 Task: Slide 3 - Table Of Contents.
Action: Mouse moved to (34, 87)
Screenshot: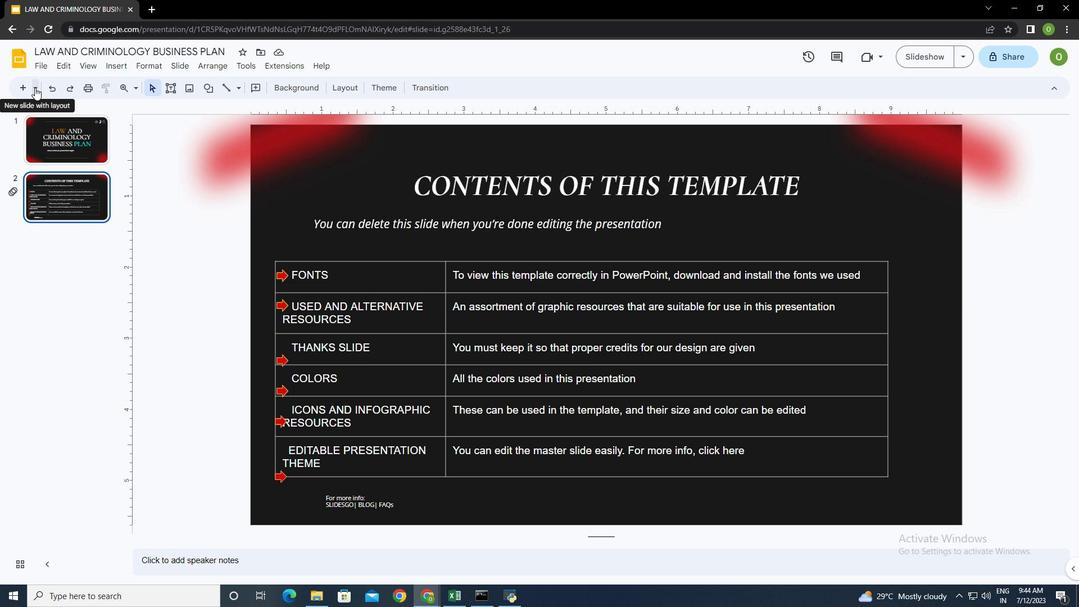 
Action: Mouse pressed left at (34, 87)
Screenshot: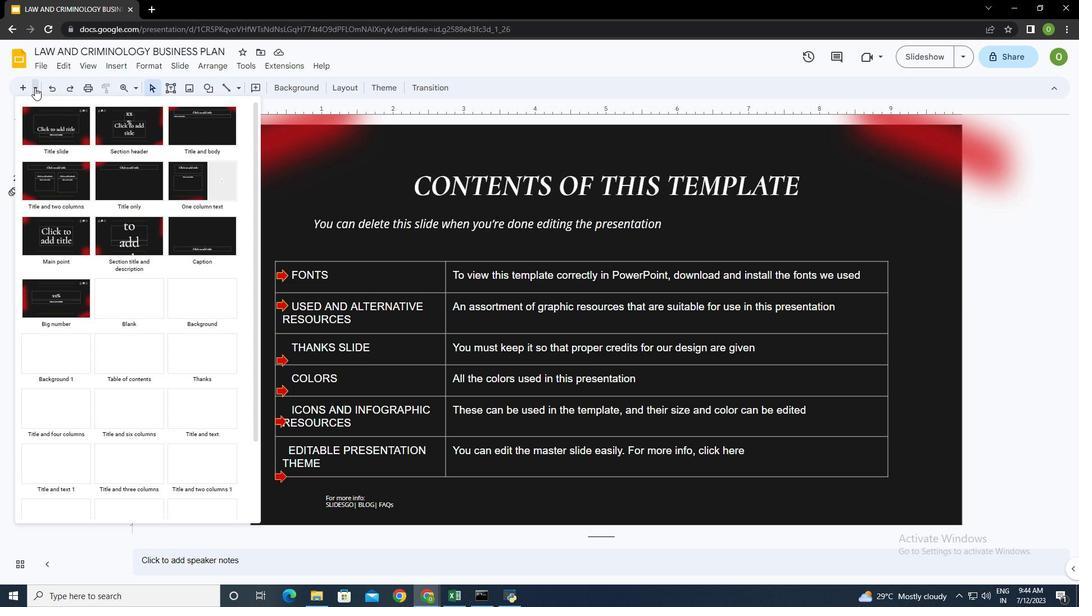 
Action: Mouse moved to (121, 179)
Screenshot: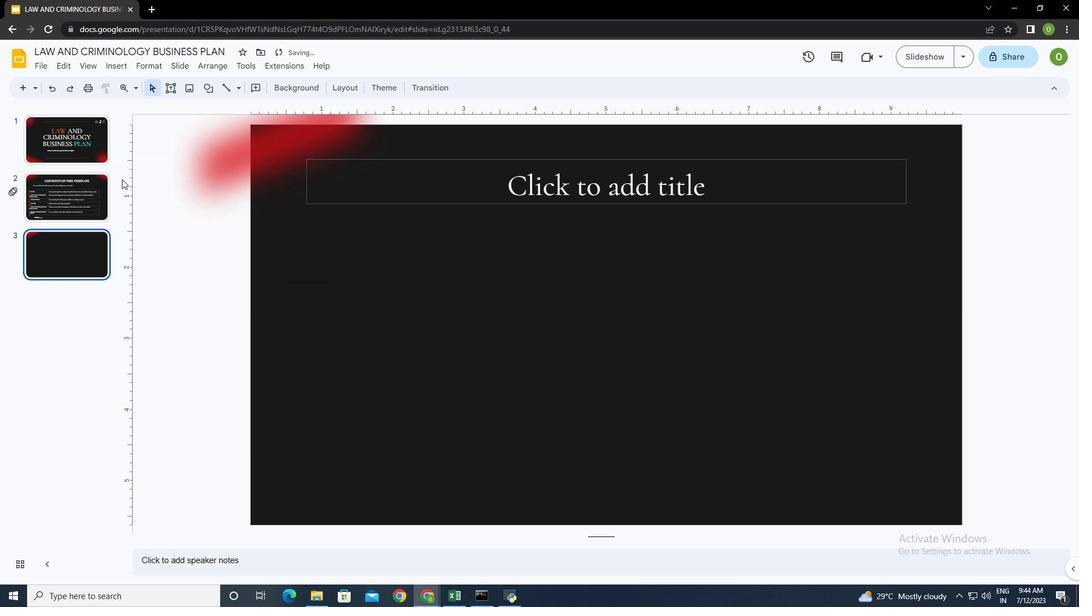 
Action: Mouse pressed left at (121, 179)
Screenshot: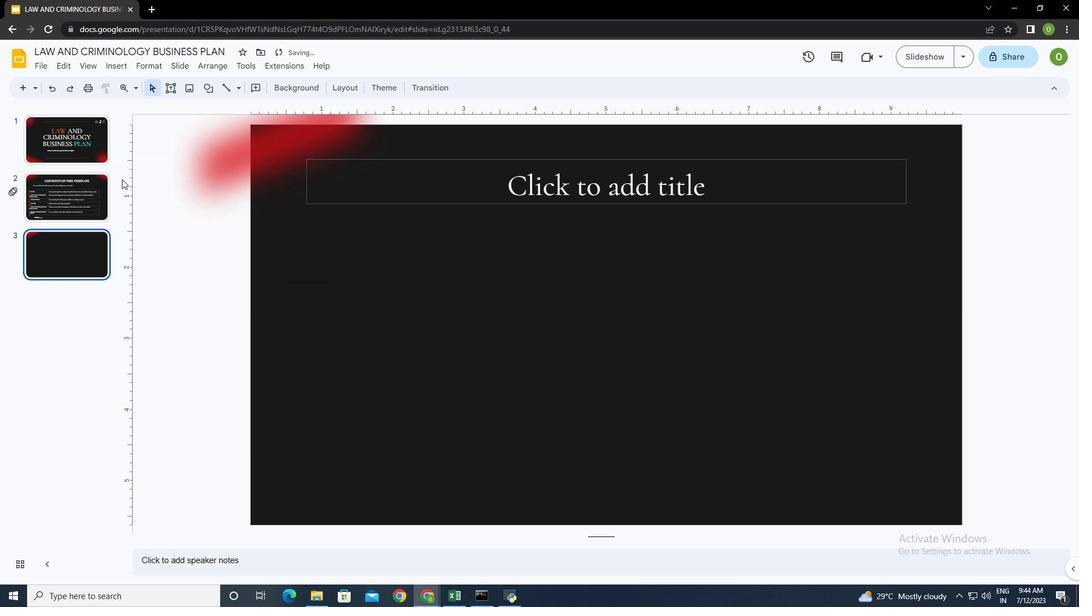 
Action: Mouse moved to (407, 175)
Screenshot: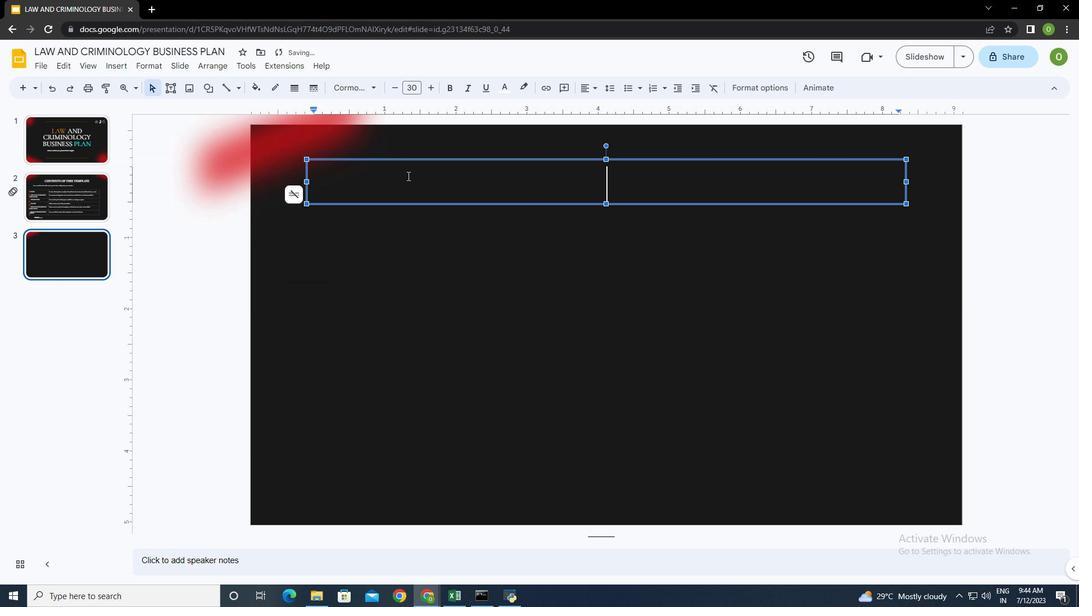 
Action: Mouse pressed left at (407, 175)
Screenshot: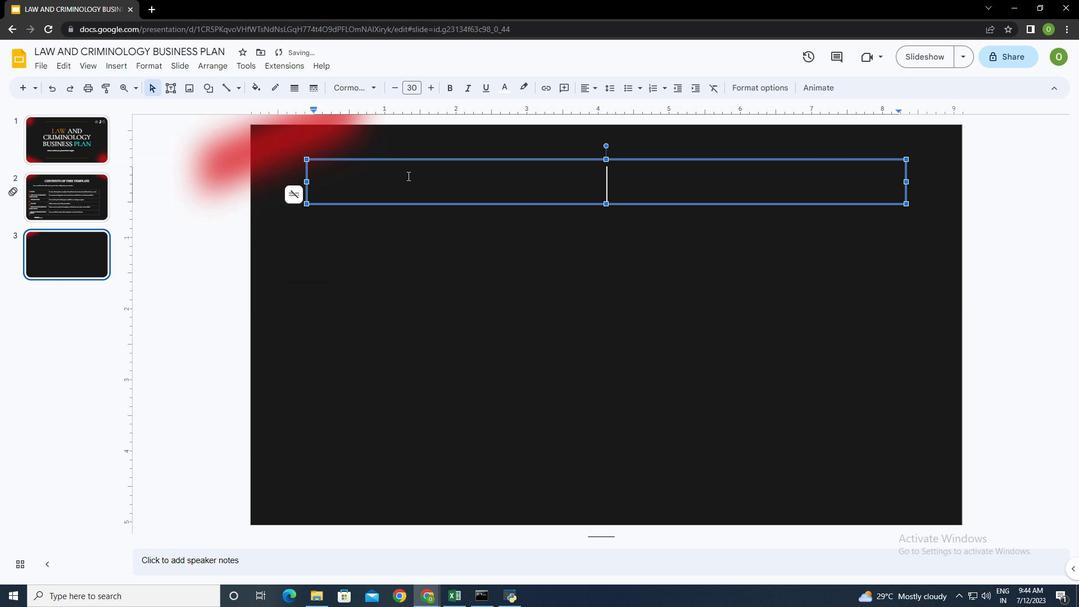 
Action: Mouse moved to (407, 175)
Screenshot: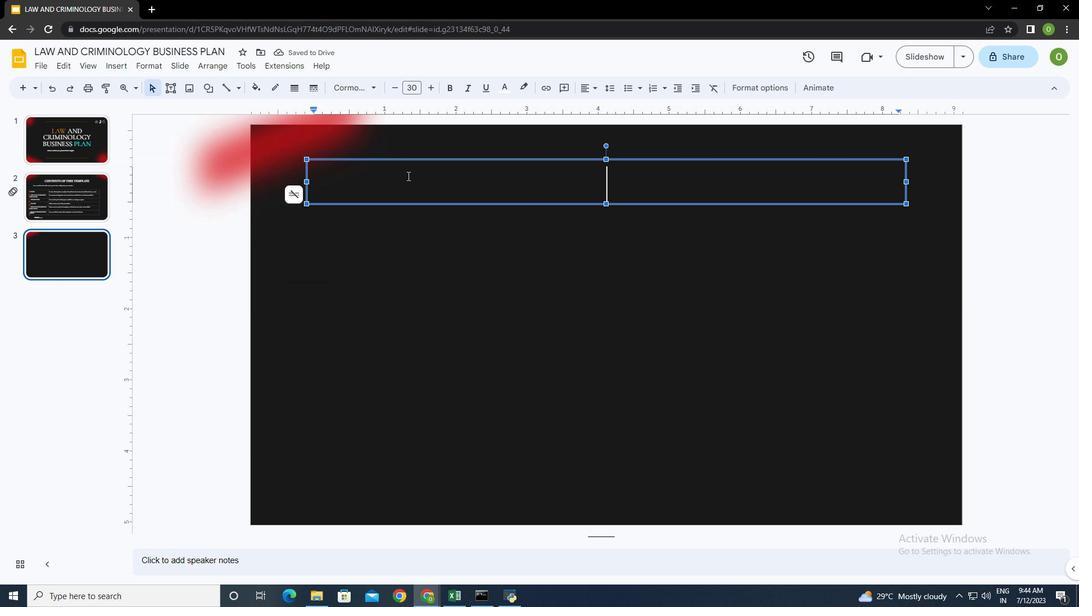 
Action: Key pressed <Key.shift>table<Key.space>of<Key.space>contents
Screenshot: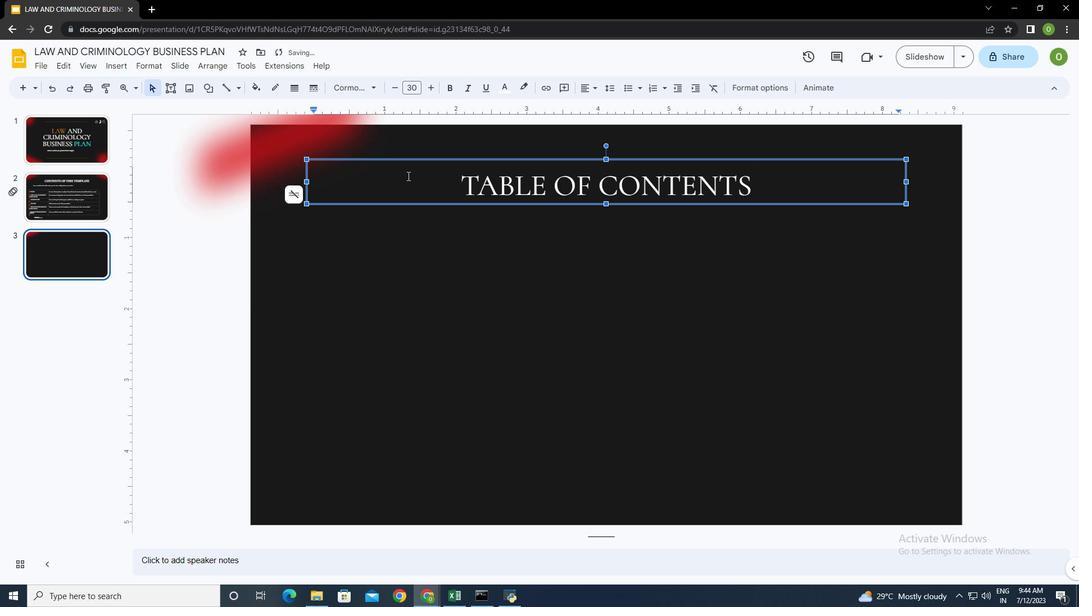 
Action: Mouse moved to (770, 184)
Screenshot: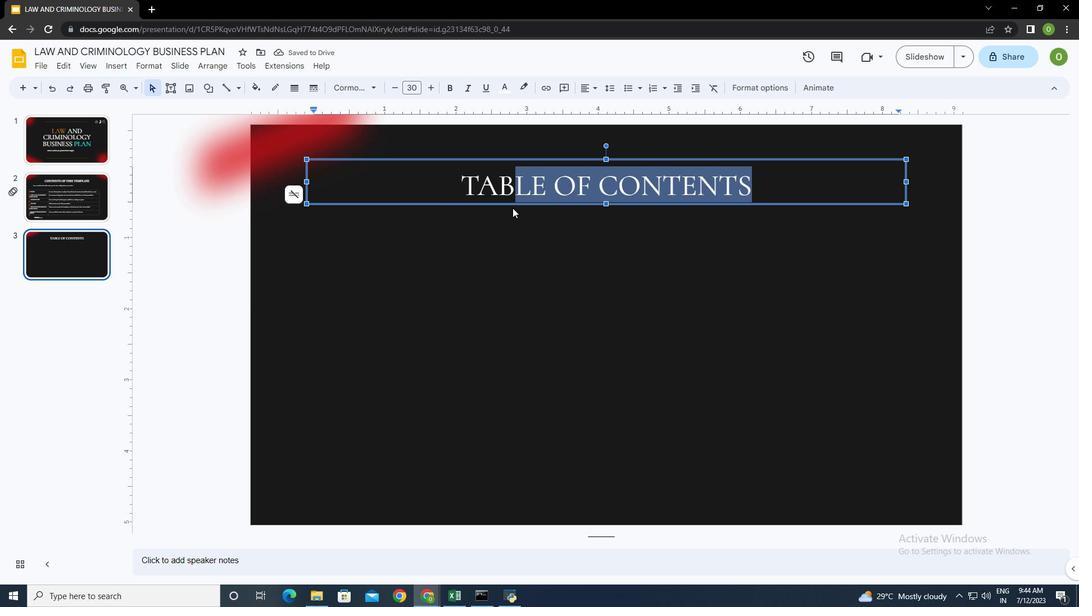 
Action: Mouse pressed left at (770, 184)
Screenshot: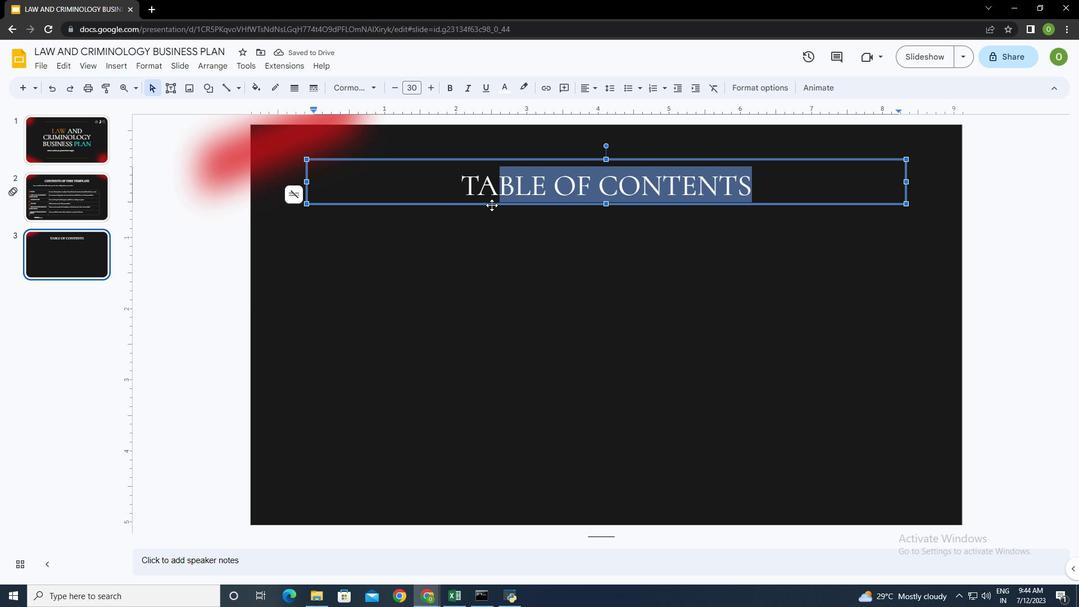 
Action: Mouse moved to (396, 88)
Screenshot: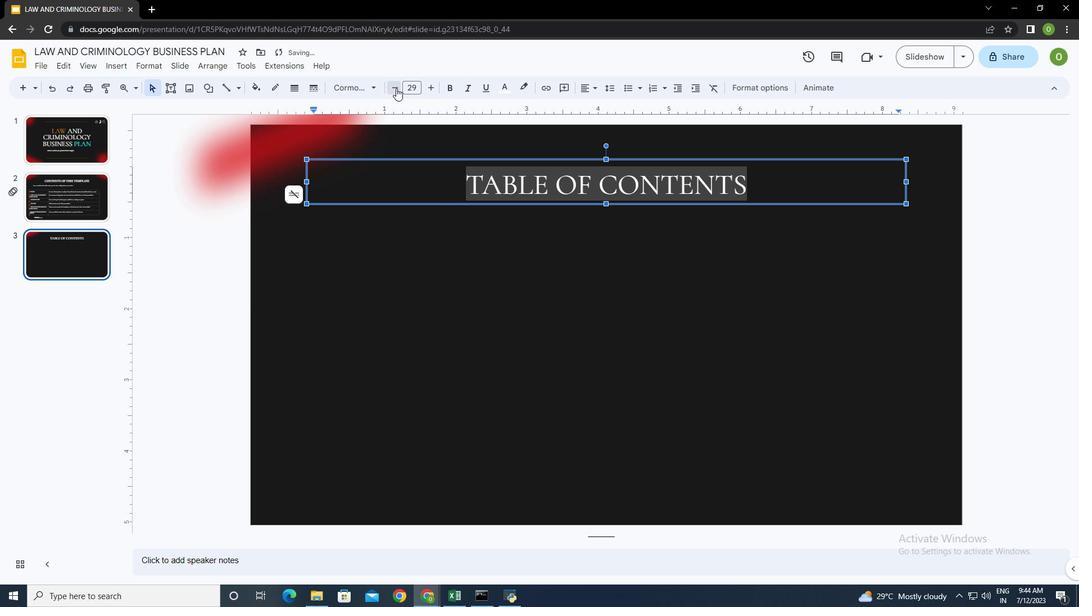 
Action: Mouse pressed left at (396, 88)
Screenshot: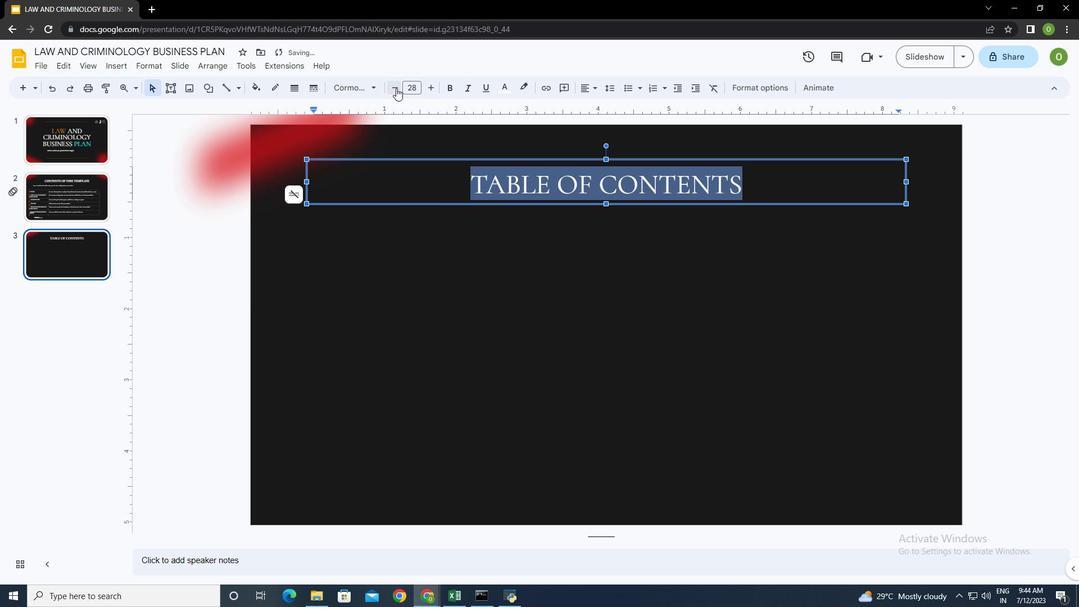 
Action: Mouse pressed left at (396, 88)
Screenshot: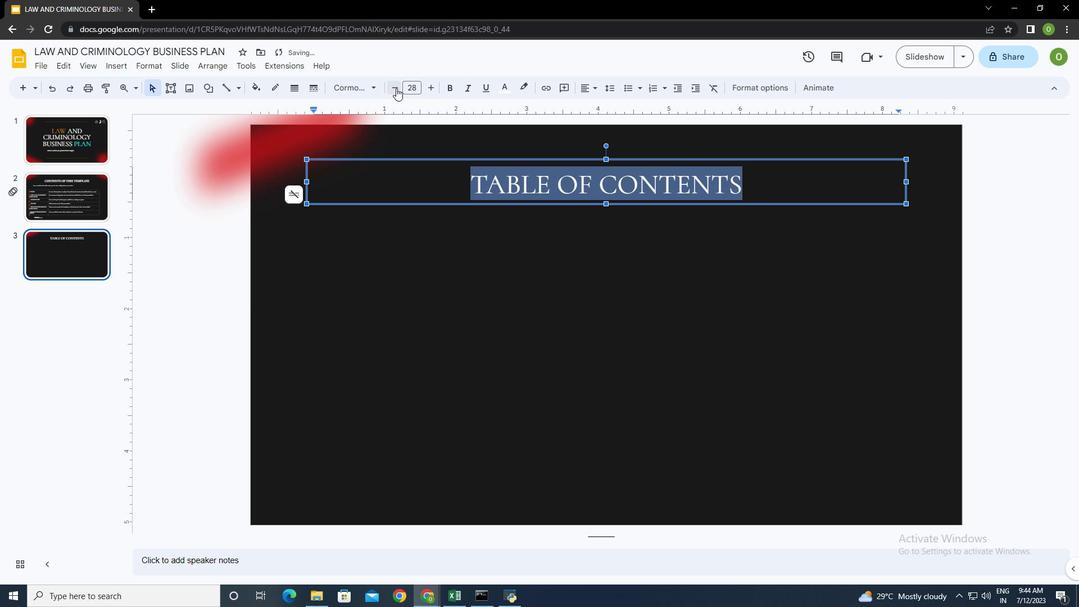 
Action: Mouse pressed left at (396, 88)
Screenshot: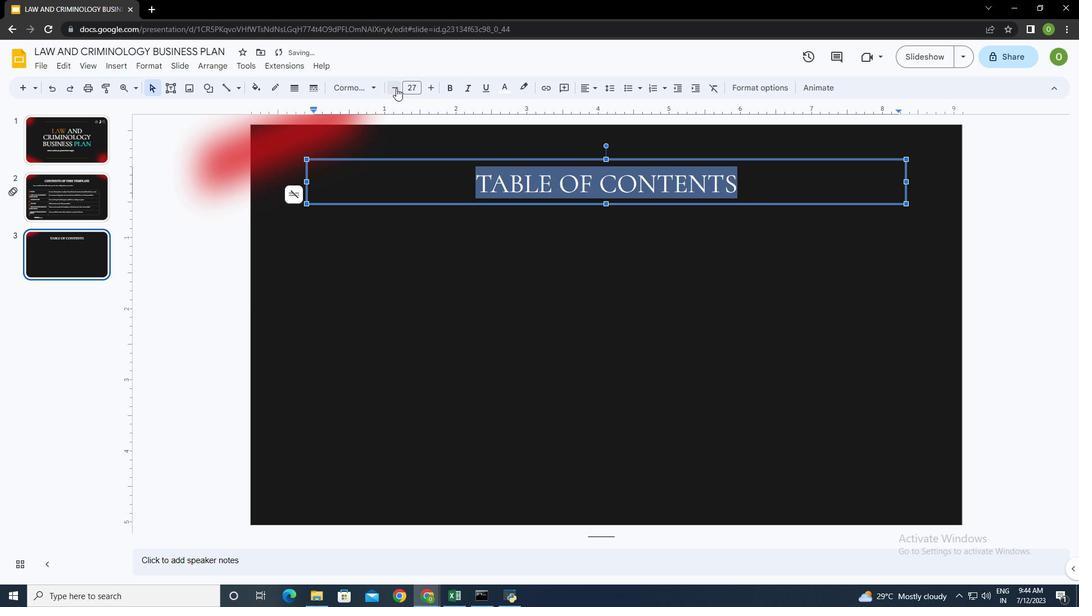 
Action: Mouse pressed left at (396, 88)
Screenshot: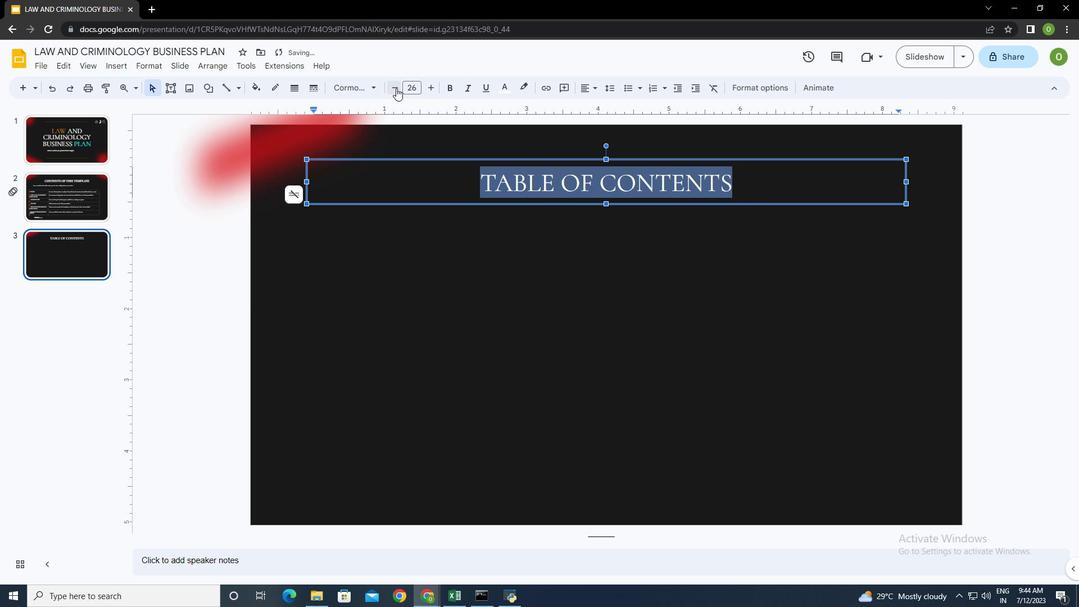 
Action: Mouse pressed left at (396, 88)
Screenshot: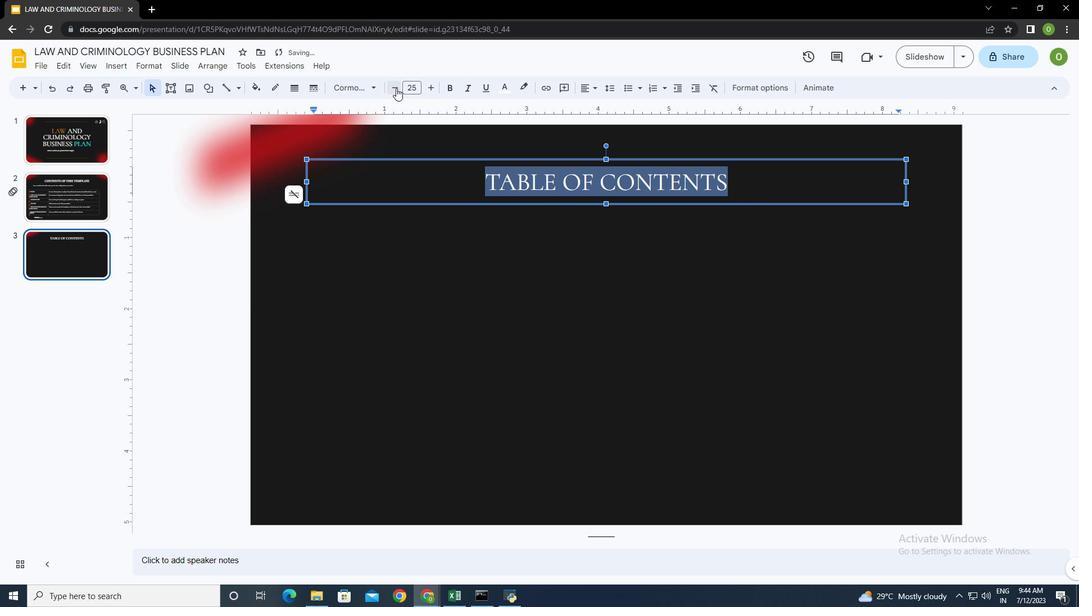 
Action: Mouse moved to (805, 188)
Screenshot: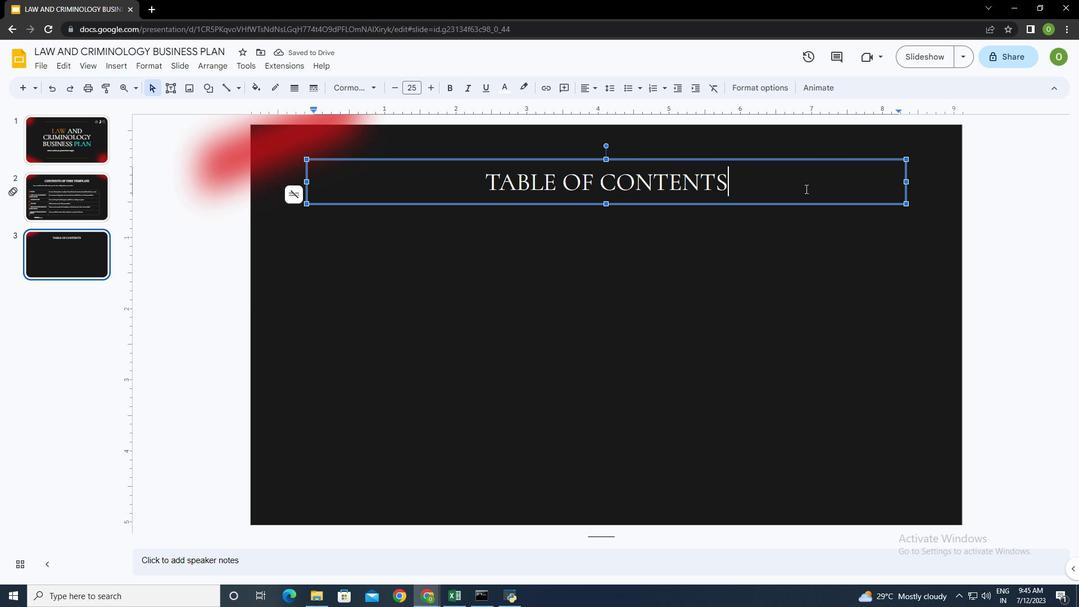 
Action: Mouse pressed left at (805, 188)
Screenshot: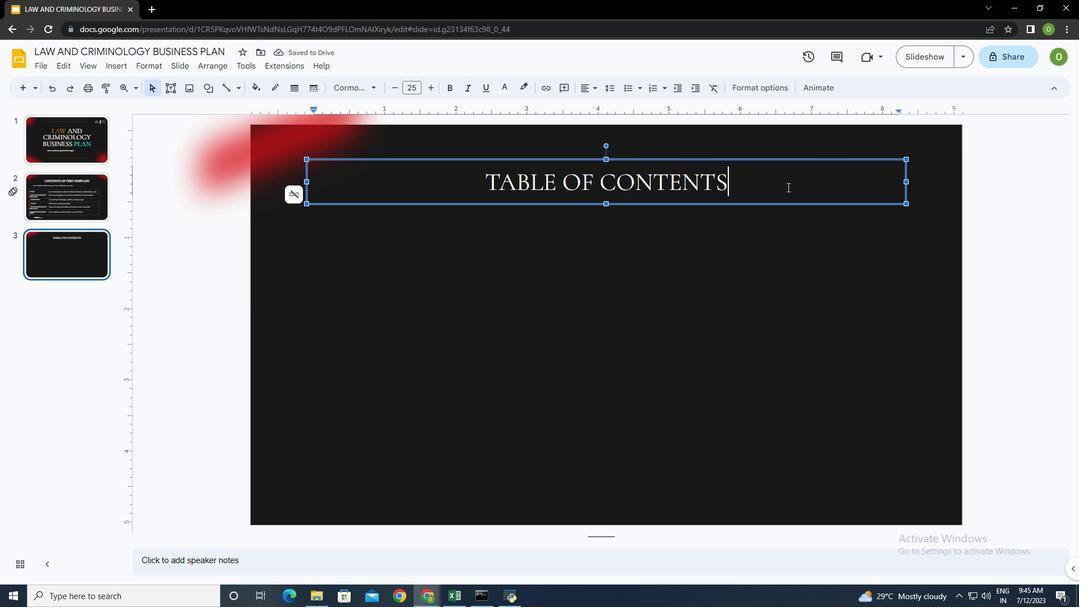 
Action: Mouse moved to (761, 87)
Screenshot: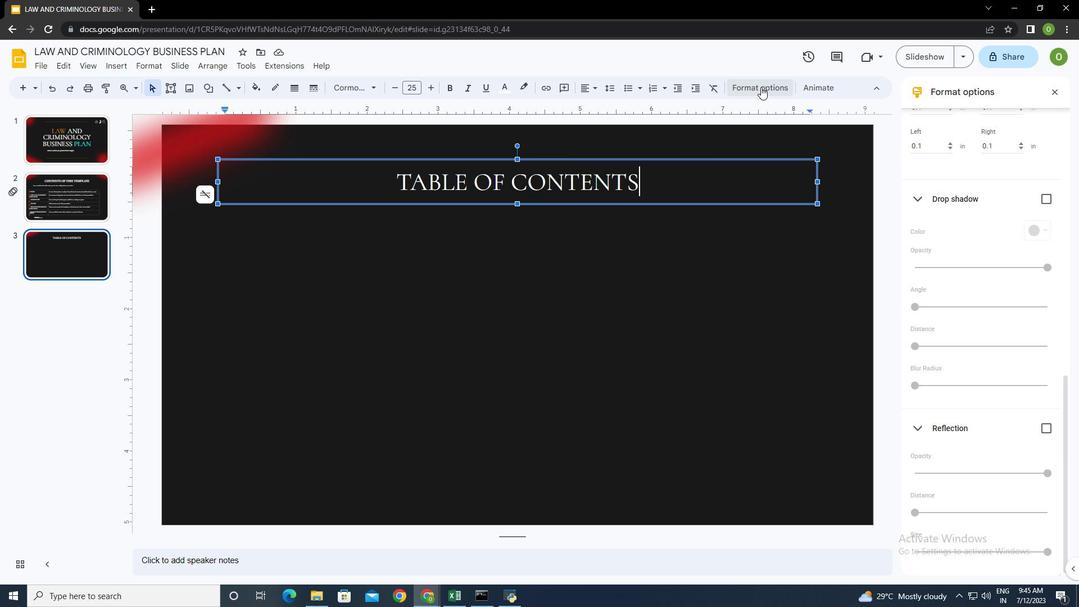 
Action: Mouse pressed left at (761, 87)
Screenshot: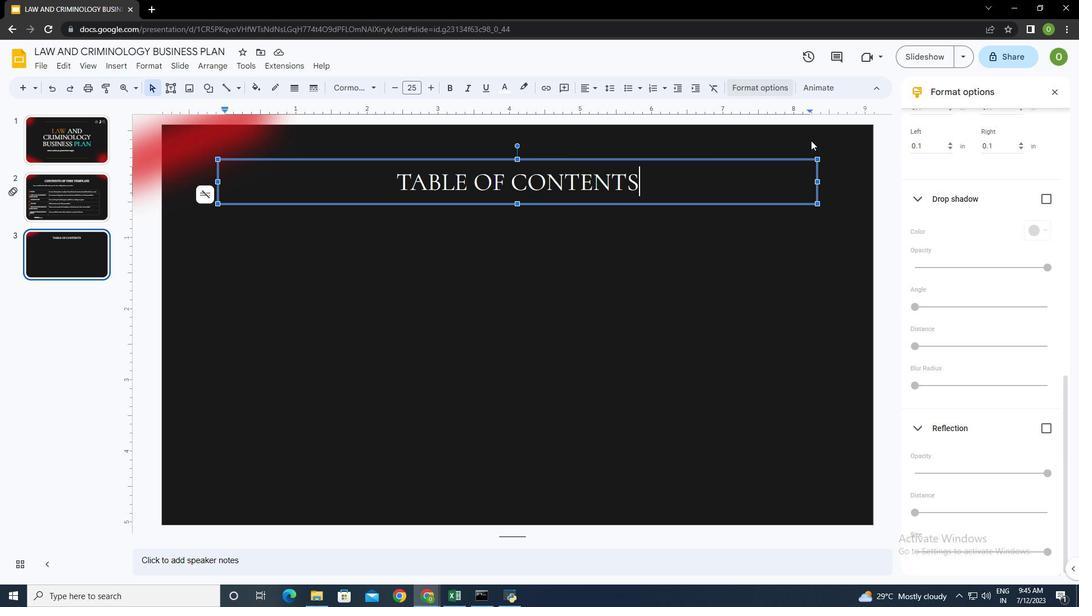 
Action: Mouse moved to (946, 175)
Screenshot: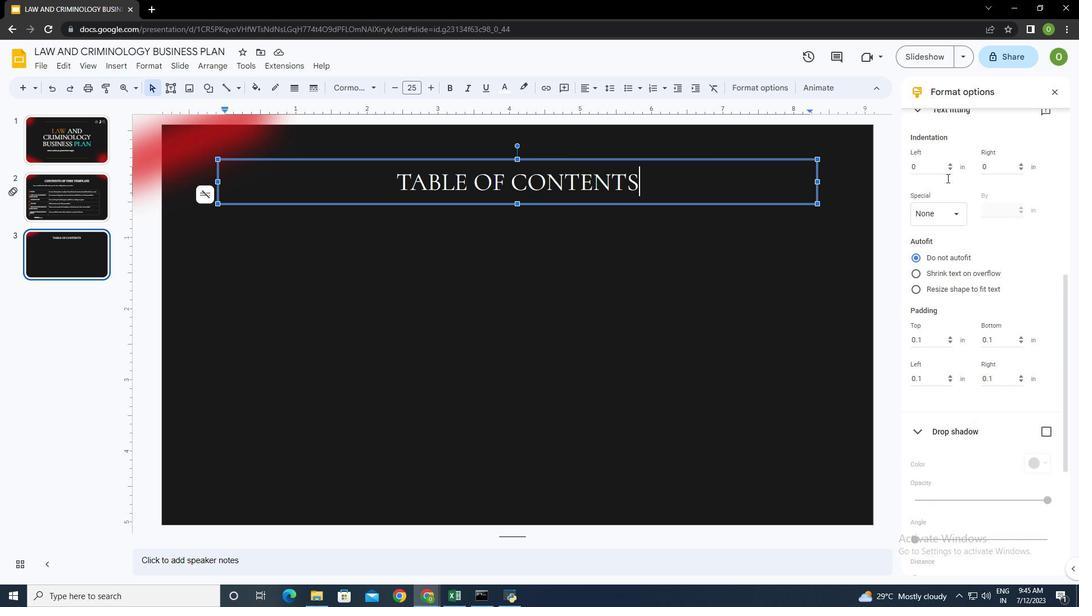 
Action: Mouse scrolled (946, 175) with delta (0, 0)
Screenshot: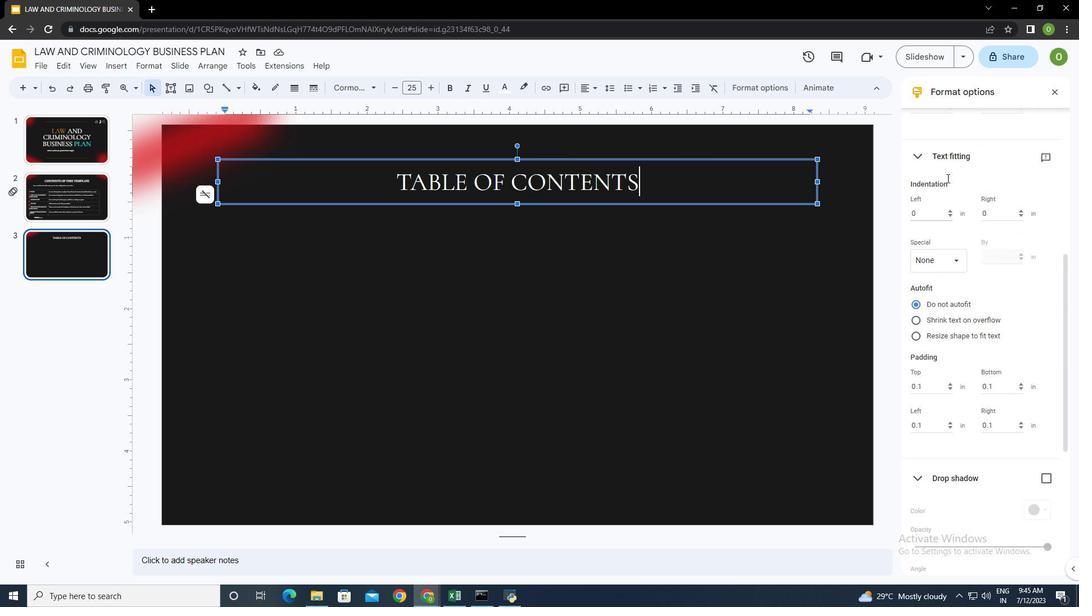 
Action: Mouse scrolled (946, 175) with delta (0, 0)
Screenshot: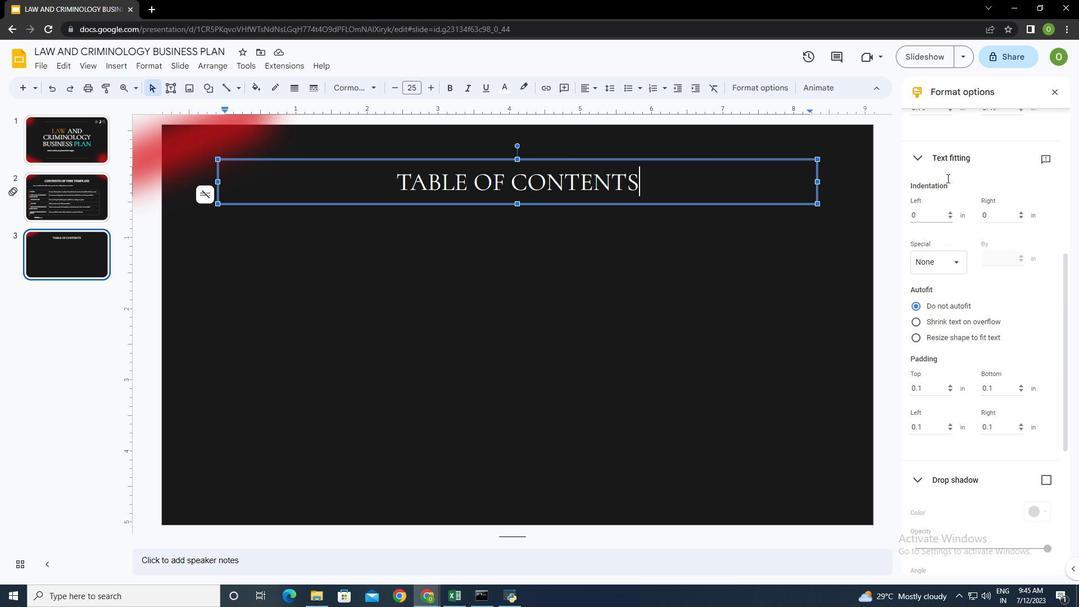 
Action: Mouse scrolled (946, 175) with delta (0, 0)
Screenshot: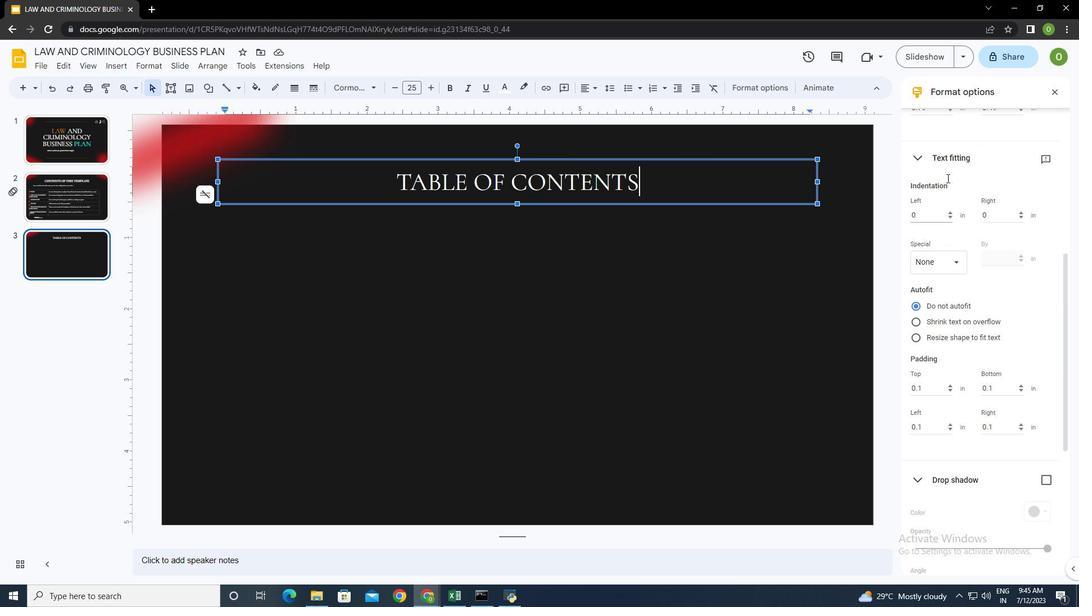 
Action: Mouse moved to (946, 175)
Screenshot: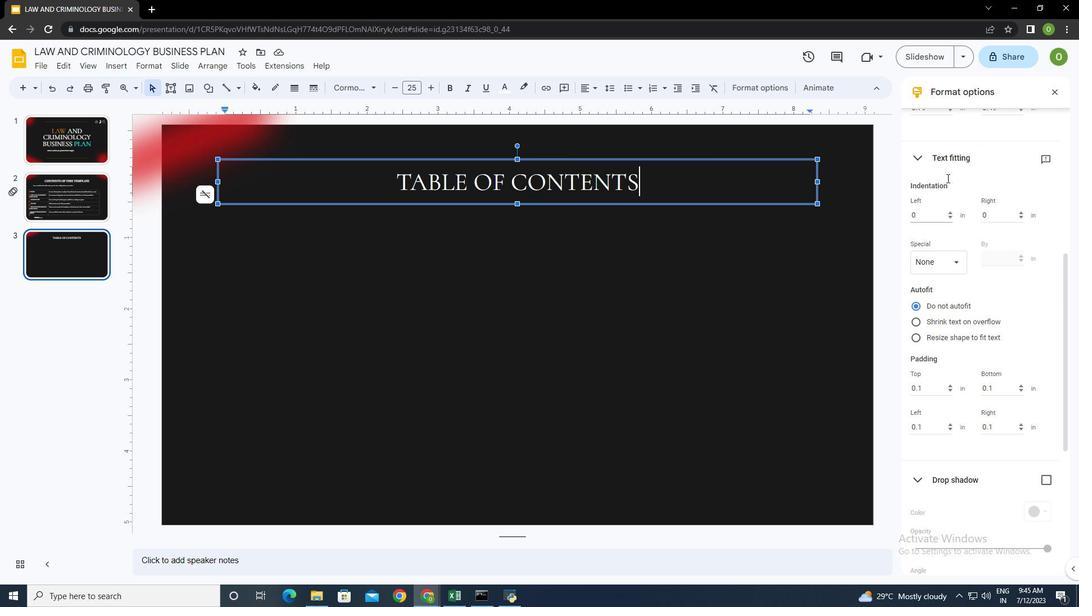 
Action: Mouse scrolled (946, 176) with delta (0, 0)
Screenshot: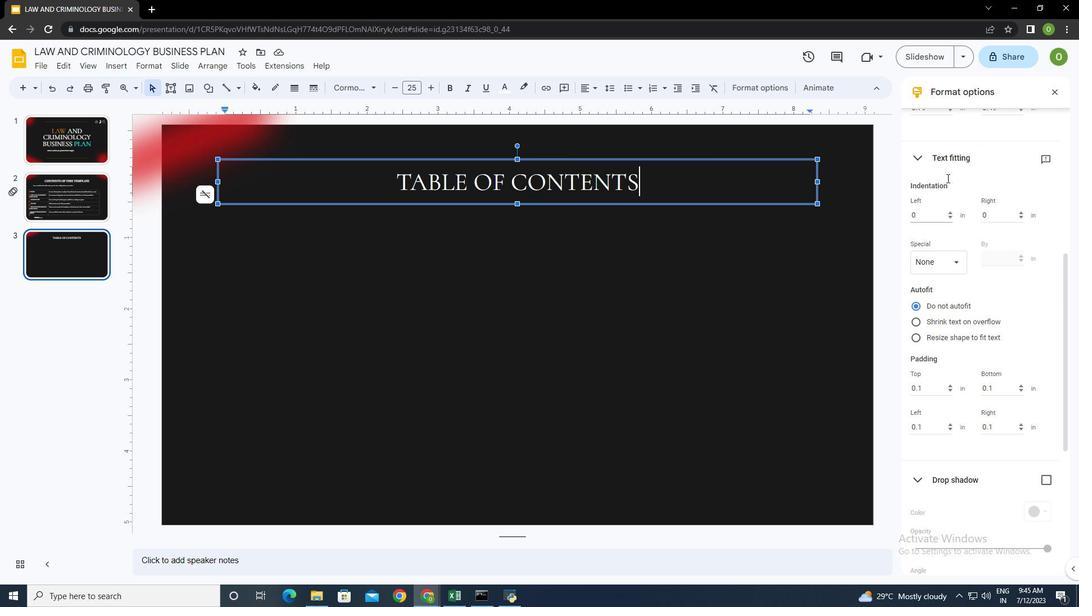 
Action: Mouse moved to (947, 177)
Screenshot: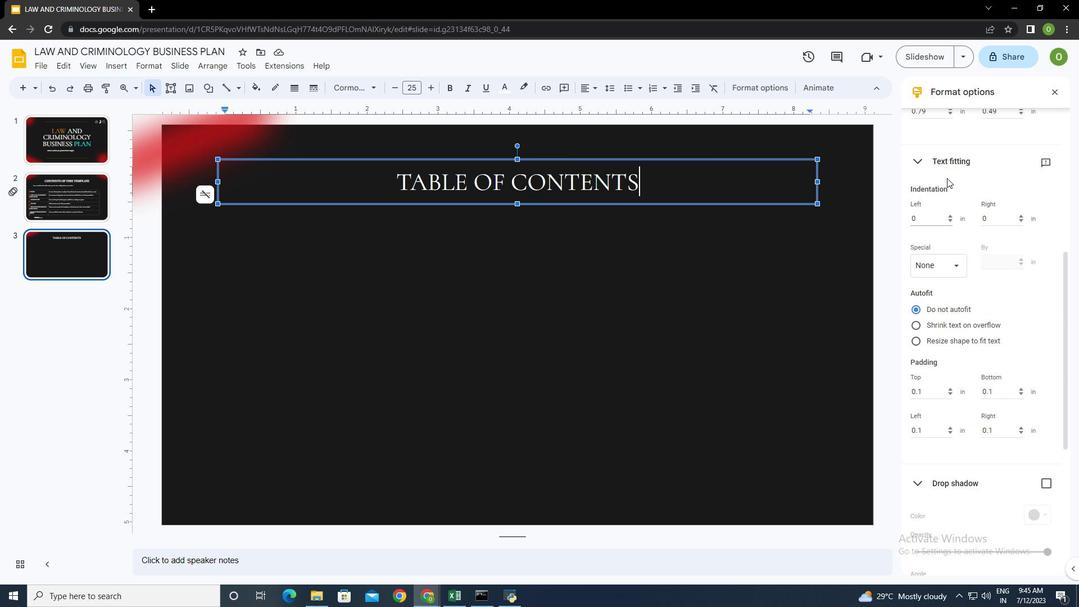 
Action: Mouse scrolled (947, 177) with delta (0, 0)
Screenshot: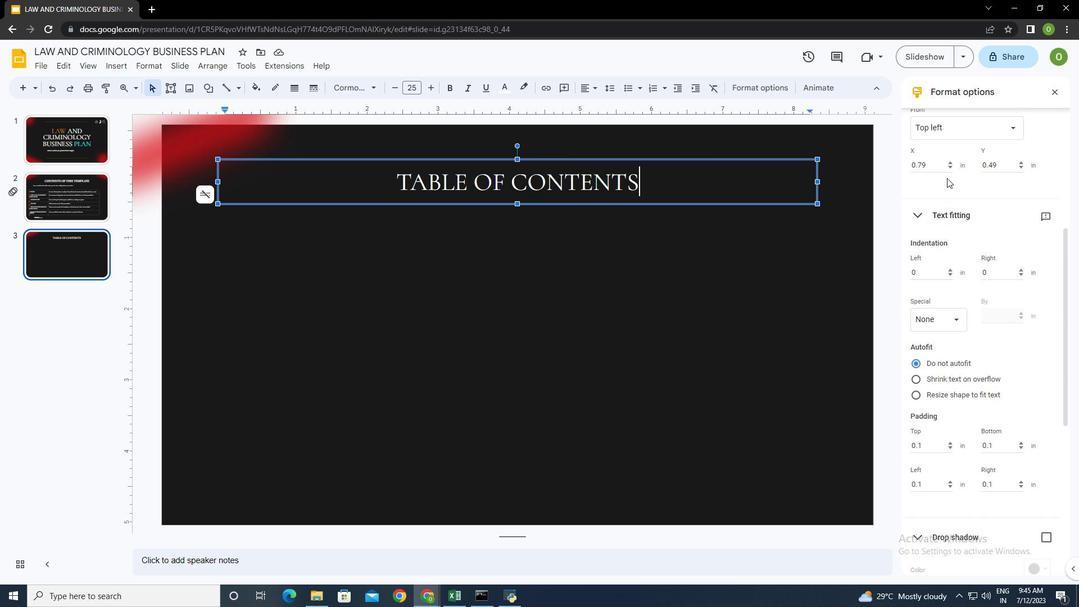 
Action: Mouse moved to (947, 178)
Screenshot: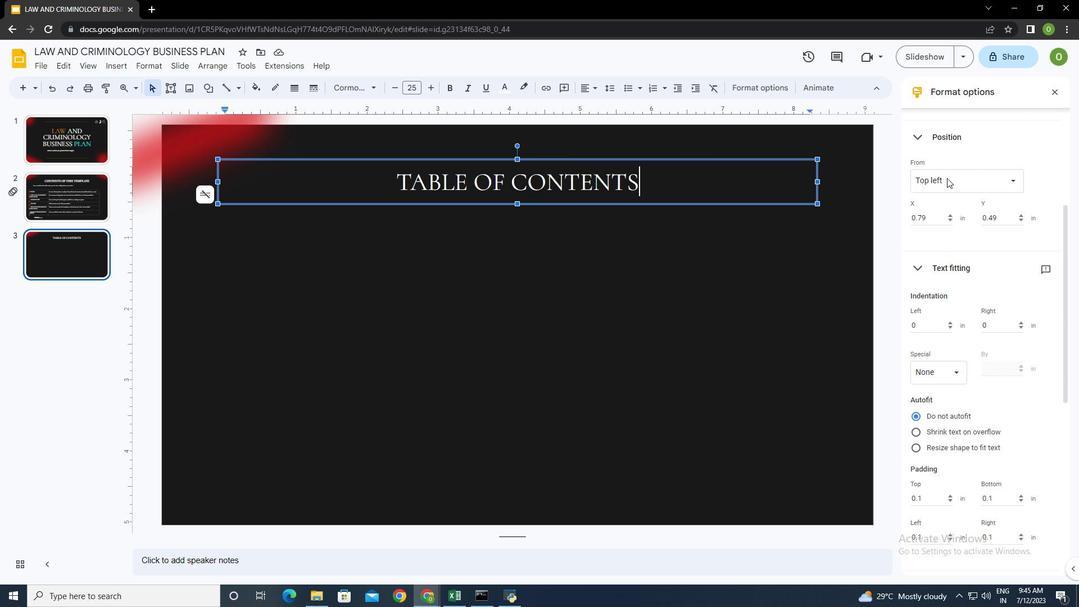 
Action: Mouse scrolled (947, 178) with delta (0, 0)
Screenshot: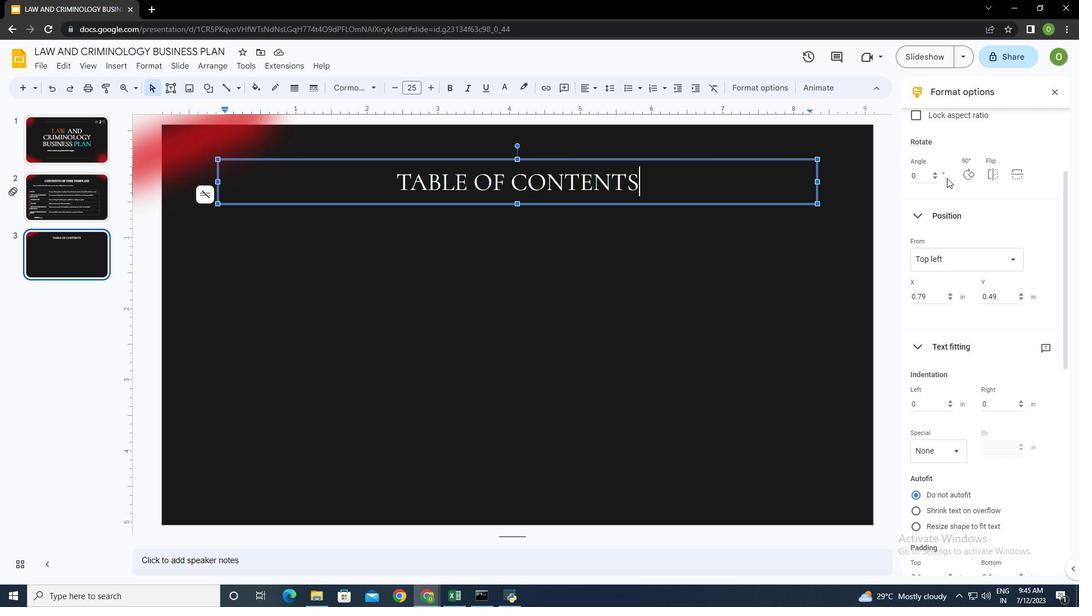 
Action: Mouse scrolled (947, 178) with delta (0, 0)
Screenshot: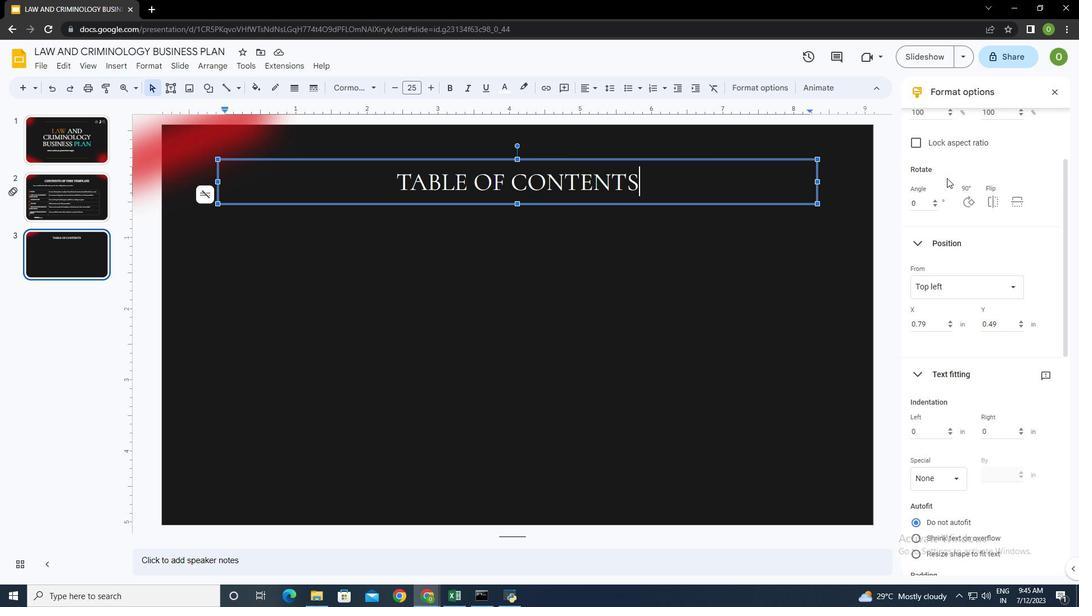 
Action: Mouse scrolled (947, 178) with delta (0, 0)
Screenshot: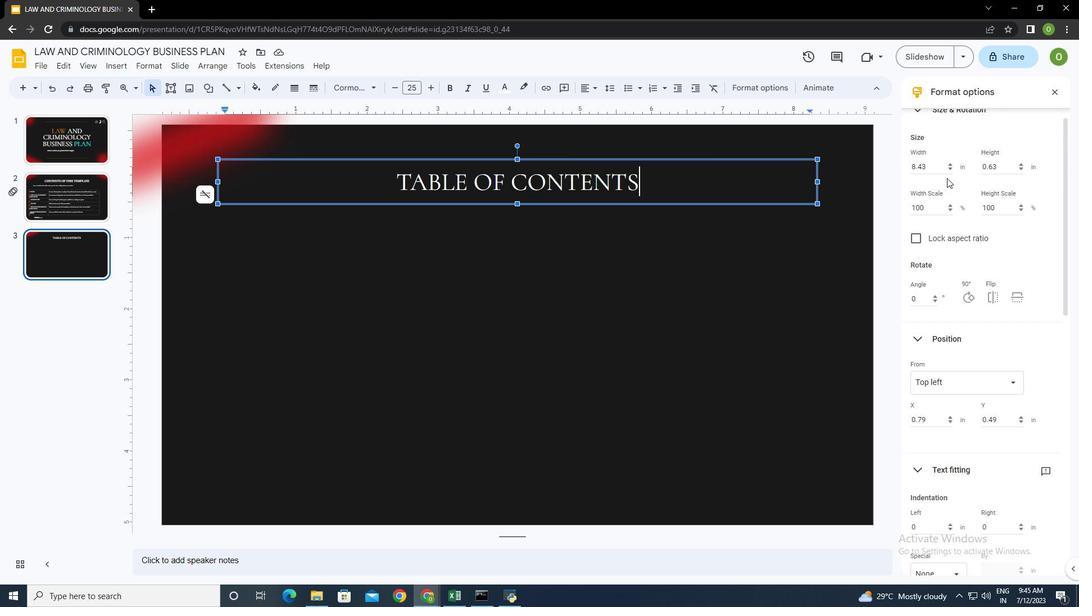 
Action: Mouse scrolled (947, 178) with delta (0, 0)
Screenshot: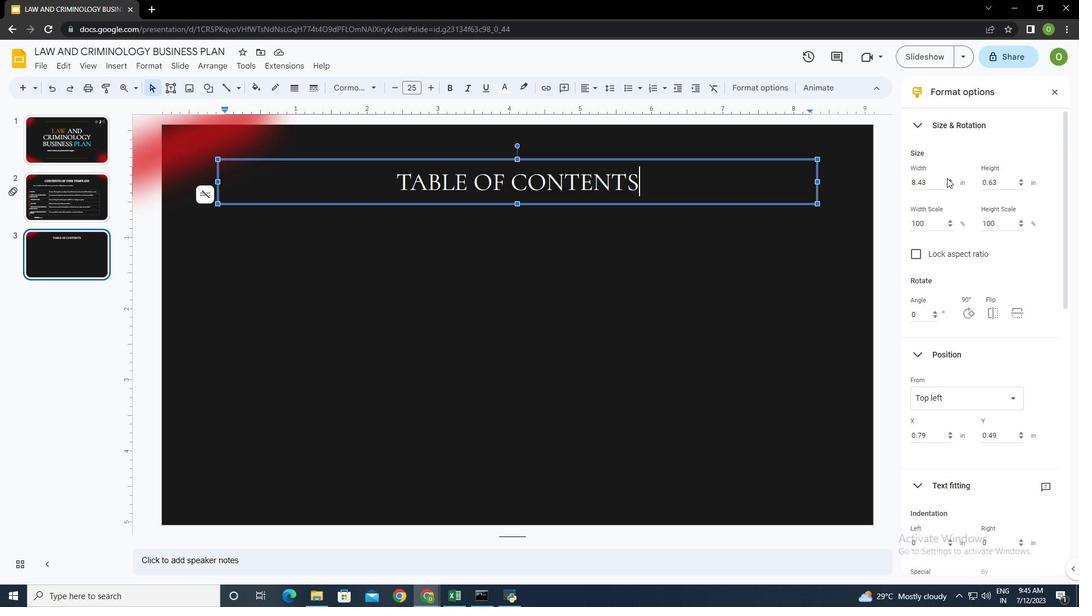 
Action: Mouse scrolled (947, 178) with delta (0, 0)
Screenshot: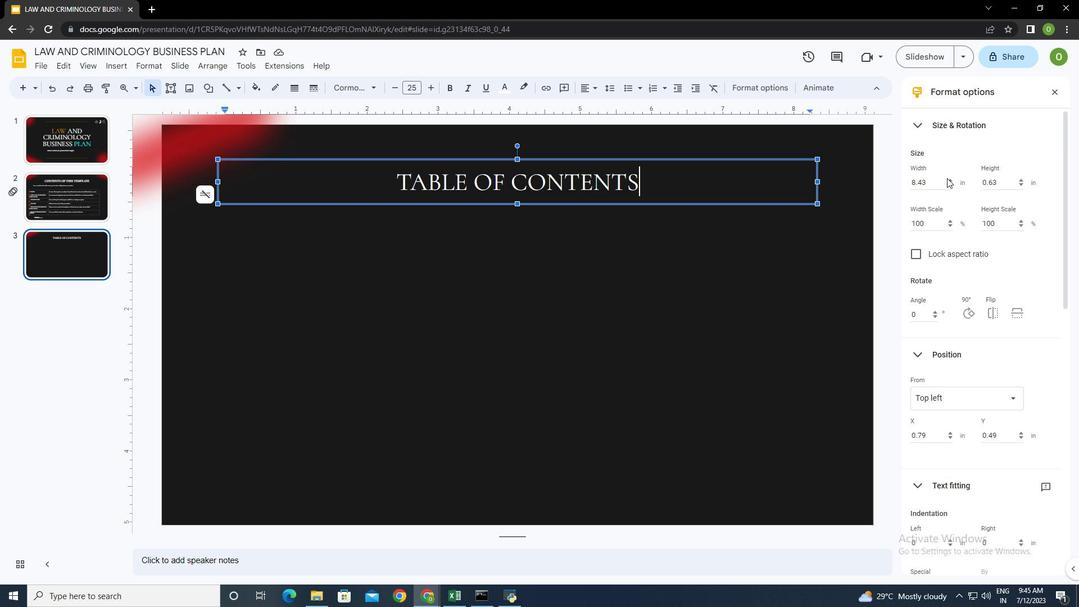 
Action: Mouse scrolled (947, 178) with delta (0, 0)
Screenshot: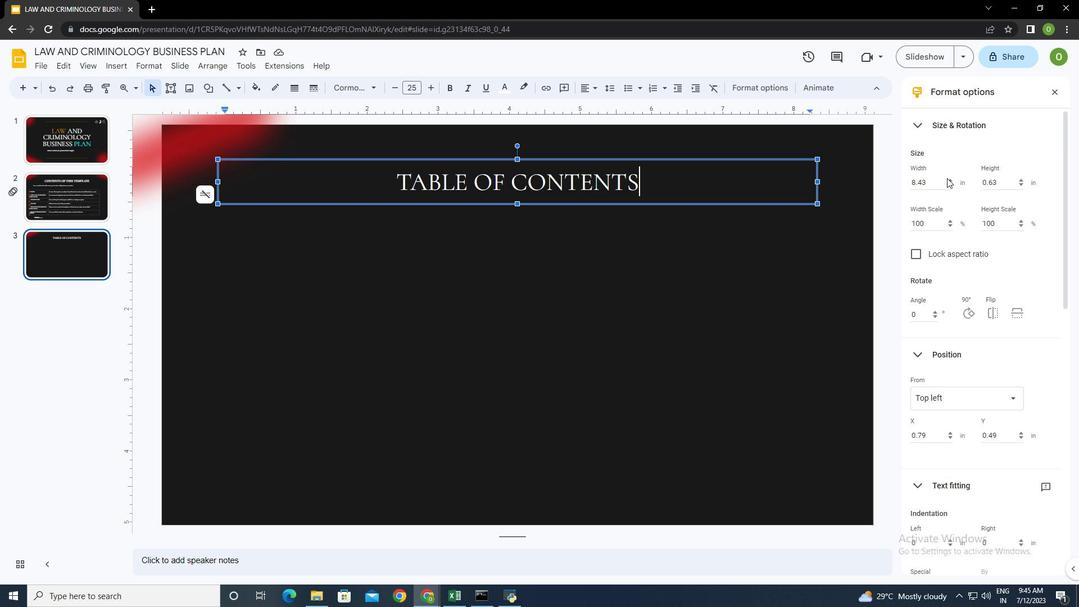
Action: Mouse scrolled (947, 178) with delta (0, 0)
Screenshot: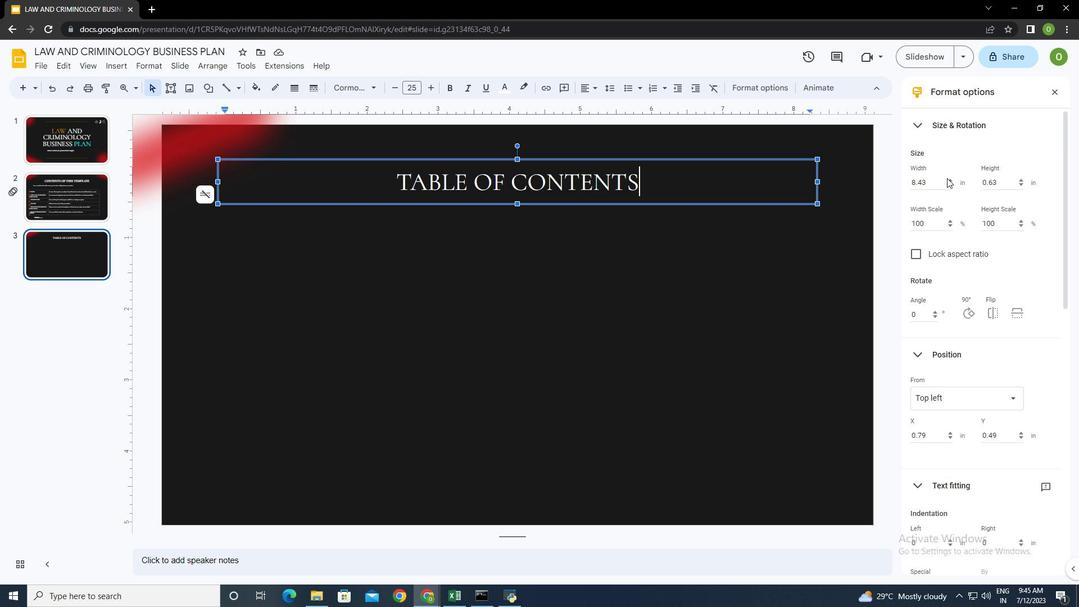 
Action: Mouse scrolled (947, 178) with delta (0, 0)
Screenshot: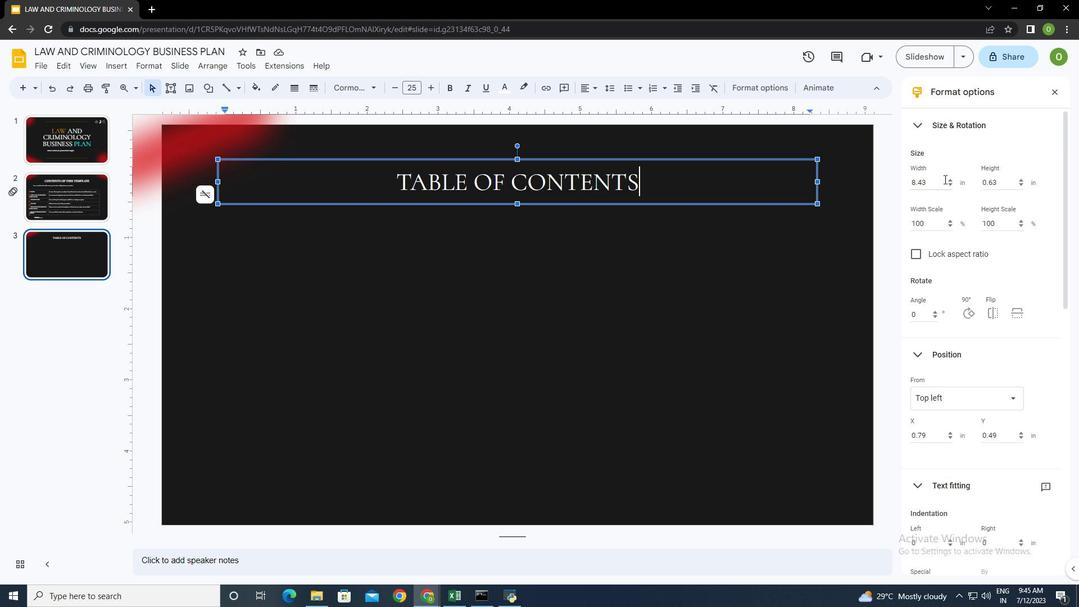 
Action: Mouse scrolled (947, 178) with delta (0, 0)
Screenshot: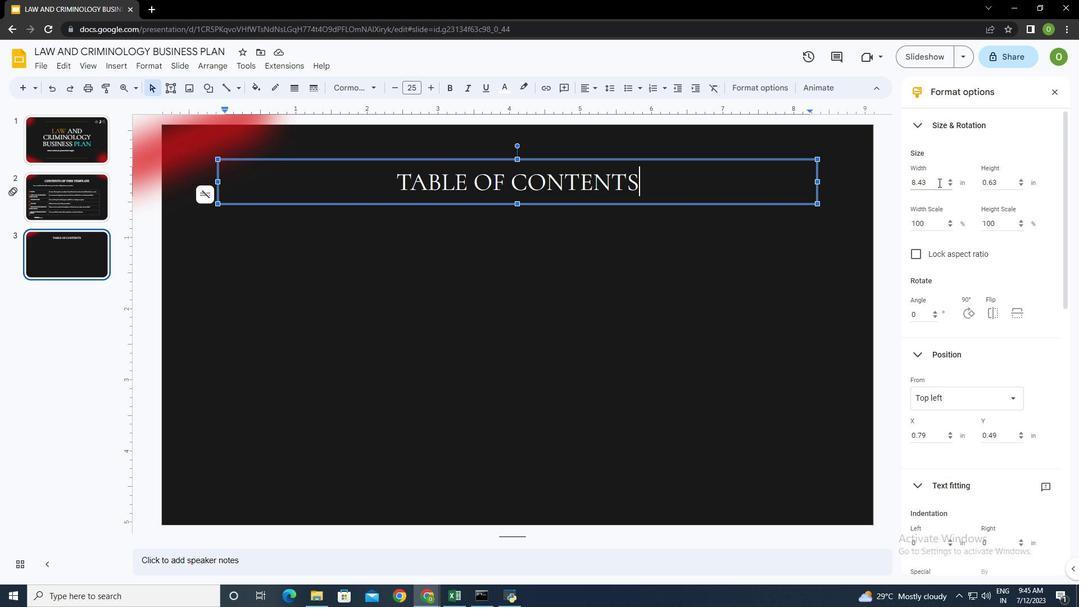 
Action: Mouse moved to (938, 182)
Screenshot: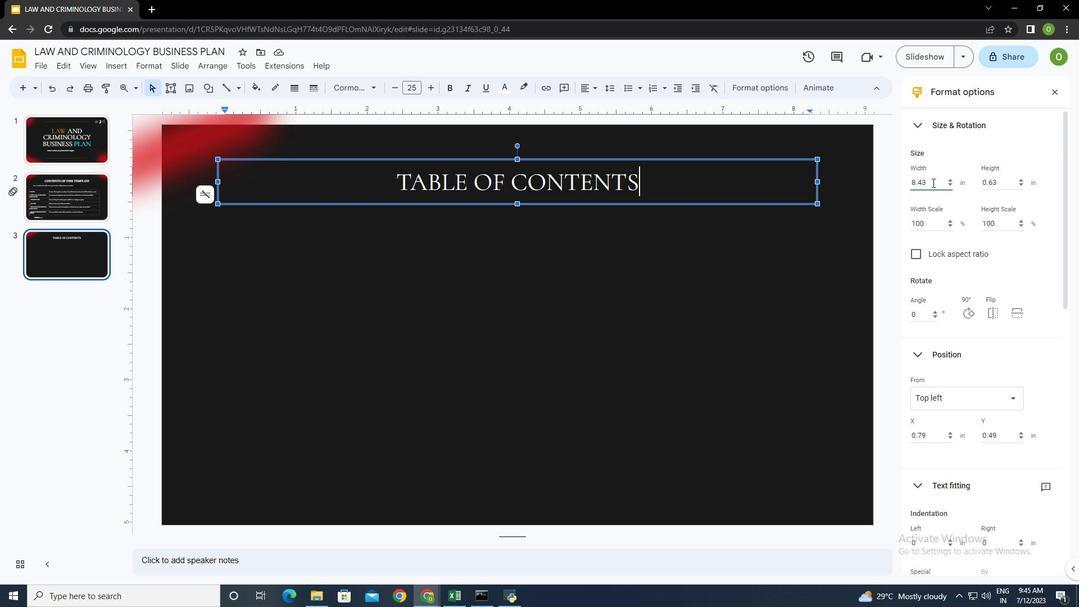 
Action: Mouse pressed left at (938, 182)
Screenshot: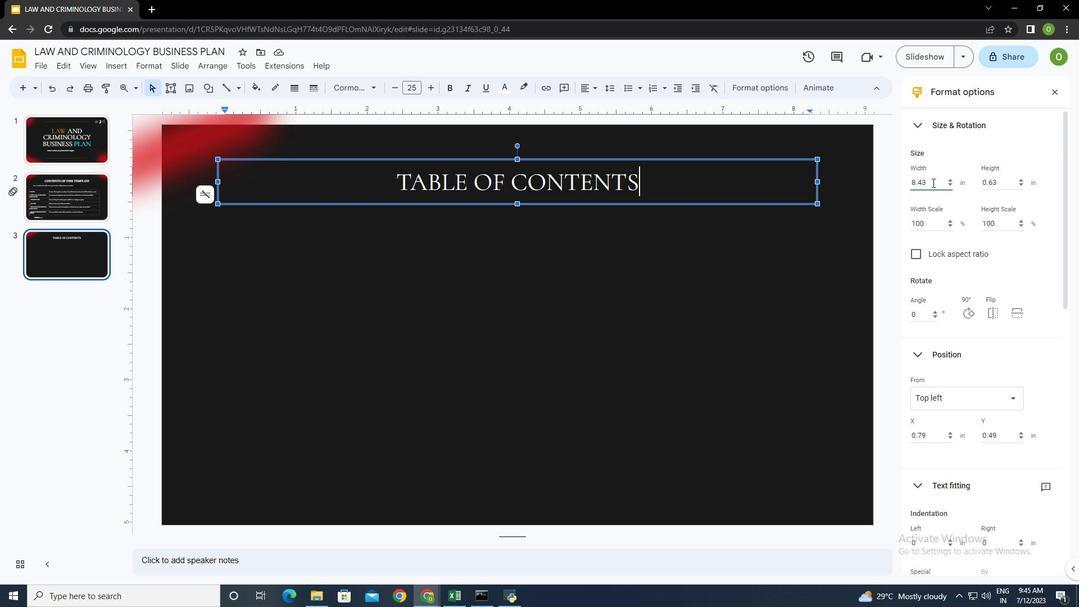 
Action: Mouse moved to (932, 182)
Screenshot: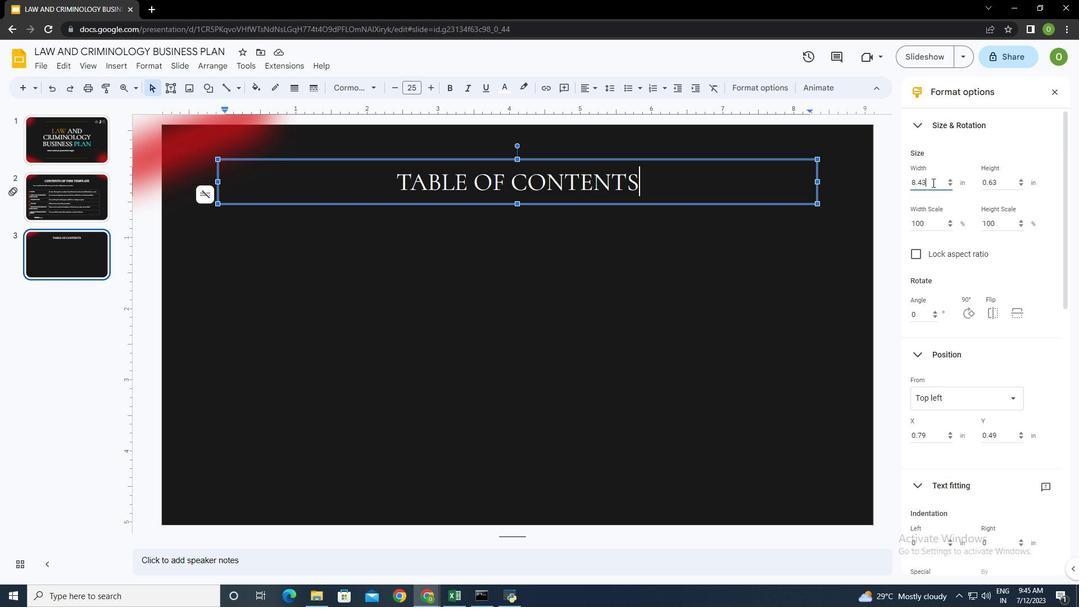 
Action: Key pressed <Key.backspace><Key.backspace>00
Screenshot: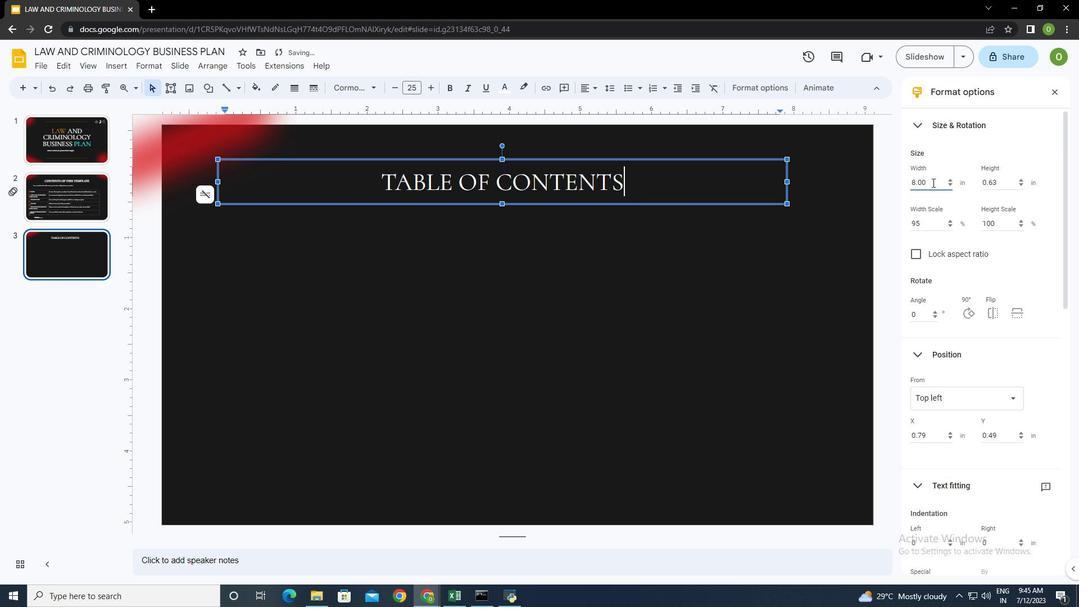 
Action: Mouse moved to (1001, 181)
Screenshot: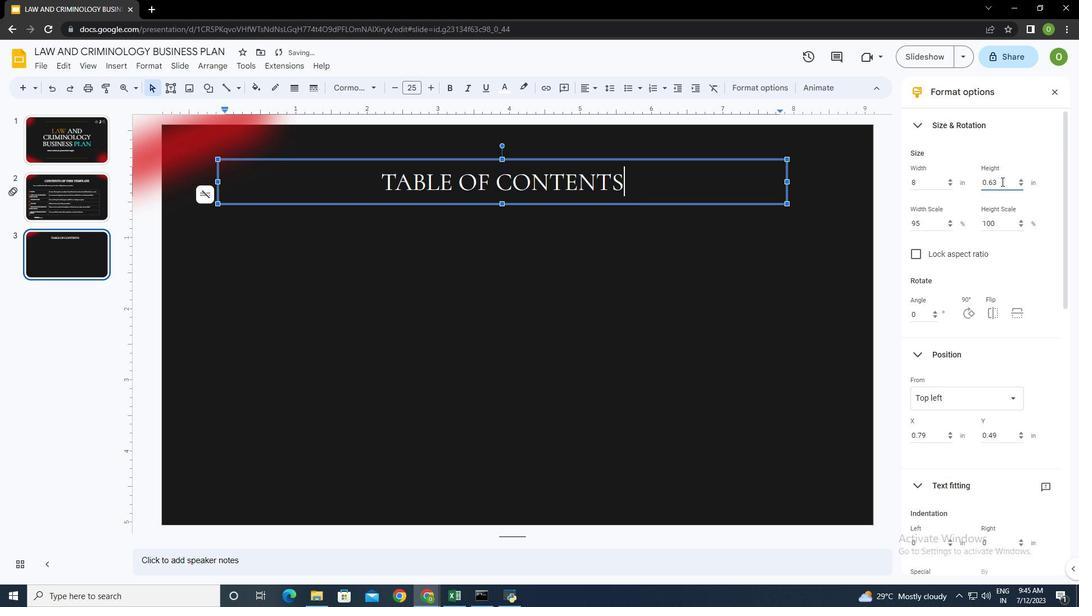 
Action: Mouse pressed left at (1001, 181)
Screenshot: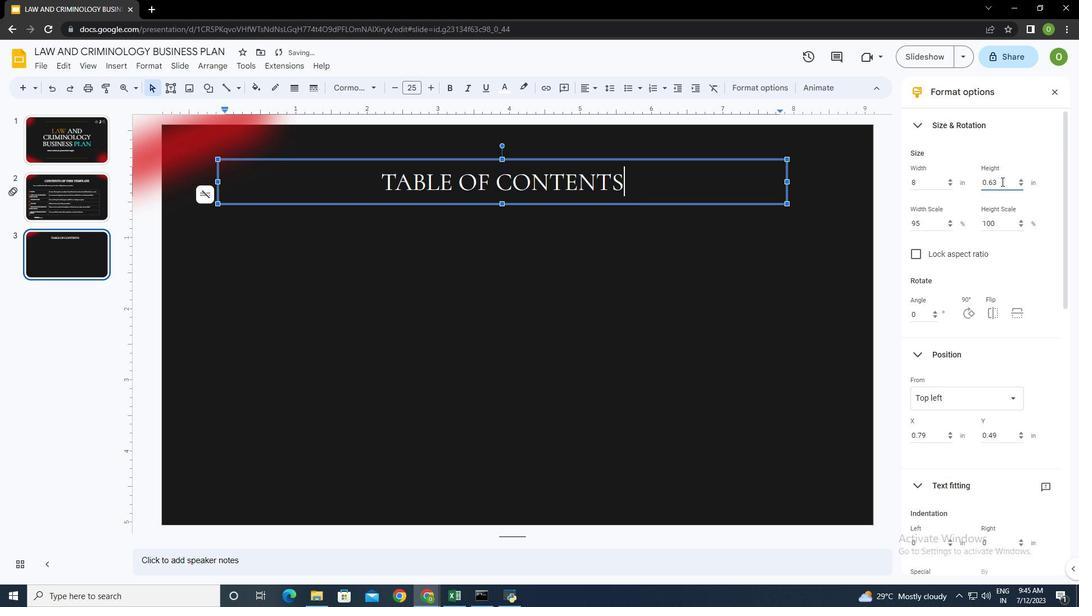 
Action: Key pressed <Key.backspace><Key.backspace>50
Screenshot: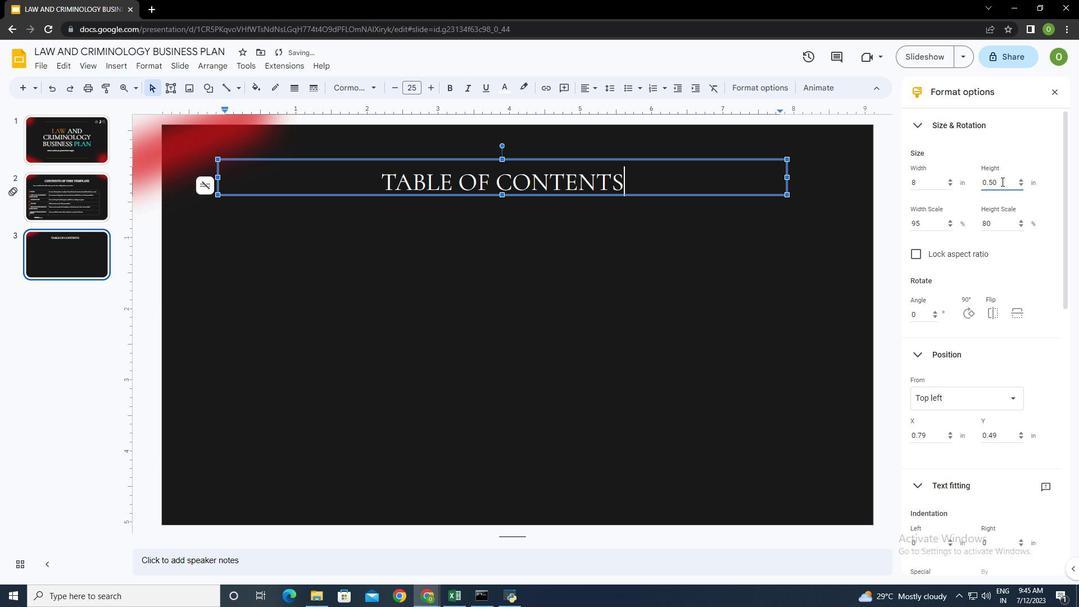 
Action: Mouse moved to (1017, 251)
Screenshot: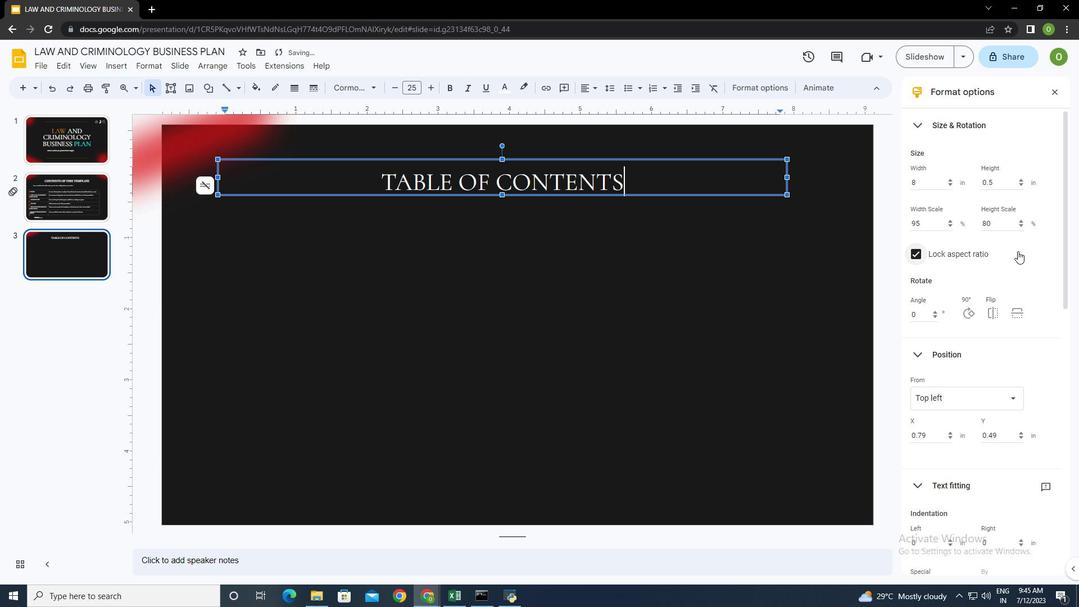 
Action: Mouse pressed left at (1017, 251)
Screenshot: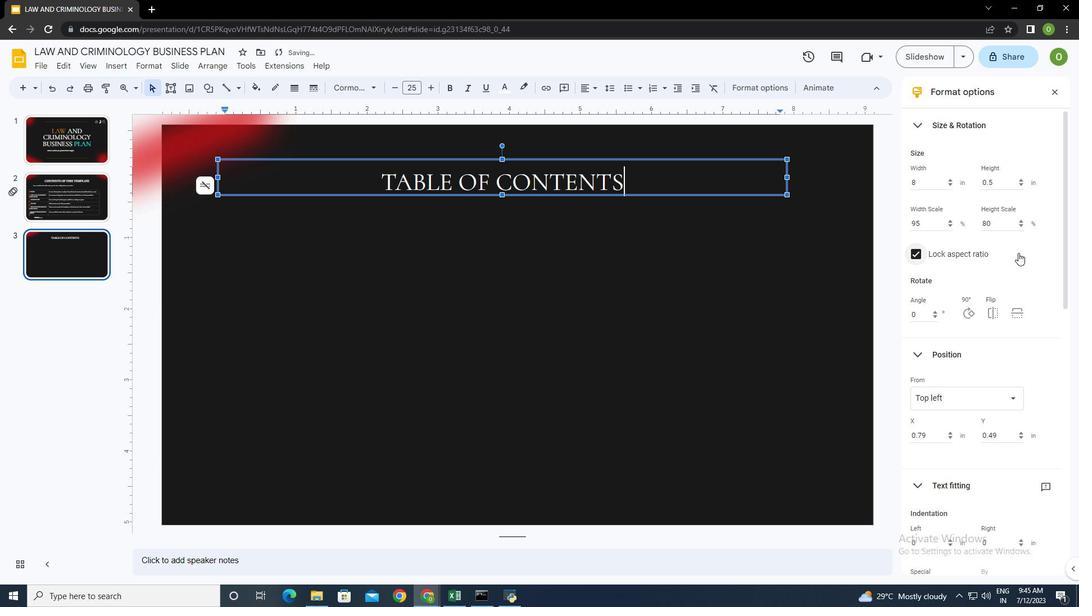 
Action: Mouse moved to (915, 252)
Screenshot: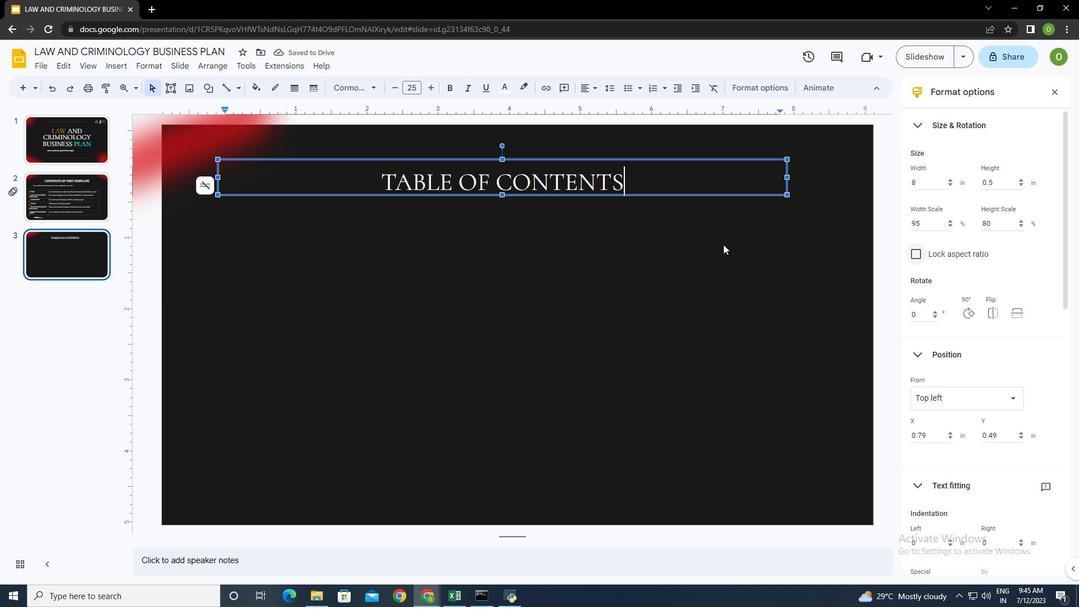
Action: Mouse pressed left at (915, 252)
Screenshot: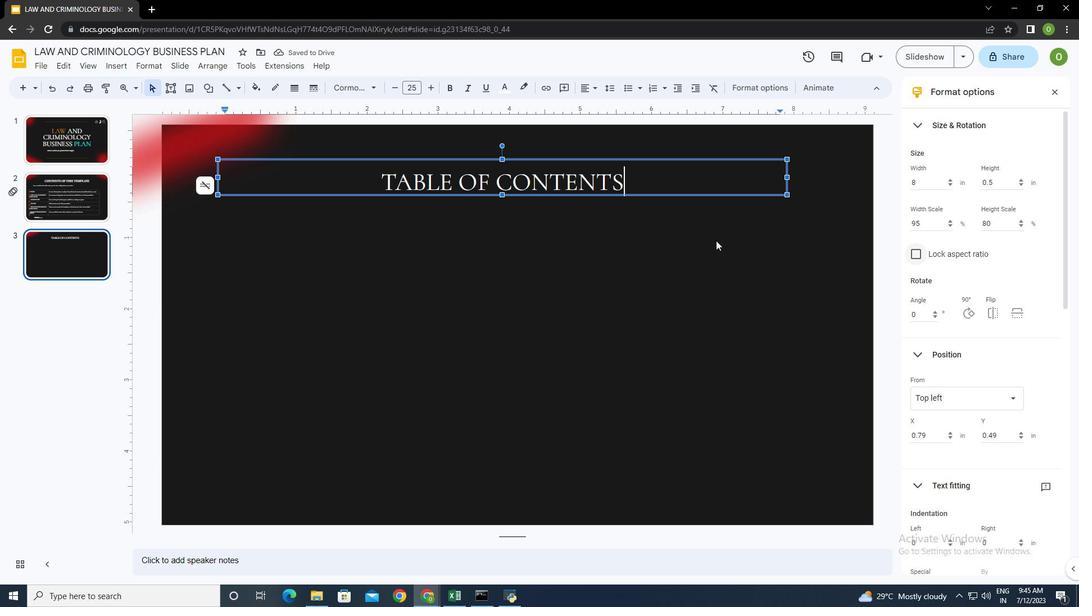 
Action: Mouse moved to (693, 218)
Screenshot: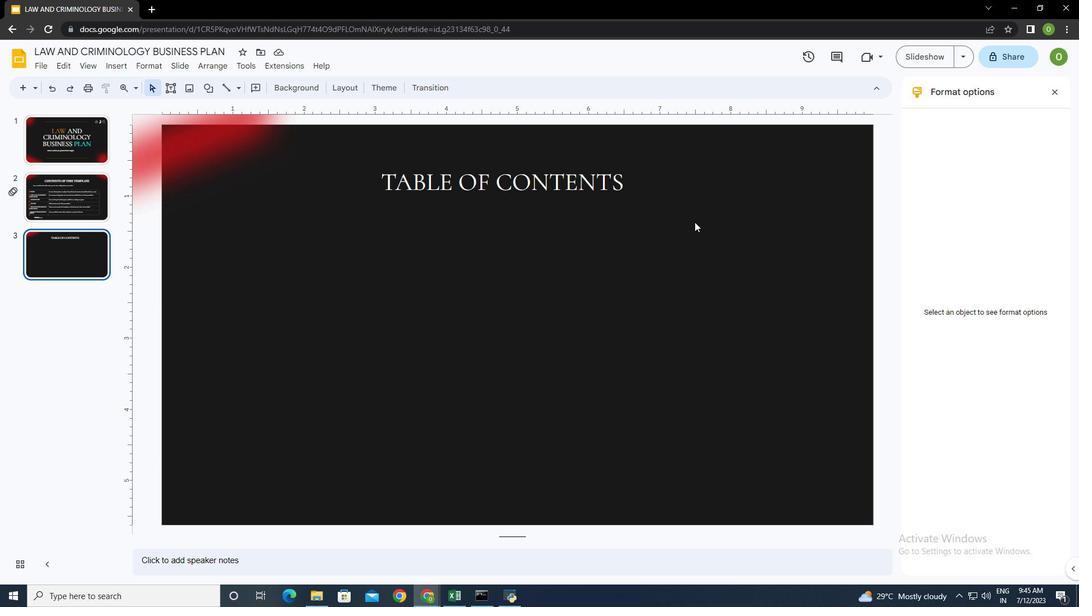 
Action: Mouse pressed left at (693, 218)
Screenshot: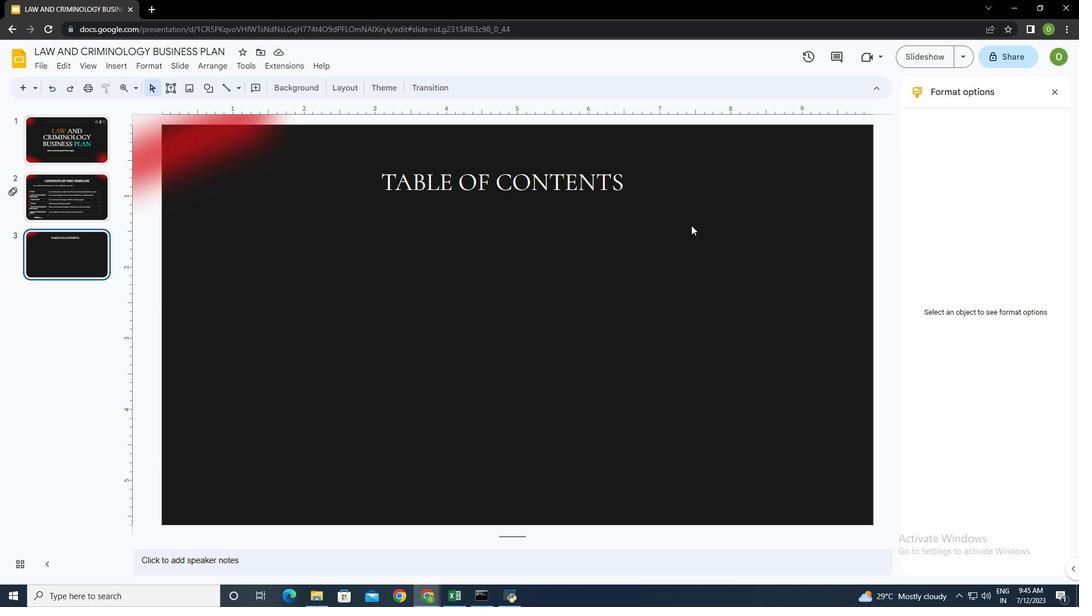 
Action: Mouse moved to (113, 65)
Screenshot: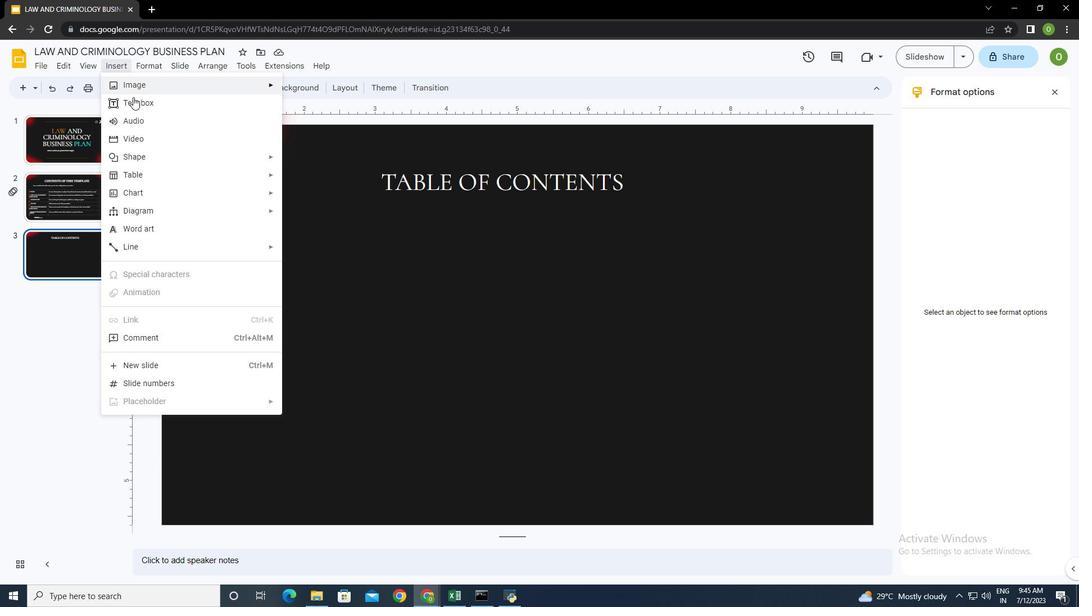 
Action: Mouse pressed left at (113, 65)
Screenshot: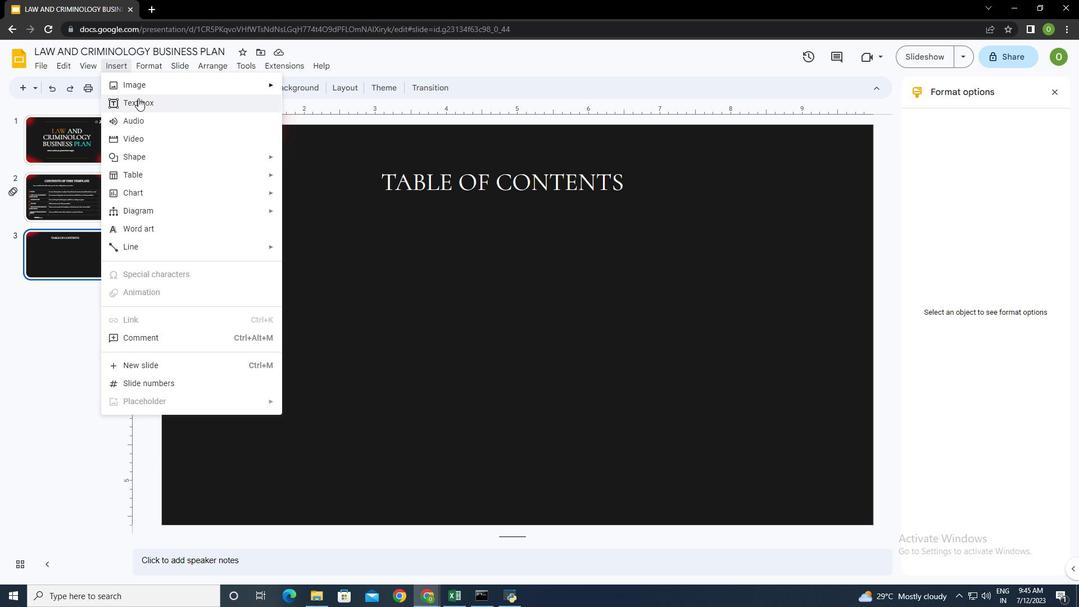 
Action: Mouse moved to (151, 102)
Screenshot: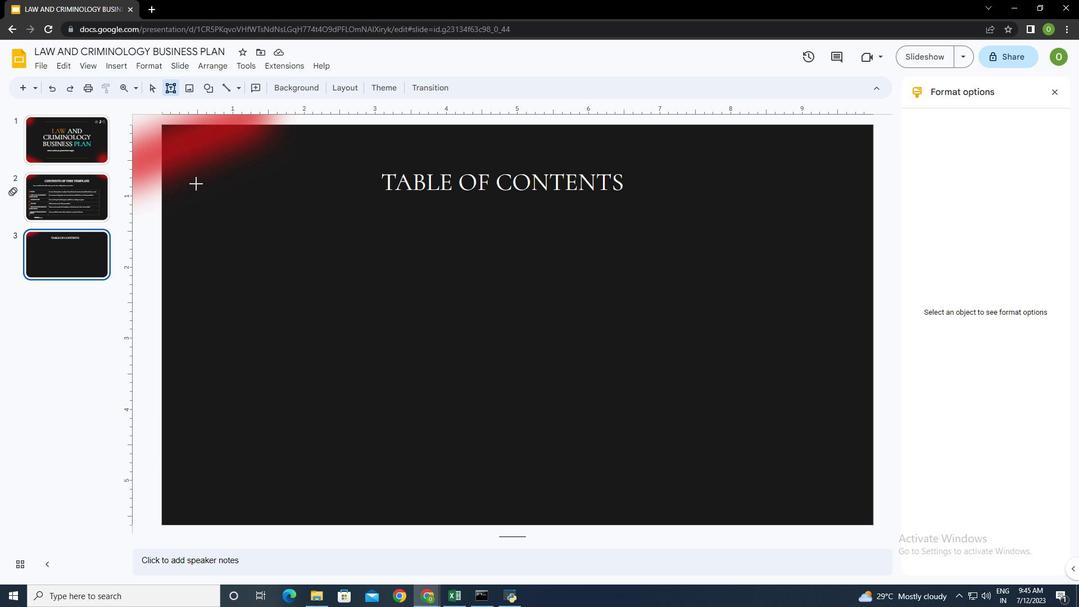 
Action: Mouse pressed left at (151, 102)
Screenshot: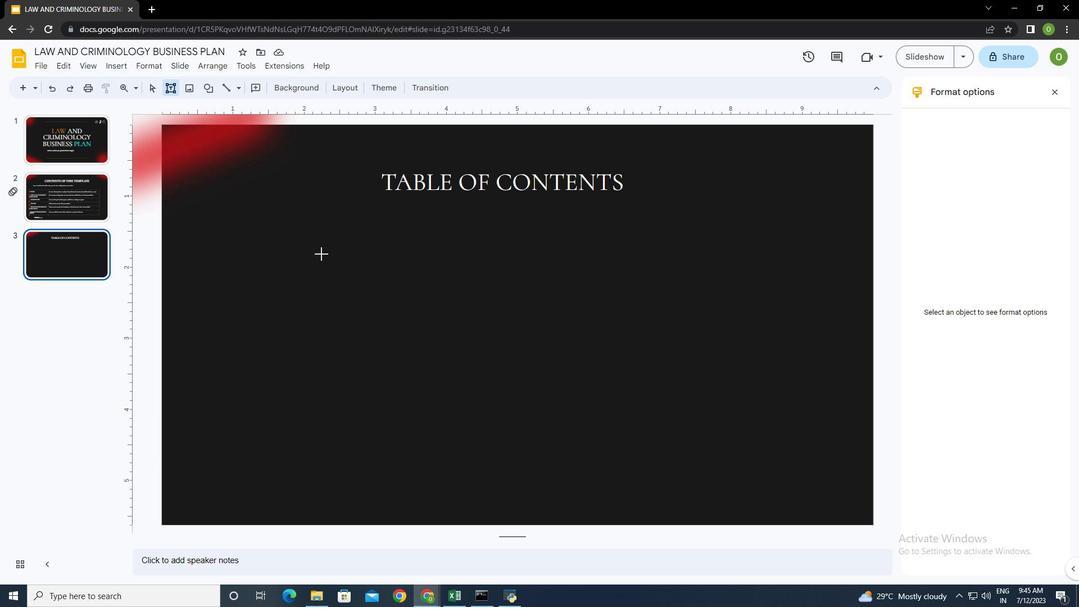 
Action: Mouse moved to (273, 229)
Screenshot: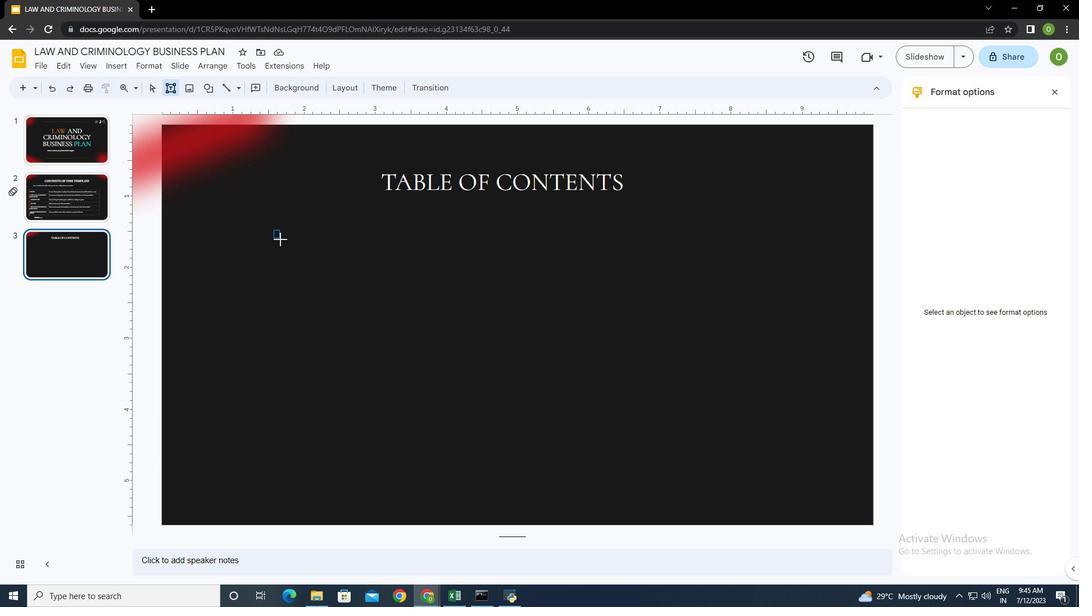 
Action: Mouse pressed left at (273, 229)
Screenshot: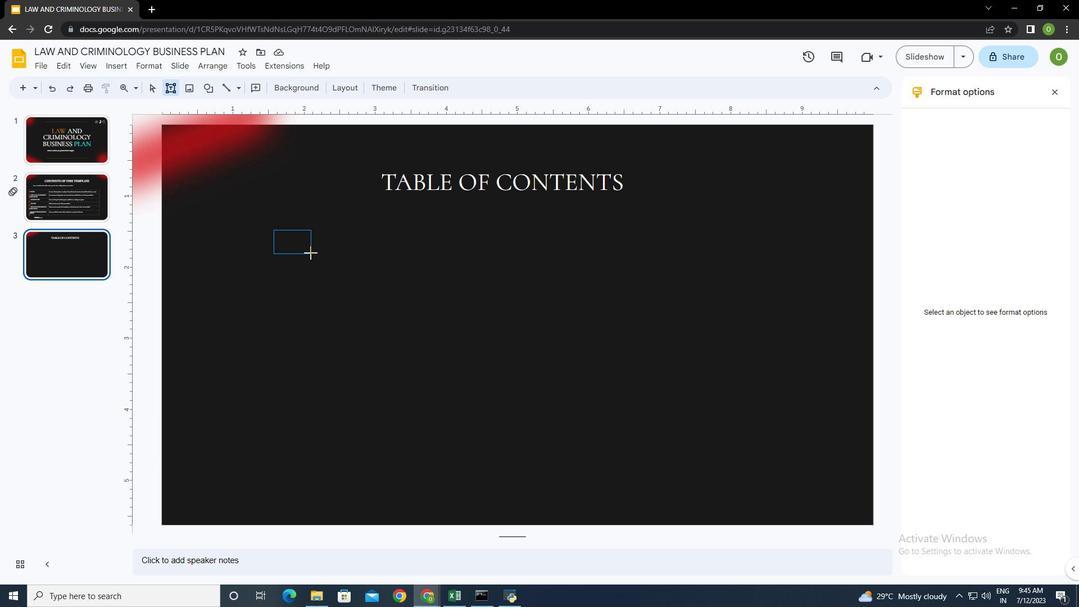 
Action: Mouse moved to (465, 218)
Screenshot: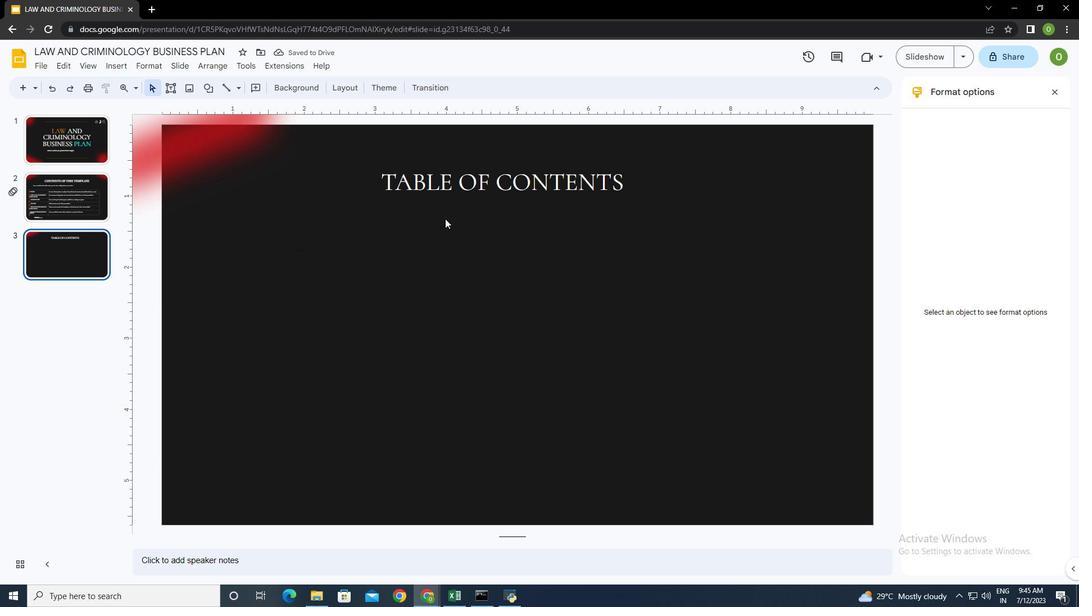 
Action: Mouse pressed left at (465, 218)
Screenshot: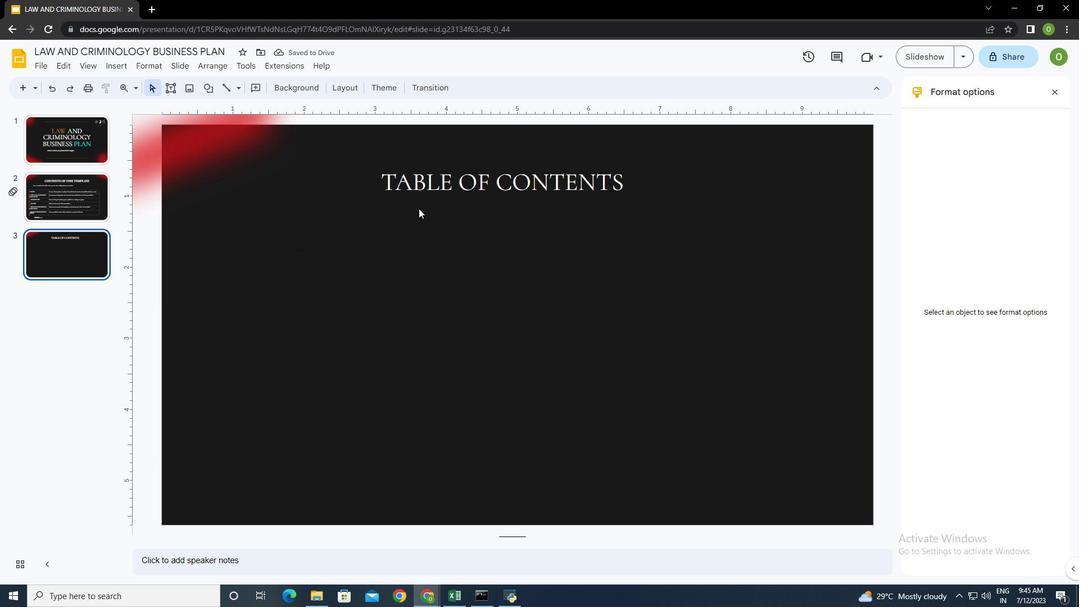 
Action: Mouse moved to (289, 236)
Screenshot: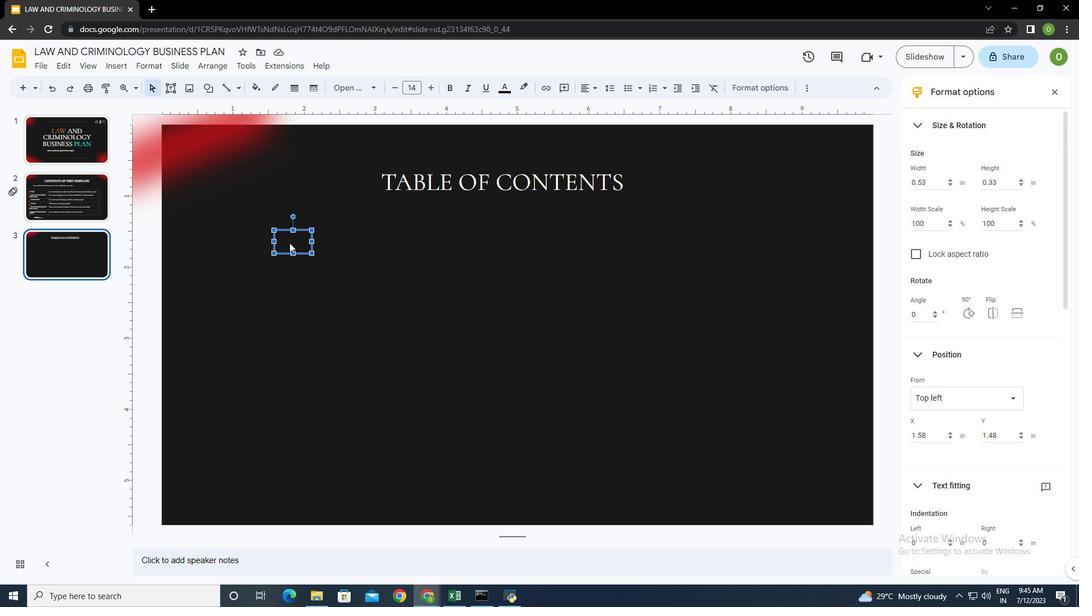 
Action: Mouse pressed left at (289, 236)
Screenshot: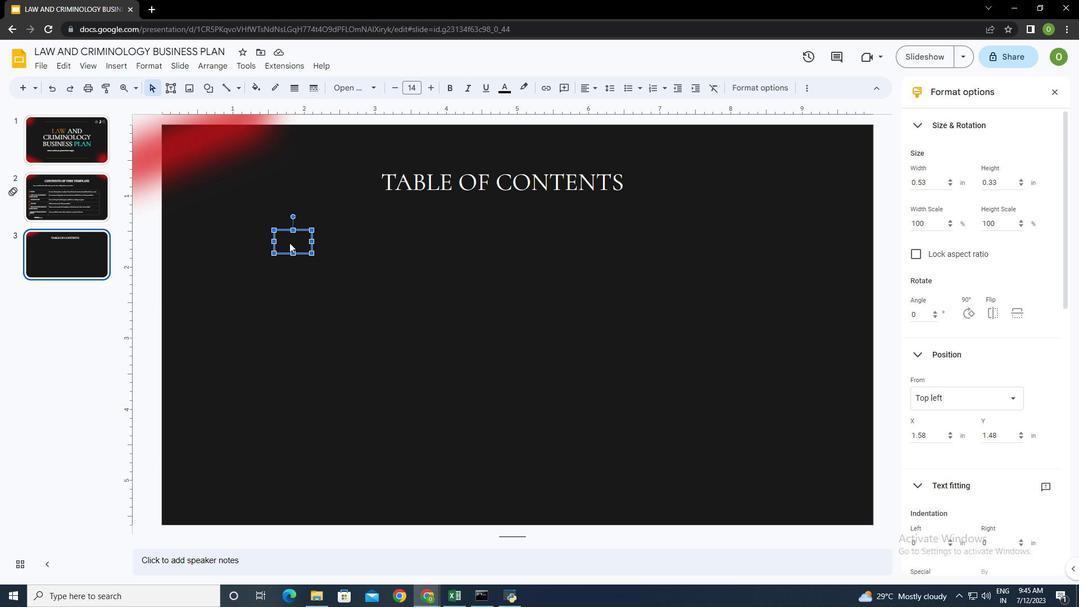 
Action: Mouse moved to (289, 242)
Screenshot: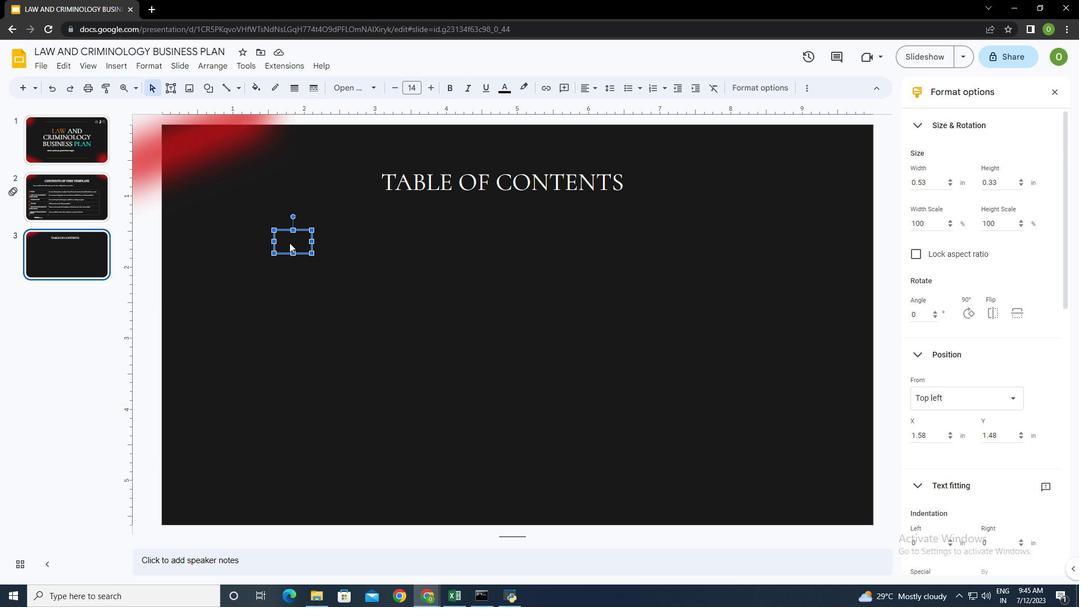 
Action: Key pressed 01
Screenshot: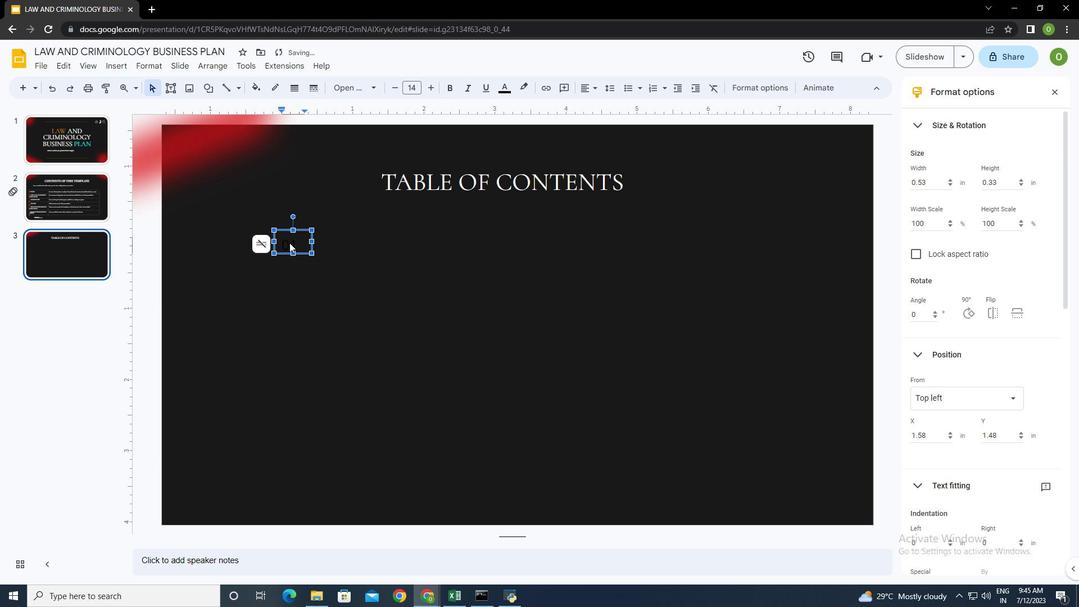 
Action: Mouse moved to (501, 87)
Screenshot: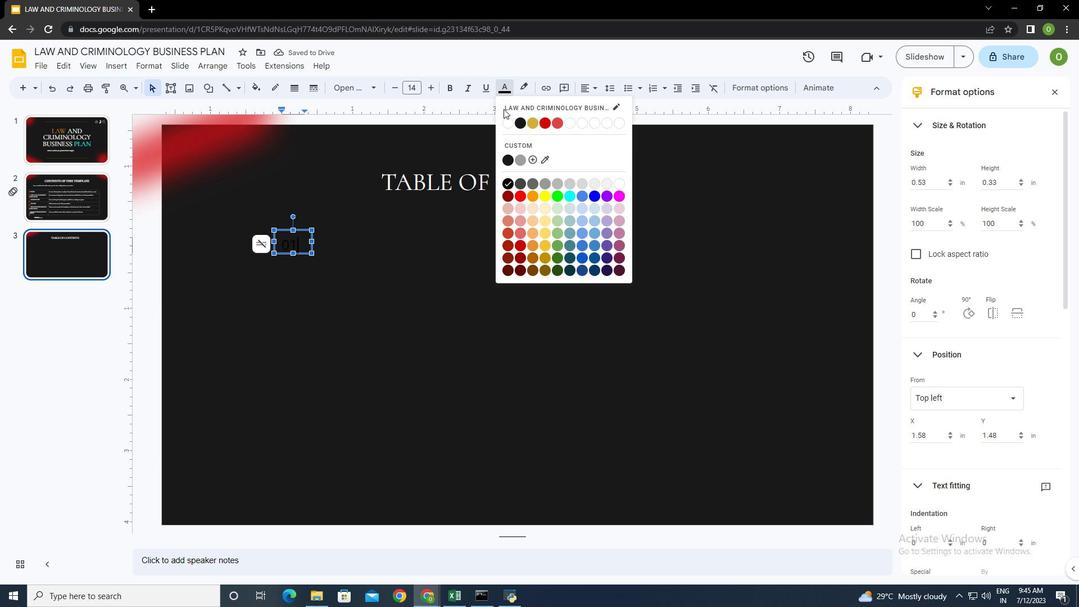 
Action: Mouse pressed left at (501, 87)
Screenshot: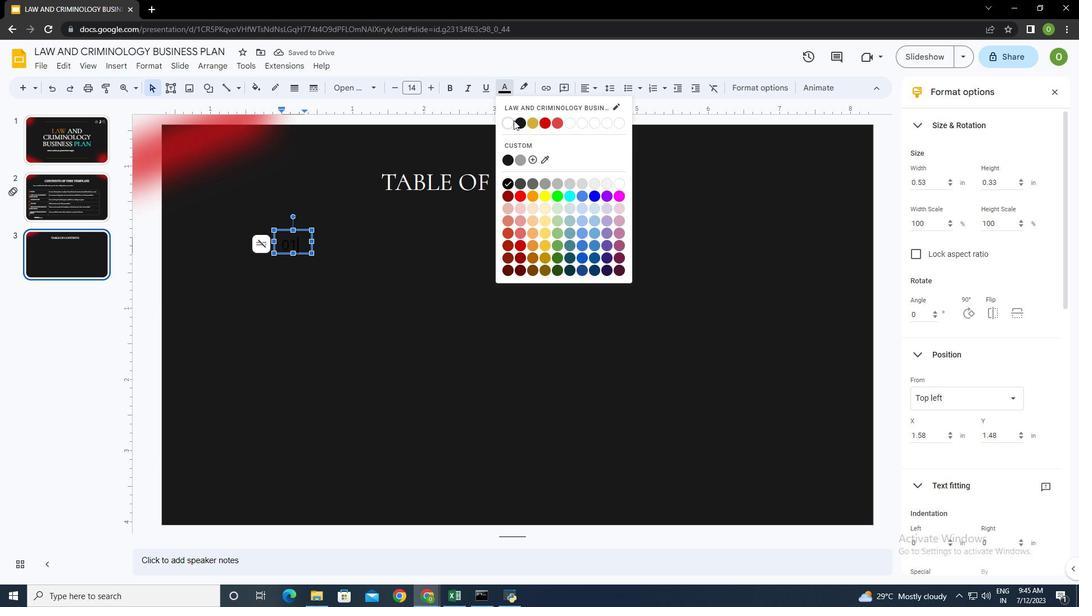 
Action: Mouse moved to (509, 121)
Screenshot: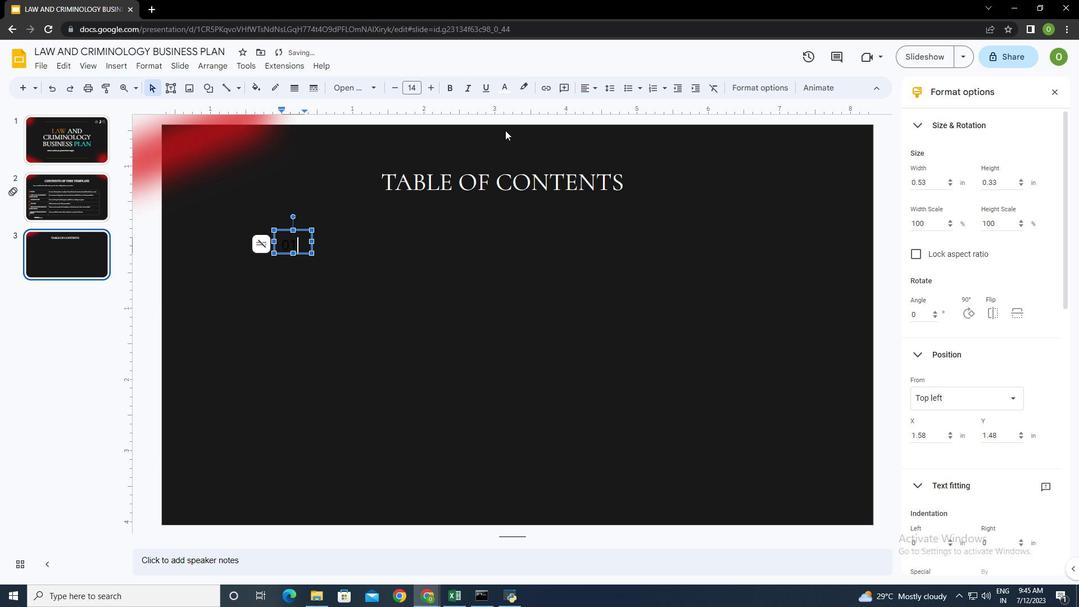 
Action: Mouse pressed left at (509, 121)
Screenshot: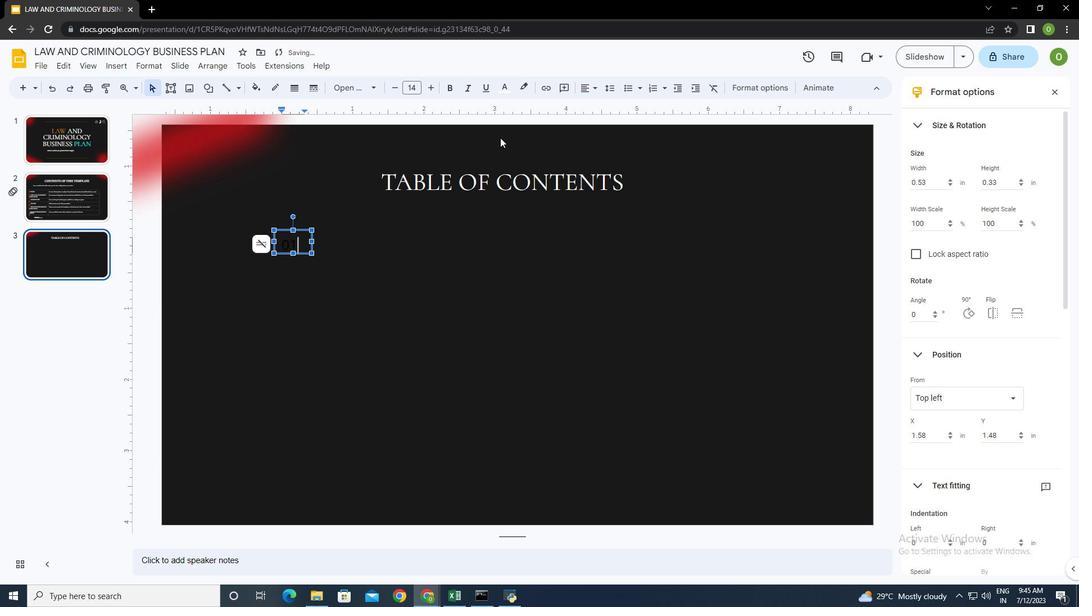 
Action: Mouse moved to (301, 242)
Screenshot: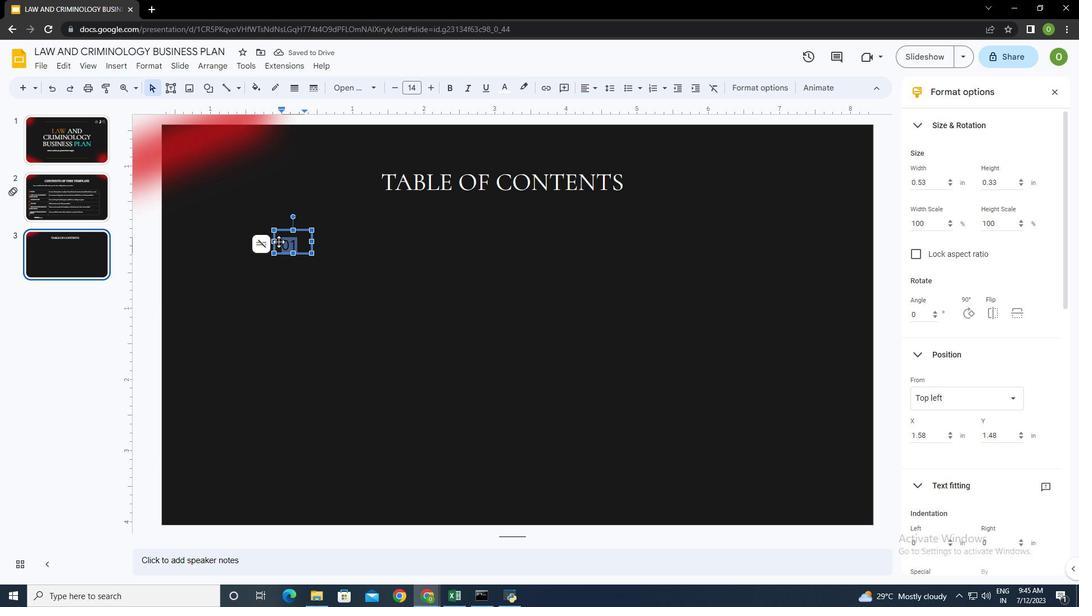 
Action: Mouse pressed left at (301, 242)
Screenshot: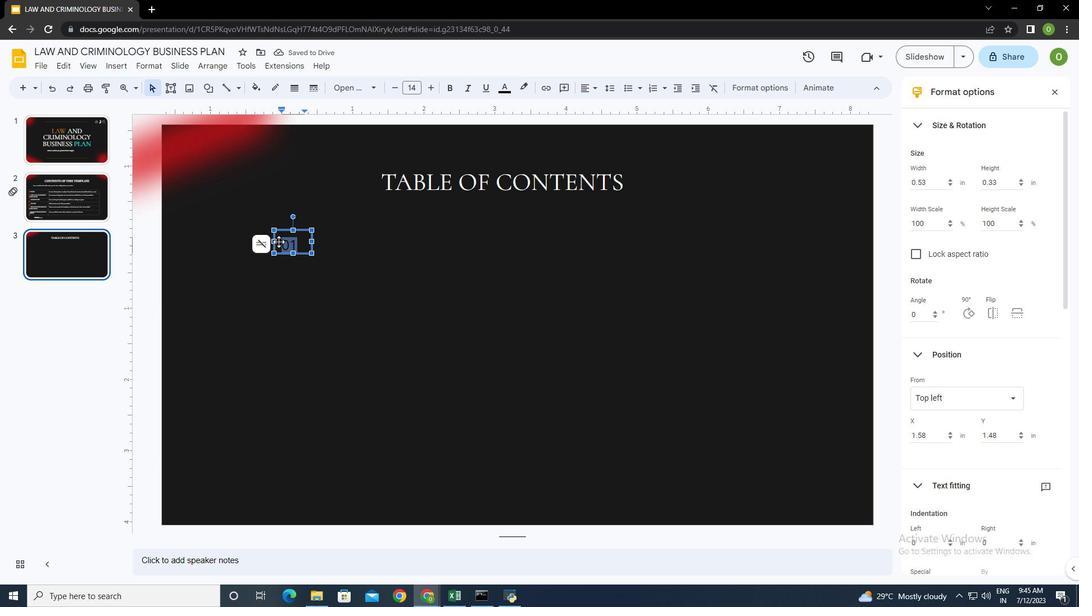 
Action: Mouse moved to (503, 87)
Screenshot: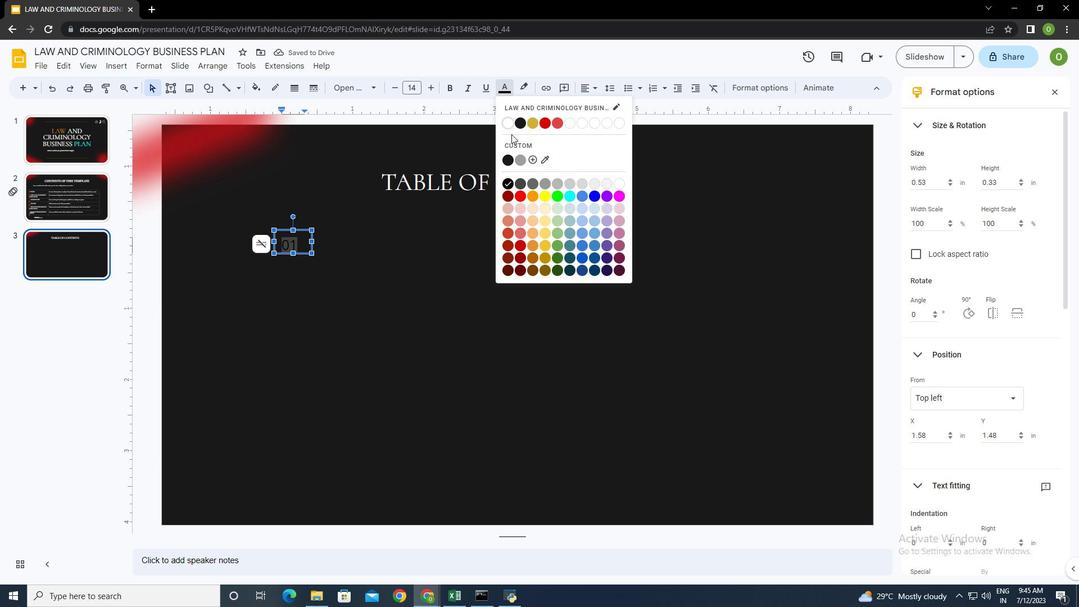 
Action: Mouse pressed left at (503, 87)
Screenshot: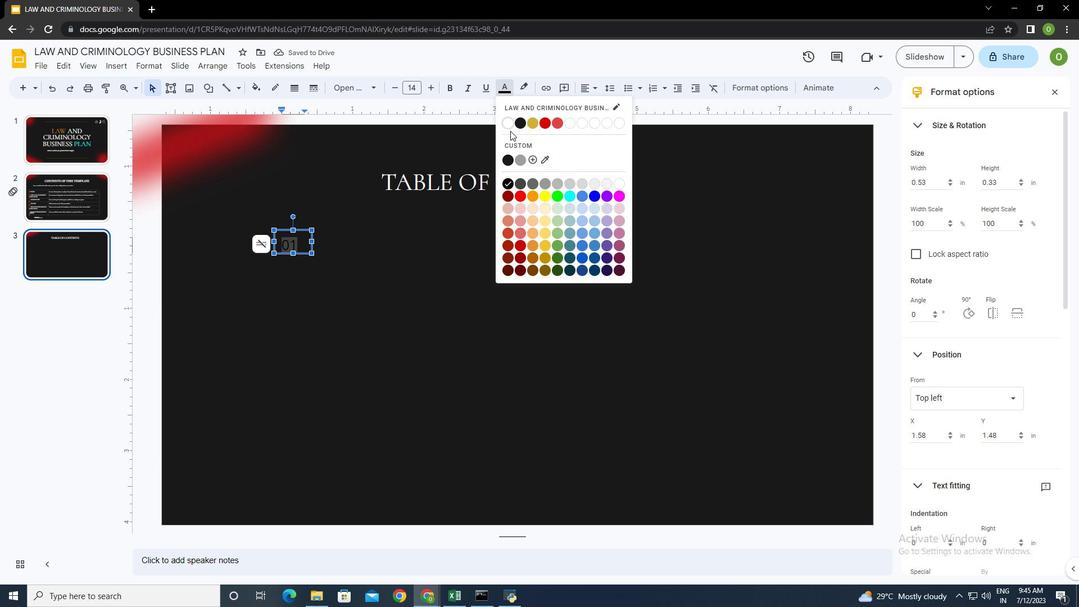 
Action: Mouse moved to (509, 125)
Screenshot: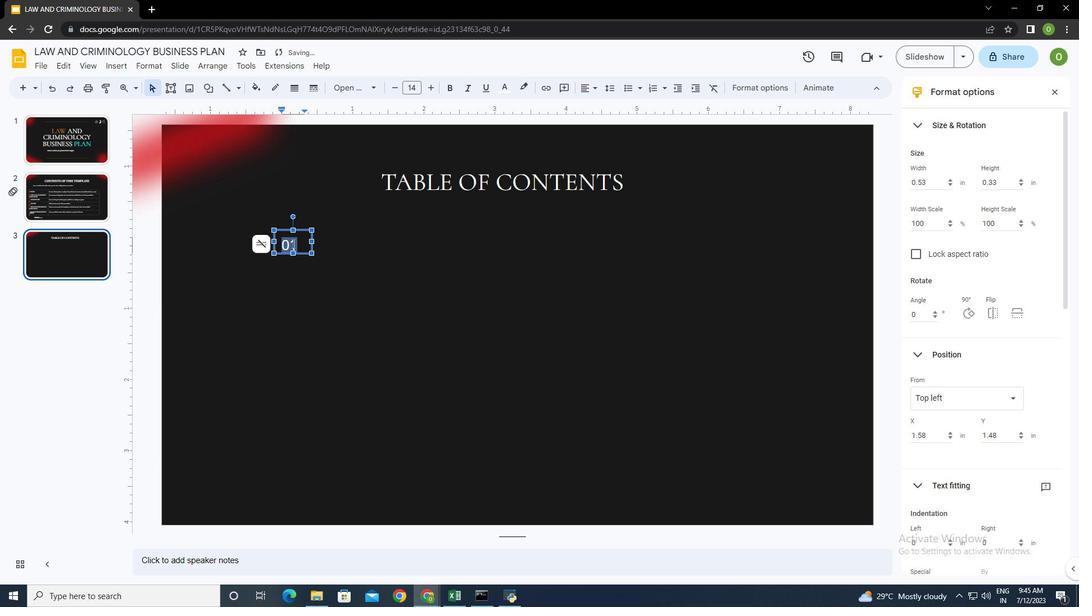
Action: Mouse pressed left at (509, 125)
Screenshot: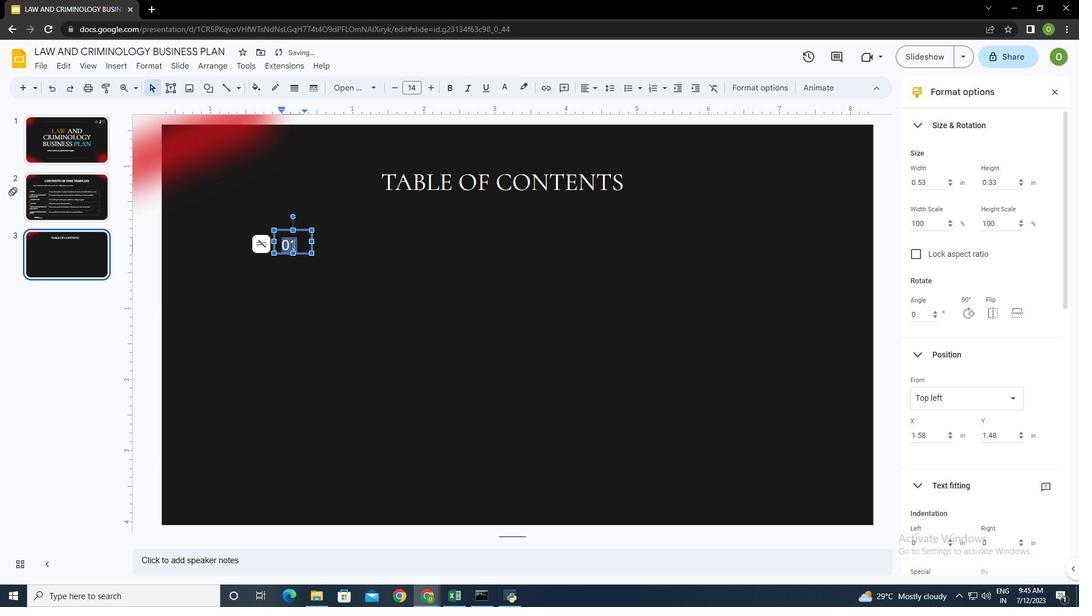 
Action: Mouse moved to (430, 87)
Screenshot: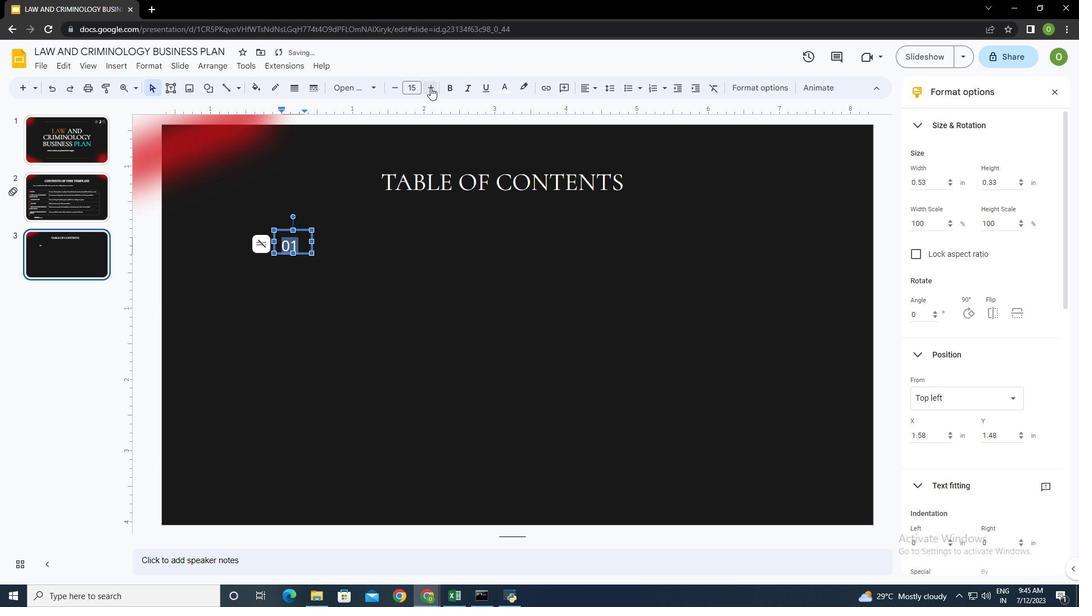 
Action: Mouse pressed left at (430, 87)
Screenshot: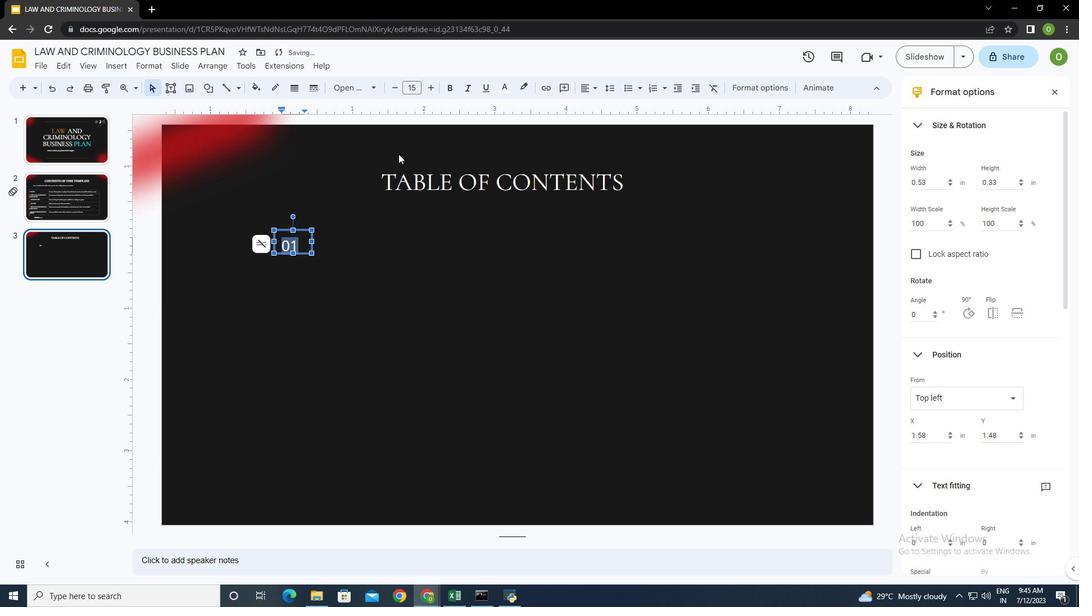 
Action: Mouse moved to (323, 243)
Screenshot: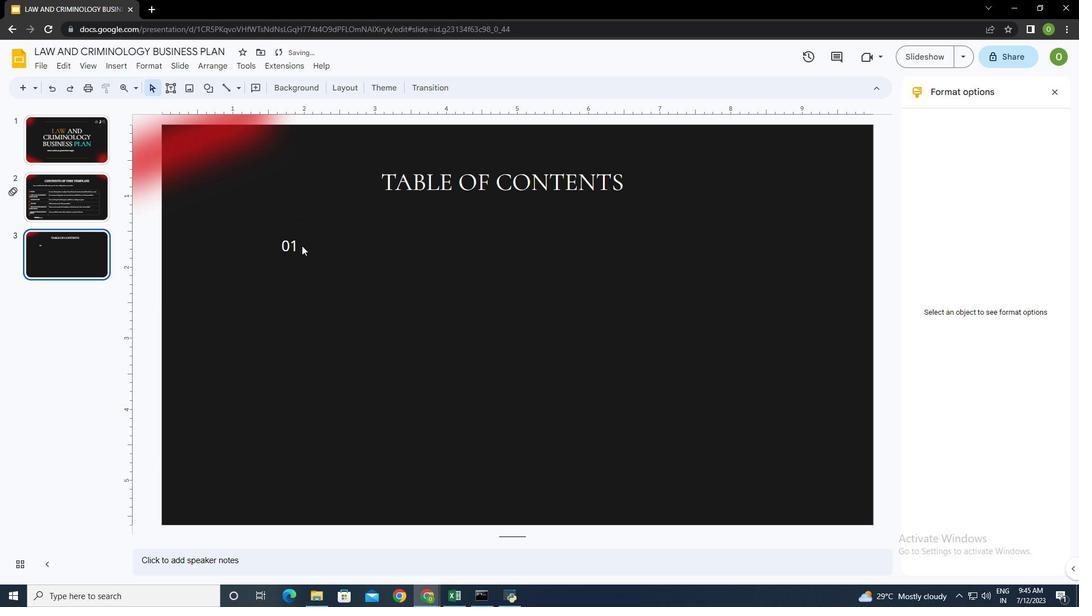 
Action: Mouse pressed left at (323, 243)
Screenshot: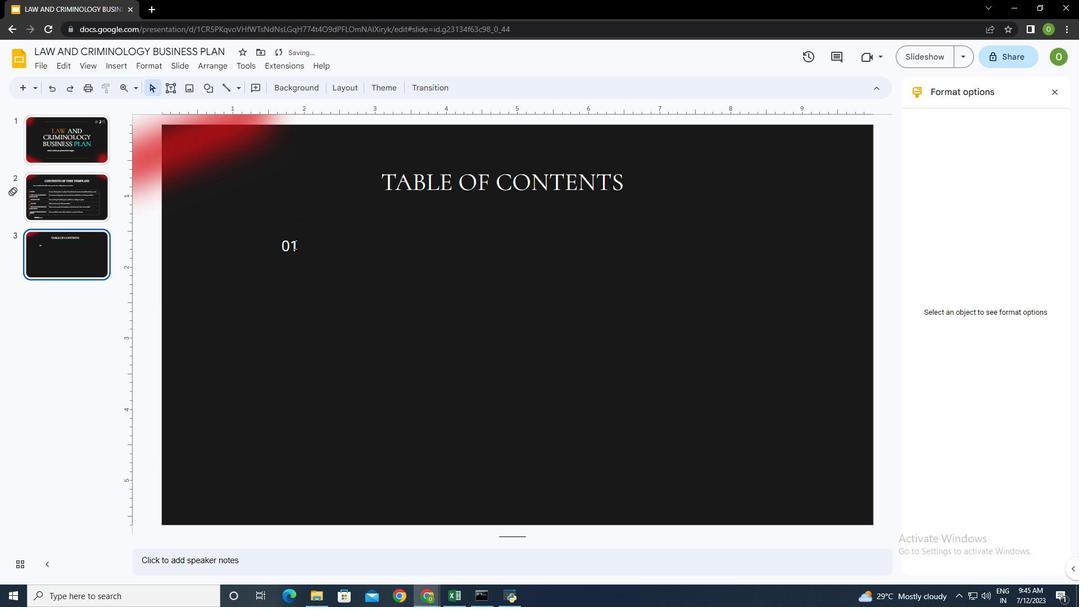 
Action: Mouse moved to (293, 244)
Screenshot: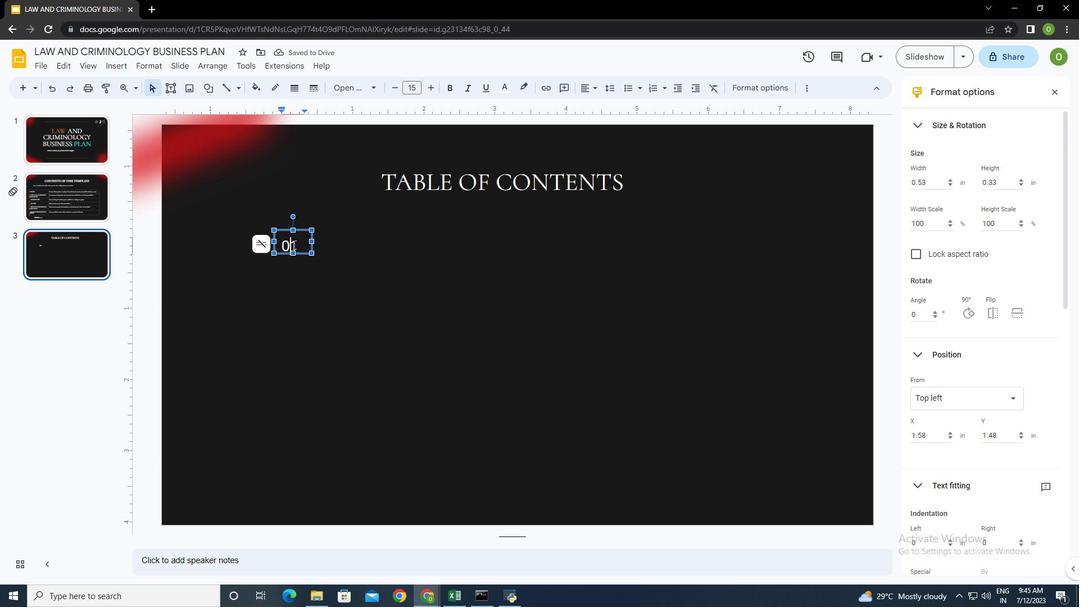 
Action: Mouse pressed left at (293, 244)
Screenshot: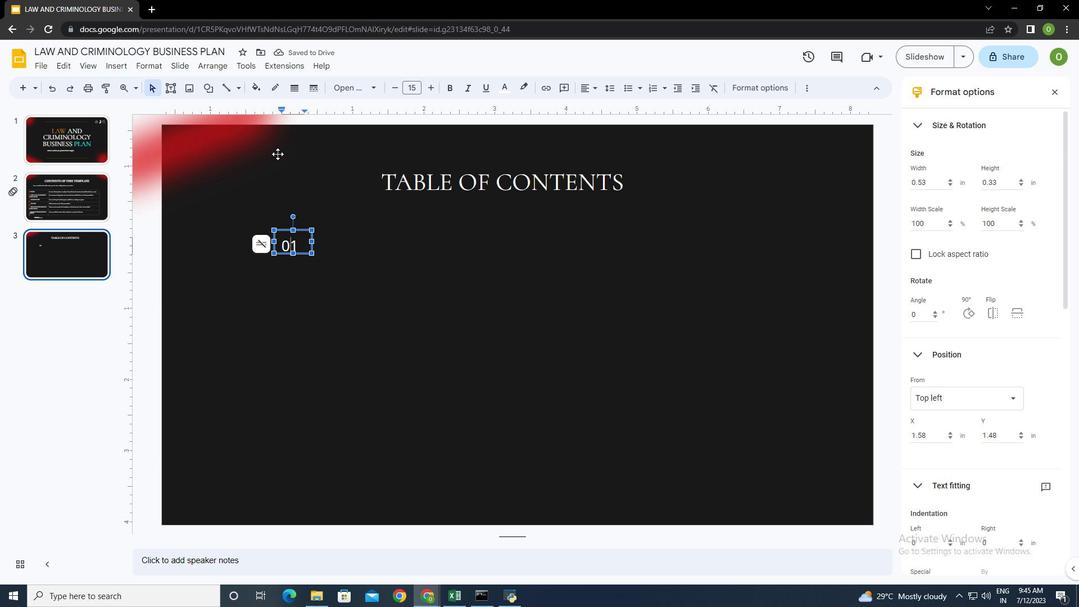 
Action: Mouse moved to (126, 65)
Screenshot: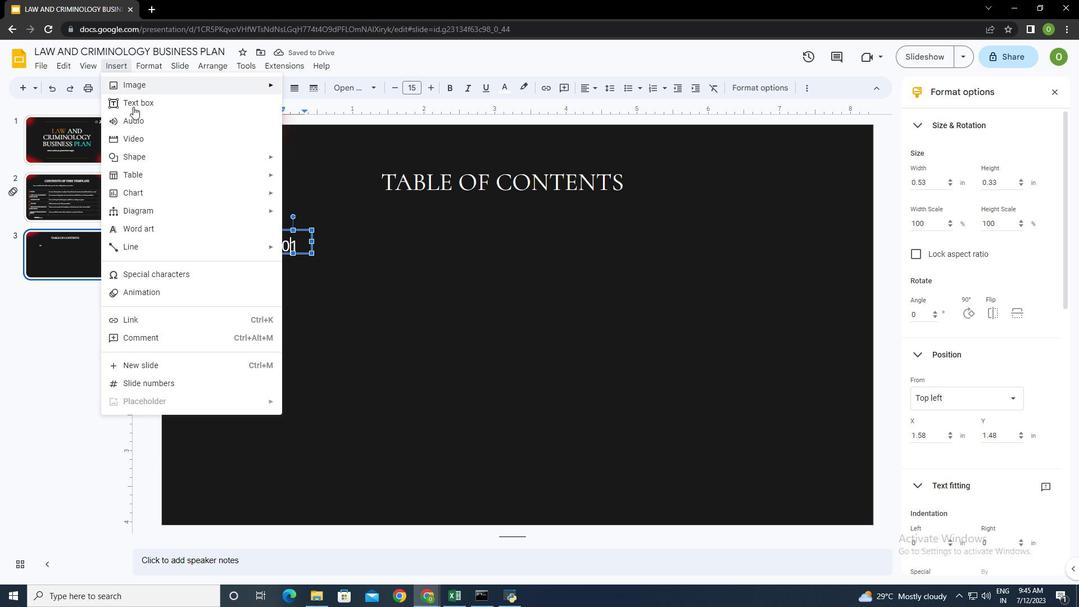 
Action: Mouse pressed left at (126, 65)
Screenshot: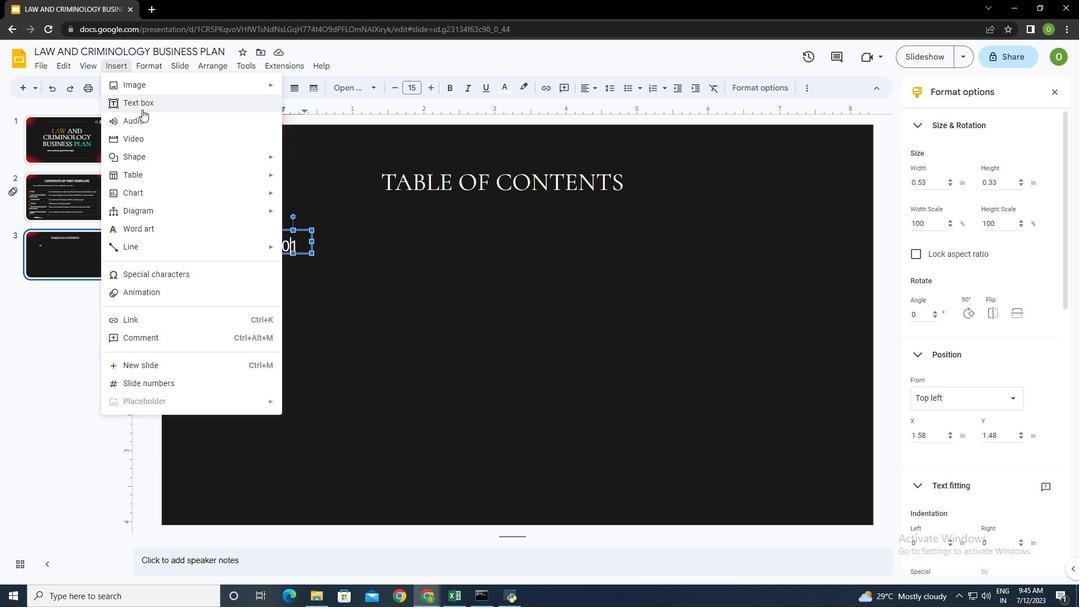 
Action: Mouse moved to (152, 106)
Screenshot: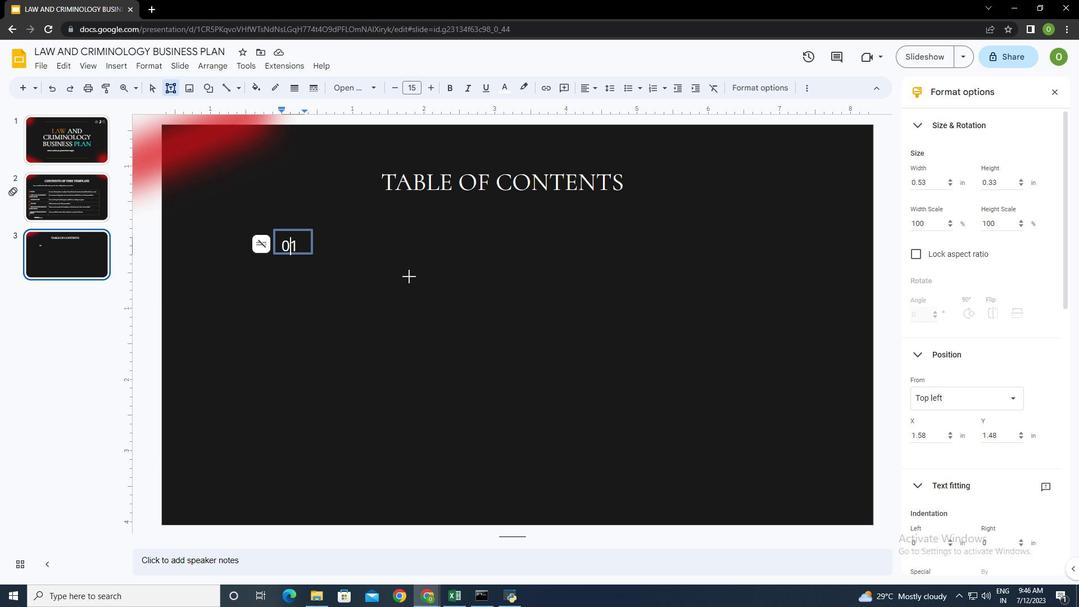 
Action: Mouse pressed left at (152, 106)
Screenshot: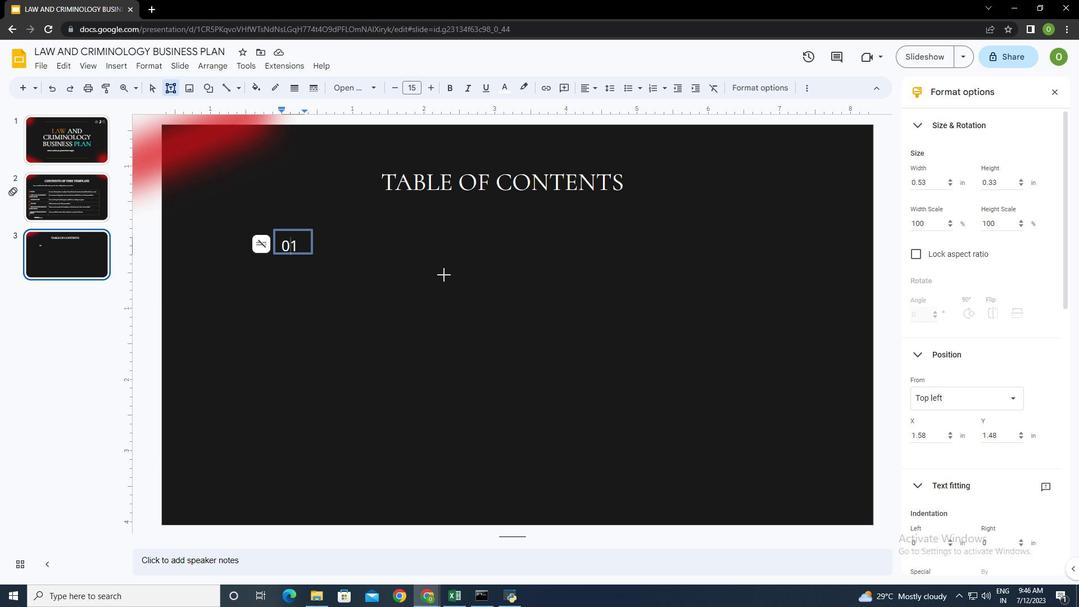 
Action: Mouse moved to (456, 228)
Screenshot: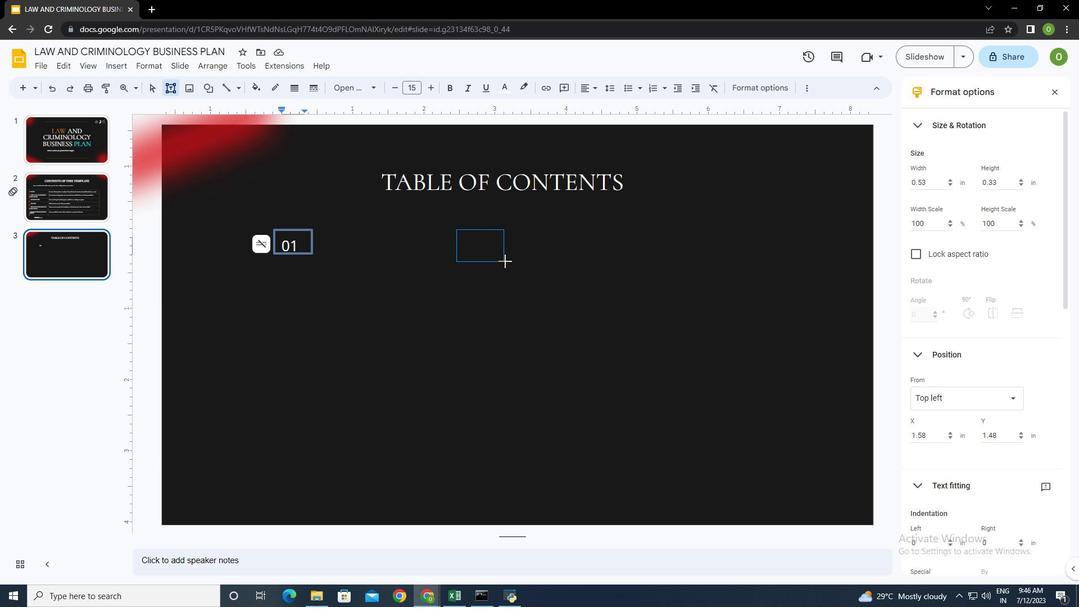 
Action: Mouse pressed left at (456, 228)
Screenshot: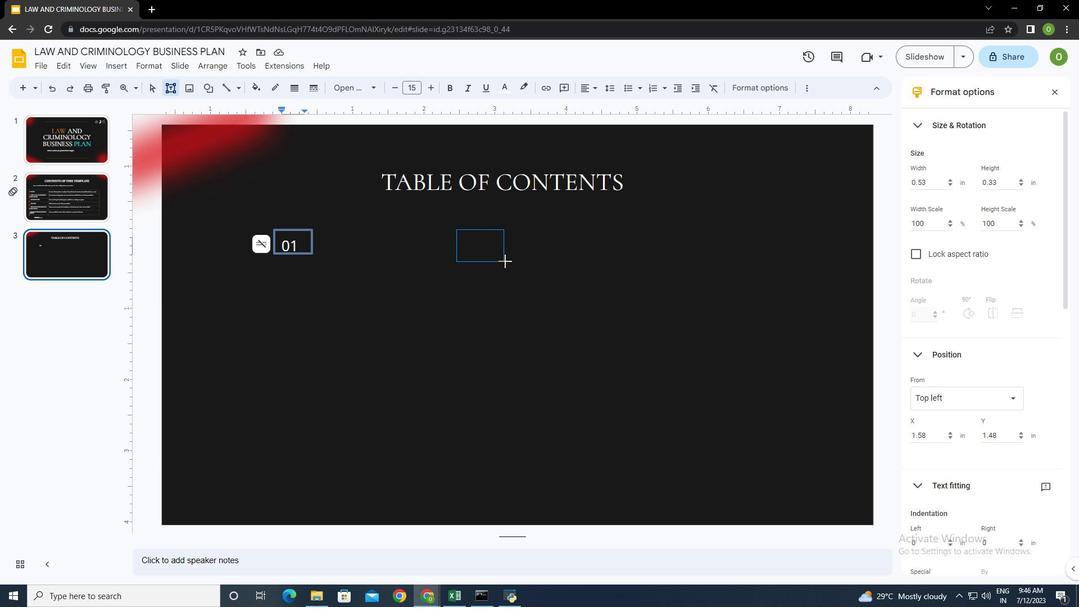 
Action: Mouse moved to (523, 244)
Screenshot: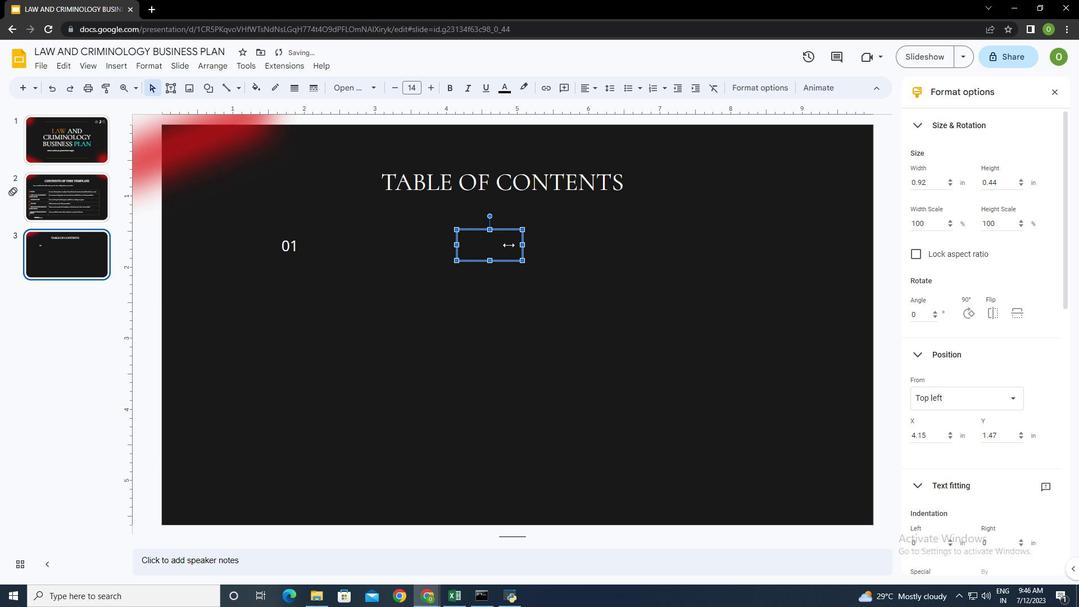 
Action: Mouse pressed left at (523, 244)
Screenshot: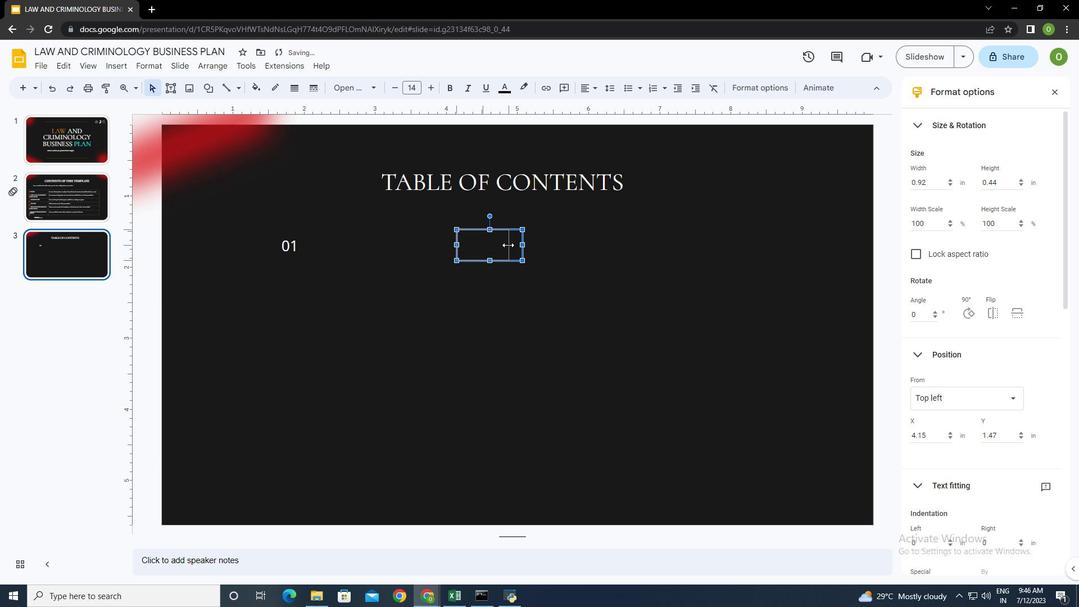 
Action: Mouse moved to (501, 89)
Screenshot: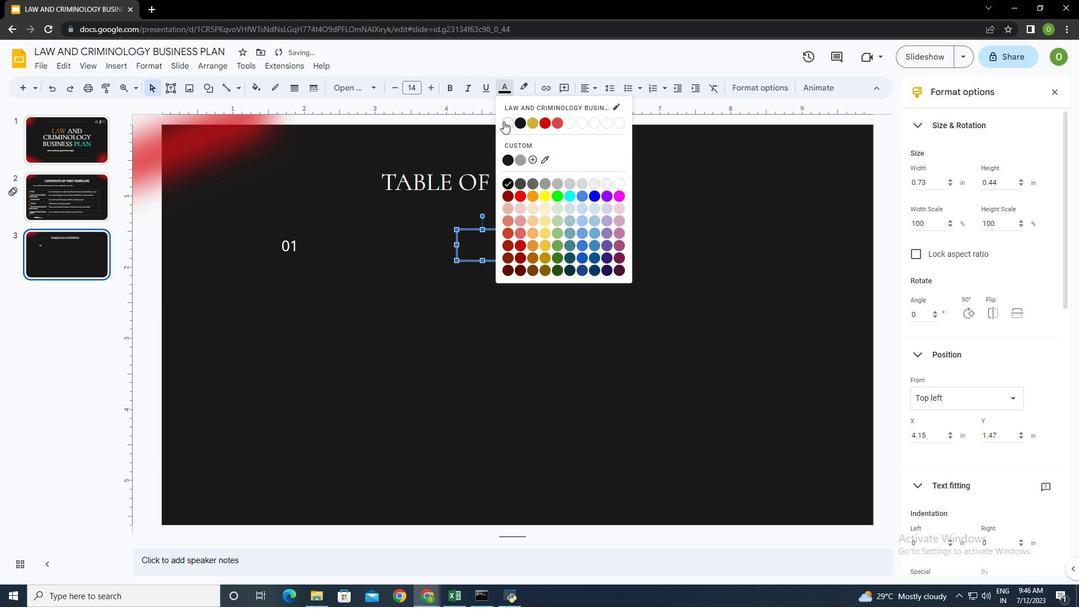 
Action: Mouse pressed left at (501, 89)
Screenshot: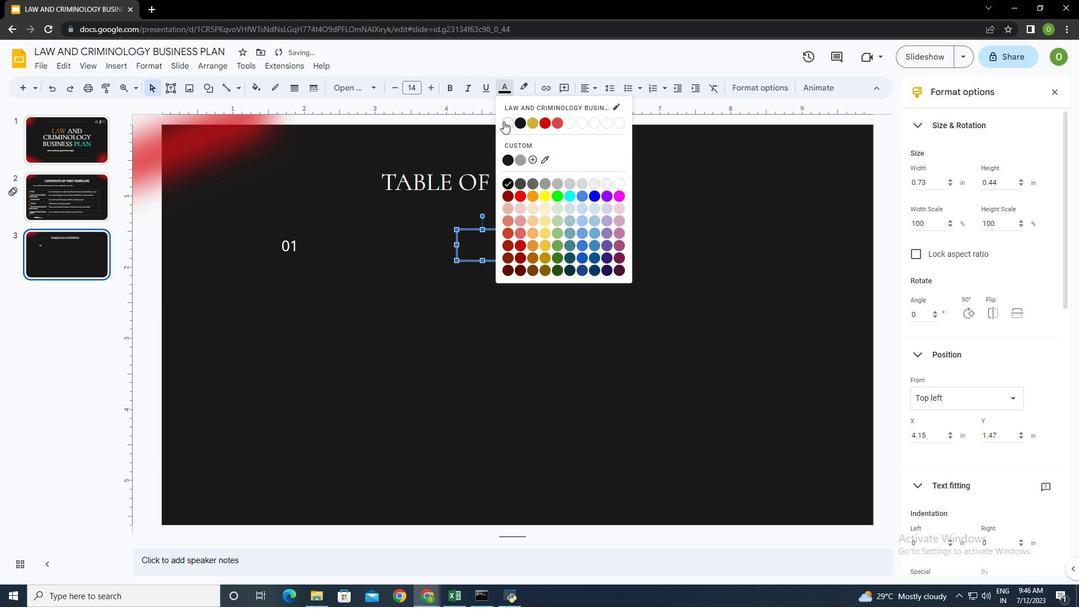
Action: Mouse moved to (504, 123)
Screenshot: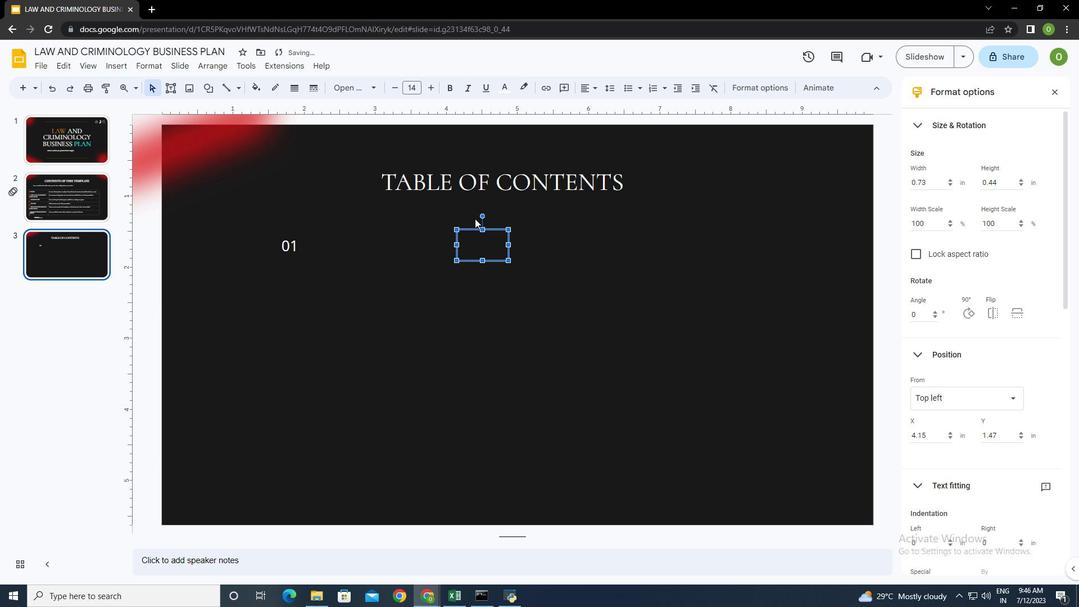 
Action: Mouse pressed left at (504, 123)
Screenshot: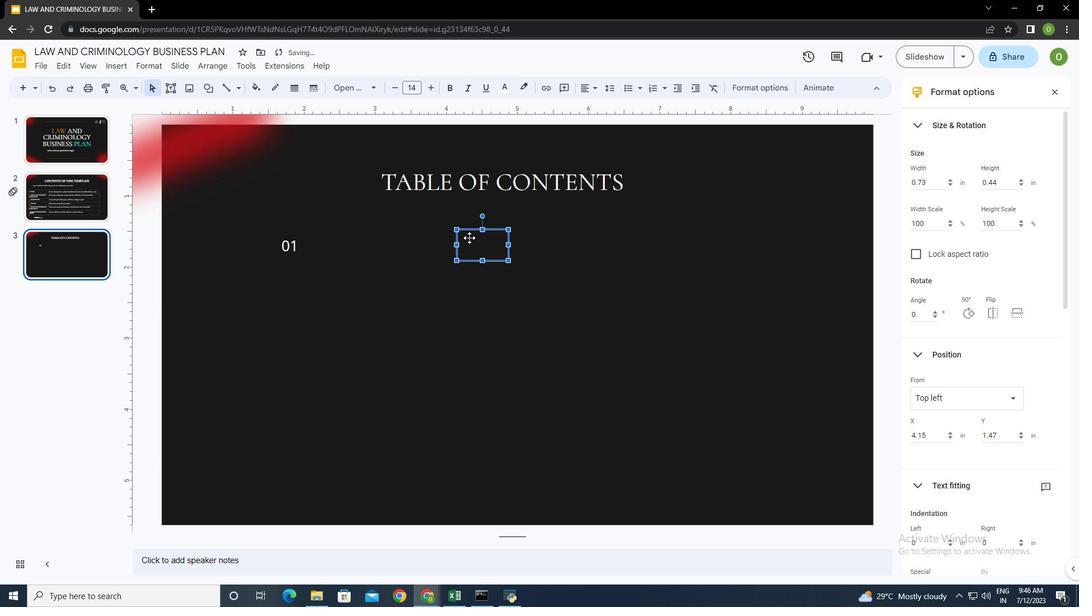 
Action: Mouse moved to (468, 245)
Screenshot: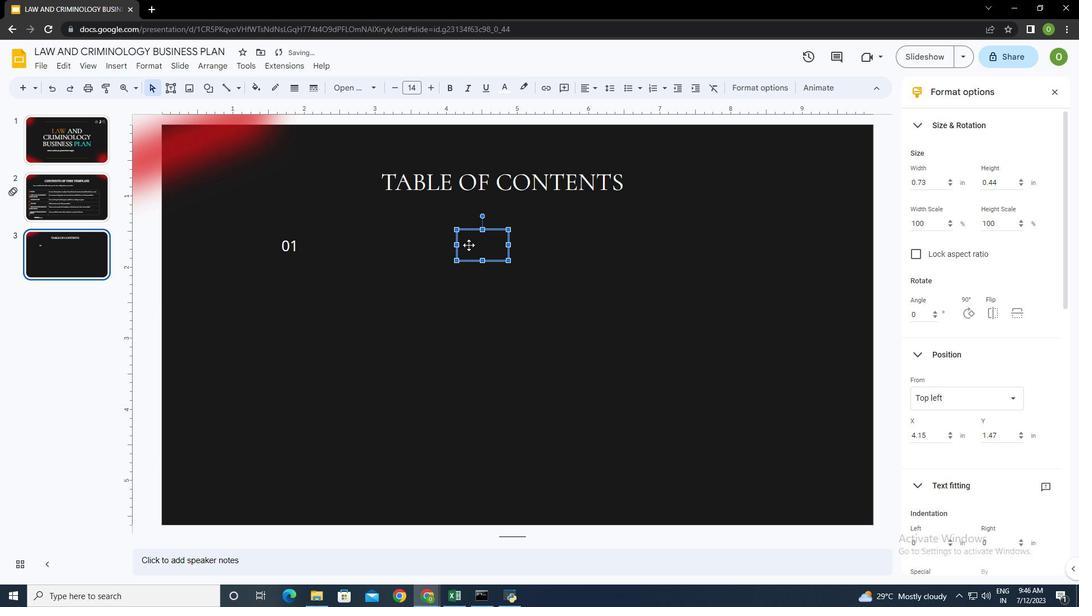 
Action: Mouse pressed left at (468, 245)
Screenshot: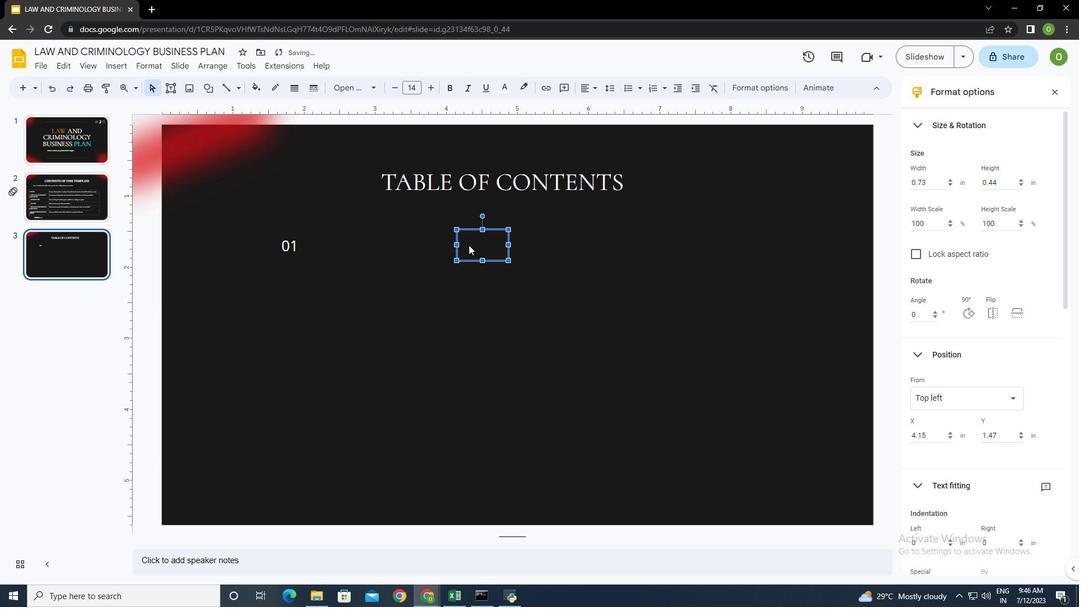 
Action: Mouse moved to (468, 245)
Screenshot: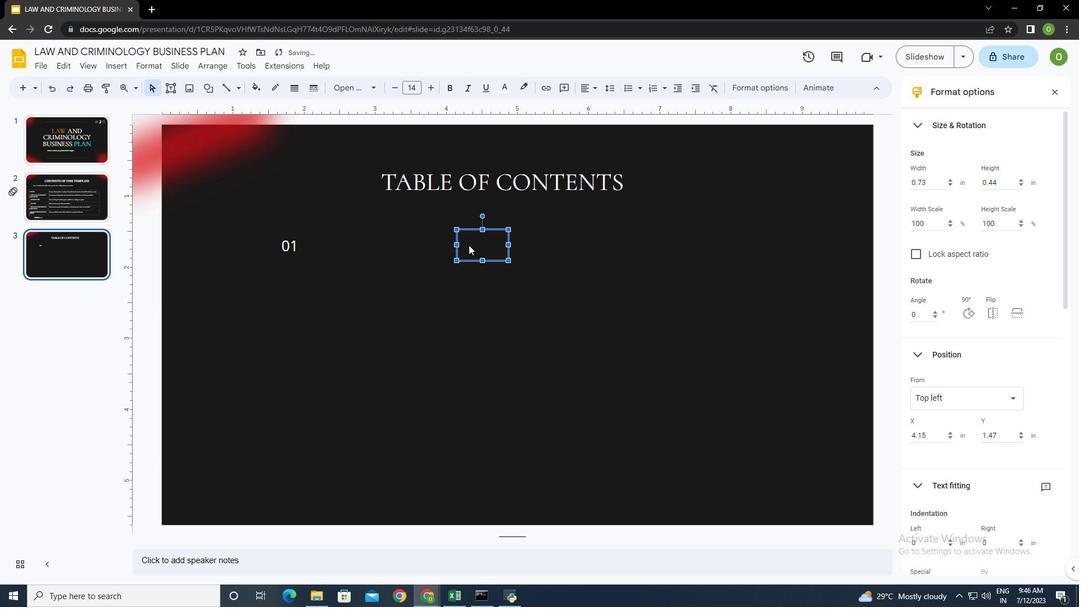 
Action: Key pressed 02<Key.enter><Key.backspace>
Screenshot: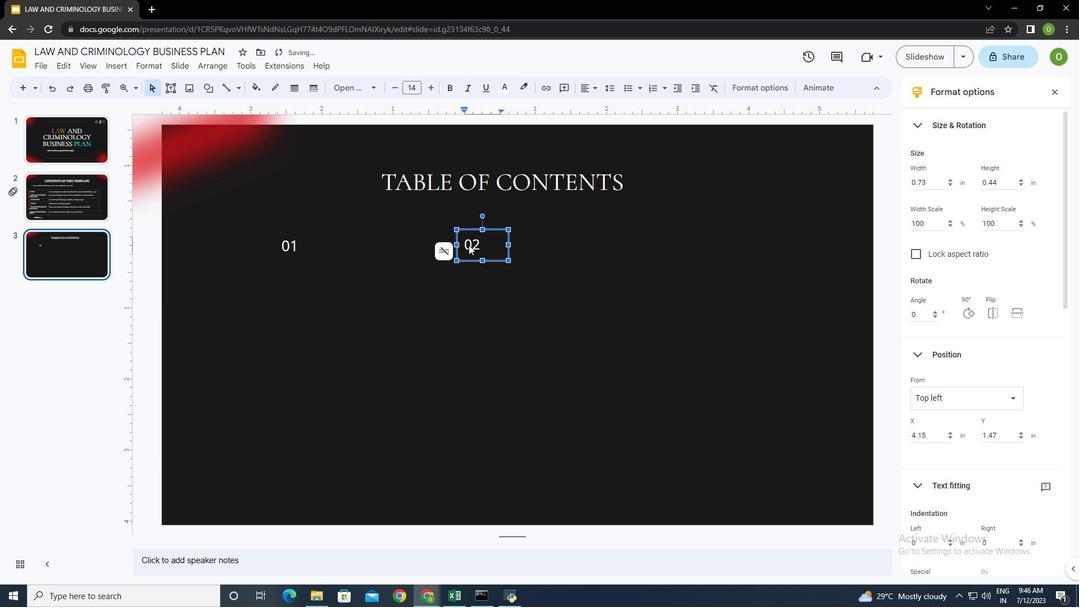 
Action: Mouse moved to (626, 250)
Screenshot: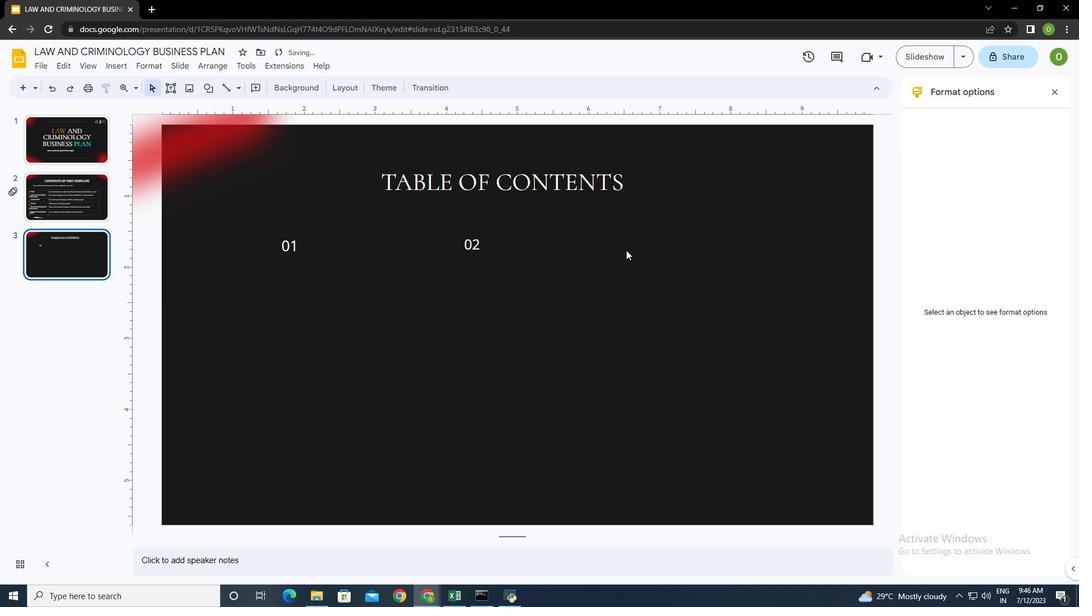 
Action: Mouse pressed left at (626, 250)
Screenshot: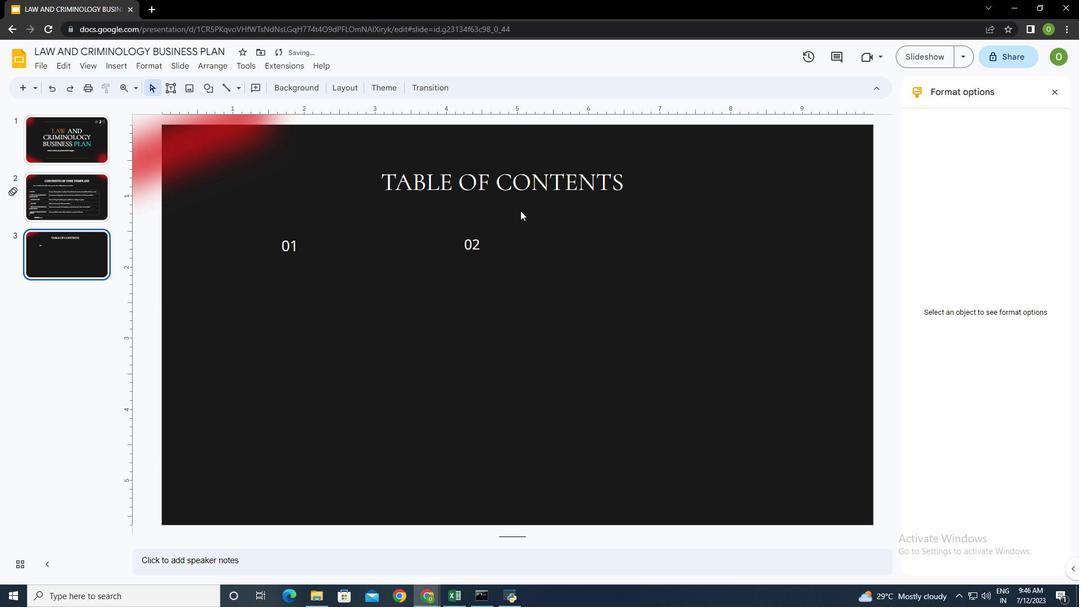 
Action: Mouse moved to (120, 62)
Screenshot: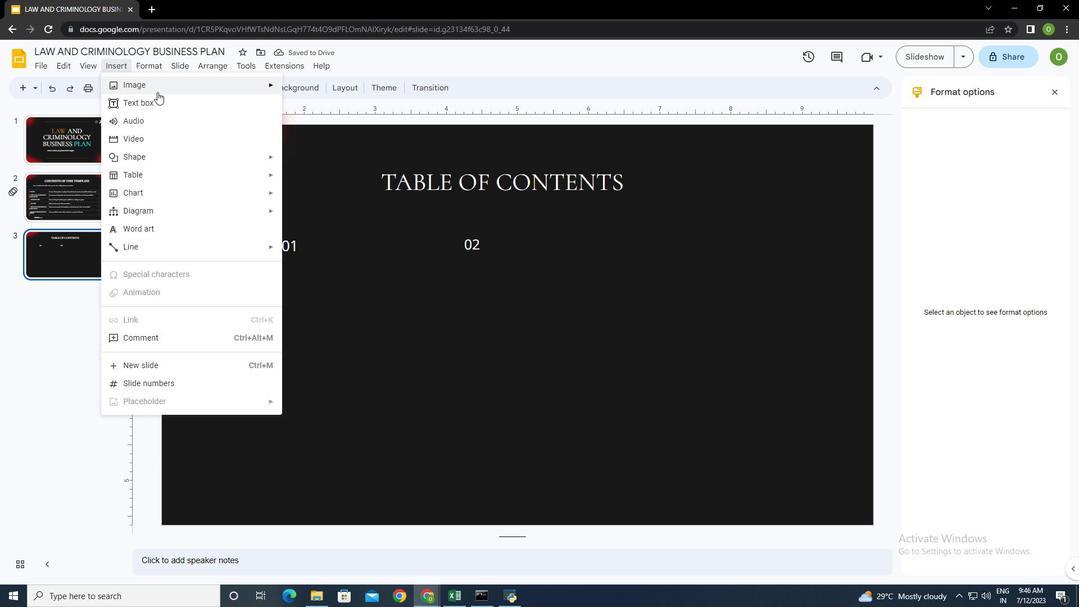 
Action: Mouse pressed left at (120, 62)
Screenshot: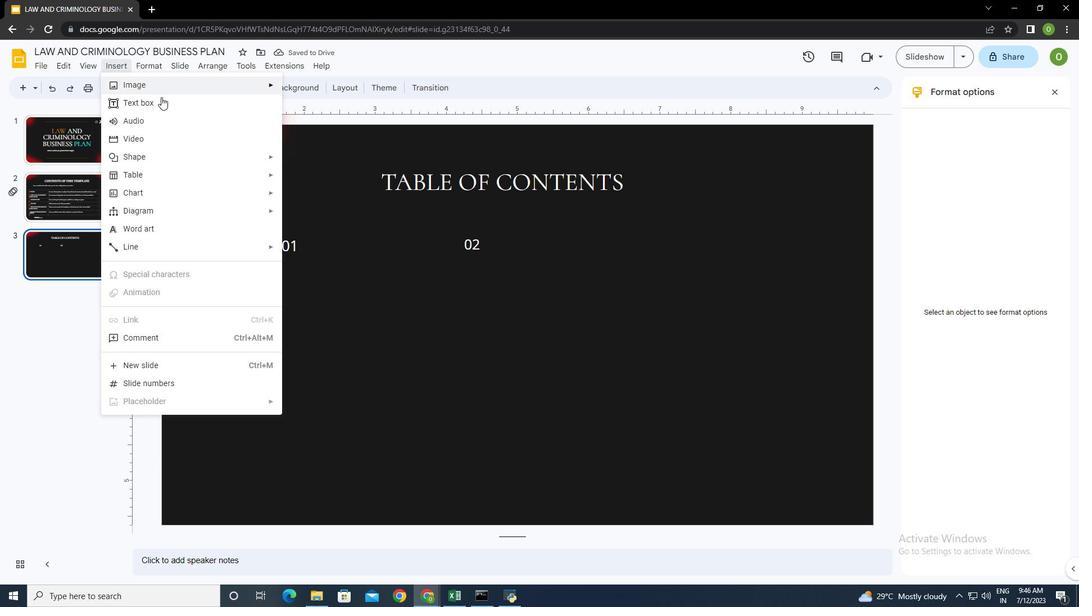 
Action: Mouse moved to (162, 99)
Screenshot: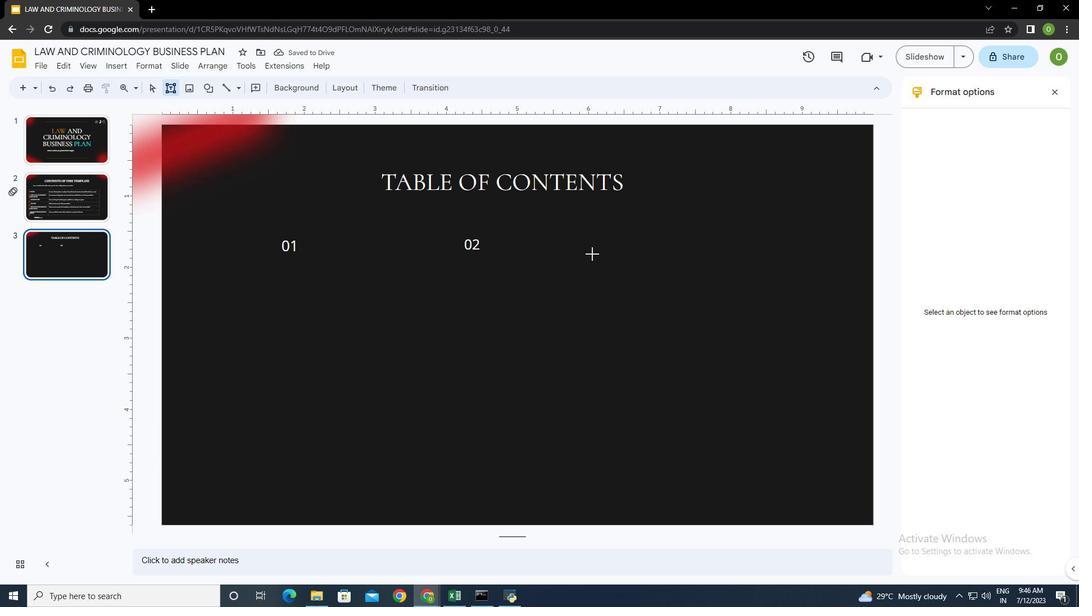
Action: Mouse pressed left at (162, 99)
Screenshot: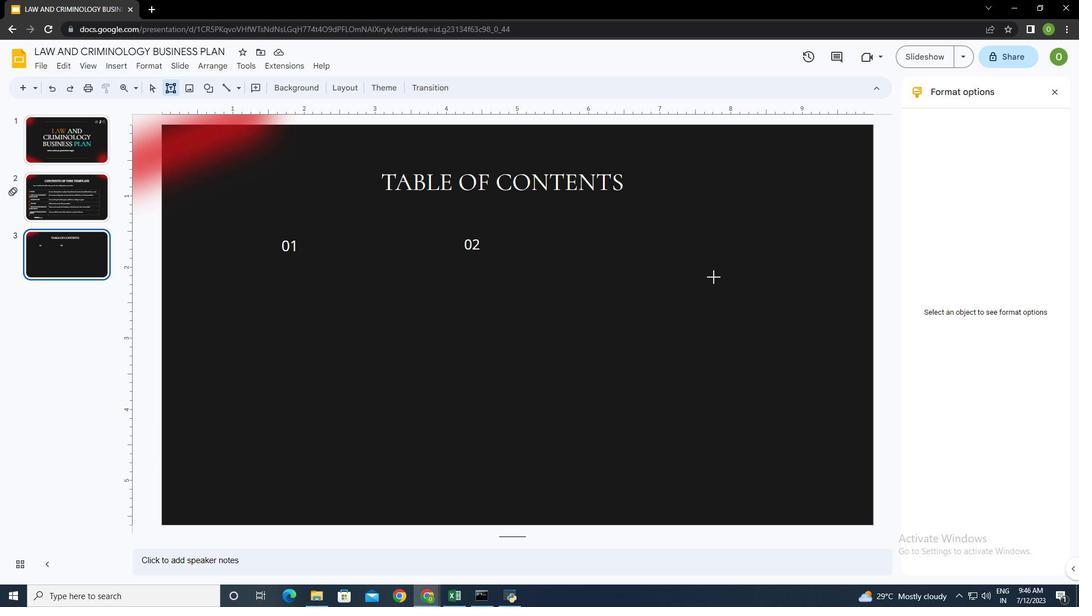 
Action: Mouse moved to (675, 235)
Screenshot: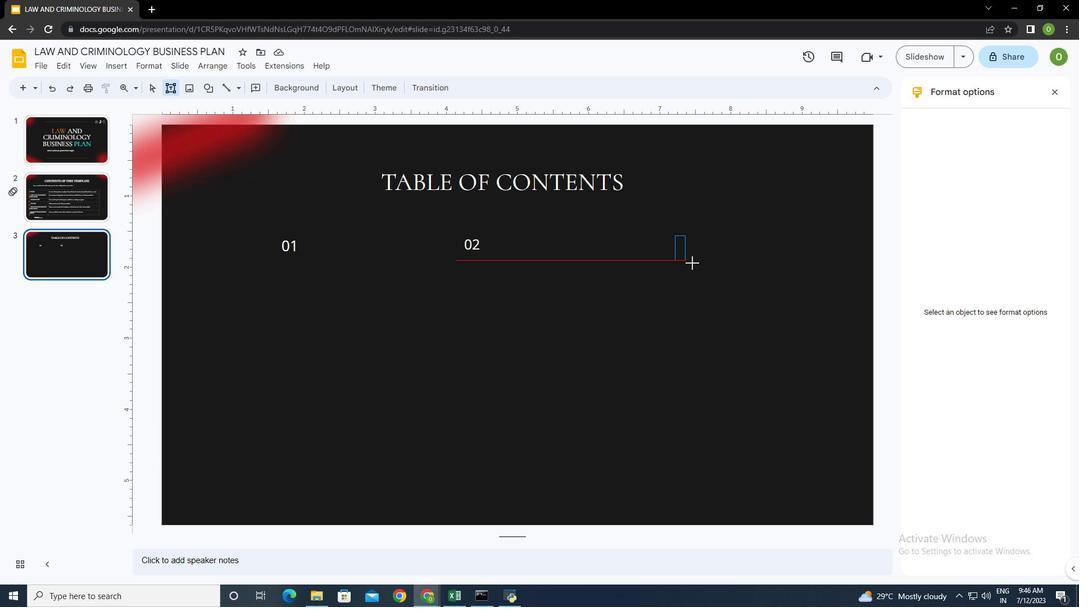 
Action: Mouse pressed left at (675, 235)
Screenshot: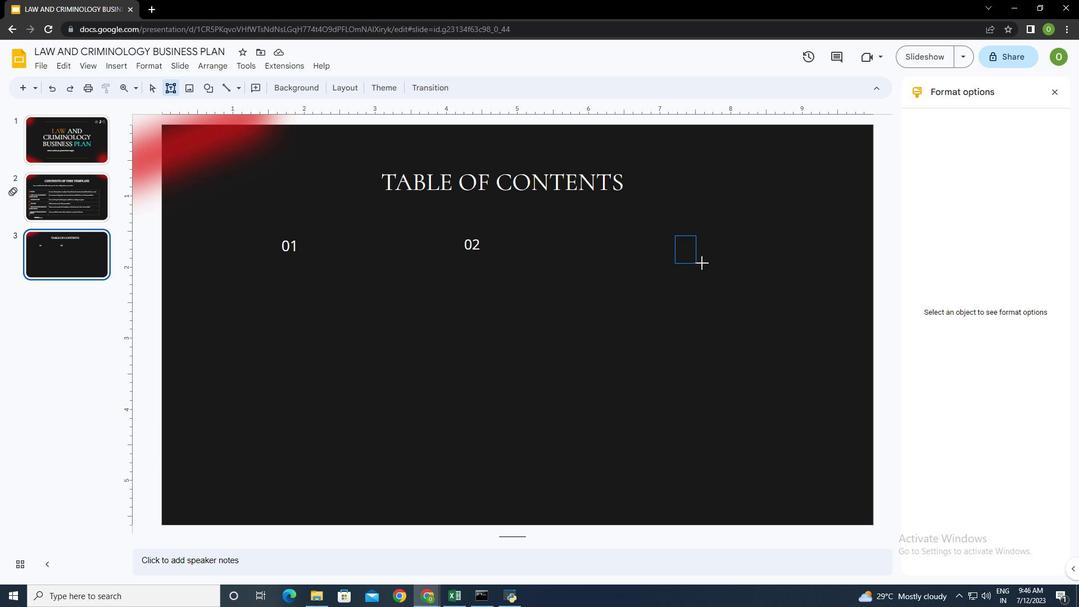 
Action: Mouse moved to (505, 91)
Screenshot: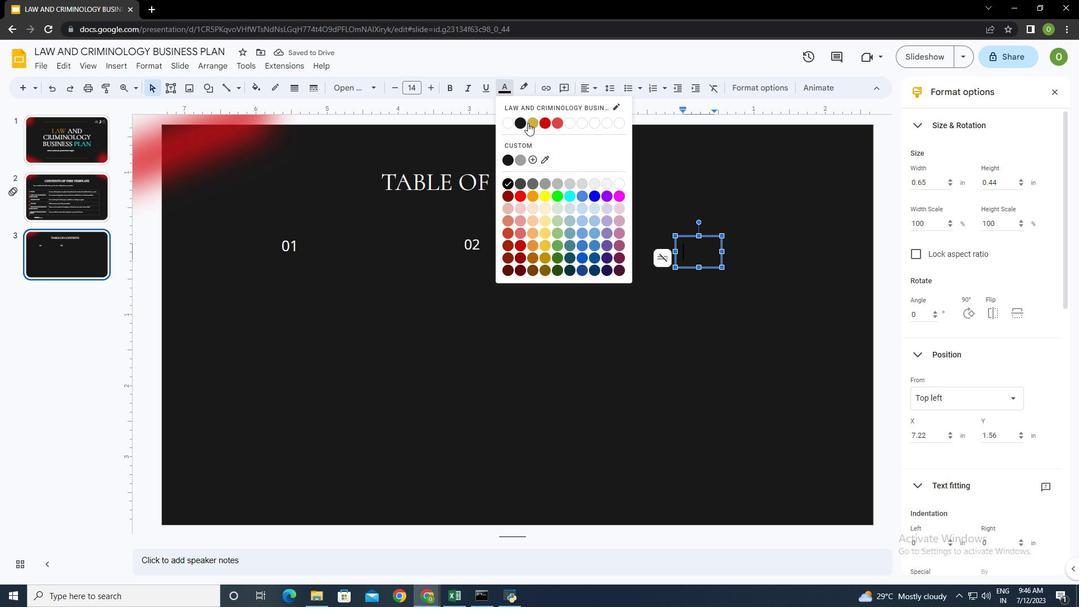 
Action: Mouse pressed left at (505, 91)
Screenshot: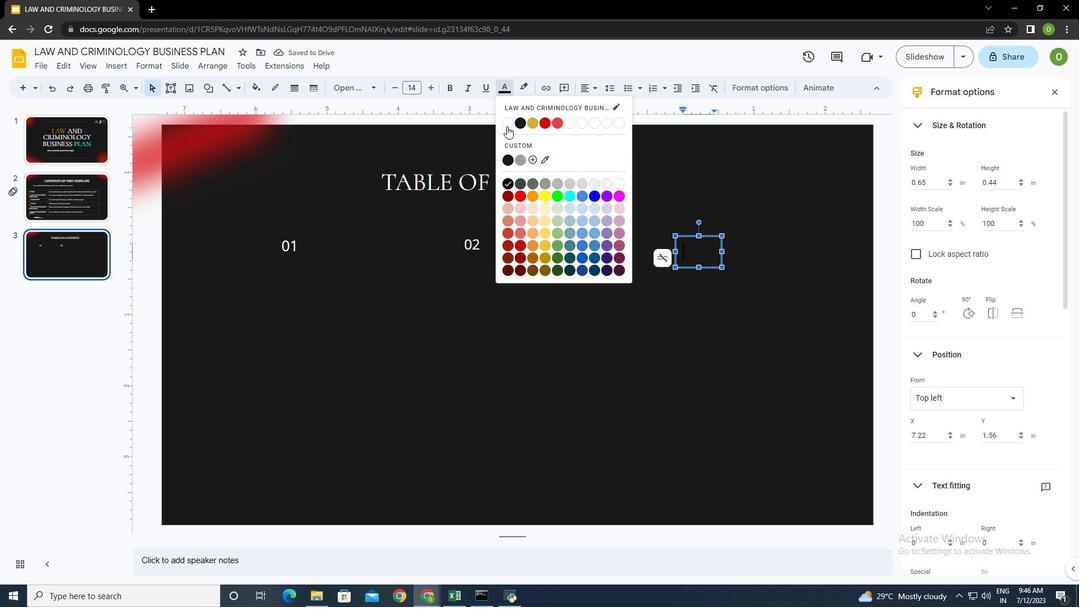 
Action: Mouse moved to (508, 123)
Screenshot: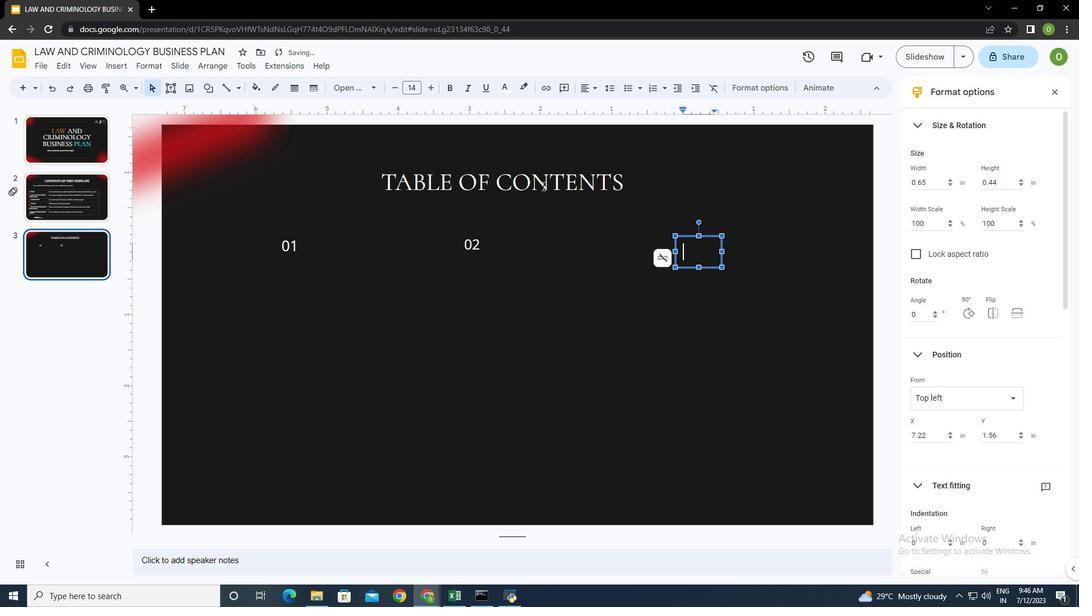 
Action: Mouse pressed left at (508, 123)
Screenshot: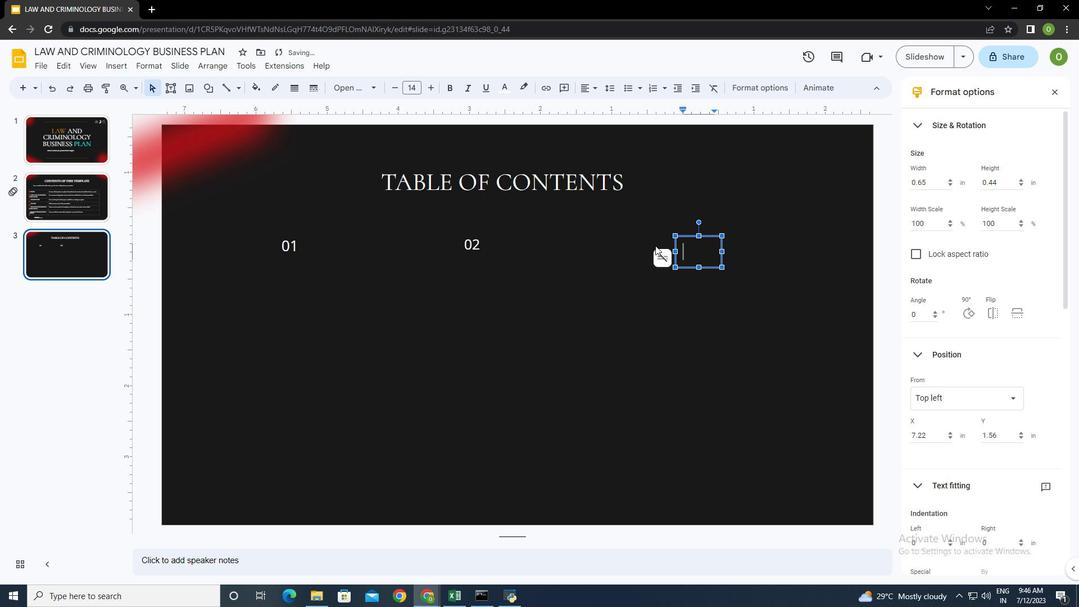 
Action: Mouse moved to (646, 247)
Screenshot: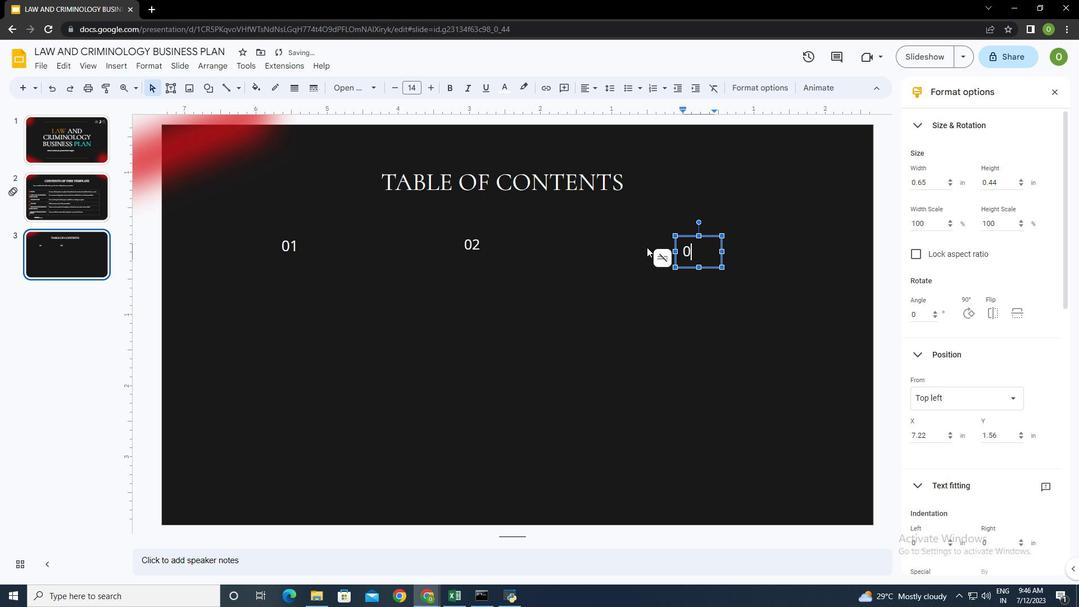
Action: Key pressed 03
Screenshot: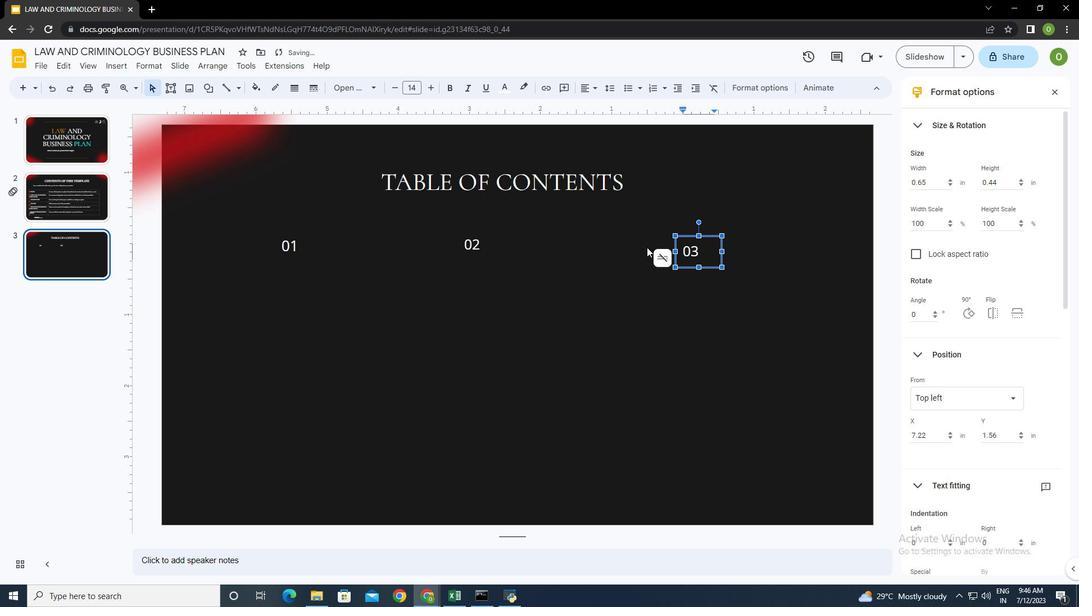 
Action: Mouse moved to (715, 276)
Screenshot: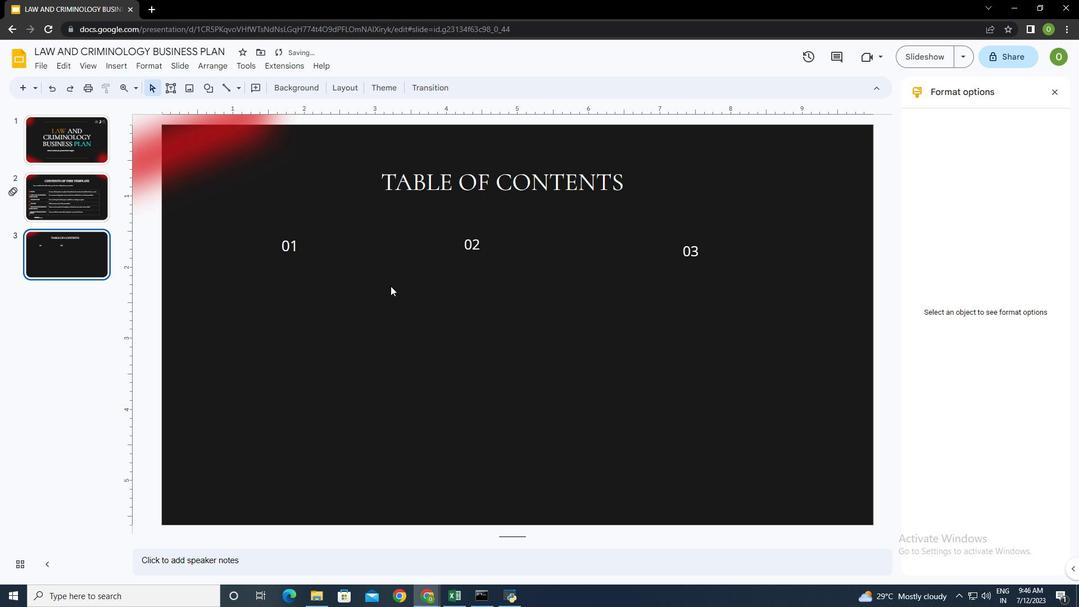 
Action: Mouse pressed left at (715, 276)
Screenshot: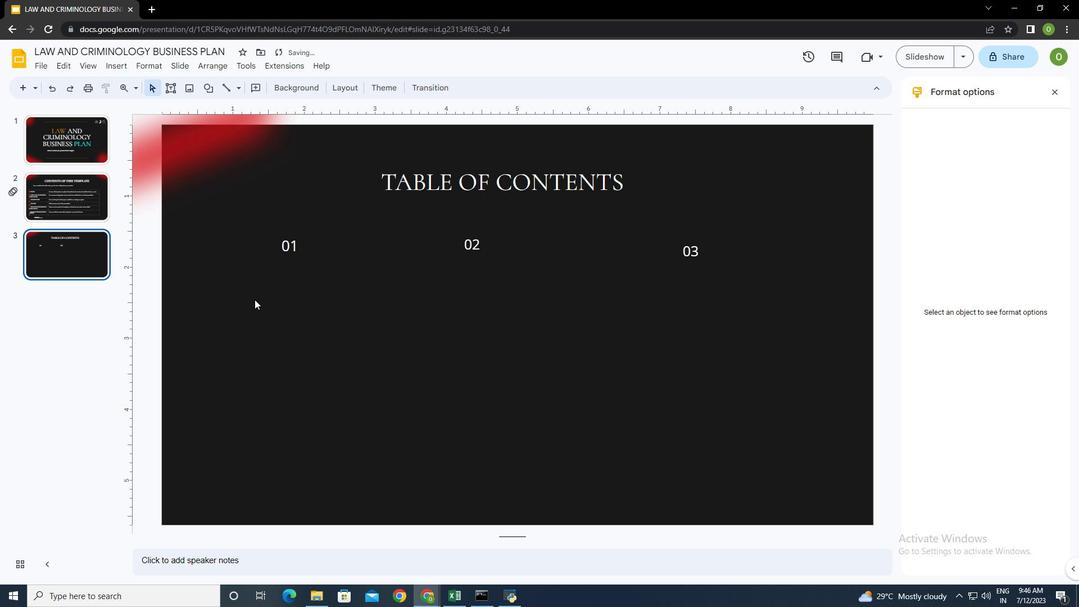 
Action: Mouse moved to (282, 291)
Screenshot: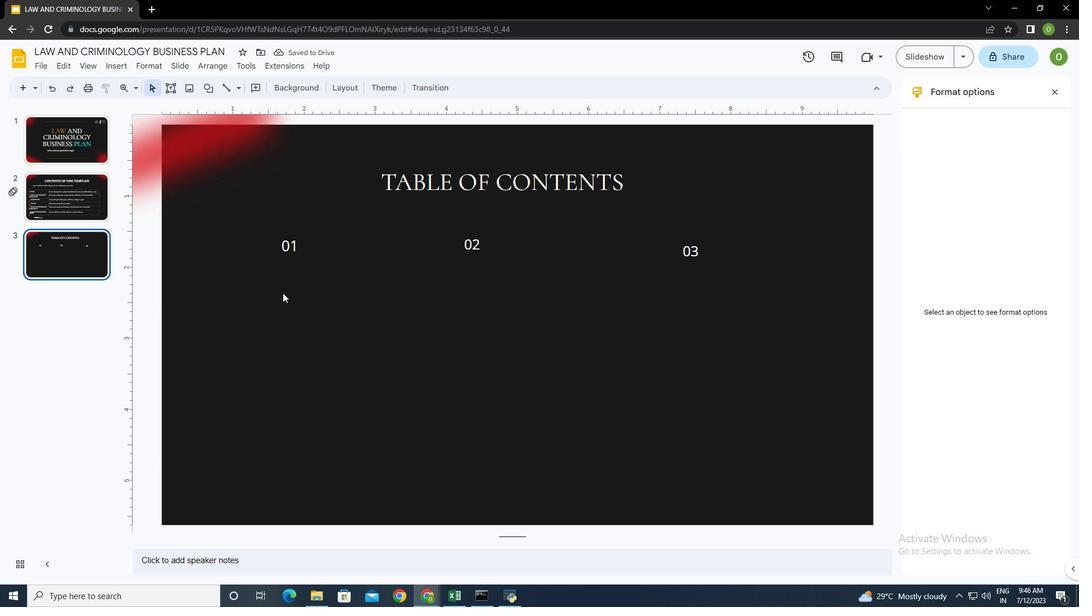 
Action: Mouse pressed left at (282, 291)
Screenshot: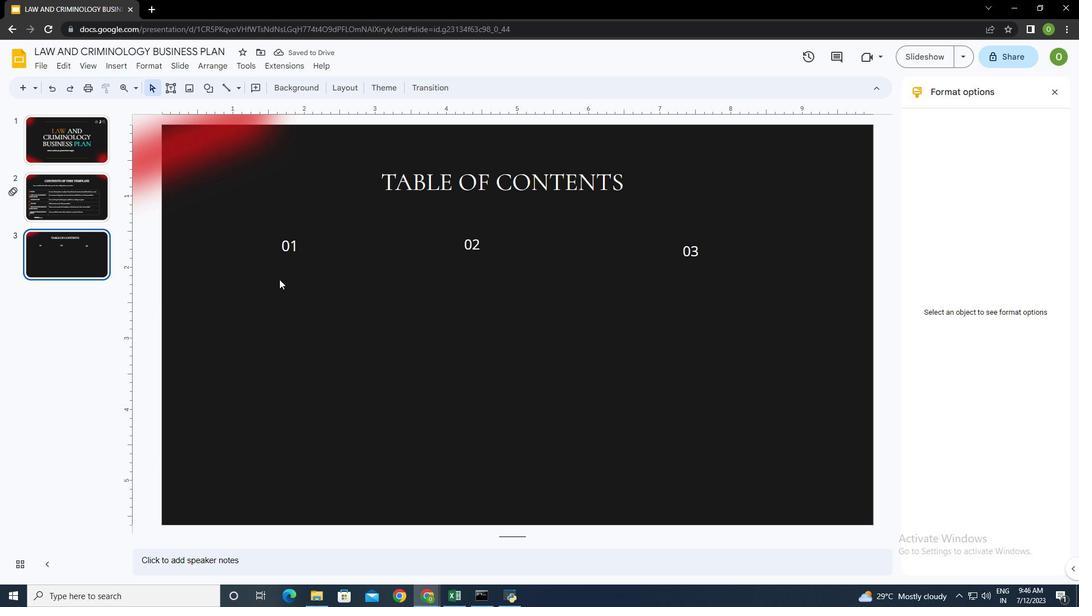 
Action: Mouse moved to (116, 66)
Screenshot: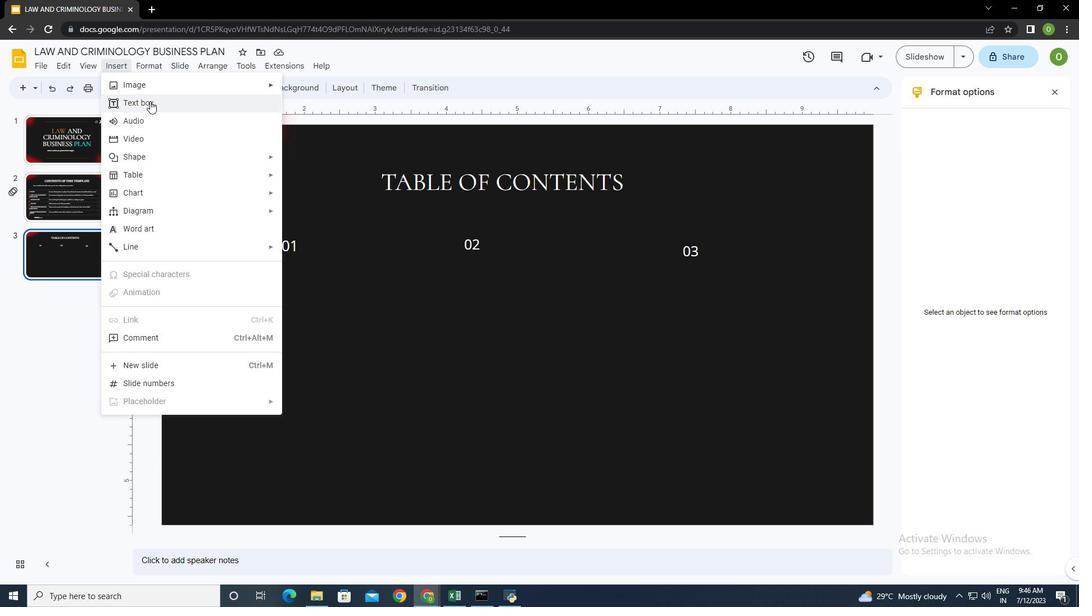 
Action: Mouse pressed left at (116, 66)
Screenshot: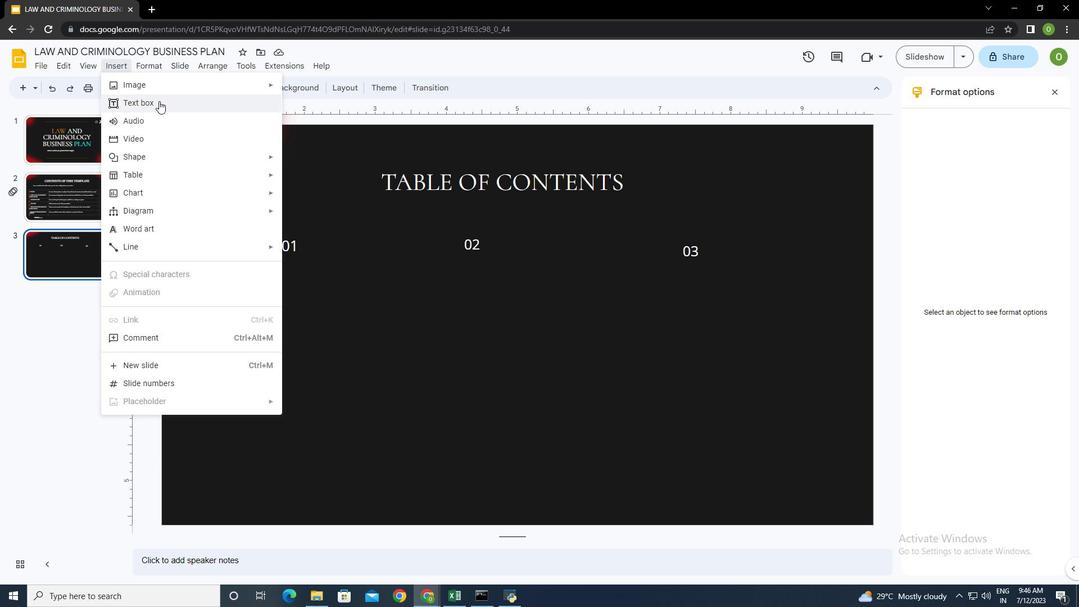 
Action: Mouse moved to (160, 101)
Screenshot: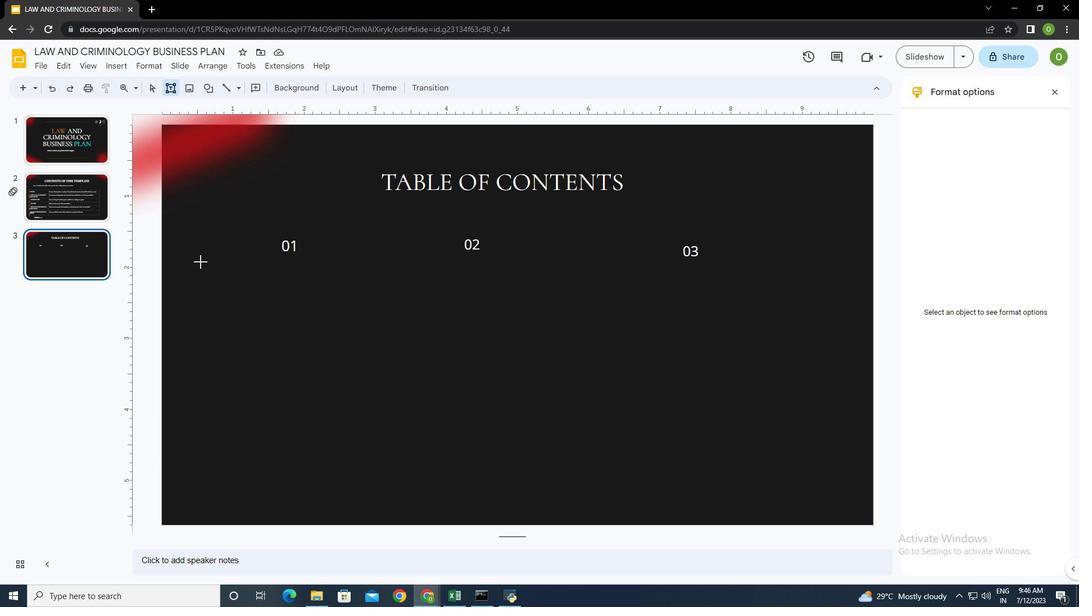 
Action: Mouse pressed left at (160, 101)
Screenshot: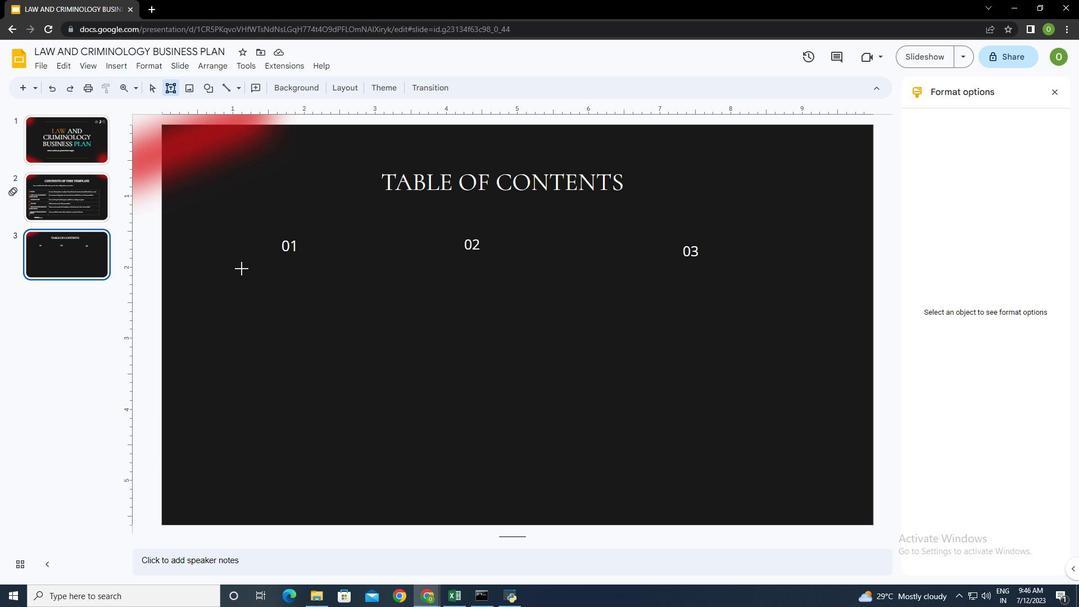 
Action: Mouse moved to (258, 274)
Screenshot: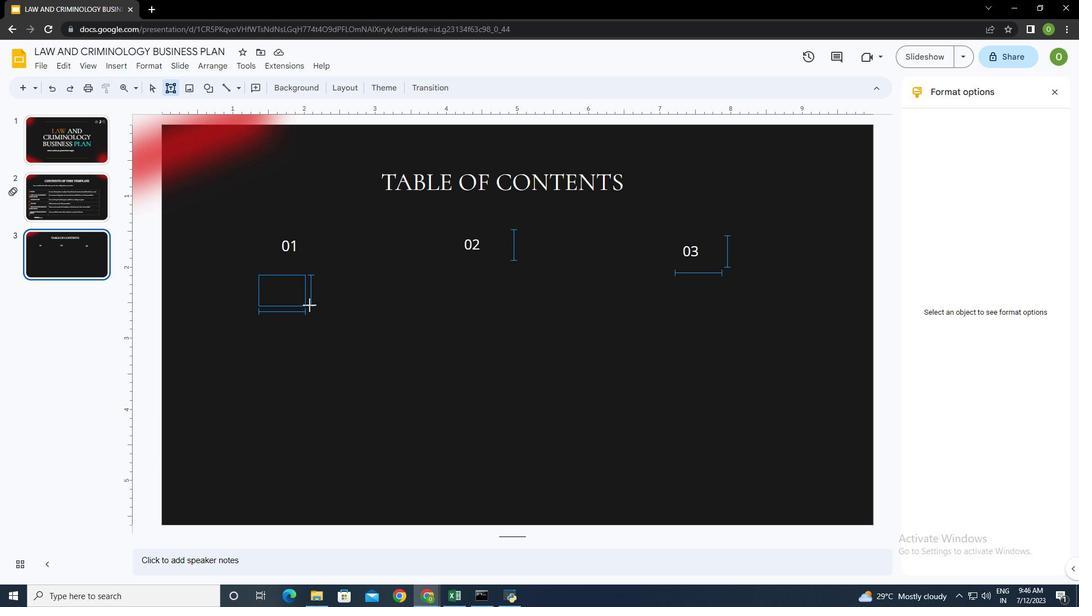 
Action: Mouse pressed left at (258, 274)
Screenshot: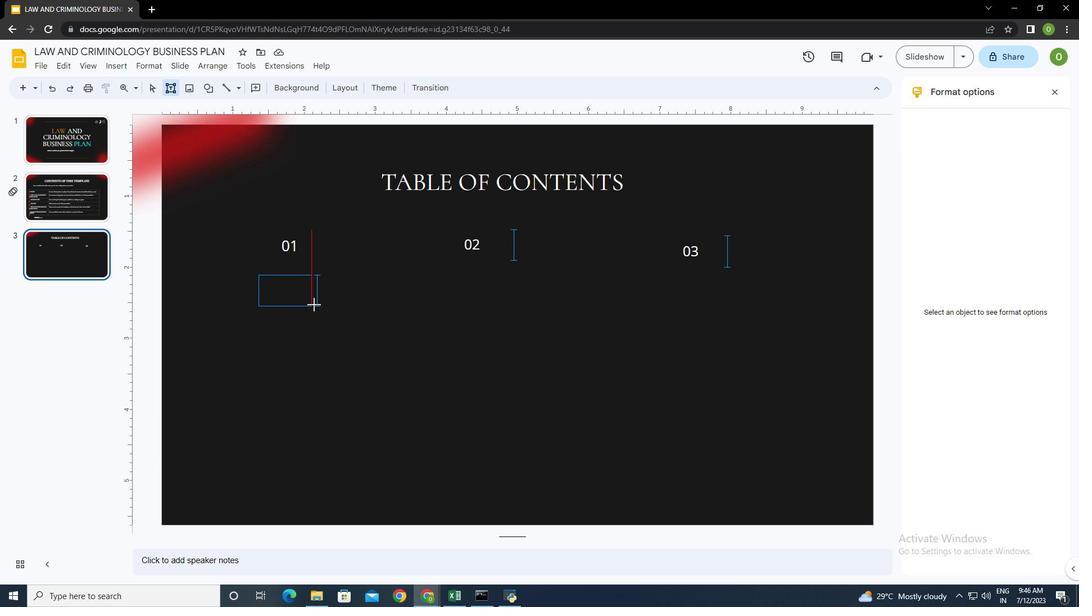 
Action: Mouse moved to (507, 87)
Screenshot: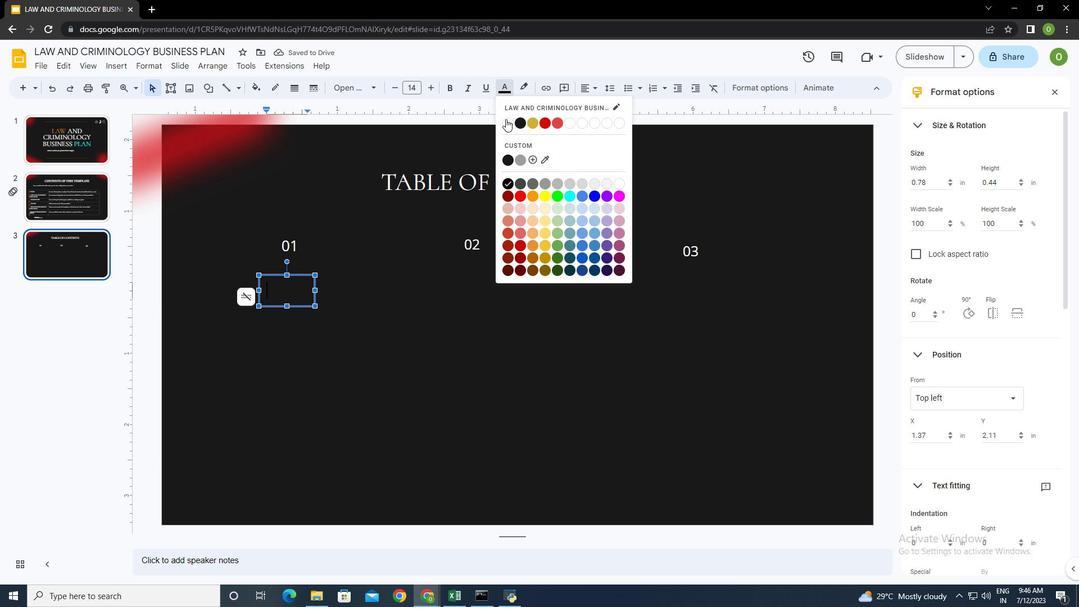
Action: Mouse pressed left at (507, 87)
Screenshot: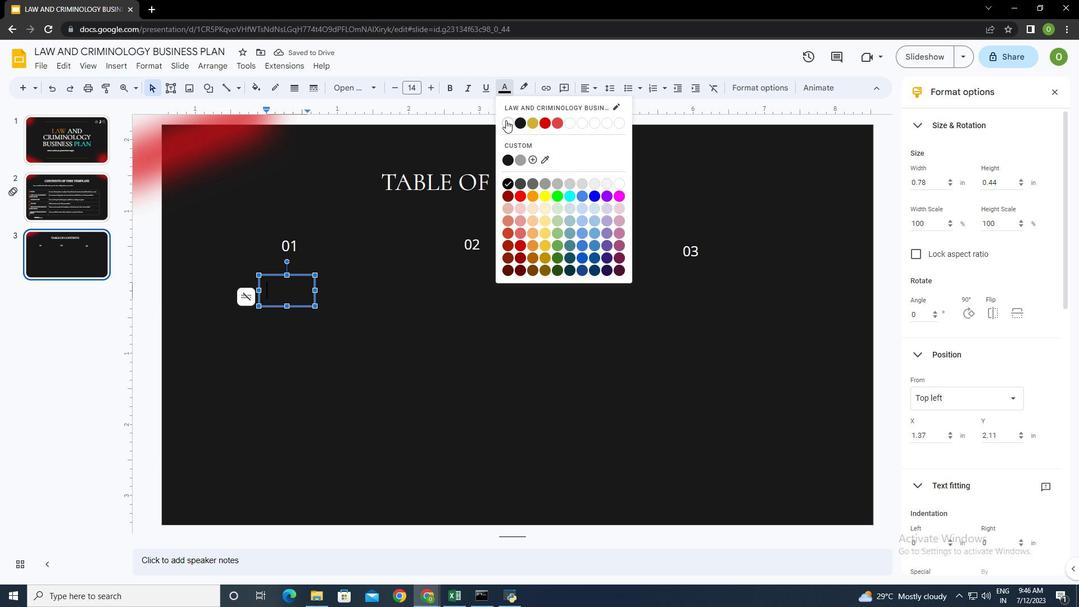 
Action: Mouse moved to (505, 120)
Screenshot: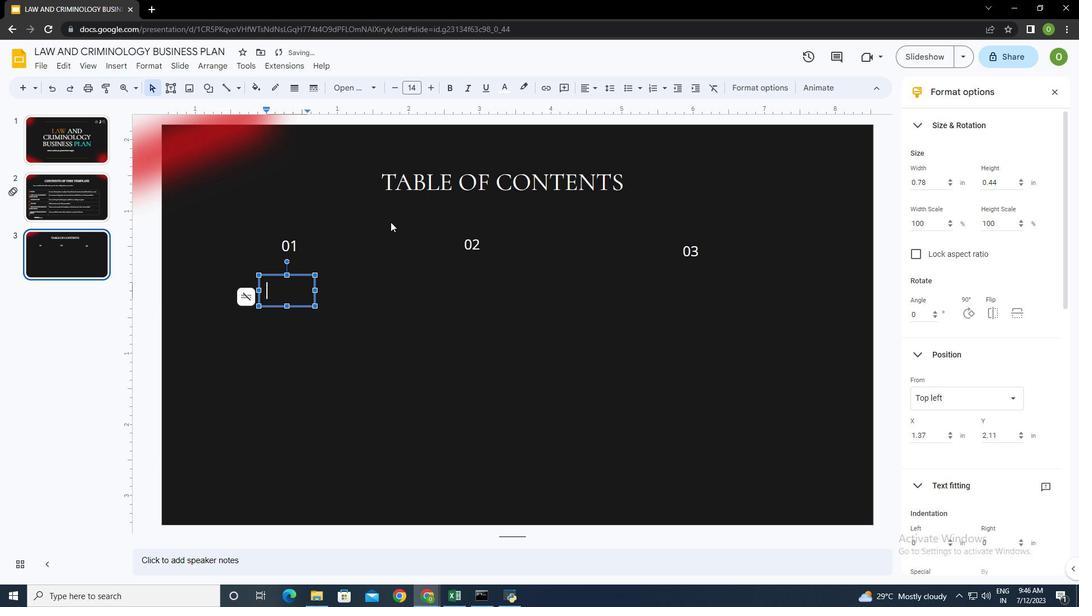
Action: Mouse pressed left at (505, 120)
Screenshot: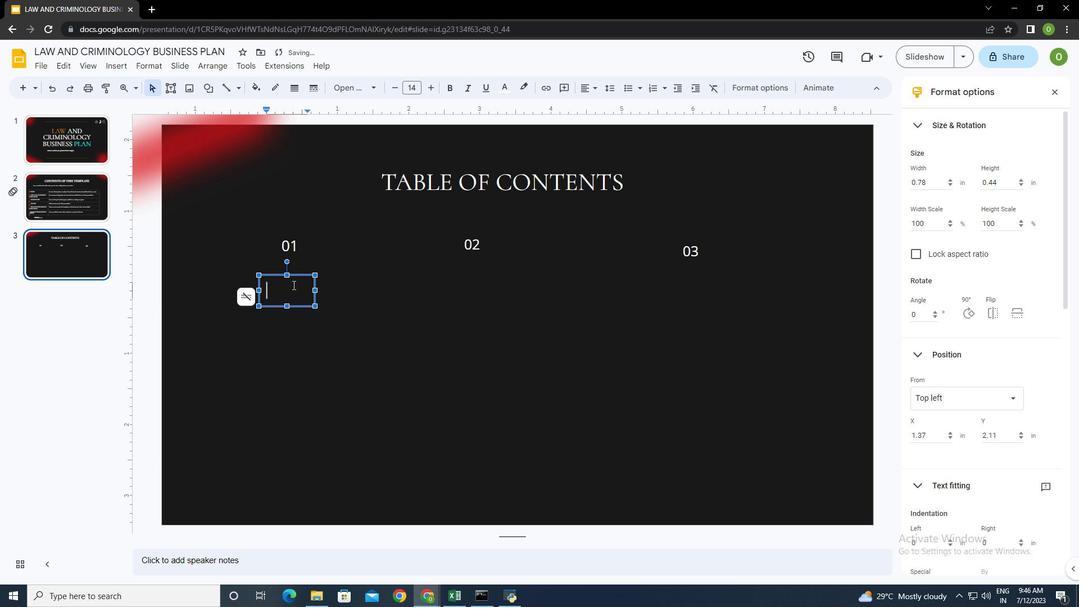 
Action: Mouse moved to (291, 284)
Screenshot: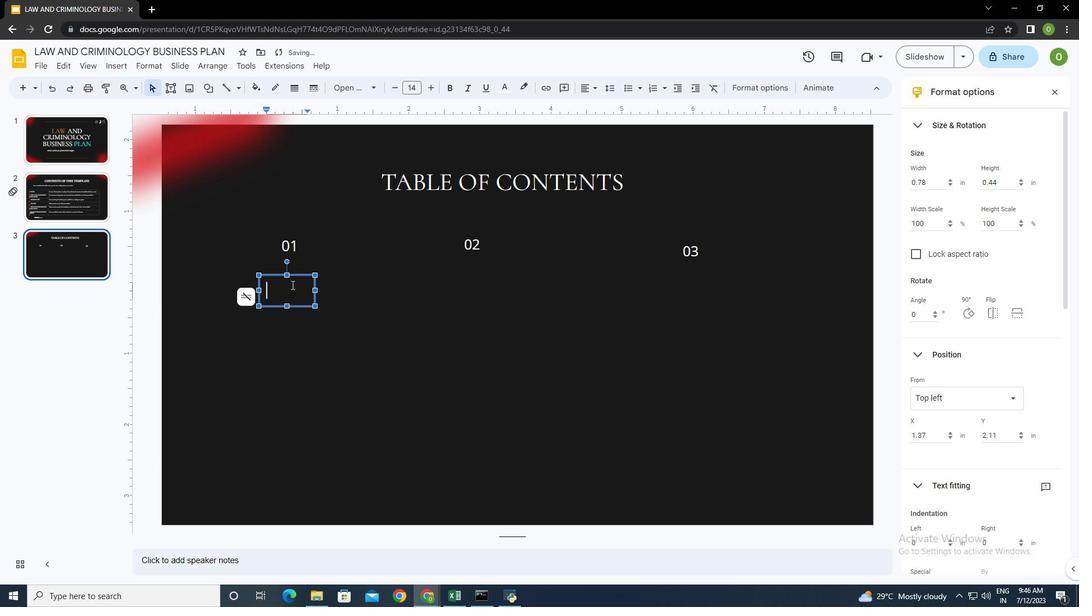 
Action: Key pressed business<Key.space>plan
Screenshot: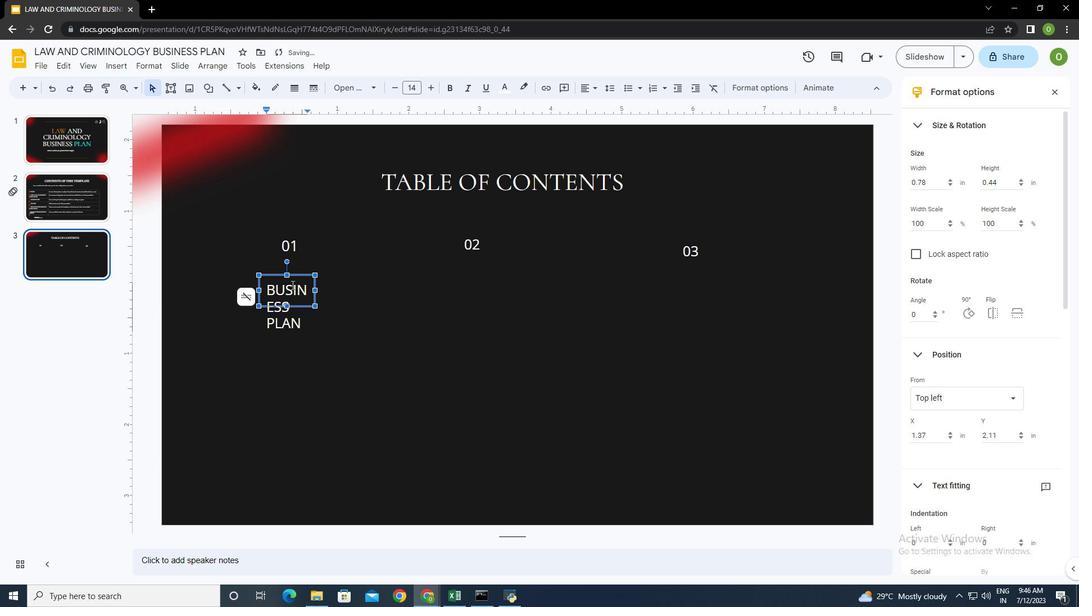 
Action: Mouse moved to (315, 289)
Screenshot: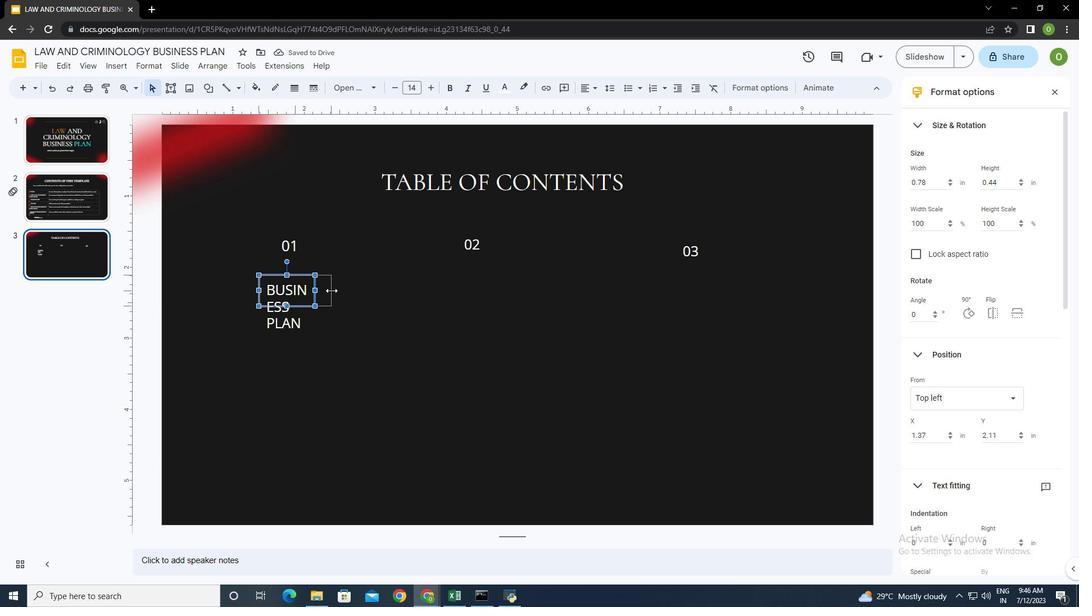 
Action: Mouse pressed left at (315, 289)
Screenshot: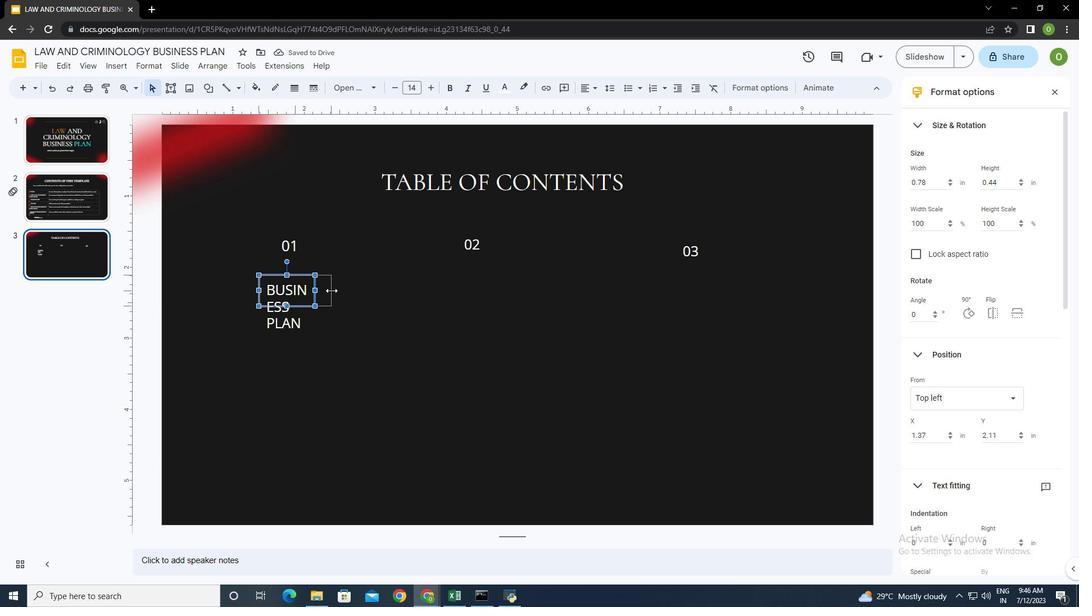 
Action: Mouse moved to (260, 291)
Screenshot: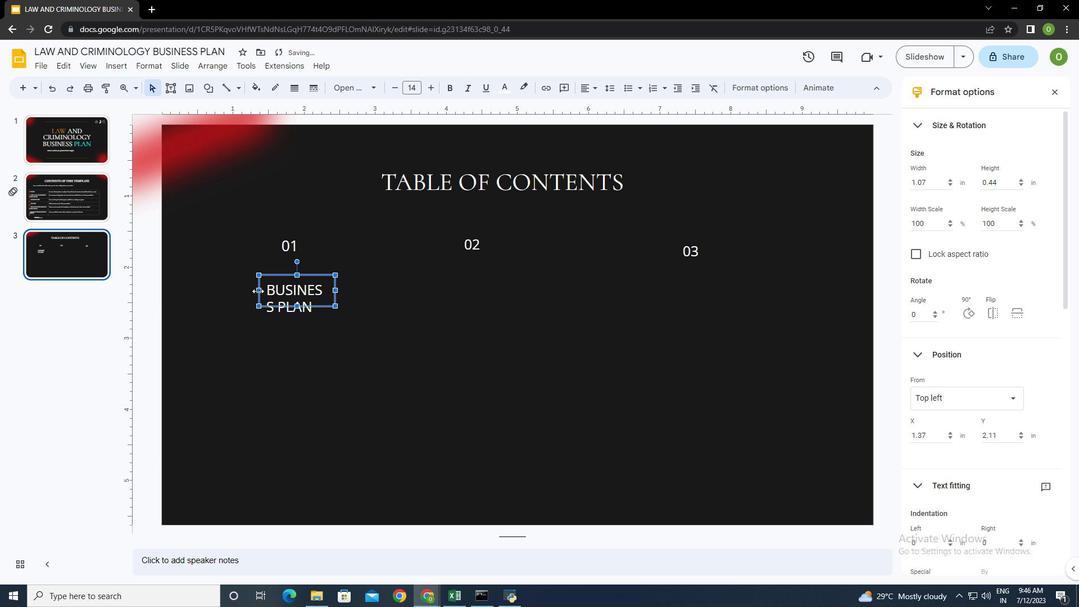 
Action: Mouse pressed left at (260, 291)
Screenshot: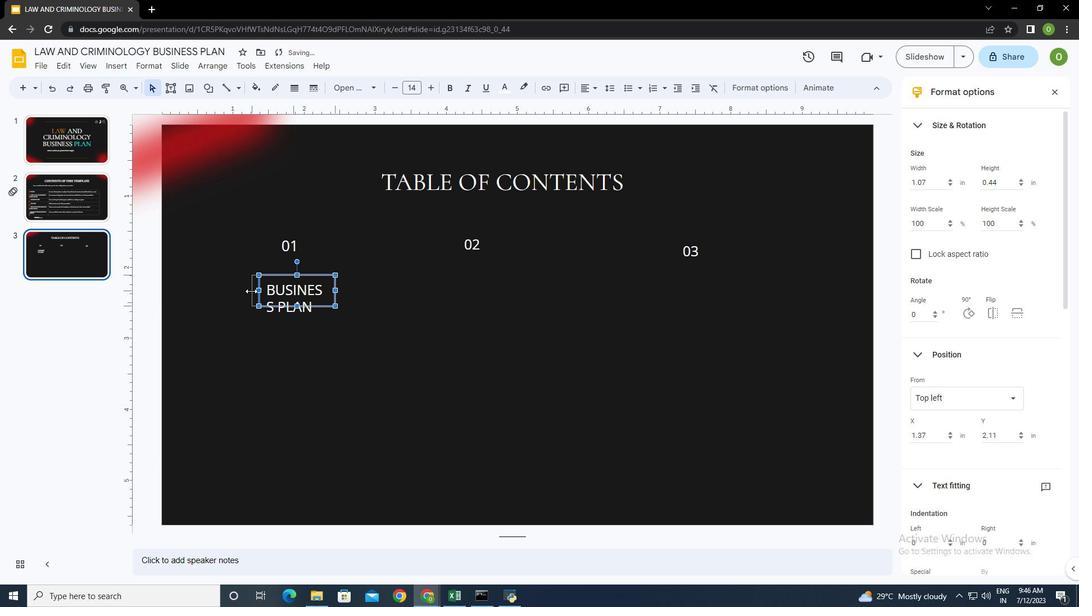 
Action: Mouse moved to (294, 306)
Screenshot: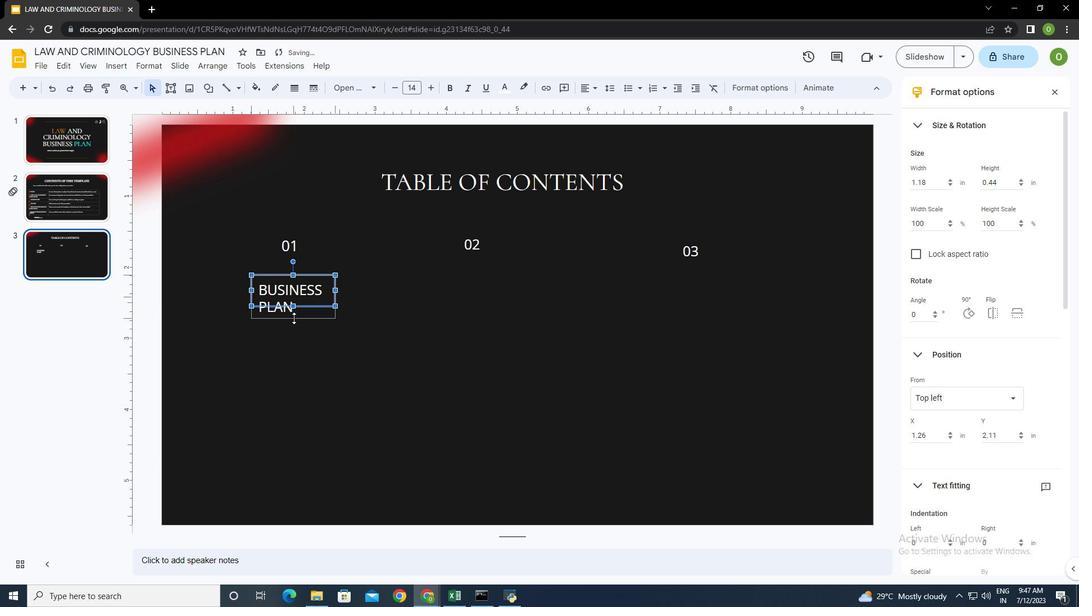 
Action: Mouse pressed left at (294, 306)
Screenshot: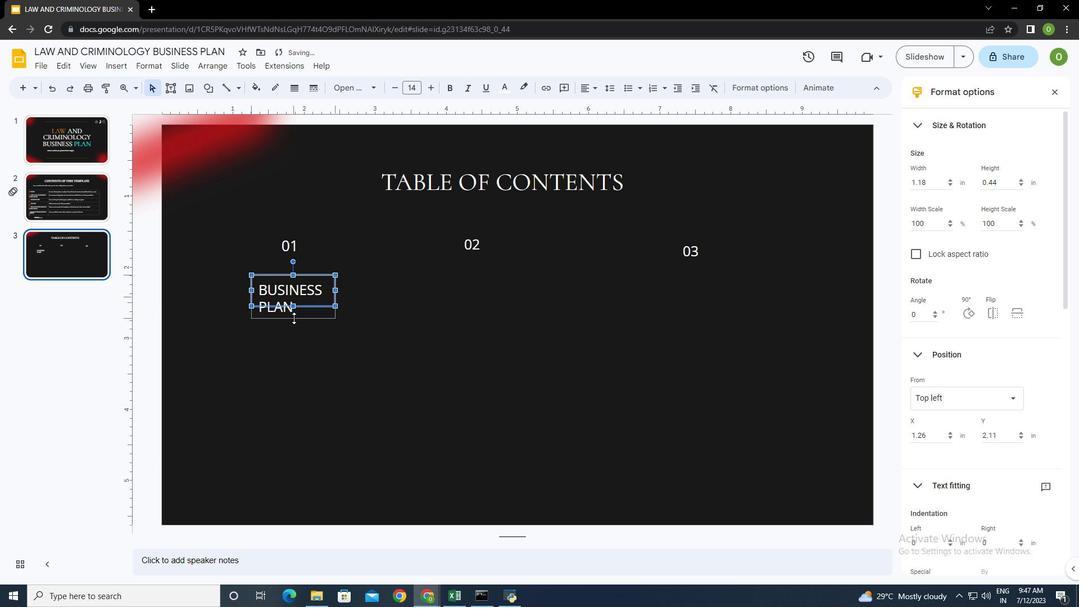 
Action: Mouse moved to (296, 306)
Screenshot: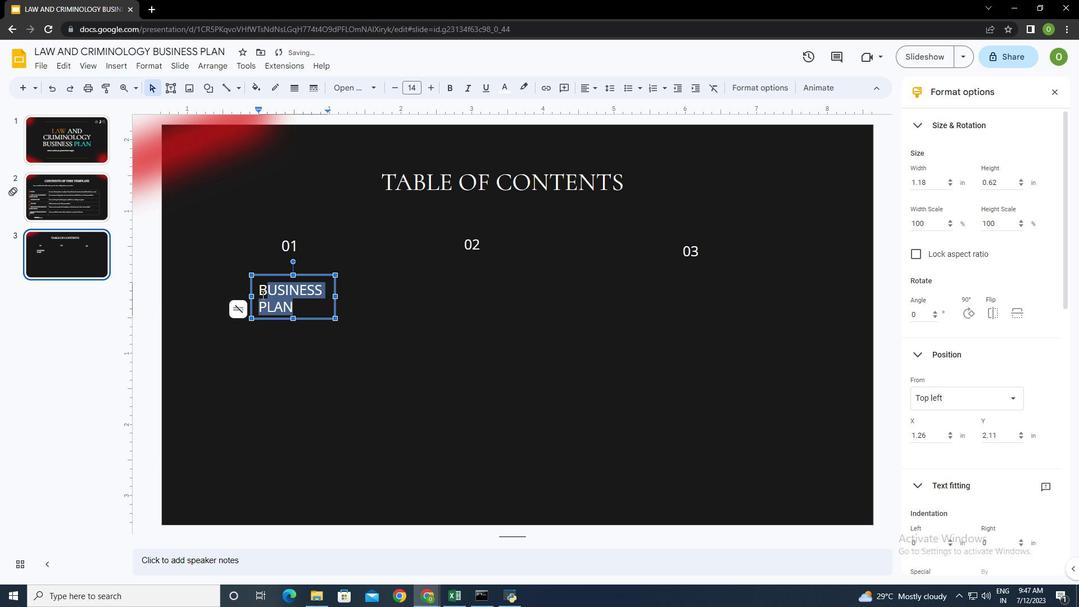 
Action: Mouse pressed left at (296, 306)
Screenshot: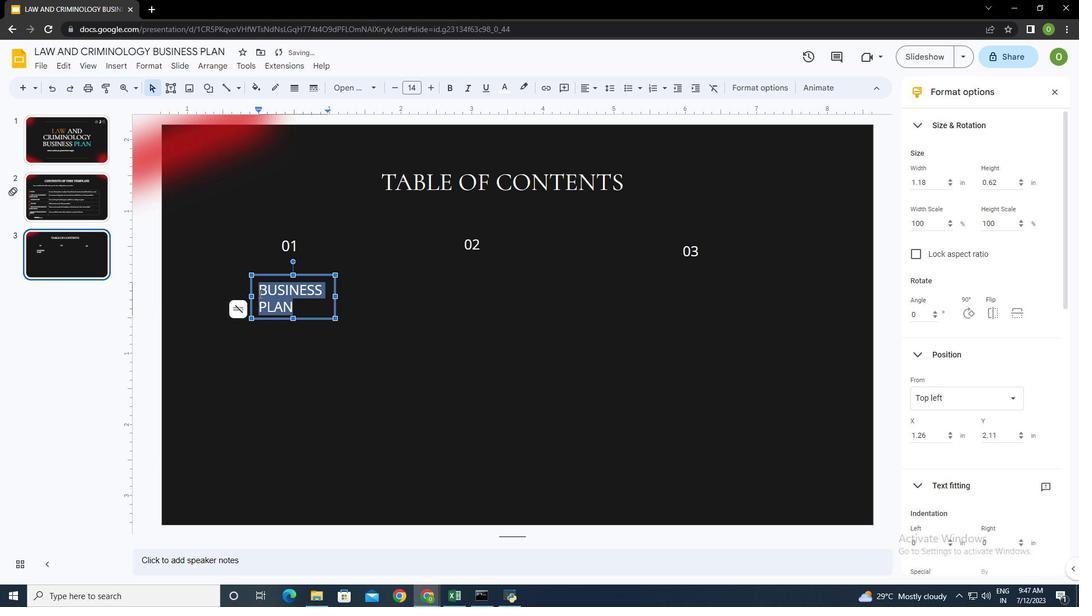 
Action: Mouse moved to (597, 87)
Screenshot: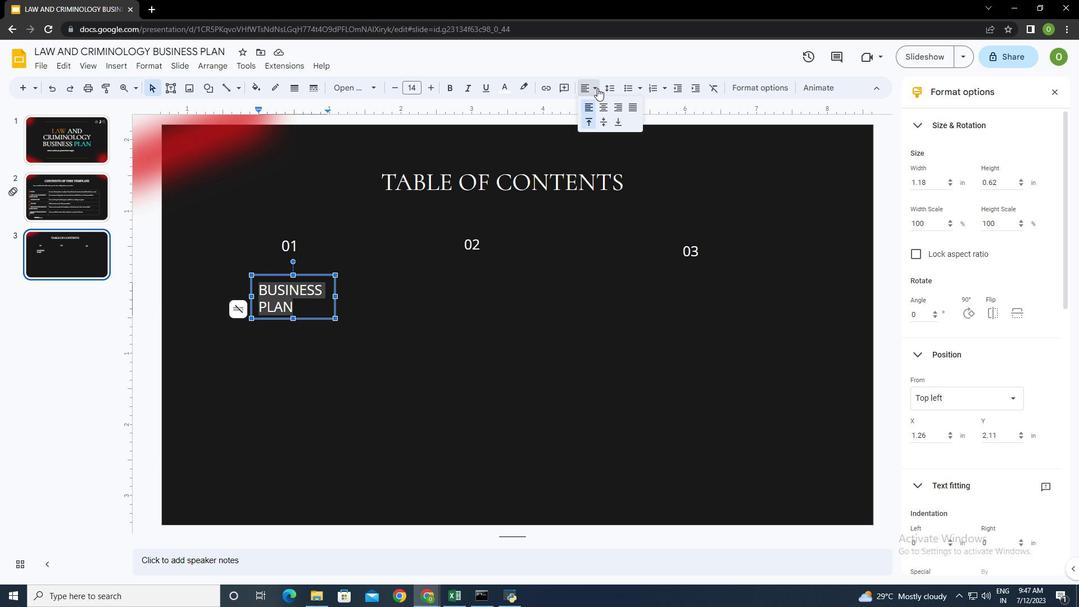 
Action: Mouse pressed left at (597, 87)
Screenshot: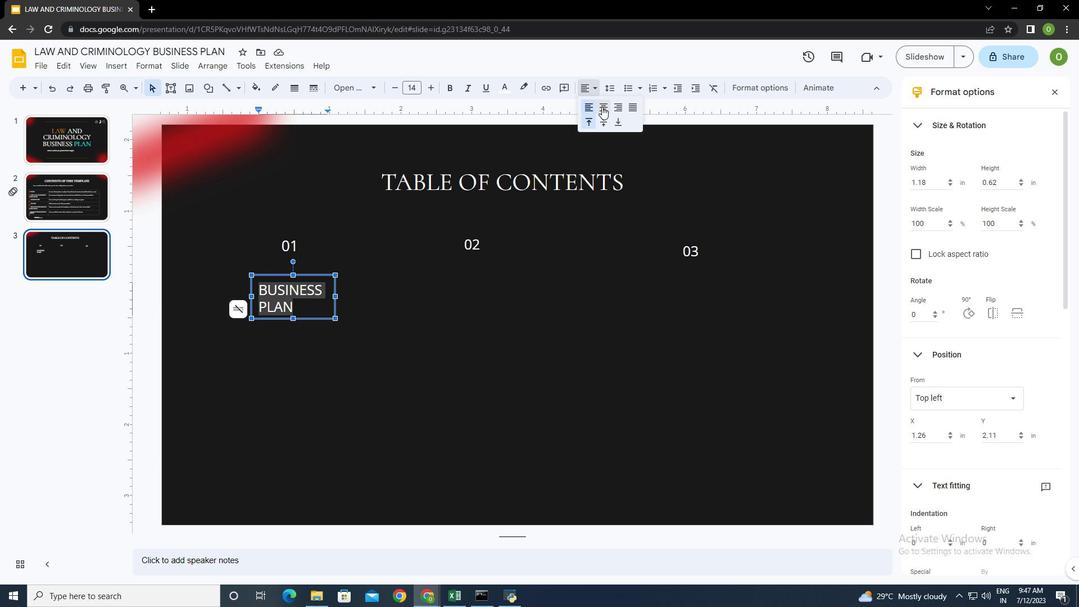 
Action: Mouse moved to (604, 109)
Screenshot: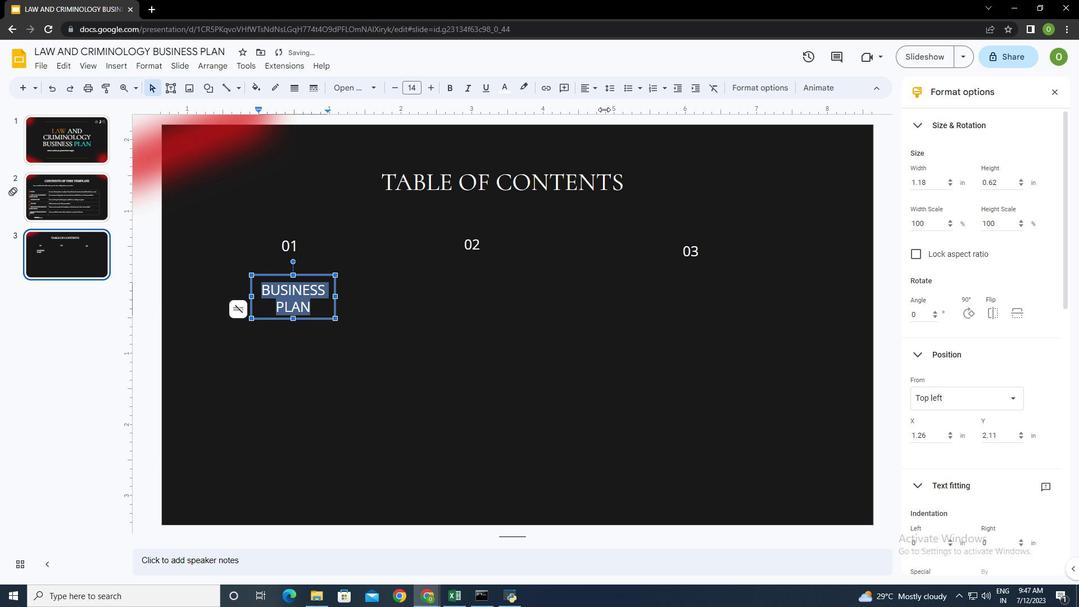 
Action: Mouse pressed left at (604, 109)
Screenshot: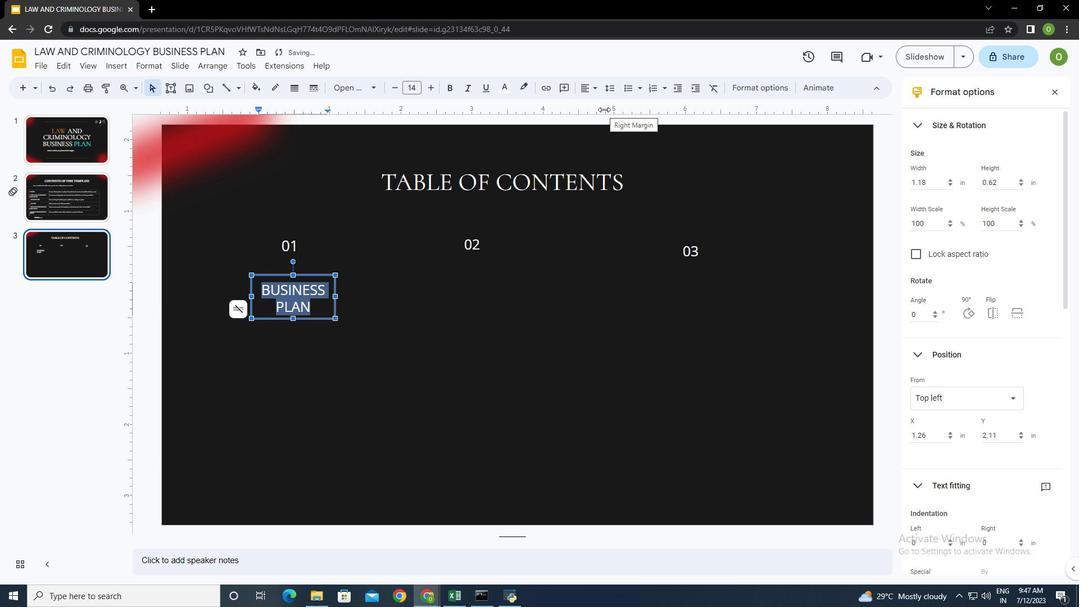 
Action: Mouse moved to (456, 304)
Screenshot: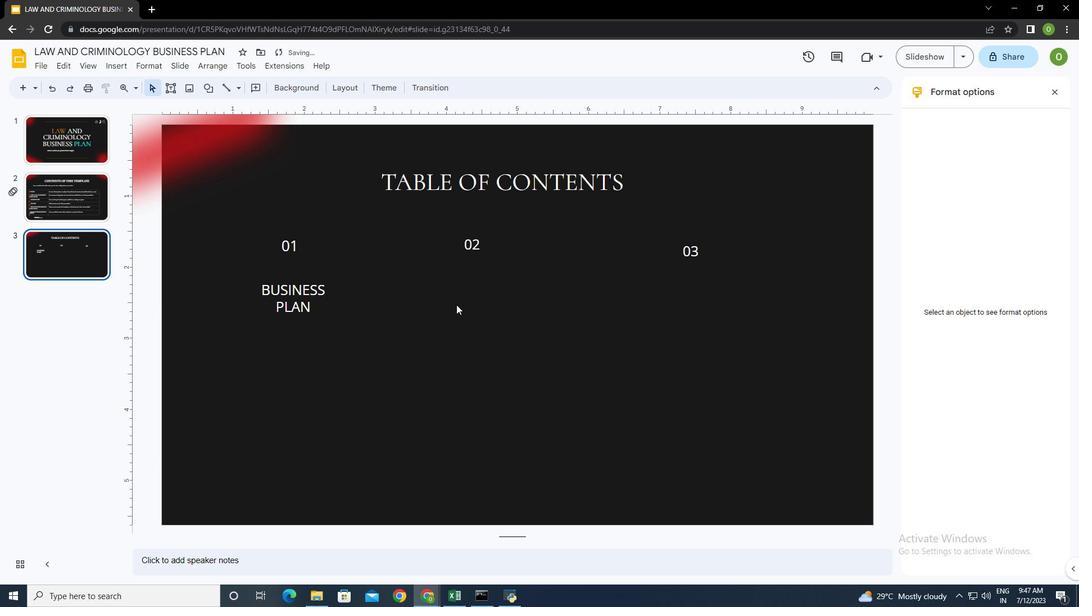 
Action: Mouse pressed left at (456, 304)
Screenshot: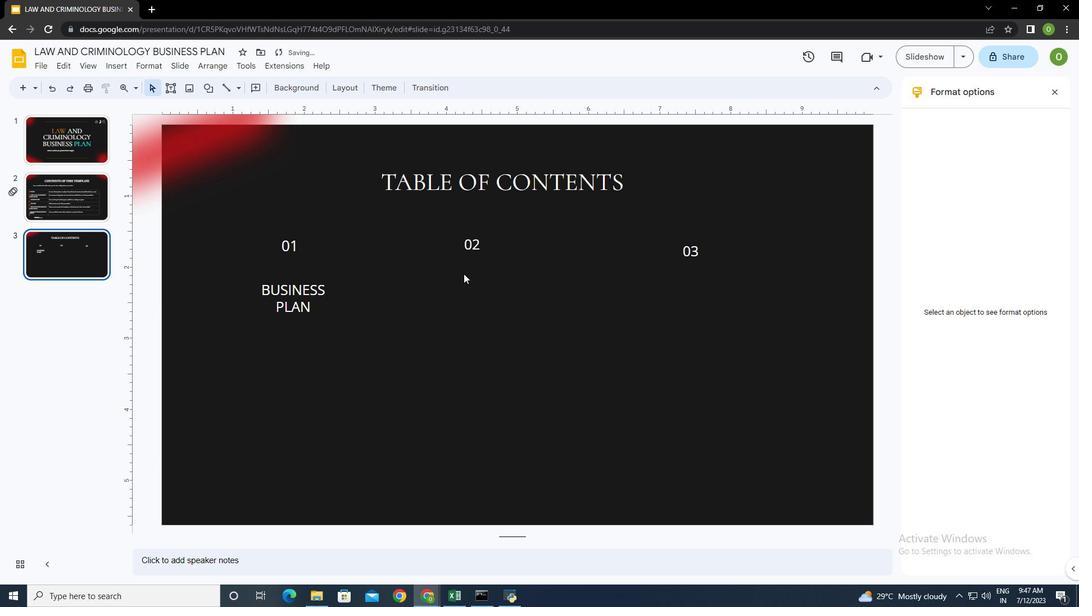 
Action: Mouse moved to (114, 61)
Screenshot: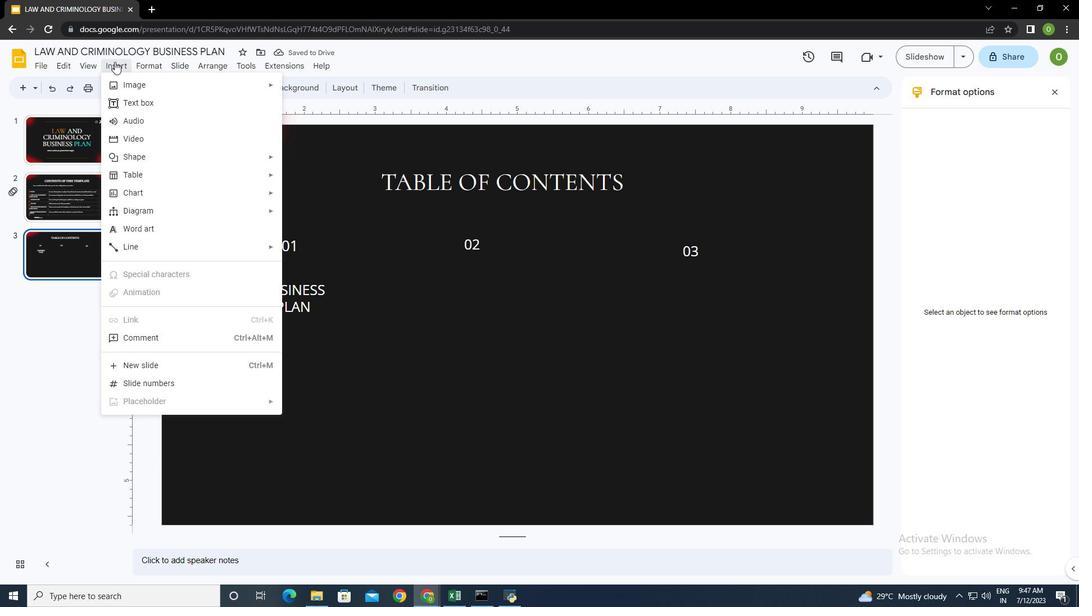 
Action: Mouse pressed left at (114, 61)
Screenshot: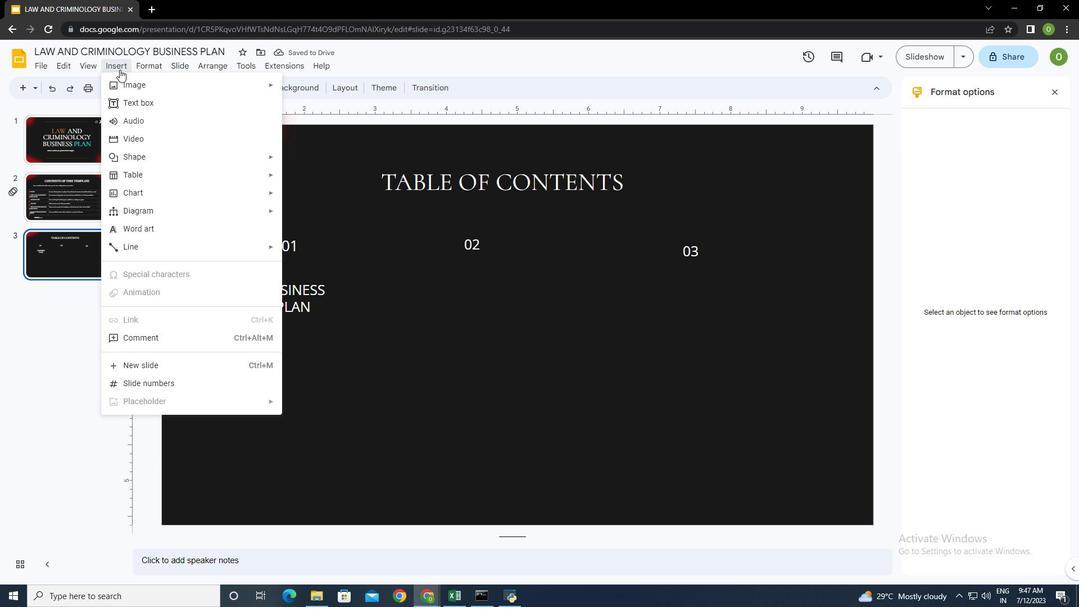 
Action: Mouse moved to (151, 102)
Screenshot: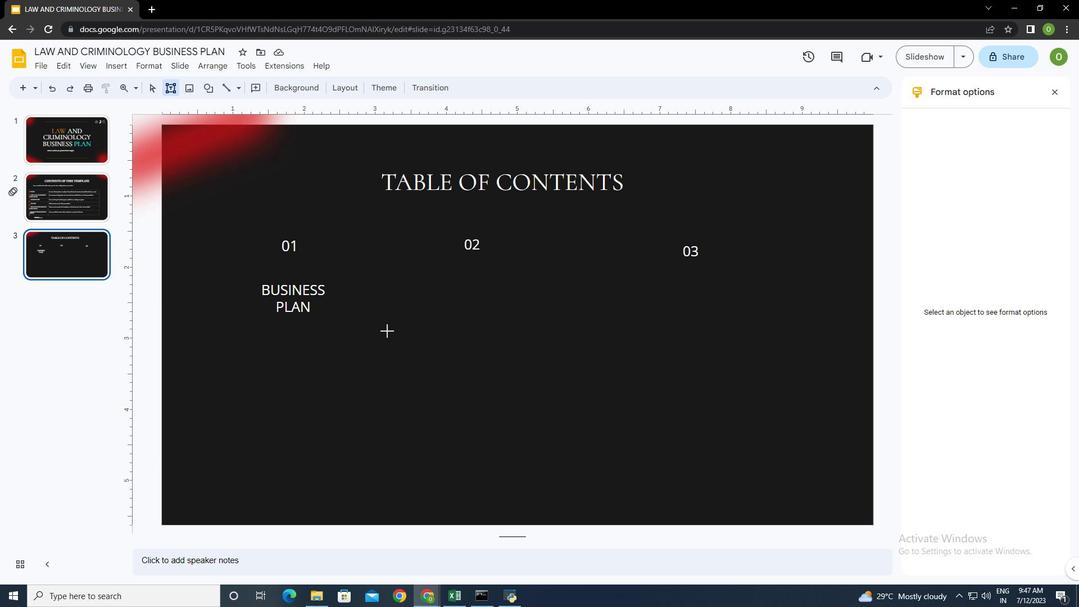 
Action: Mouse pressed left at (151, 102)
Screenshot: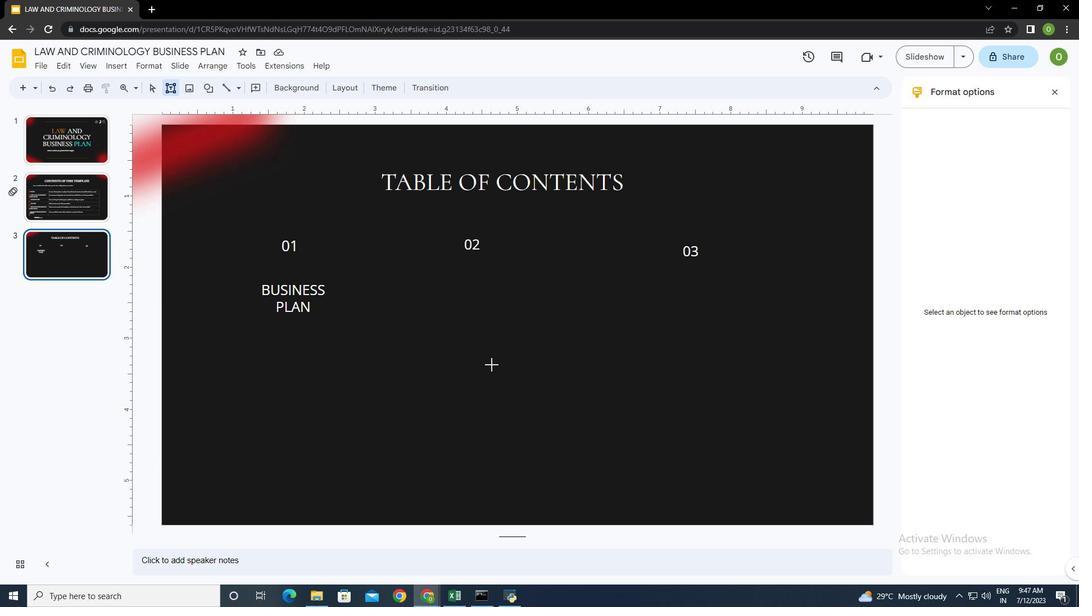 
Action: Mouse moved to (455, 282)
Screenshot: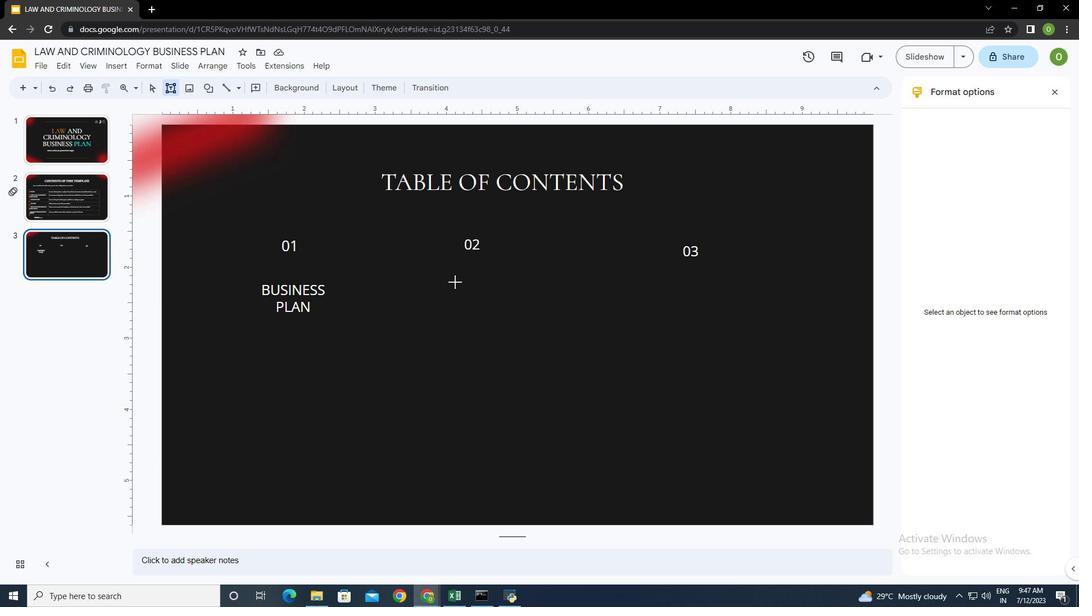 
Action: Mouse pressed left at (455, 282)
Screenshot: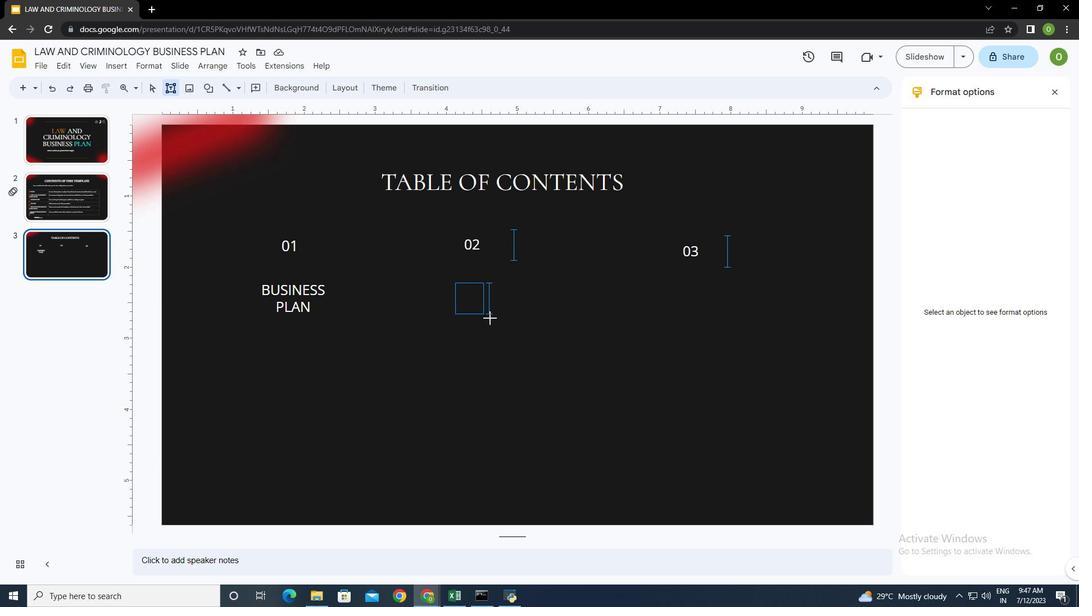 
Action: Mouse moved to (503, 88)
Screenshot: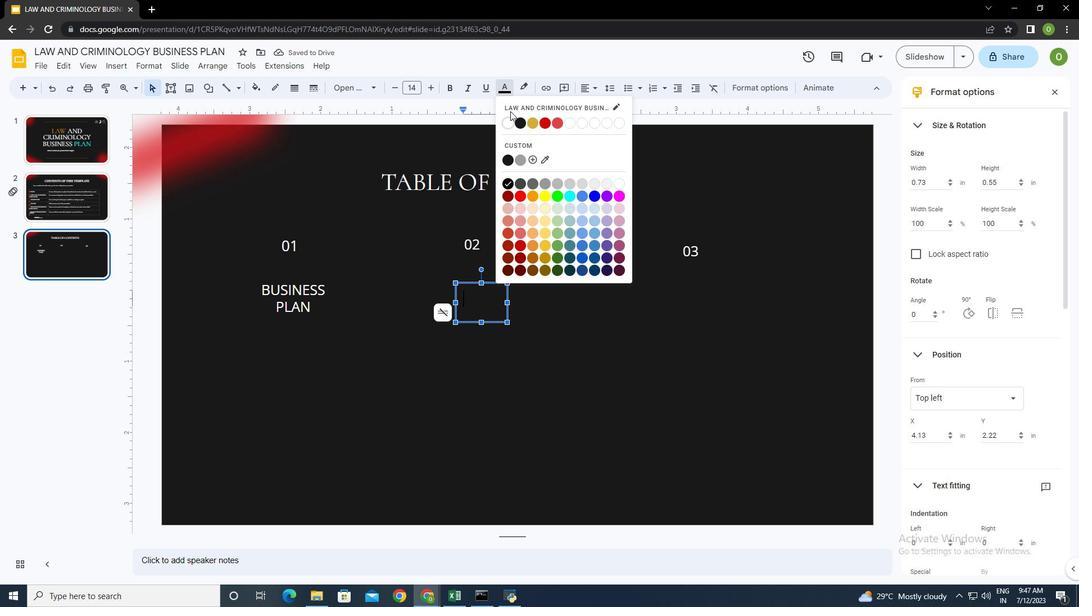 
Action: Mouse pressed left at (503, 88)
Screenshot: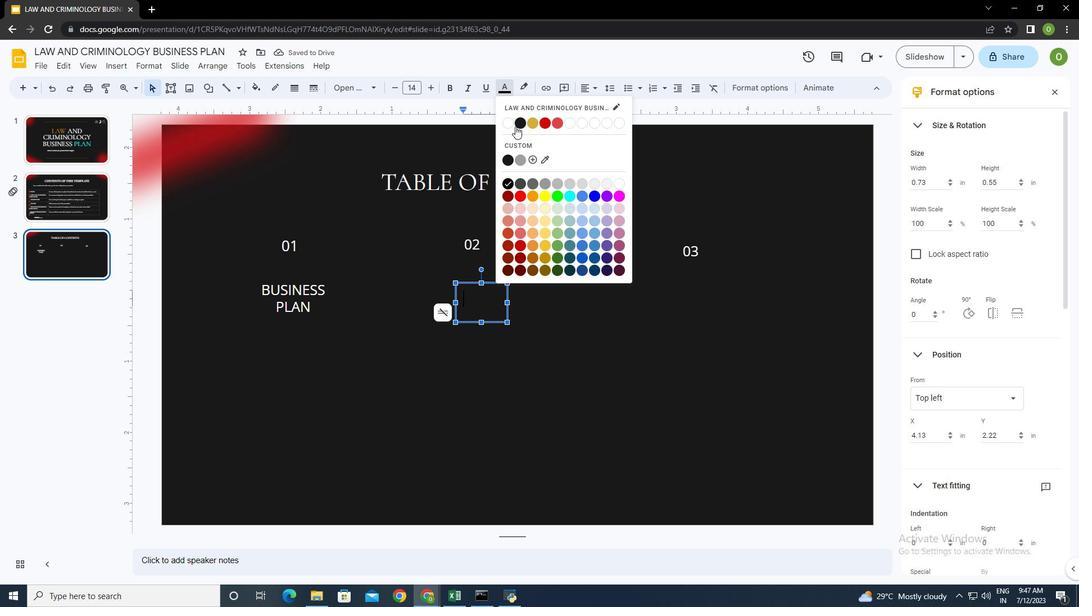 
Action: Mouse moved to (510, 123)
Screenshot: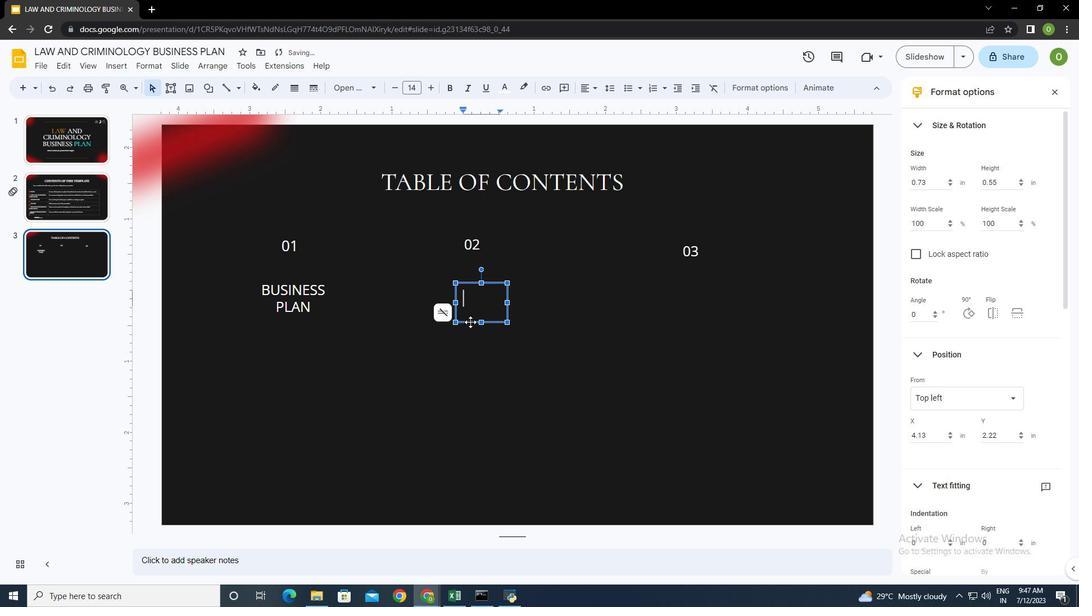 
Action: Mouse pressed left at (510, 123)
Screenshot: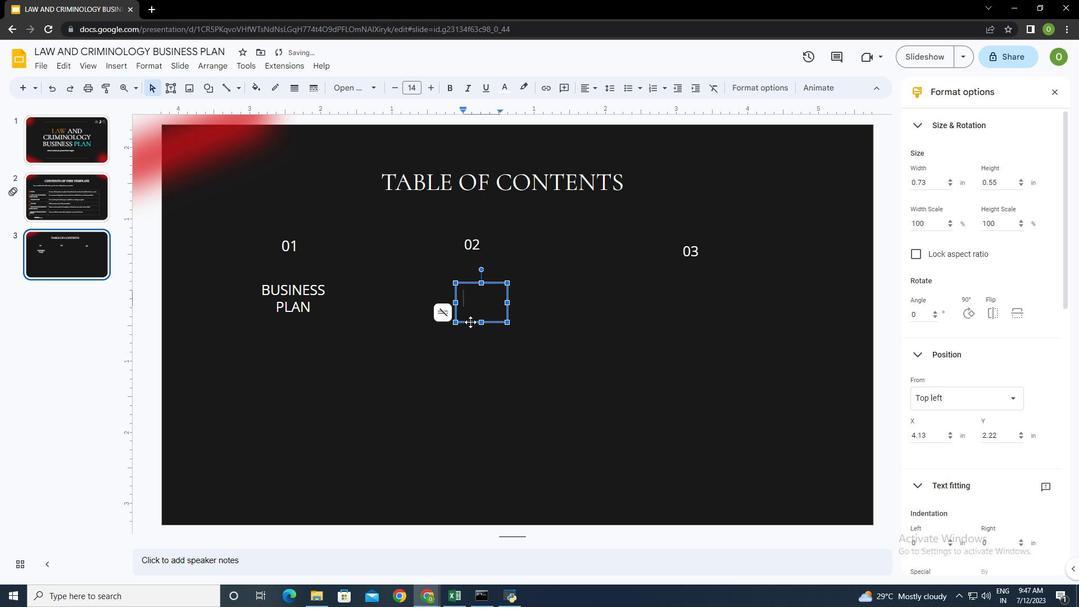 
Action: Mouse moved to (472, 310)
Screenshot: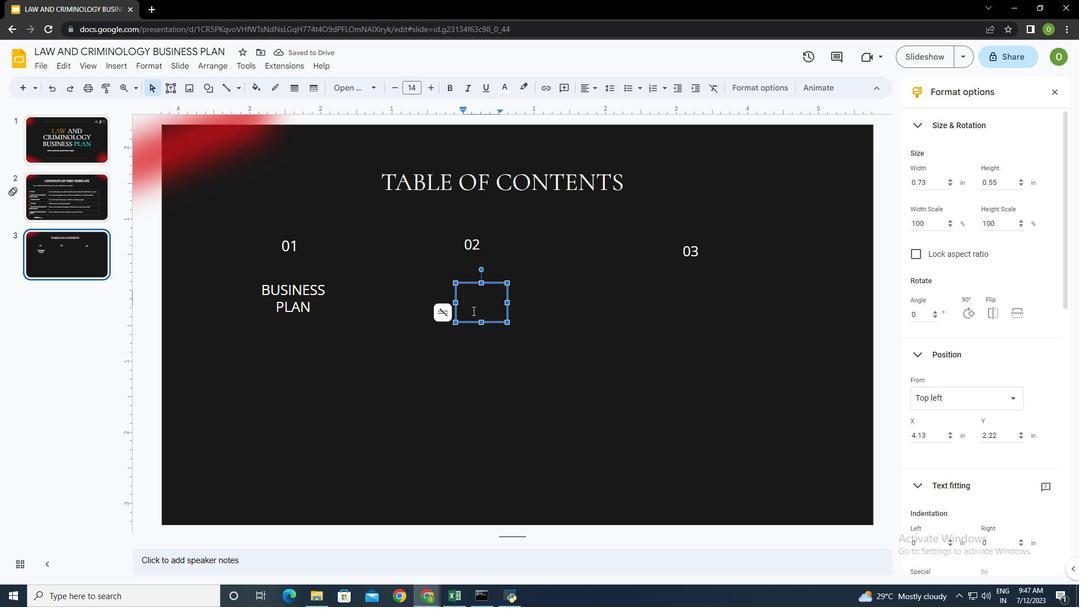 
Action: Key pressed company<Key.space>description
Screenshot: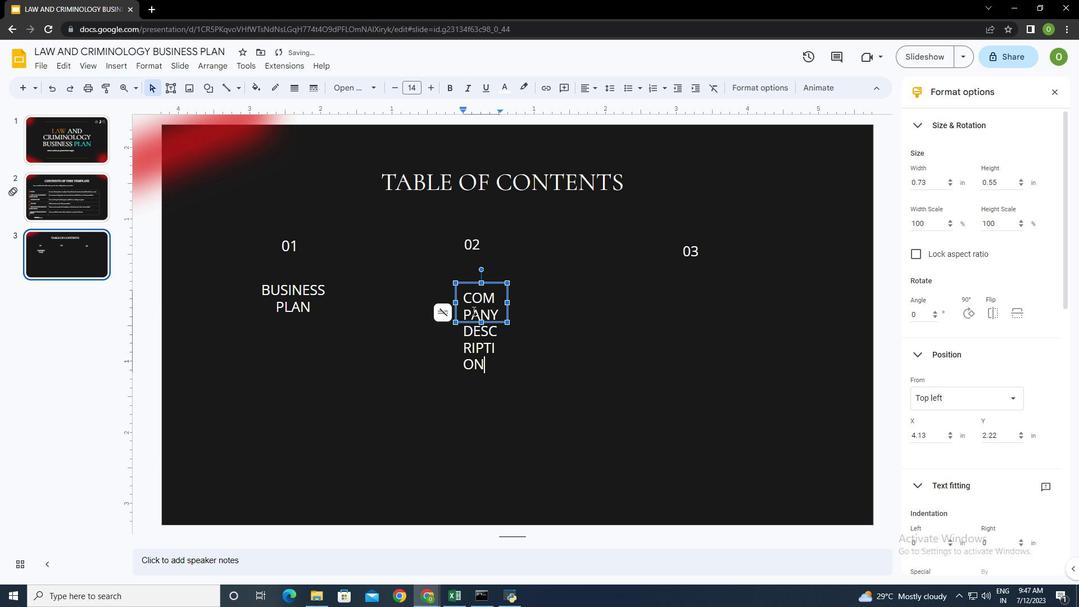 
Action: Mouse moved to (926, 183)
Screenshot: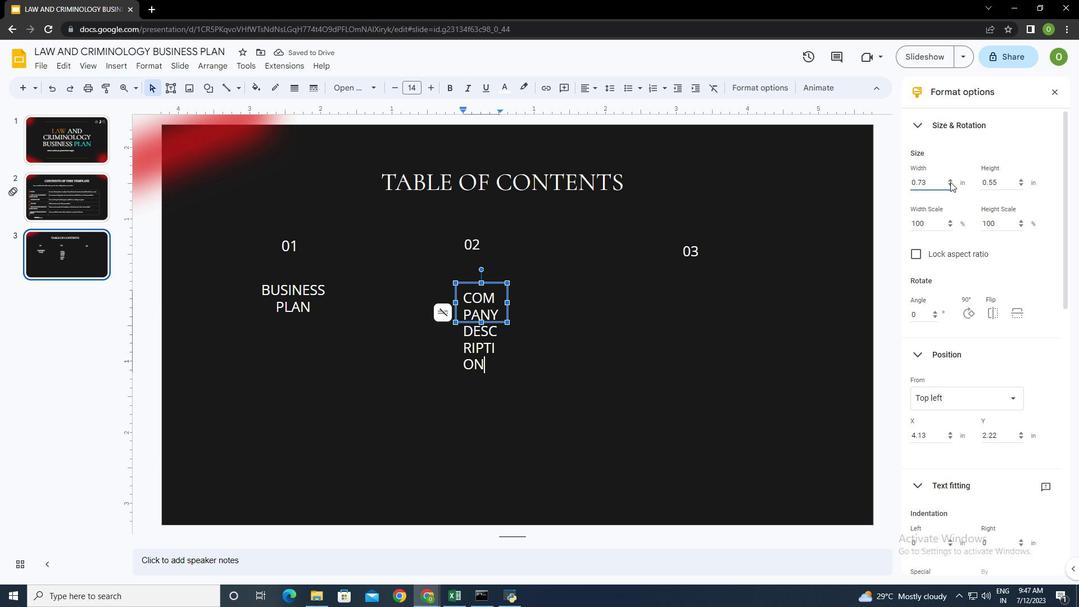 
Action: Mouse pressed left at (926, 183)
Screenshot: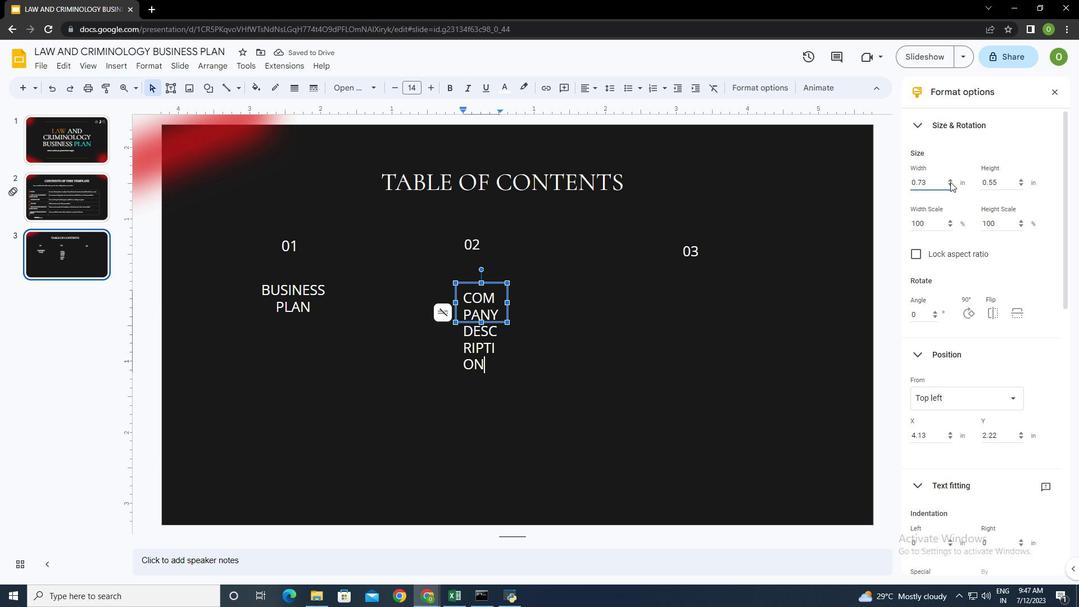 
Action: Mouse moved to (950, 182)
Screenshot: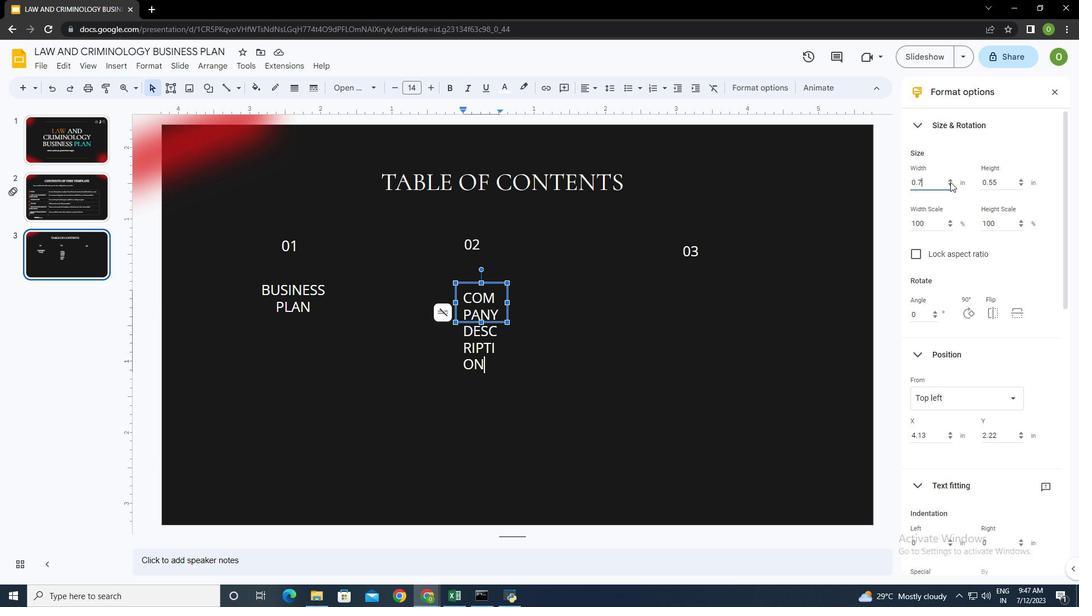 
Action: Key pressed <Key.backspace><Key.backspace><Key.backspace><Key.backspace>4<Key.backspace>2
Screenshot: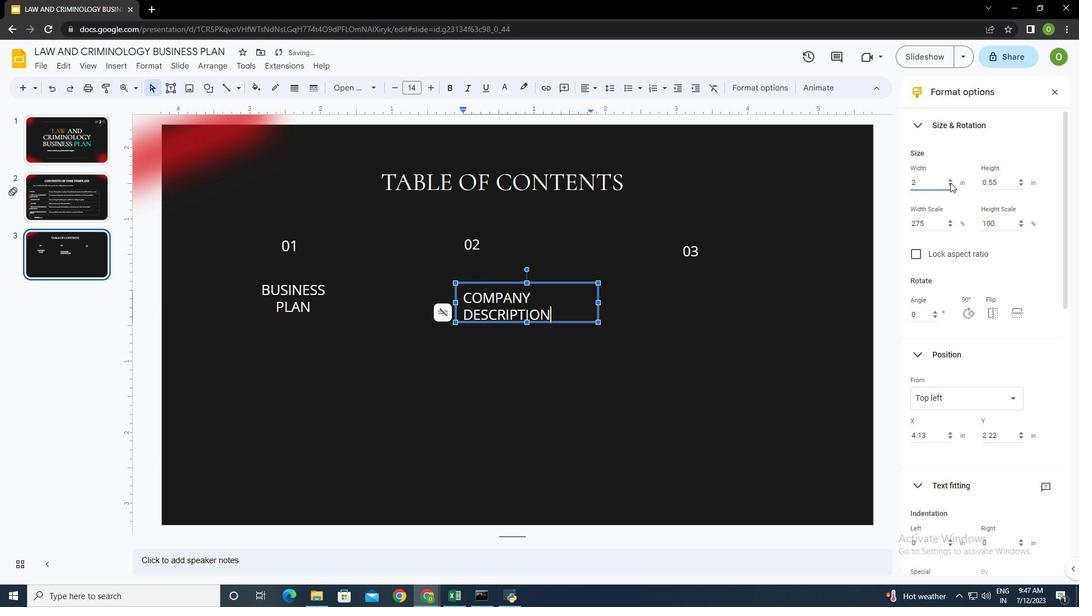 
Action: Mouse moved to (1004, 182)
Screenshot: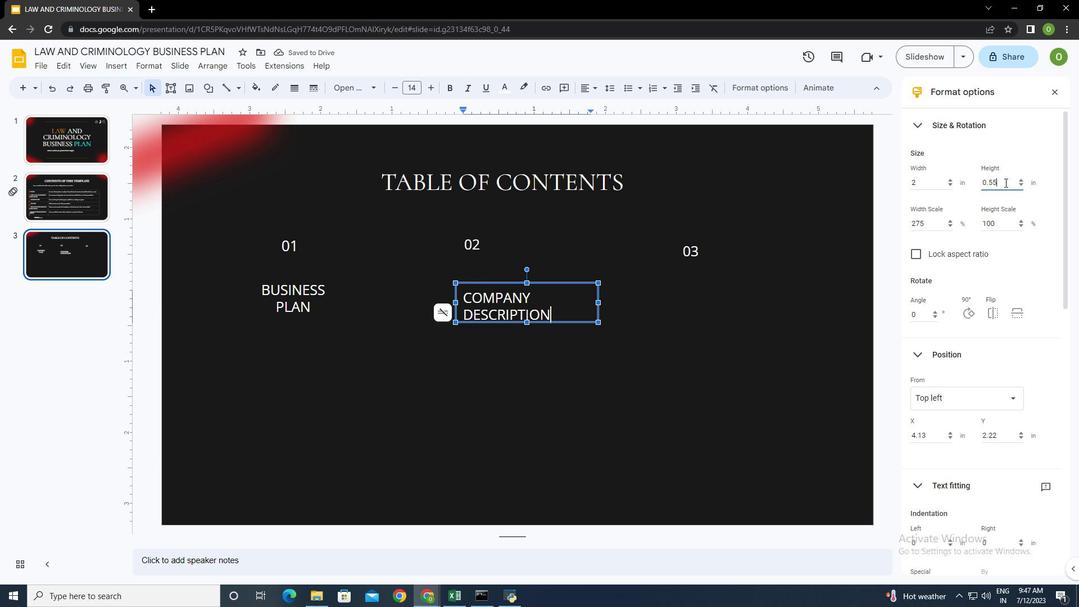 
Action: Mouse pressed left at (1004, 182)
Screenshot: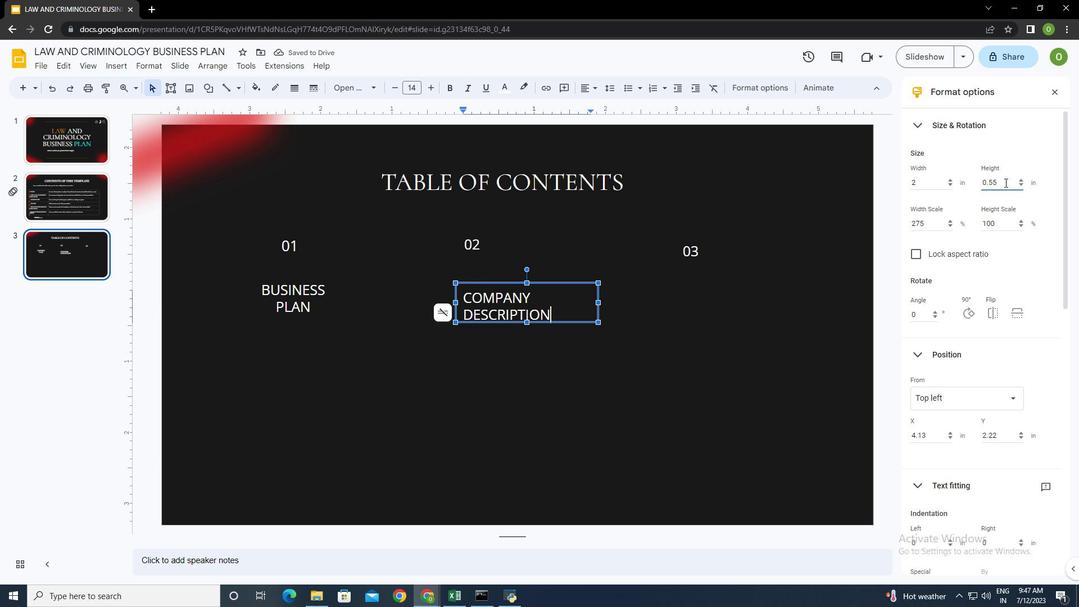 
Action: Mouse moved to (598, 303)
Screenshot: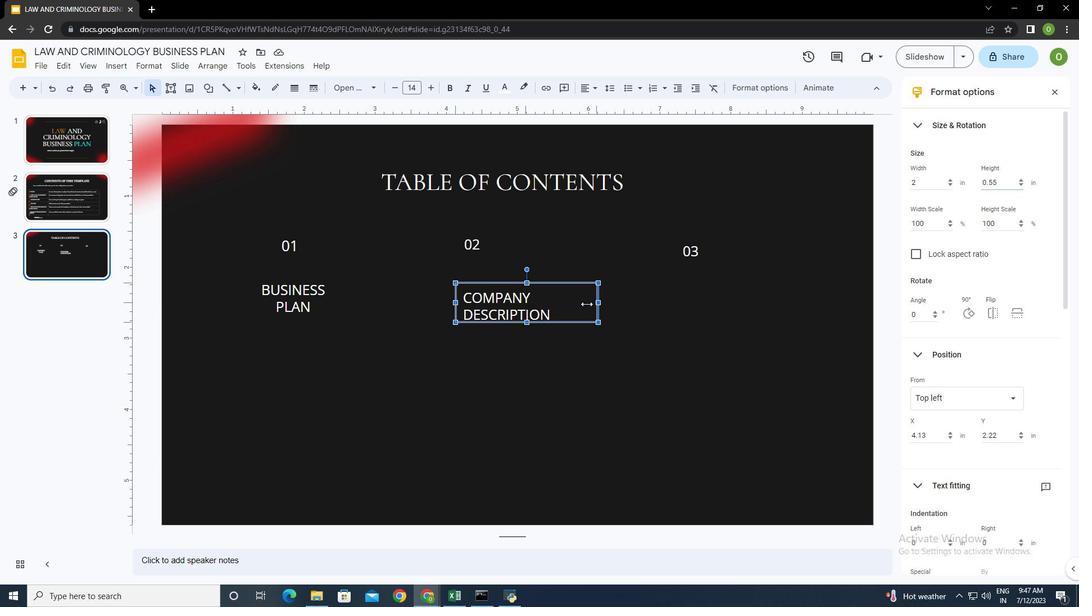 
Action: Mouse pressed left at (598, 303)
Screenshot: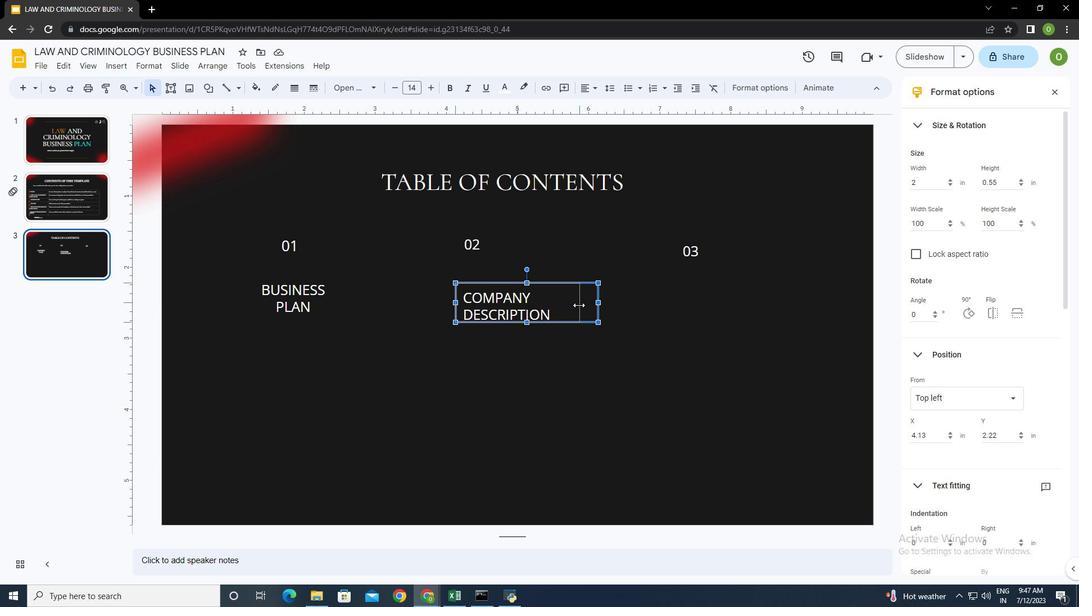 
Action: Mouse moved to (513, 323)
Screenshot: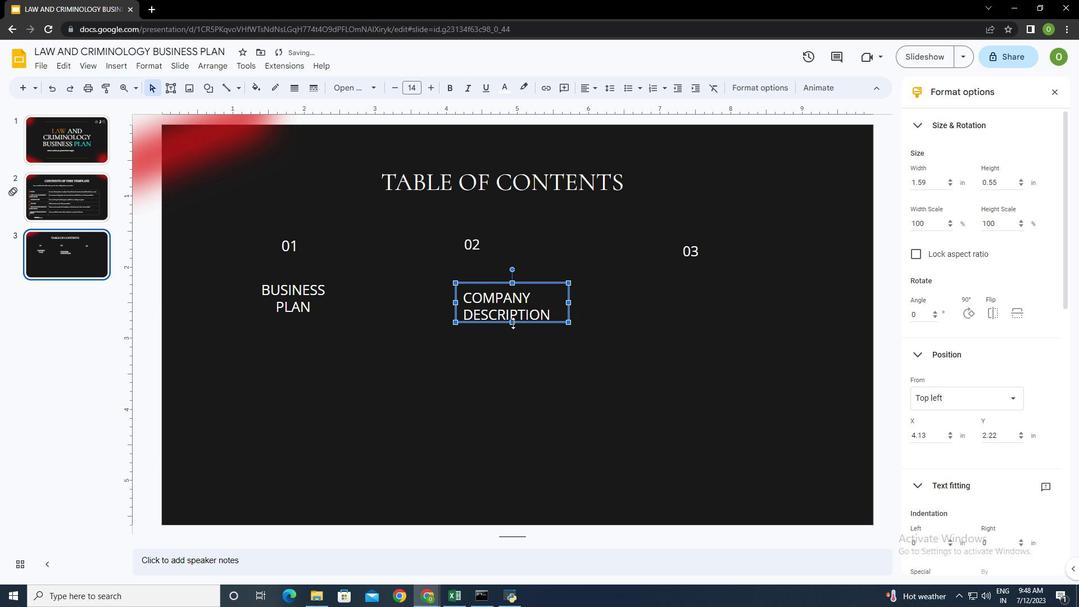
Action: Mouse pressed left at (513, 323)
Screenshot: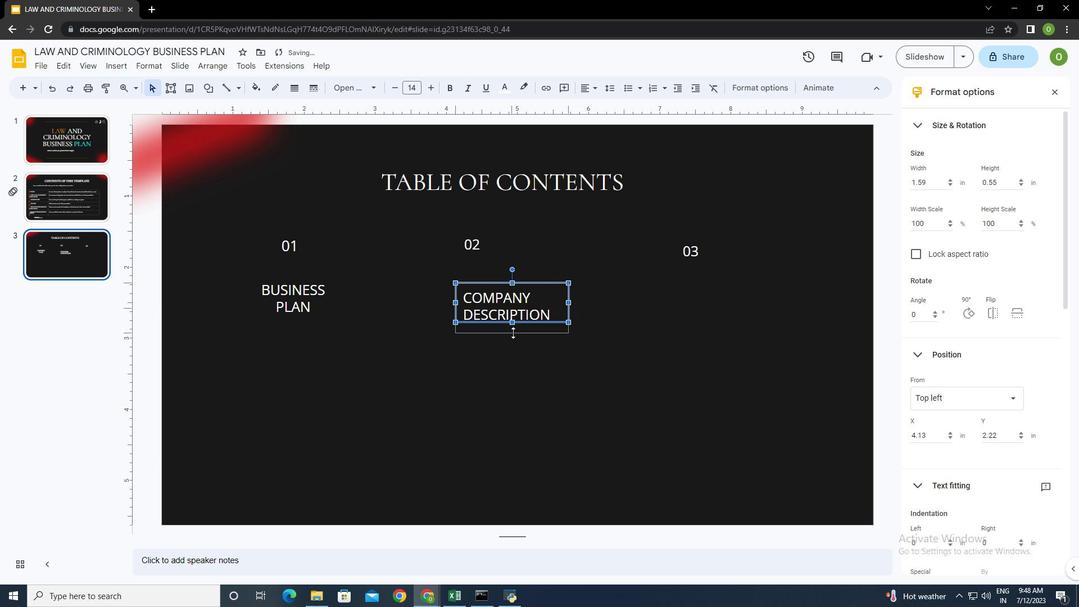 
Action: Mouse moved to (455, 308)
Screenshot: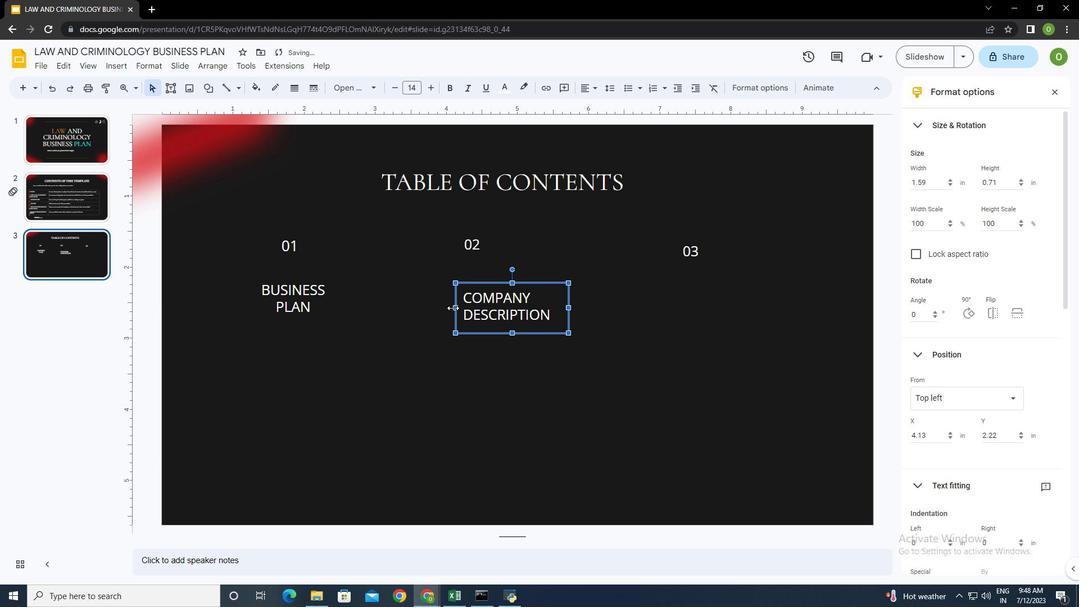 
Action: Mouse pressed left at (455, 308)
Screenshot: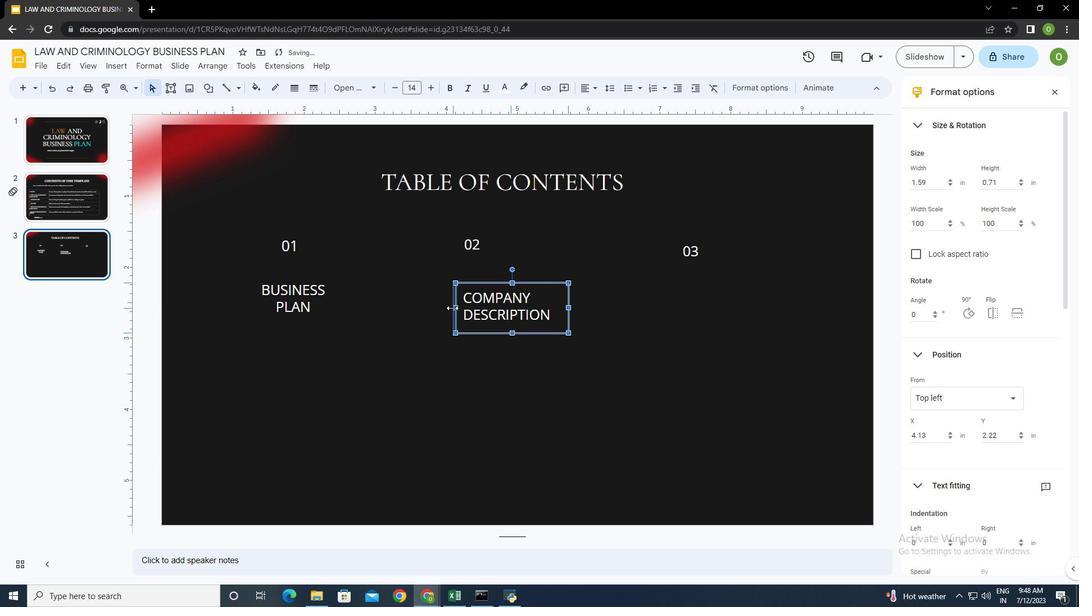 
Action: Mouse moved to (682, 298)
Screenshot: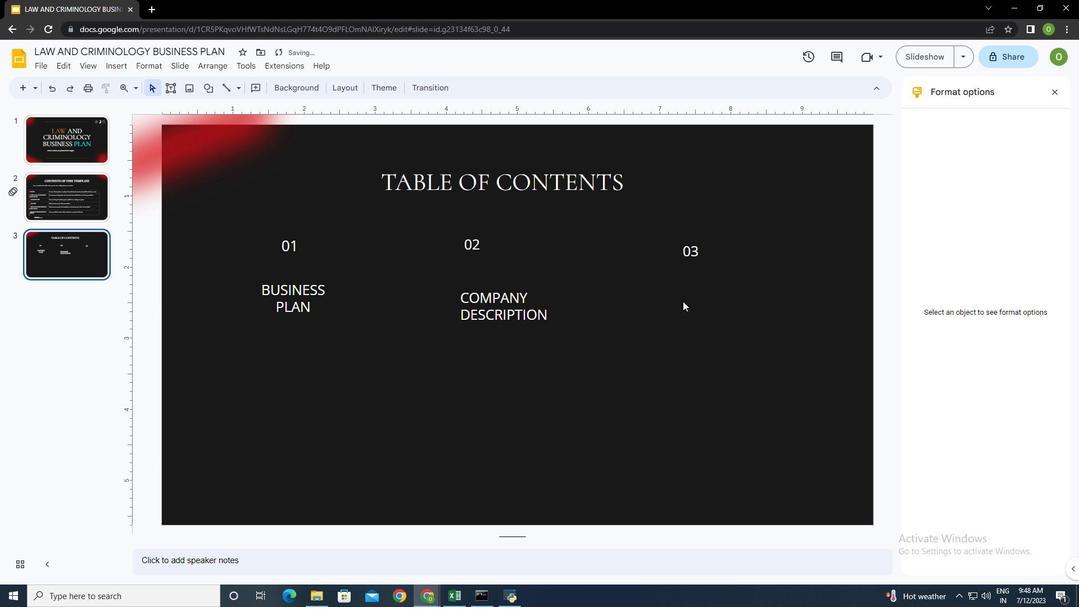 
Action: Mouse pressed left at (682, 298)
Screenshot: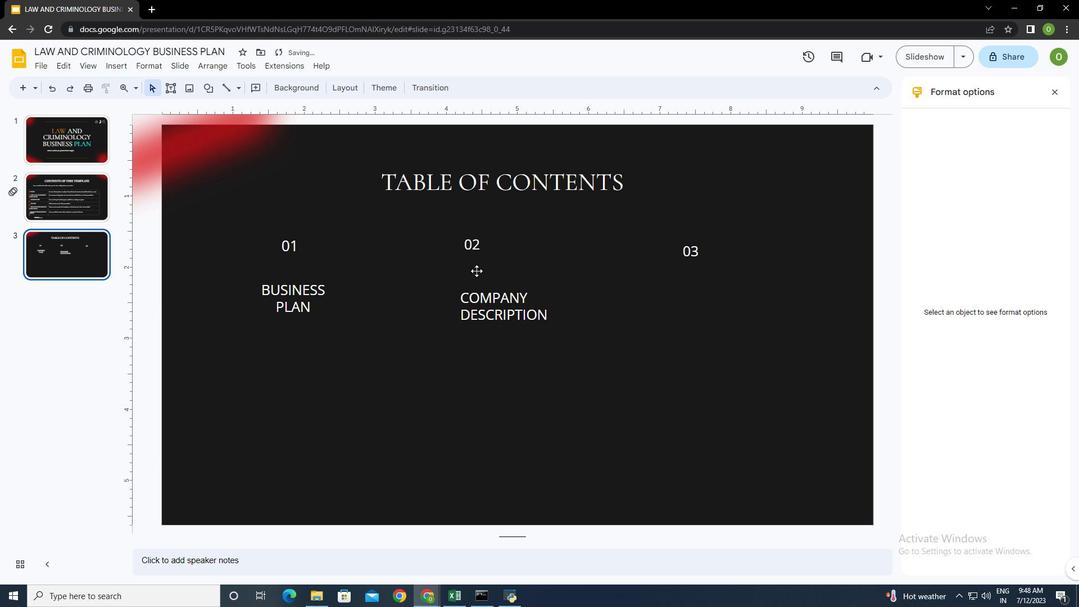 
Action: Mouse moved to (124, 65)
Screenshot: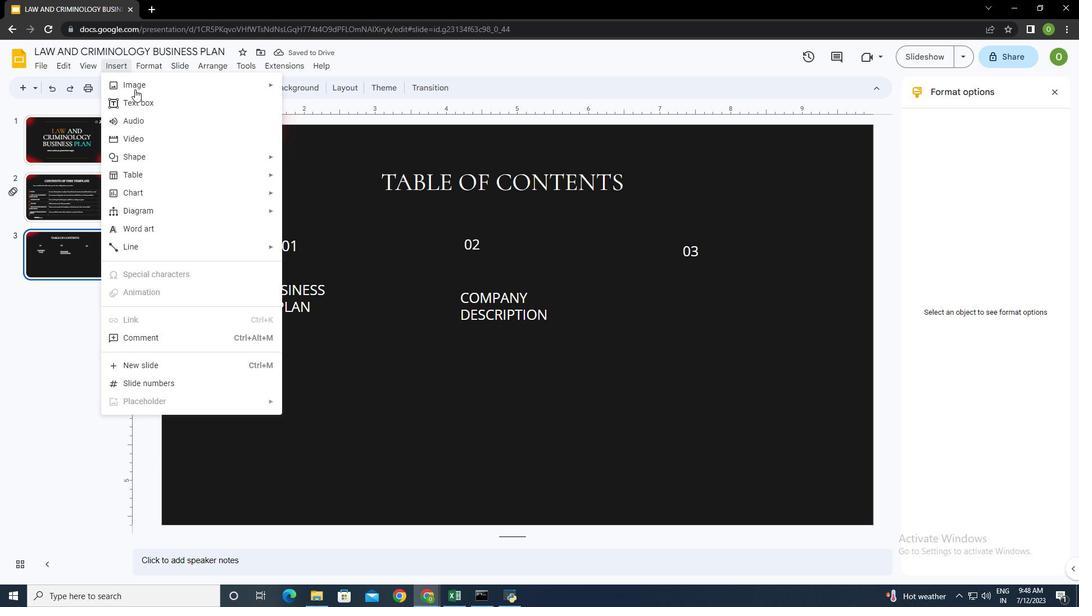 
Action: Mouse pressed left at (124, 65)
Screenshot: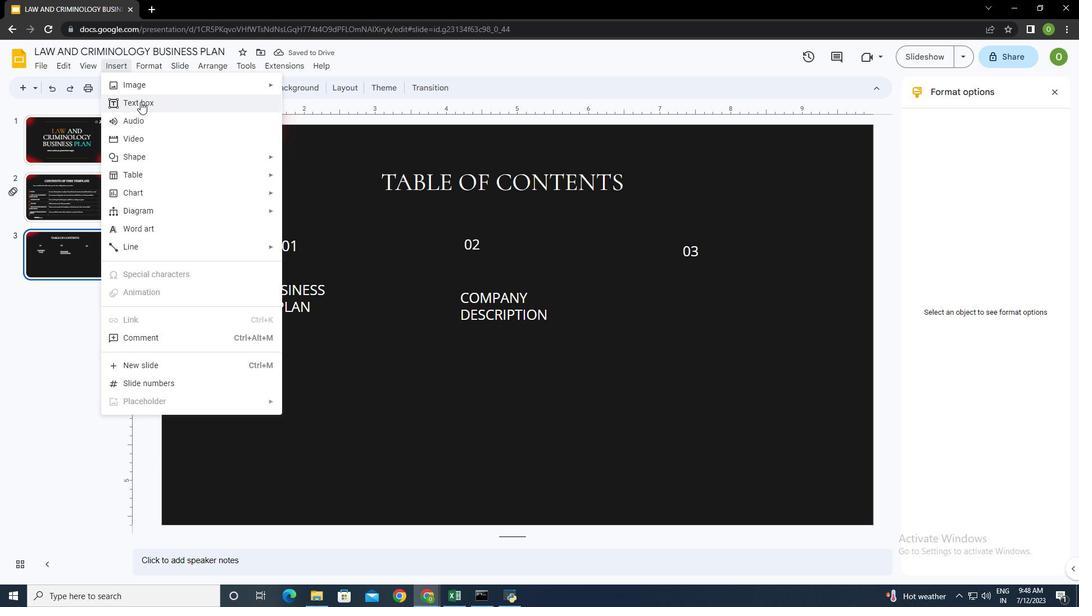 
Action: Mouse moved to (140, 101)
Screenshot: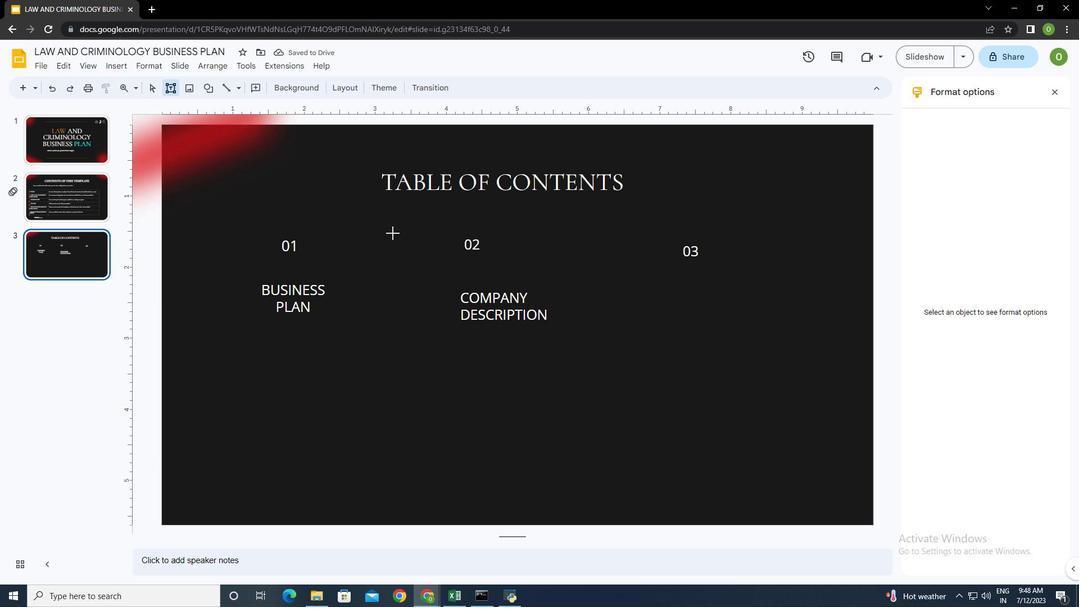 
Action: Mouse pressed left at (140, 101)
Screenshot: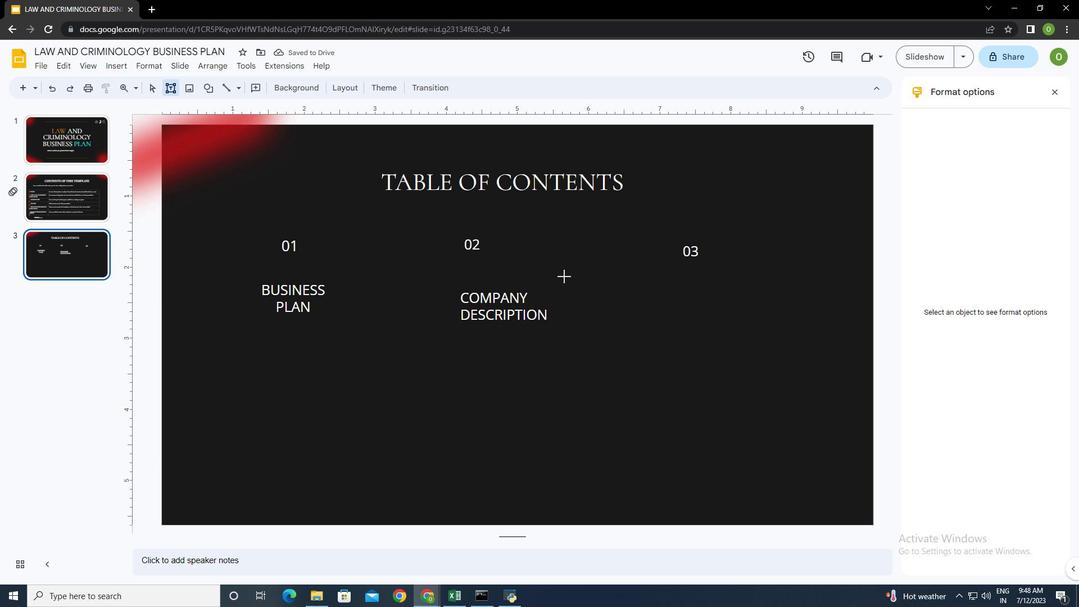 
Action: Mouse moved to (669, 288)
Screenshot: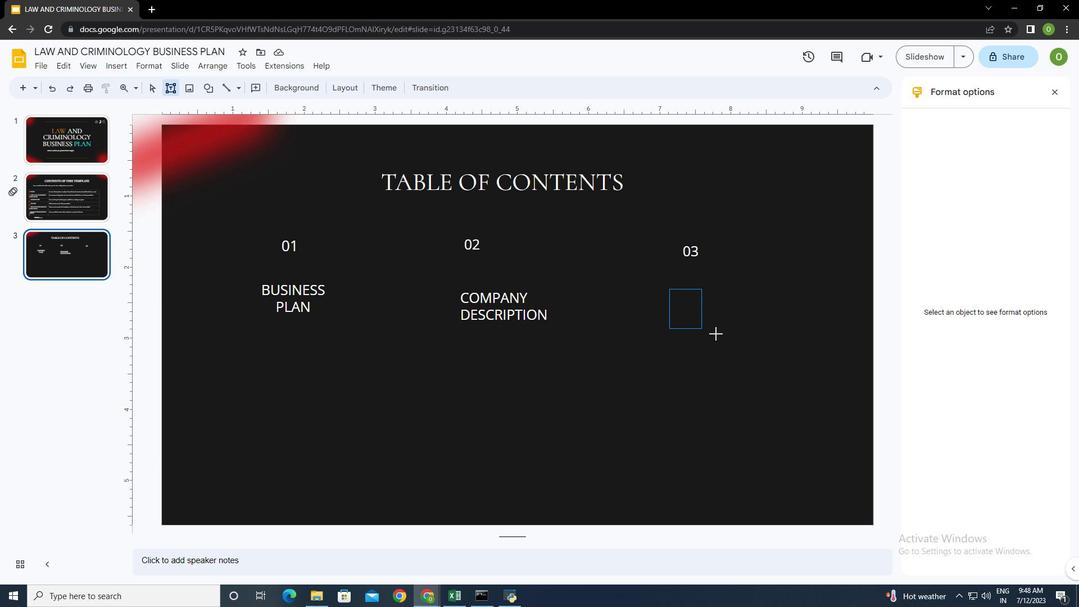 
Action: Mouse pressed left at (669, 288)
Screenshot: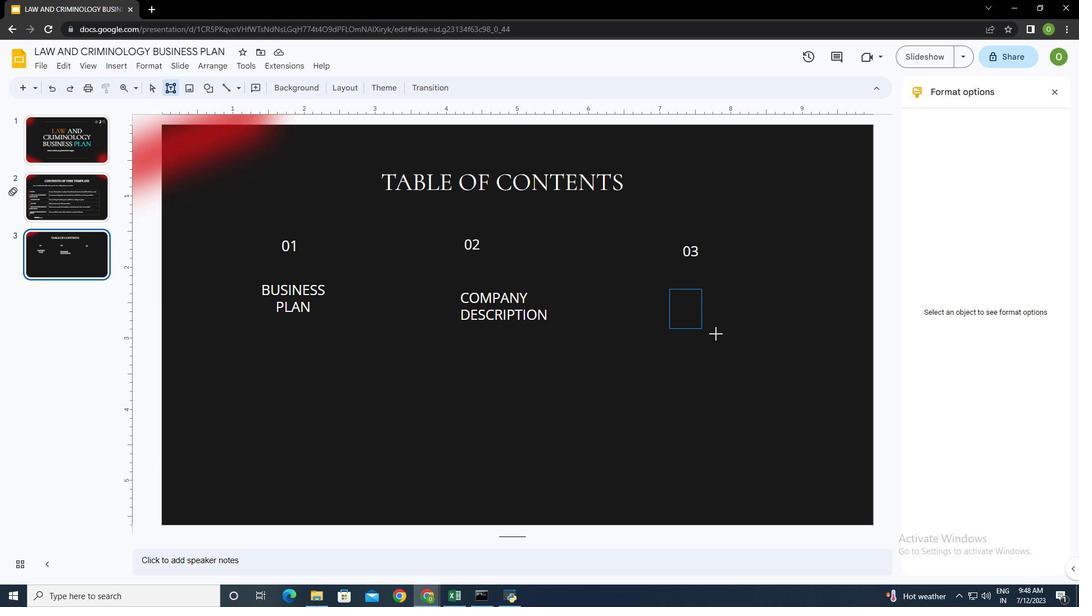 
Action: Mouse moved to (502, 87)
Screenshot: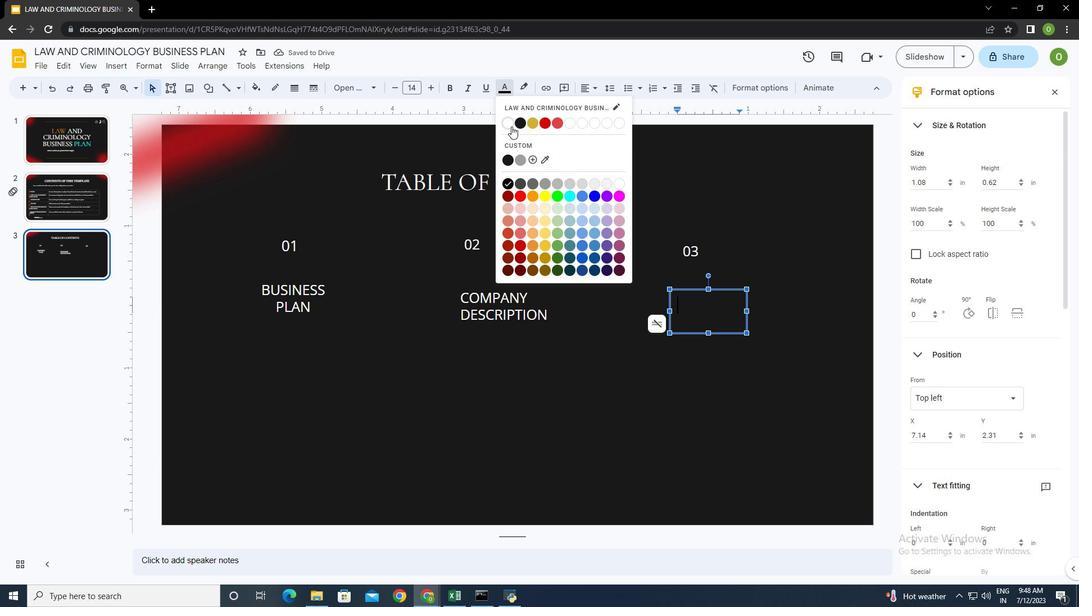 
Action: Mouse pressed left at (502, 87)
Screenshot: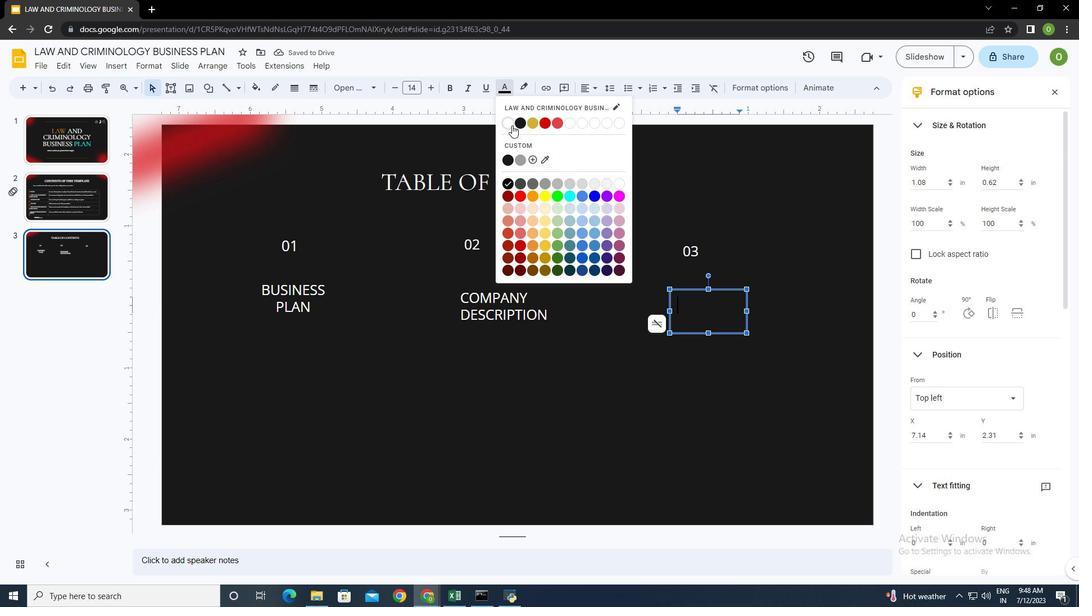 
Action: Mouse moved to (510, 123)
Screenshot: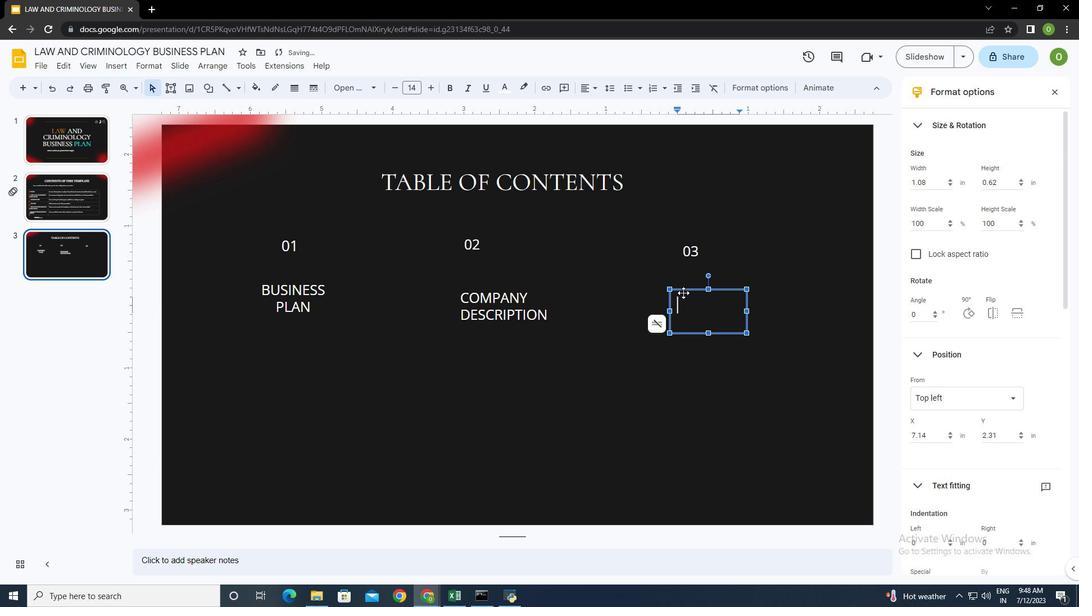 
Action: Mouse pressed left at (510, 123)
Screenshot: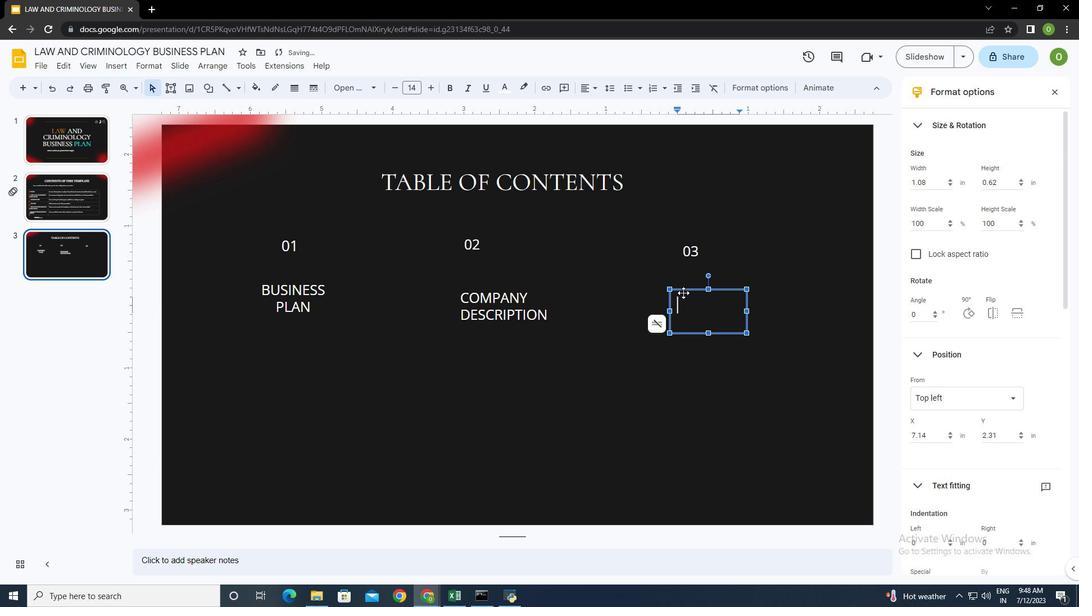 
Action: Mouse moved to (689, 299)
Screenshot: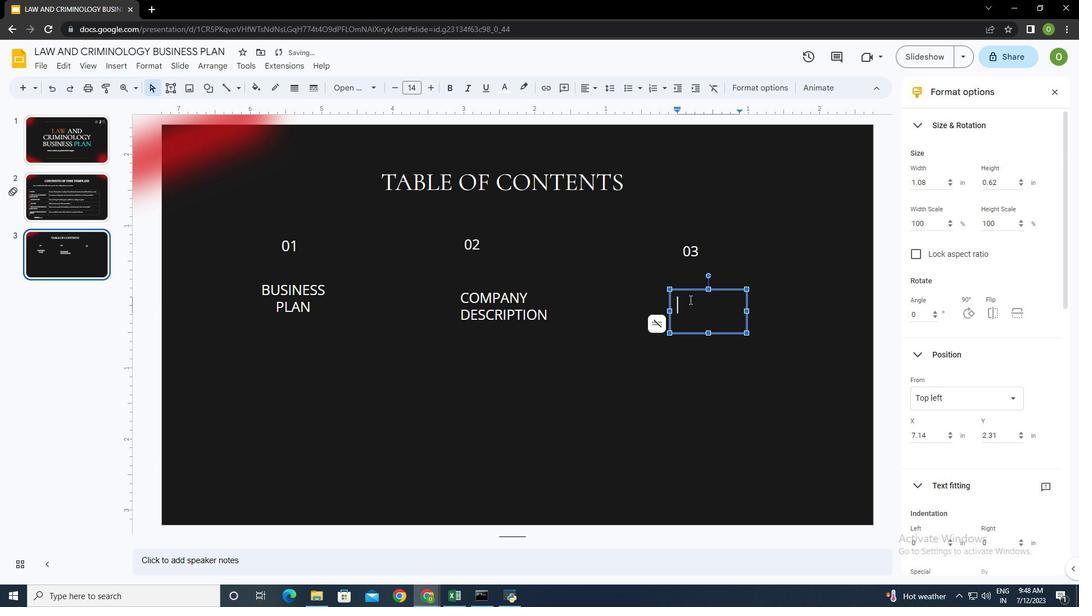 
Action: Key pressed market<Key.space>analysis
Screenshot: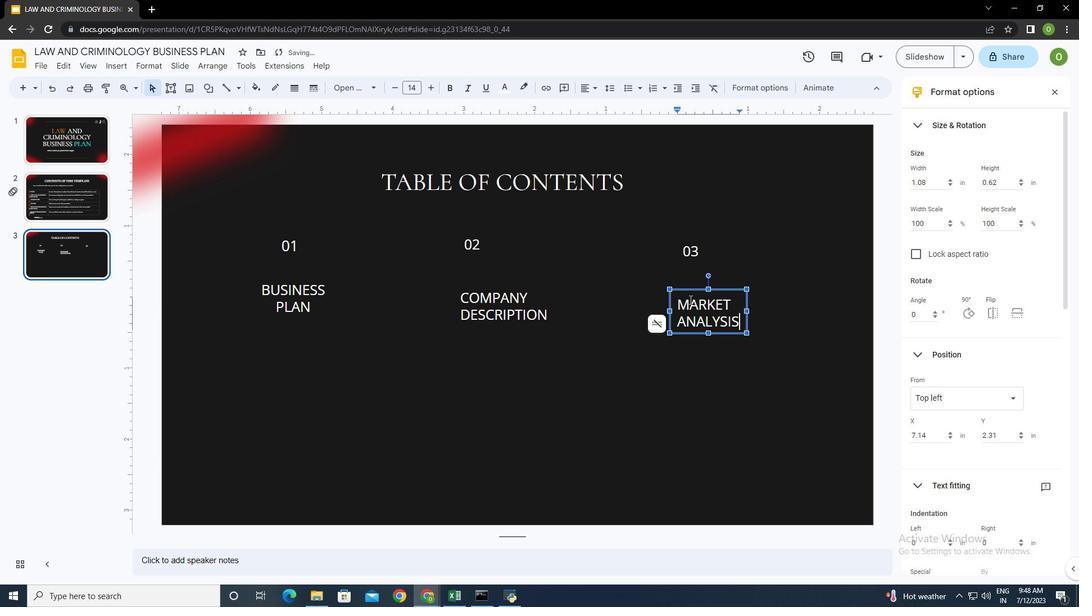 
Action: Mouse moved to (765, 324)
Screenshot: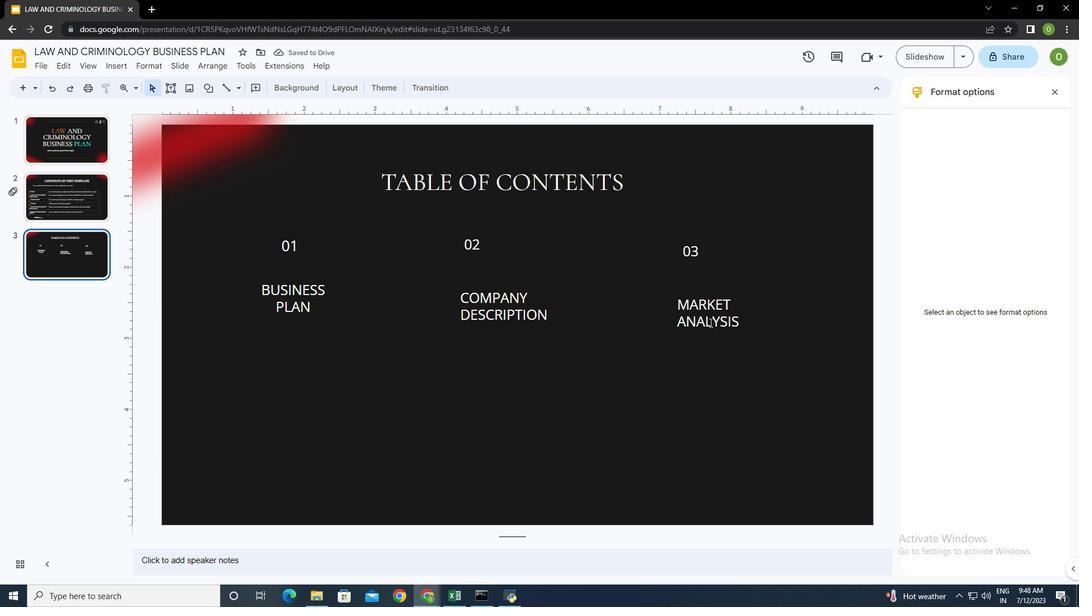 
Action: Mouse pressed left at (765, 324)
Screenshot: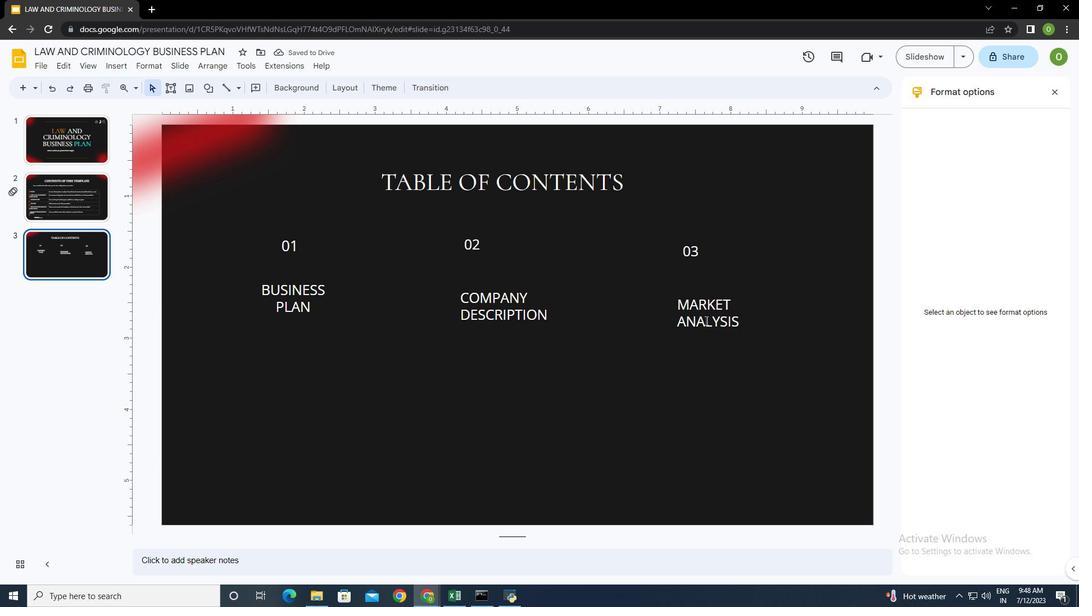 
Action: Mouse moved to (700, 315)
Screenshot: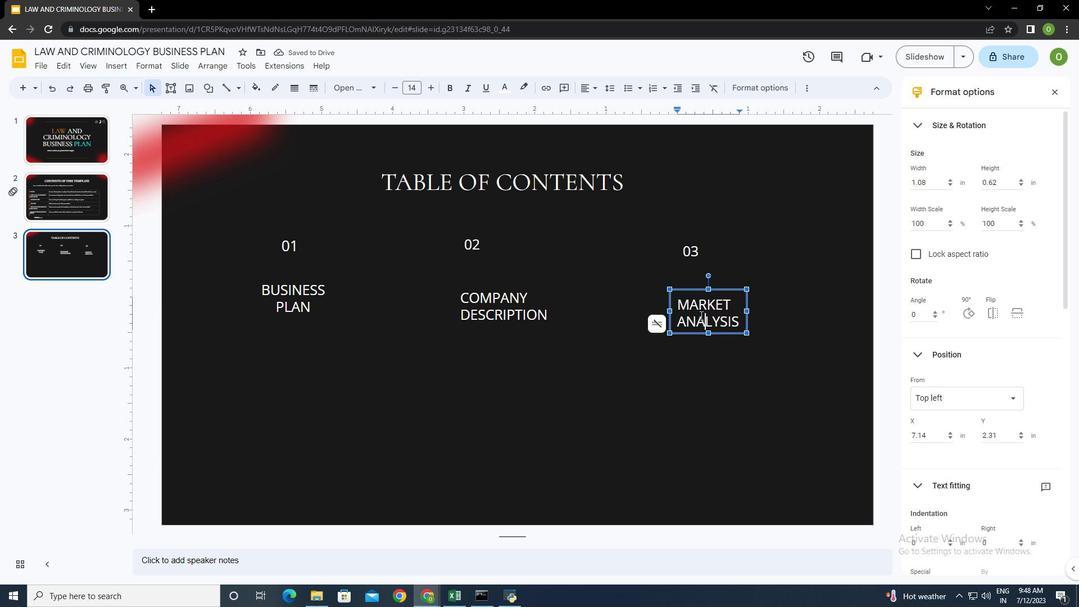 
Action: Mouse pressed left at (700, 315)
Screenshot: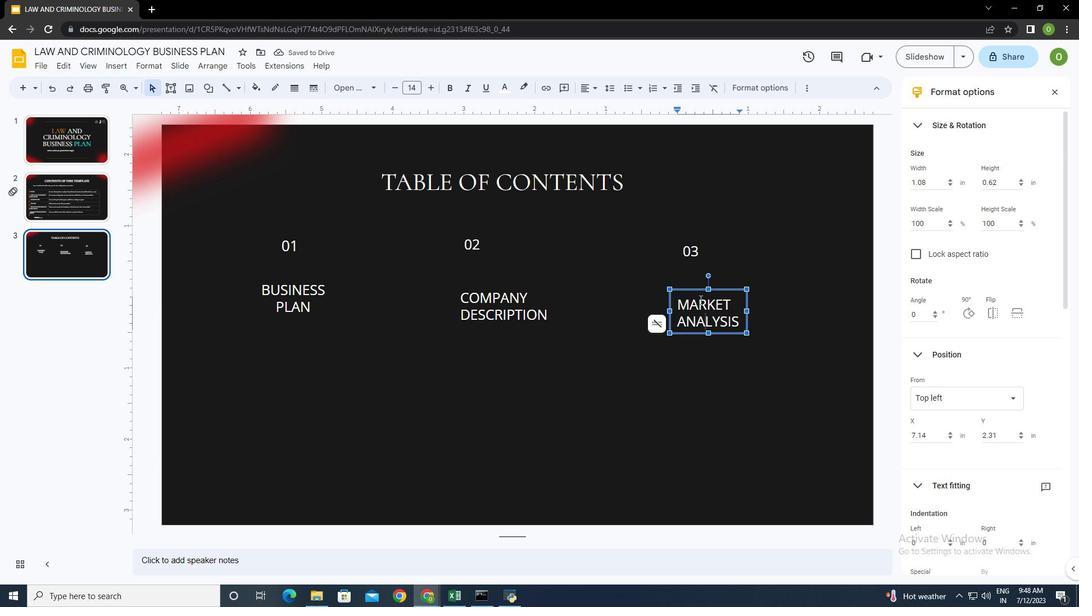 
Action: Mouse moved to (708, 289)
Screenshot: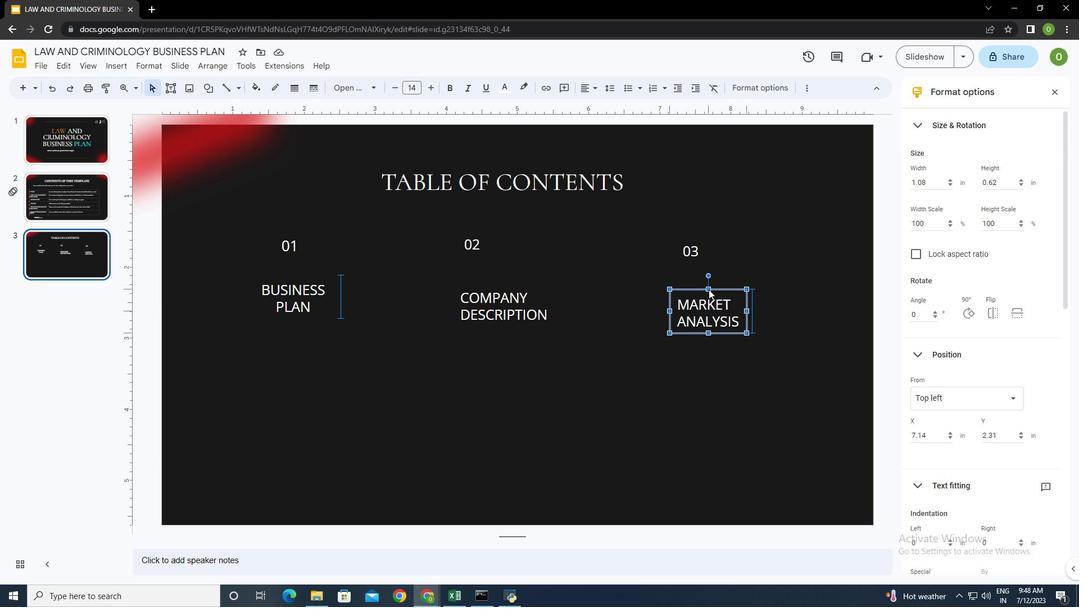 
Action: Mouse pressed left at (708, 289)
Screenshot: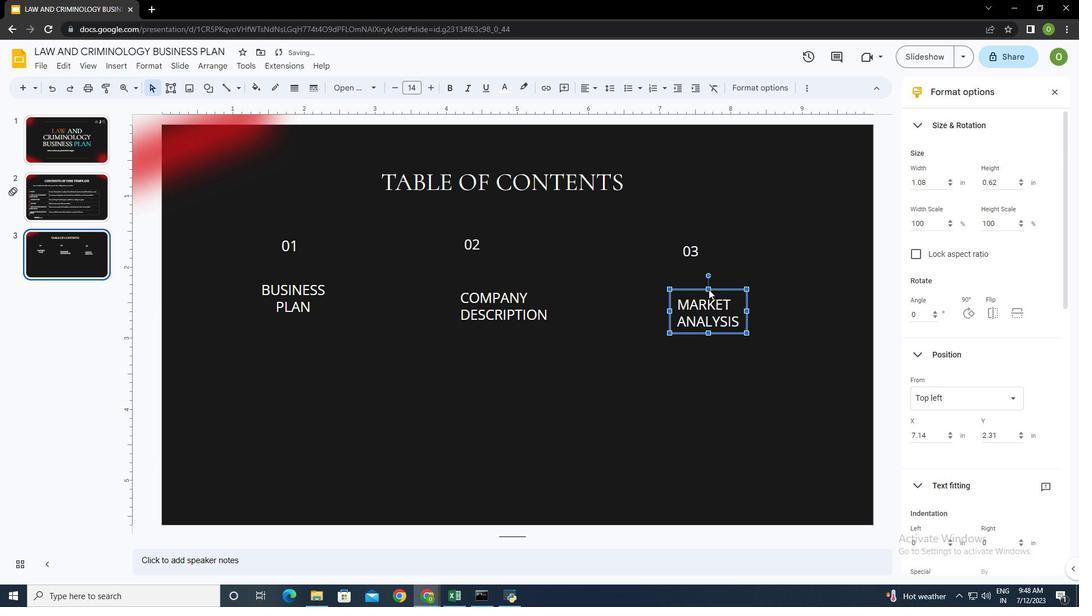 
Action: Mouse moved to (296, 296)
Screenshot: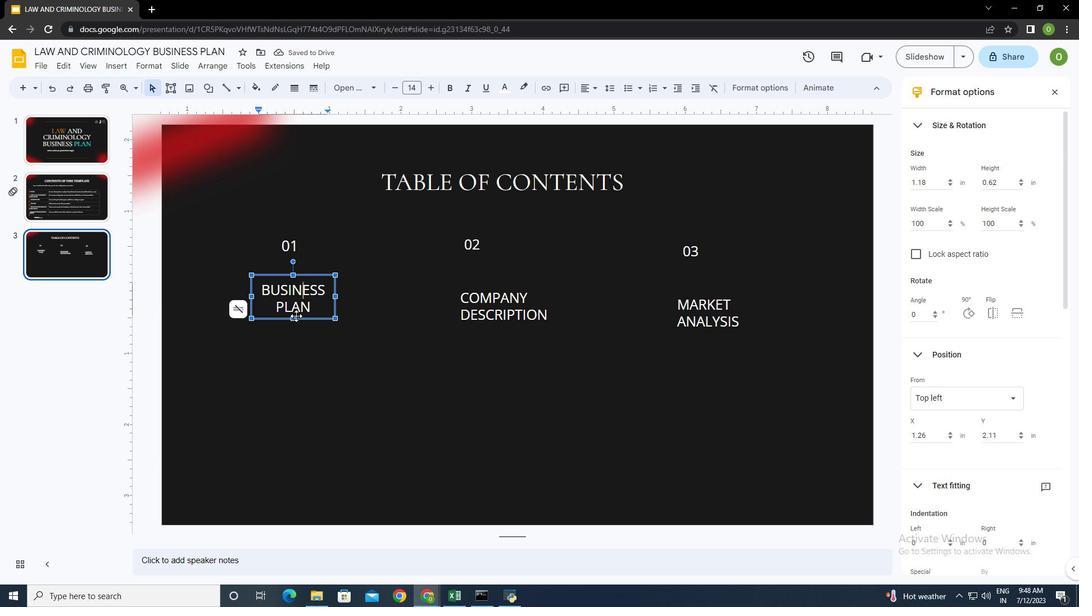 
Action: Mouse pressed left at (296, 296)
Screenshot: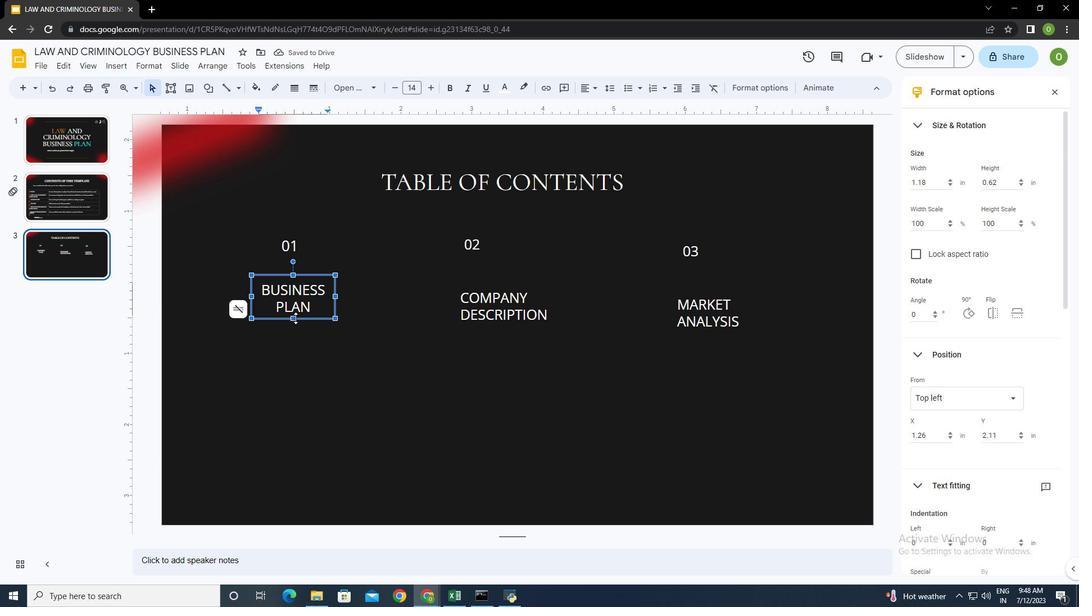 
Action: Mouse moved to (295, 319)
Screenshot: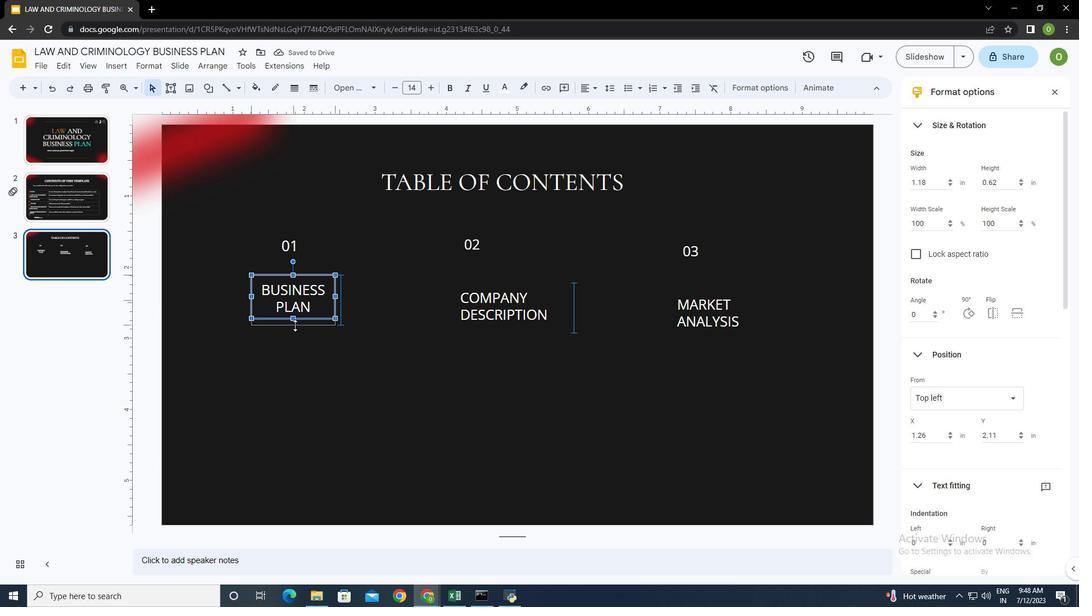 
Action: Mouse pressed left at (295, 319)
Screenshot: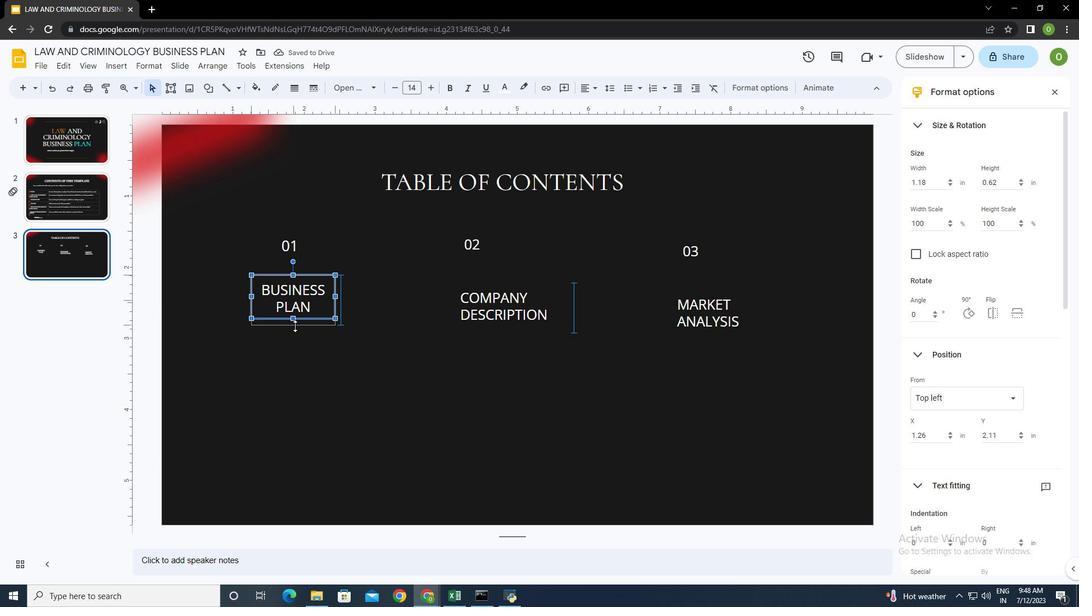 
Action: Mouse moved to (292, 274)
Screenshot: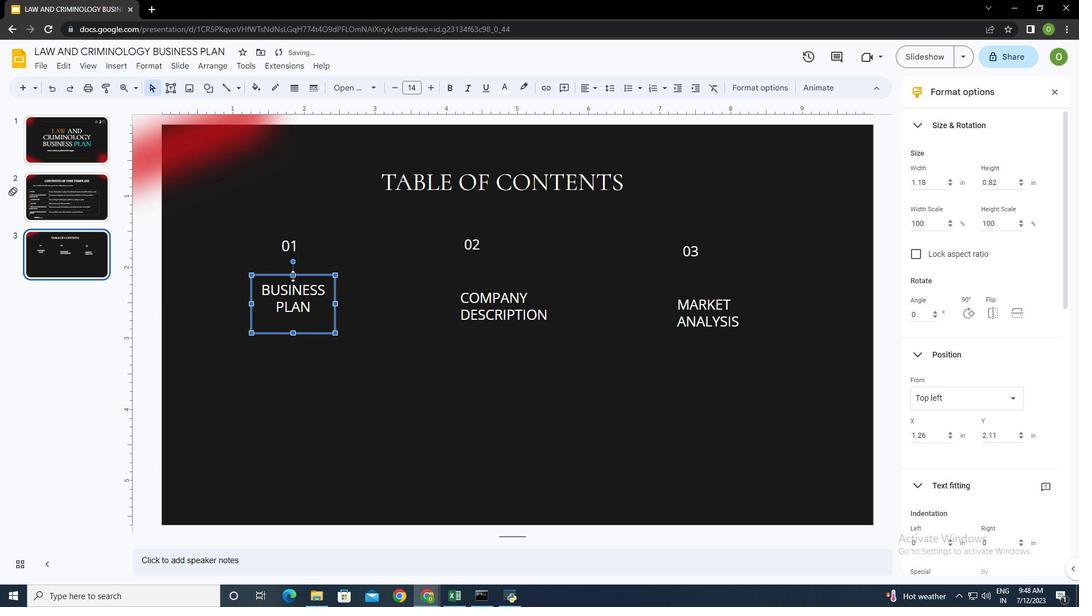 
Action: Mouse pressed left at (292, 274)
Screenshot: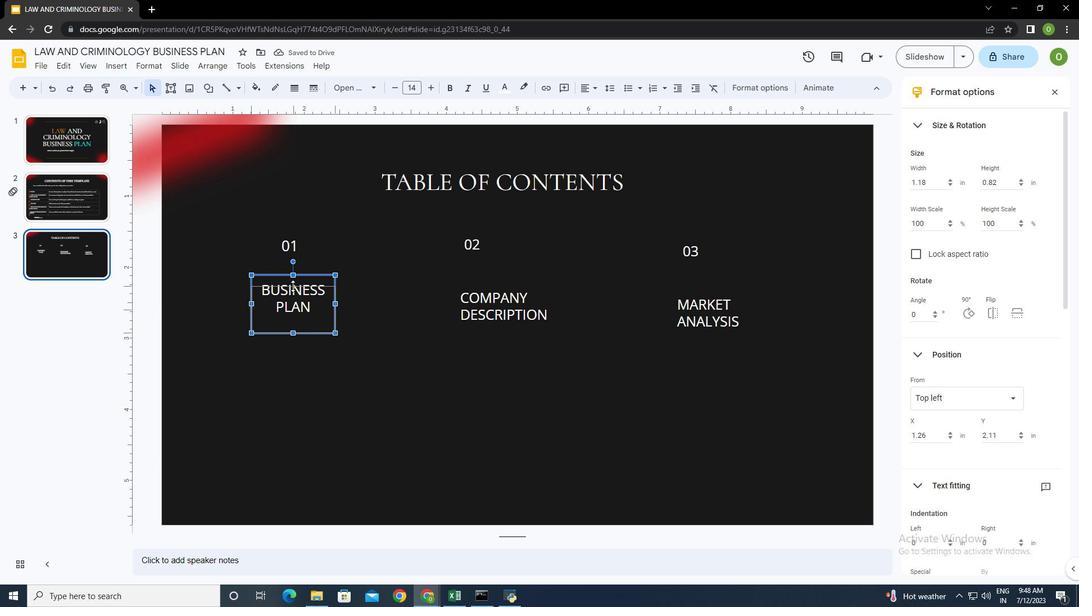 
Action: Mouse moved to (485, 292)
Screenshot: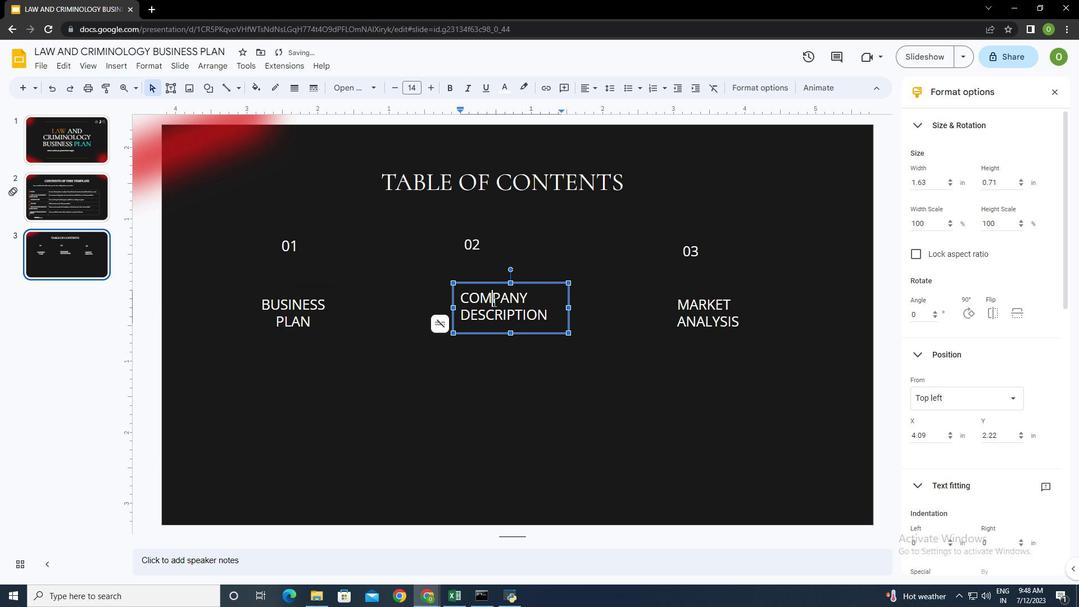 
Action: Mouse pressed left at (485, 292)
Screenshot: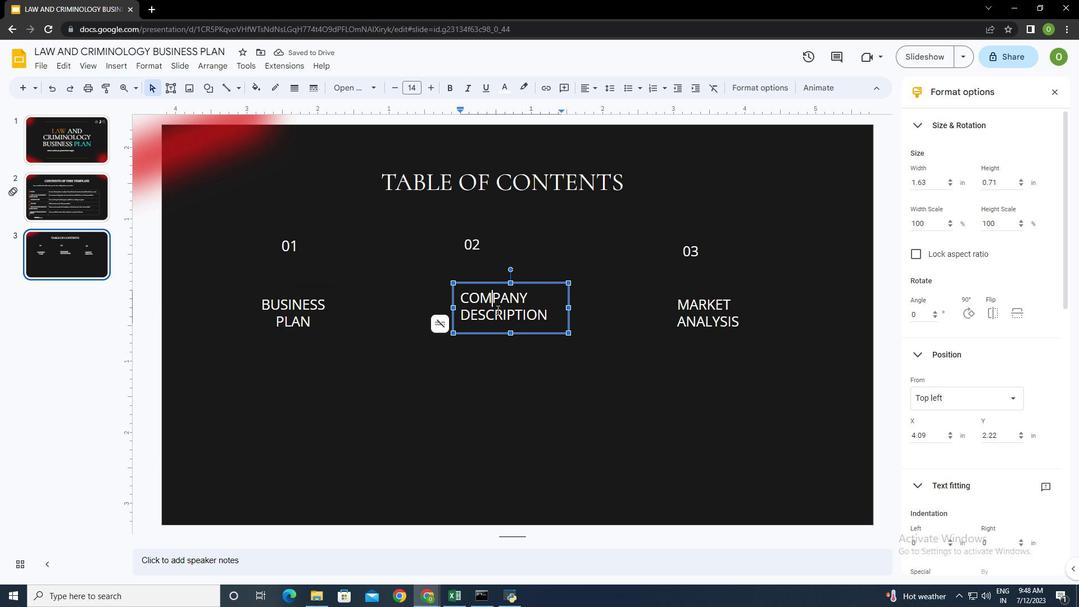 
Action: Mouse moved to (512, 284)
Screenshot: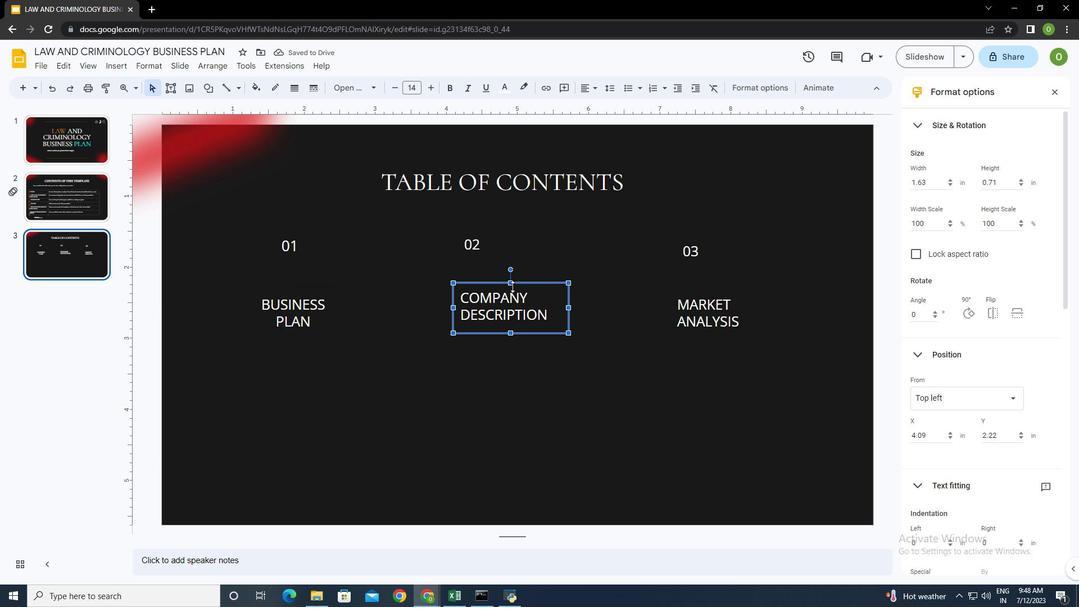 
Action: Mouse pressed left at (512, 284)
Screenshot: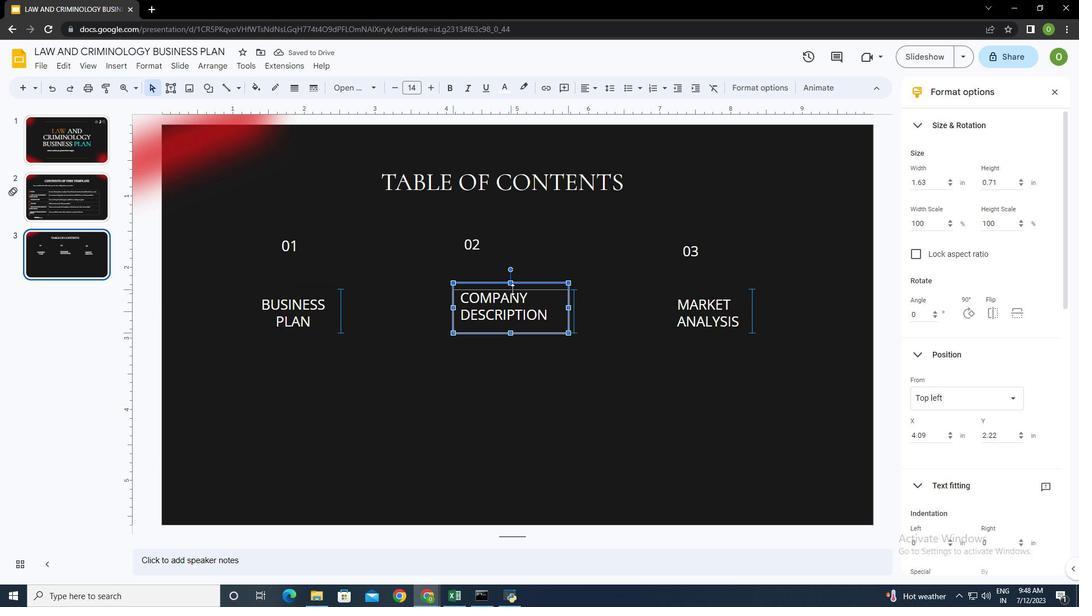 
Action: Mouse moved to (509, 333)
Screenshot: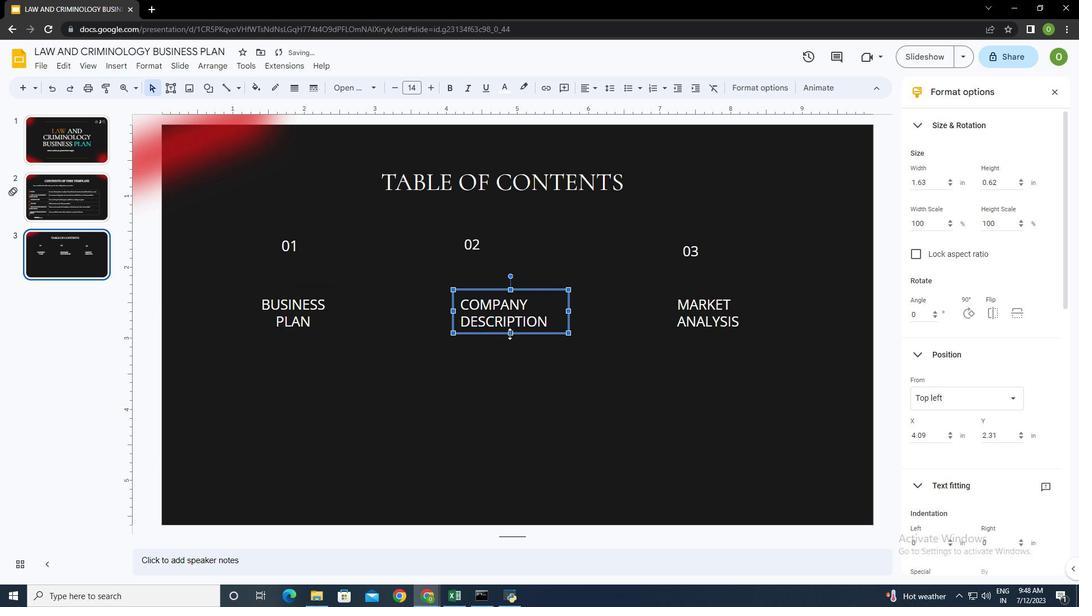 
Action: Mouse pressed left at (509, 333)
Screenshot: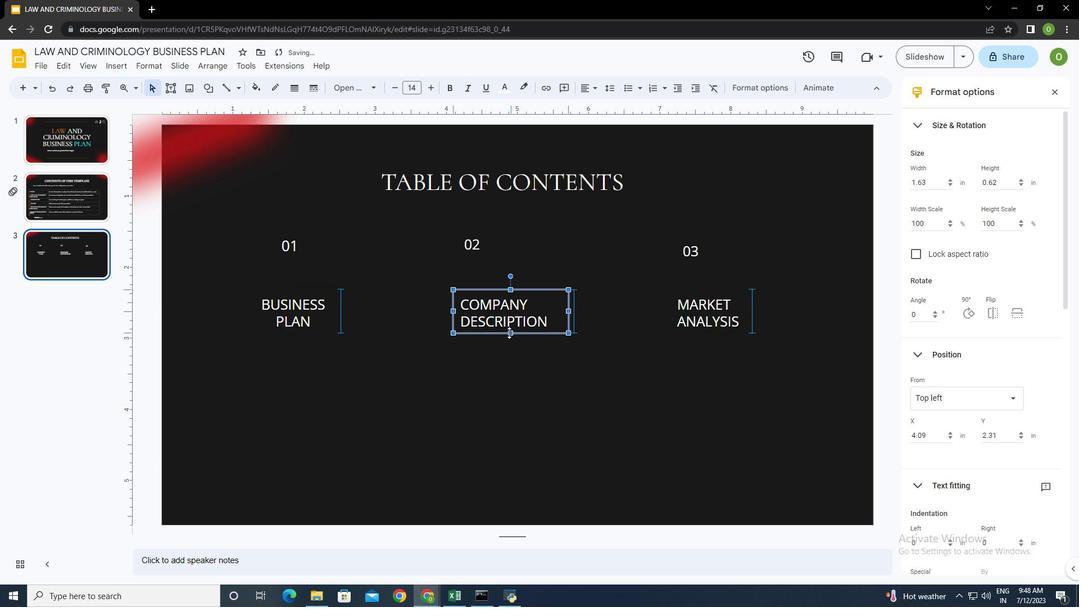 
Action: Mouse moved to (263, 370)
Screenshot: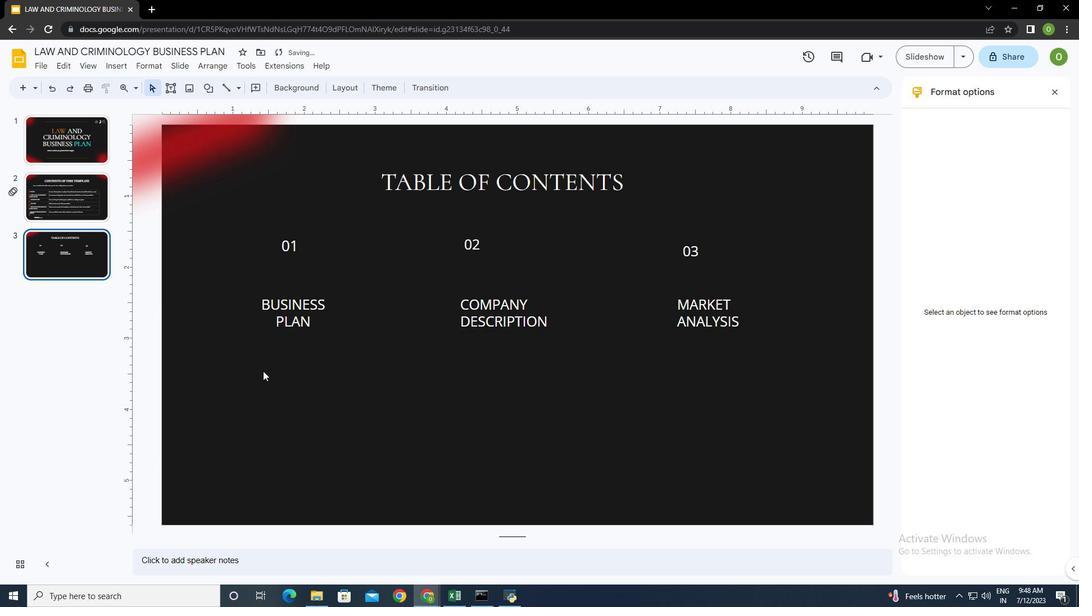 
Action: Mouse pressed left at (263, 370)
Screenshot: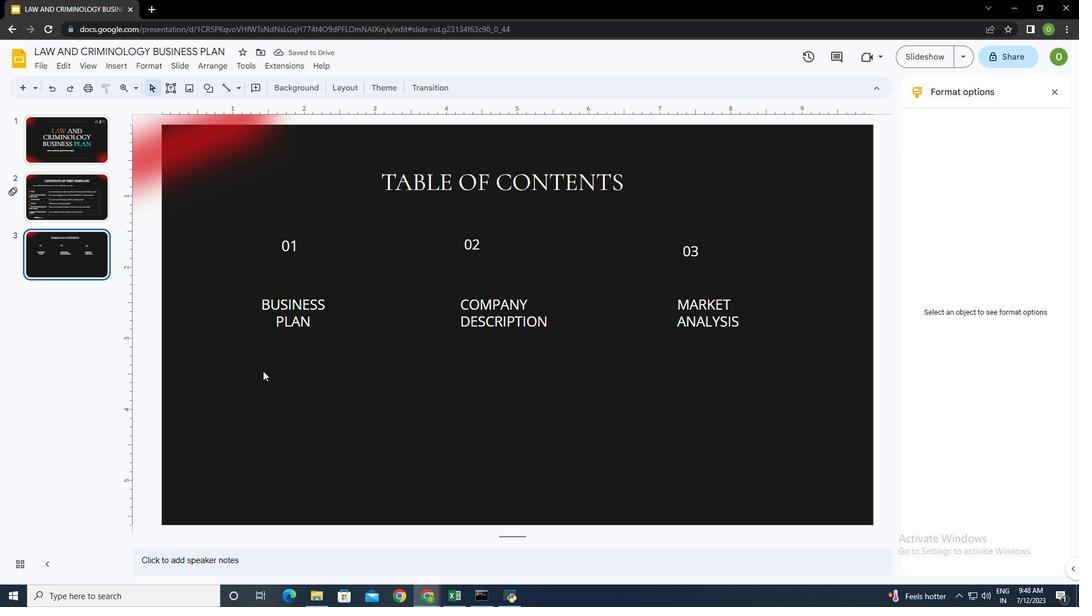 
Action: Mouse moved to (110, 67)
Screenshot: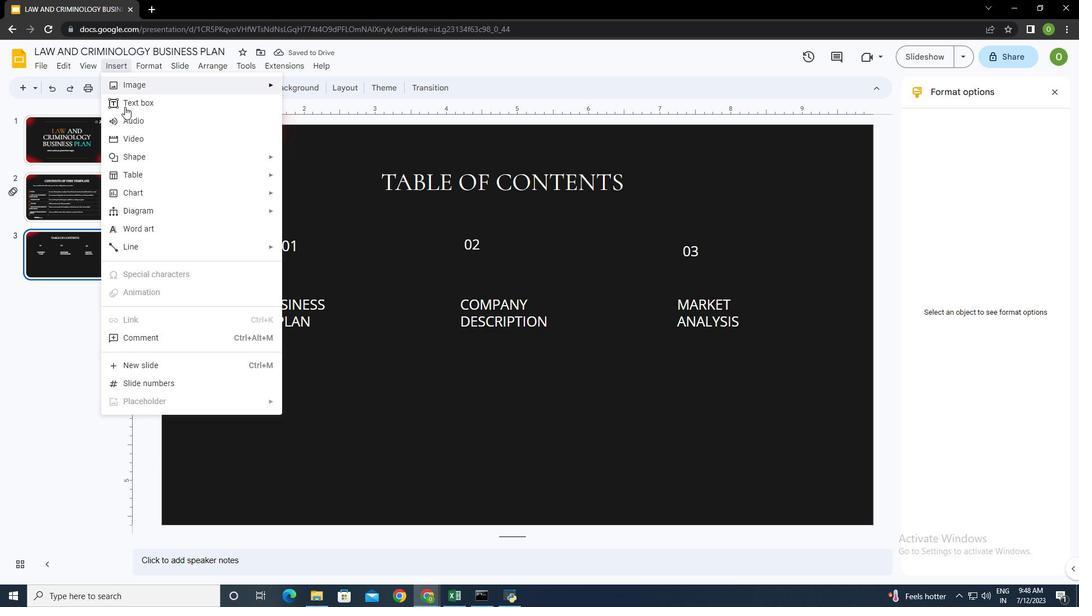 
Action: Mouse pressed left at (110, 67)
Screenshot: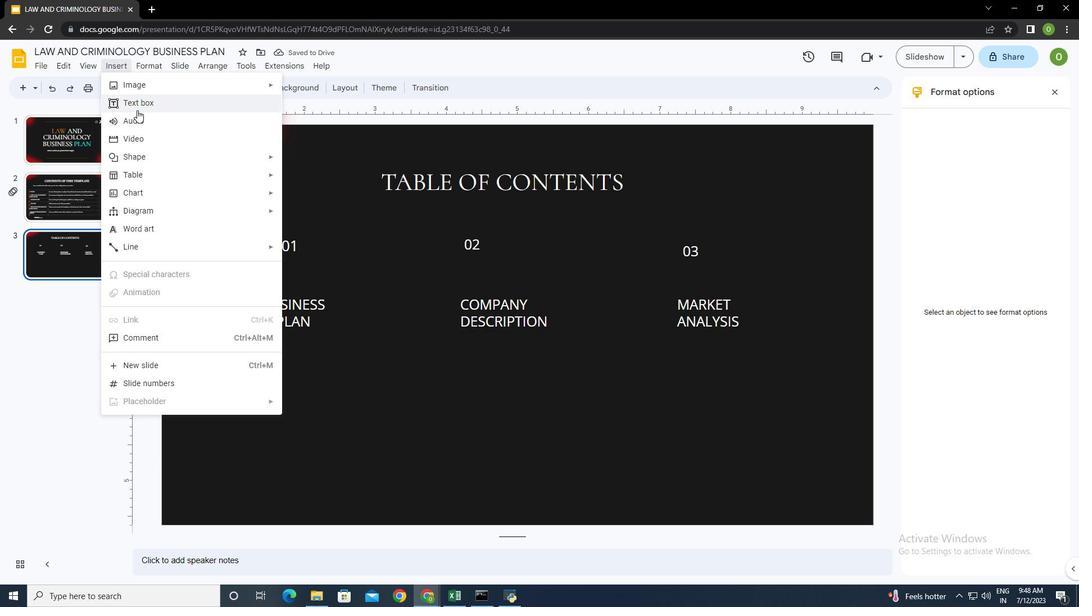 
Action: Mouse moved to (142, 103)
Screenshot: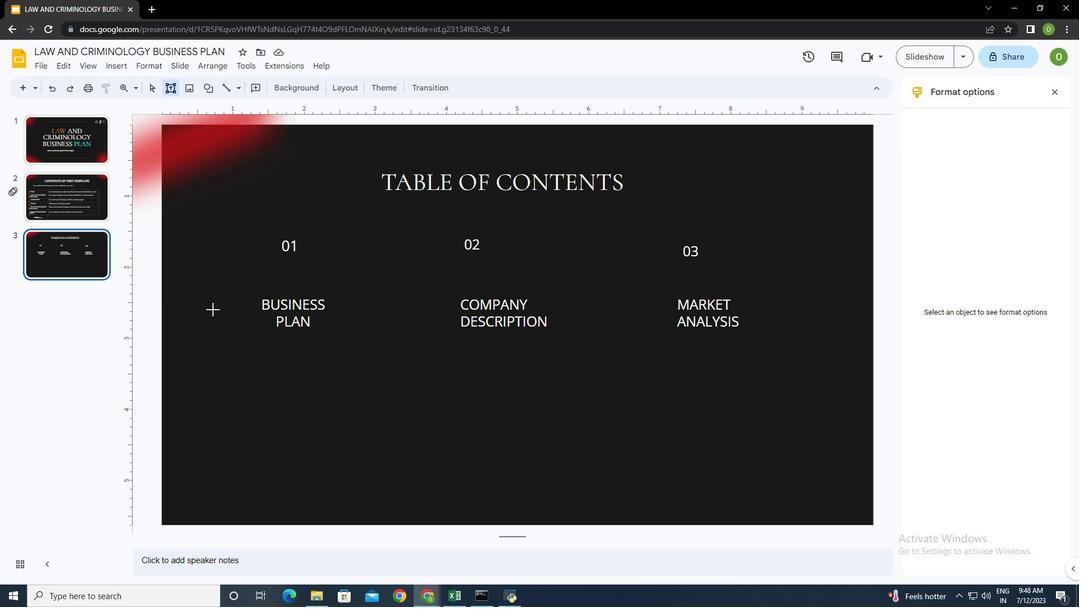 
Action: Mouse pressed left at (142, 103)
Screenshot: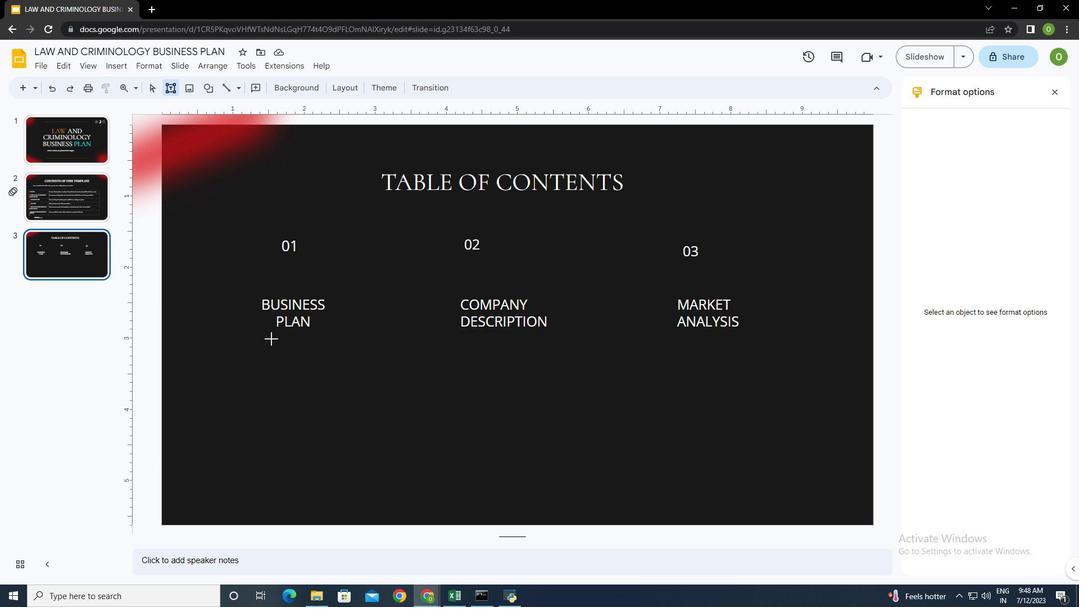 
Action: Mouse moved to (268, 368)
Screenshot: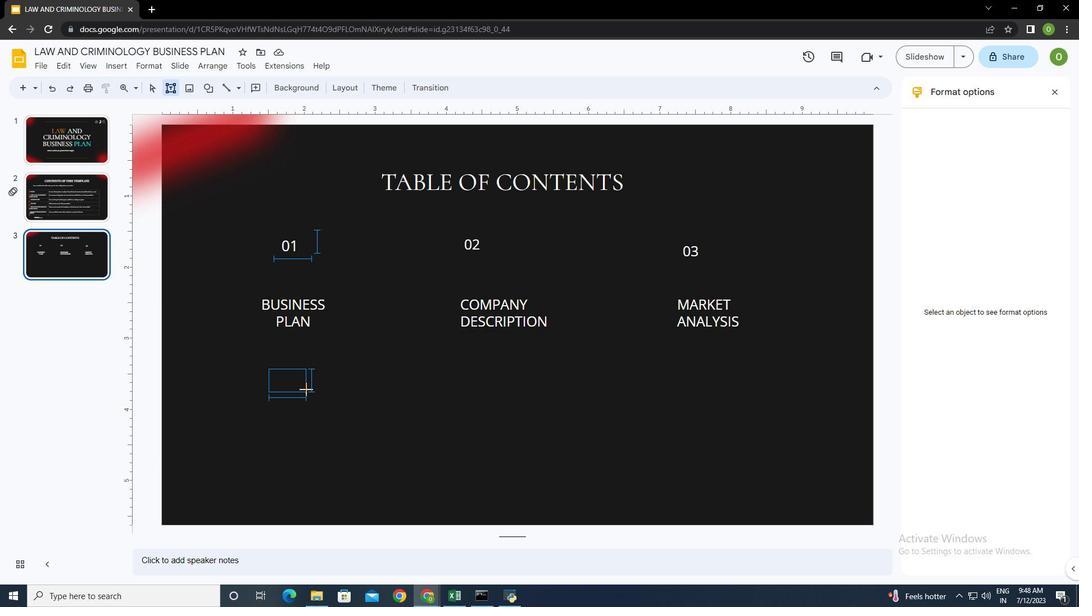 
Action: Mouse pressed left at (268, 368)
Screenshot: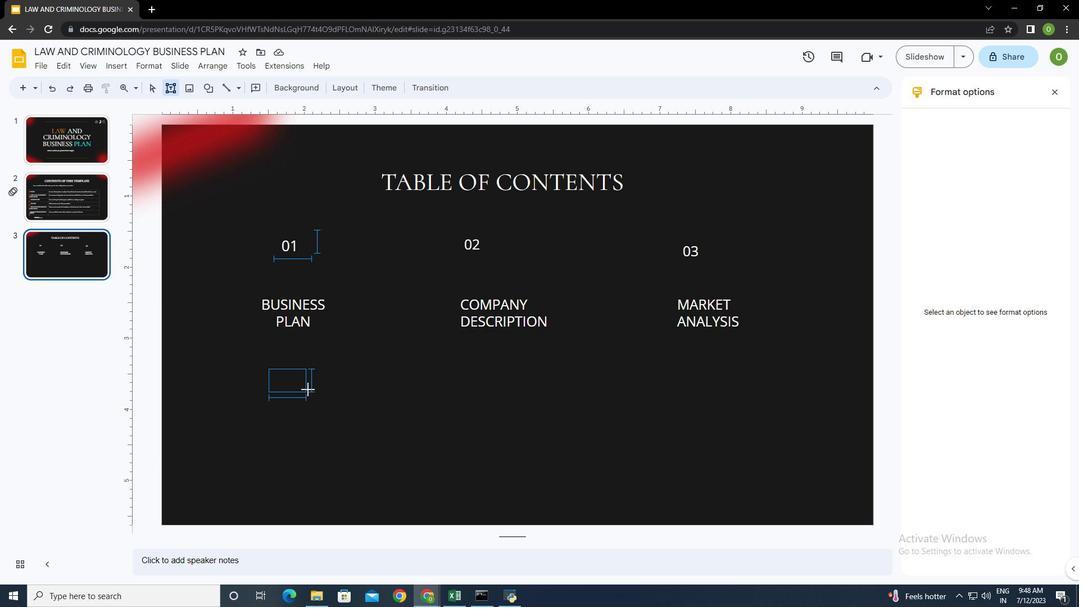 
Action: Mouse moved to (500, 89)
Screenshot: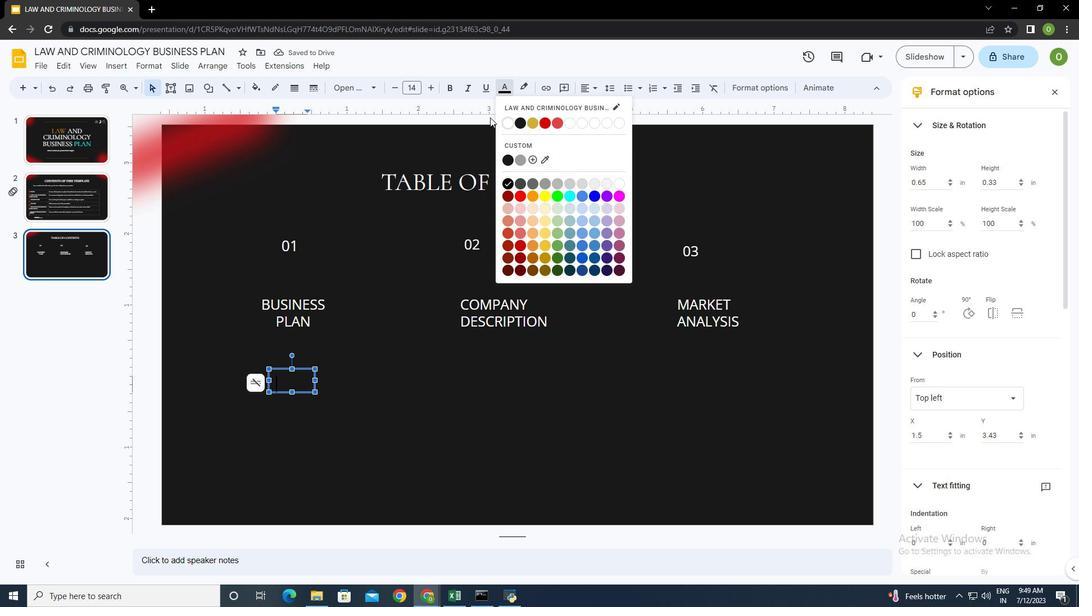 
Action: Mouse pressed left at (500, 89)
Screenshot: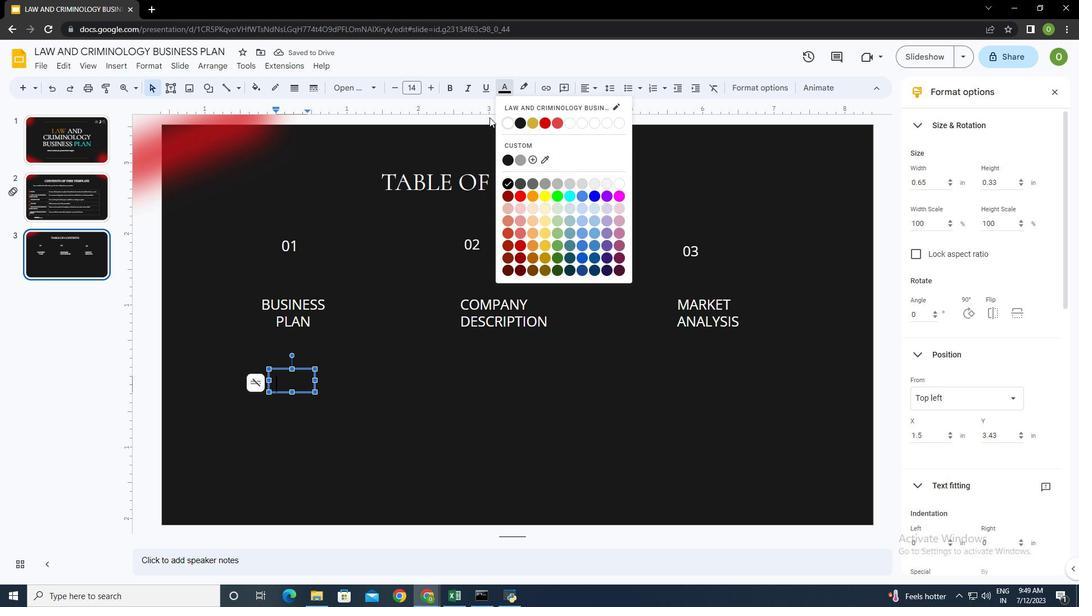
Action: Mouse moved to (505, 122)
Screenshot: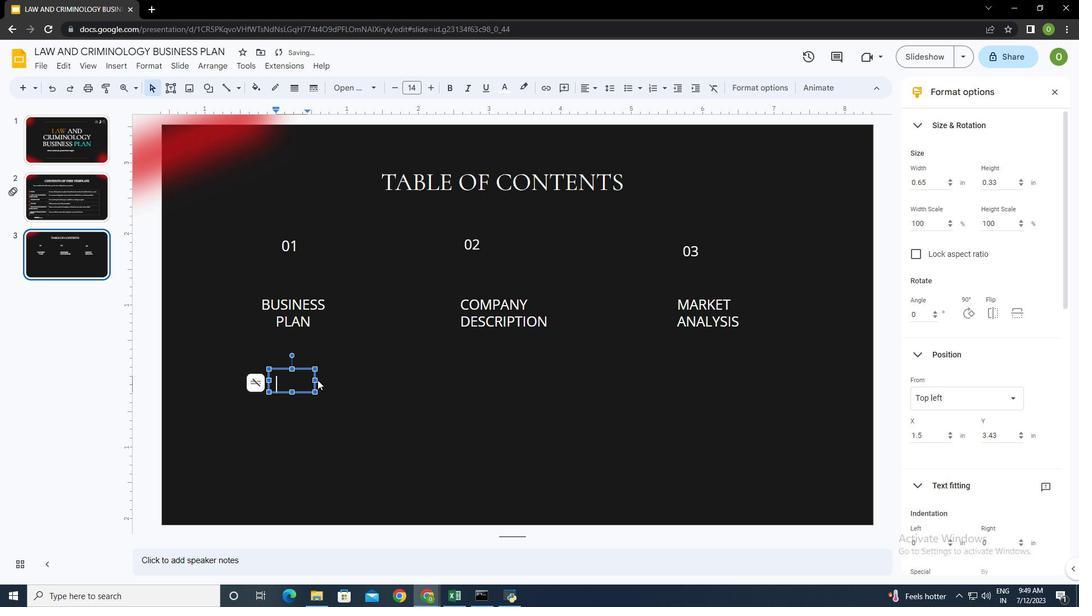 
Action: Mouse pressed left at (505, 122)
Screenshot: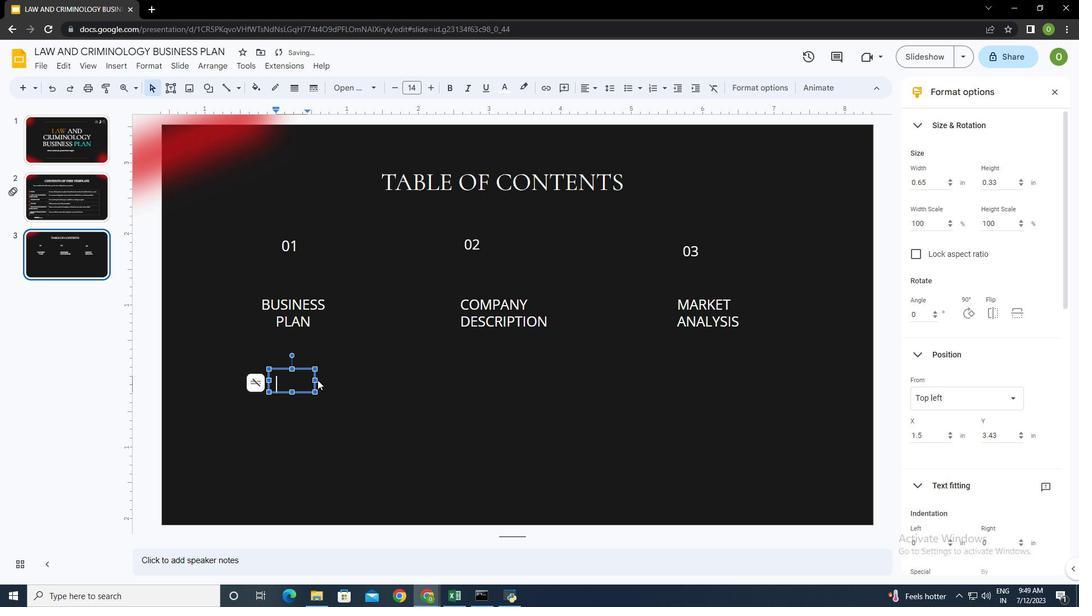 
Action: Mouse moved to (307, 374)
Screenshot: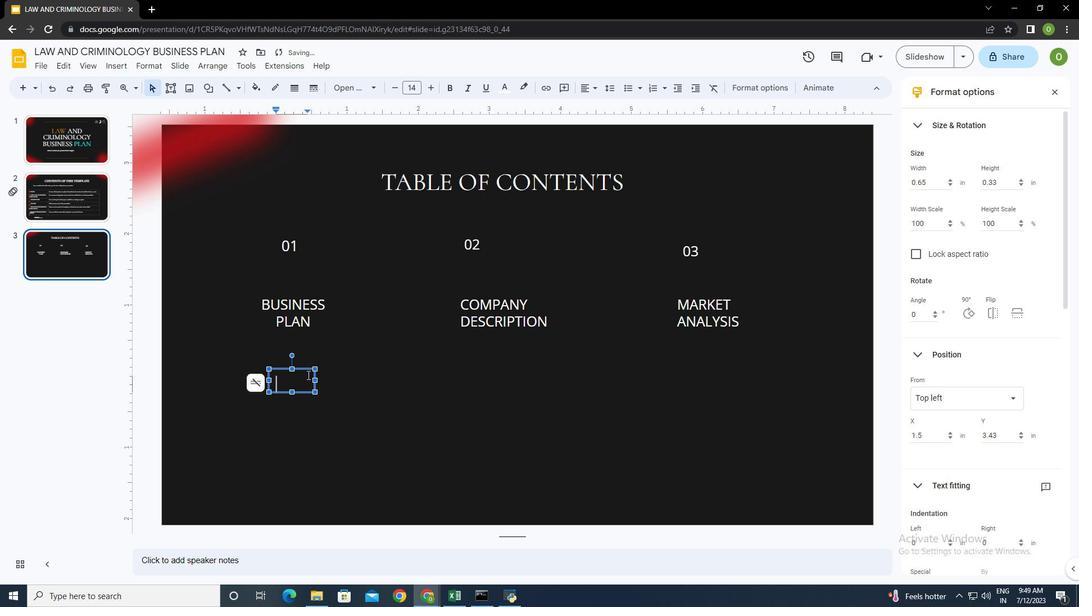 
Action: Key pressed 04
Screenshot: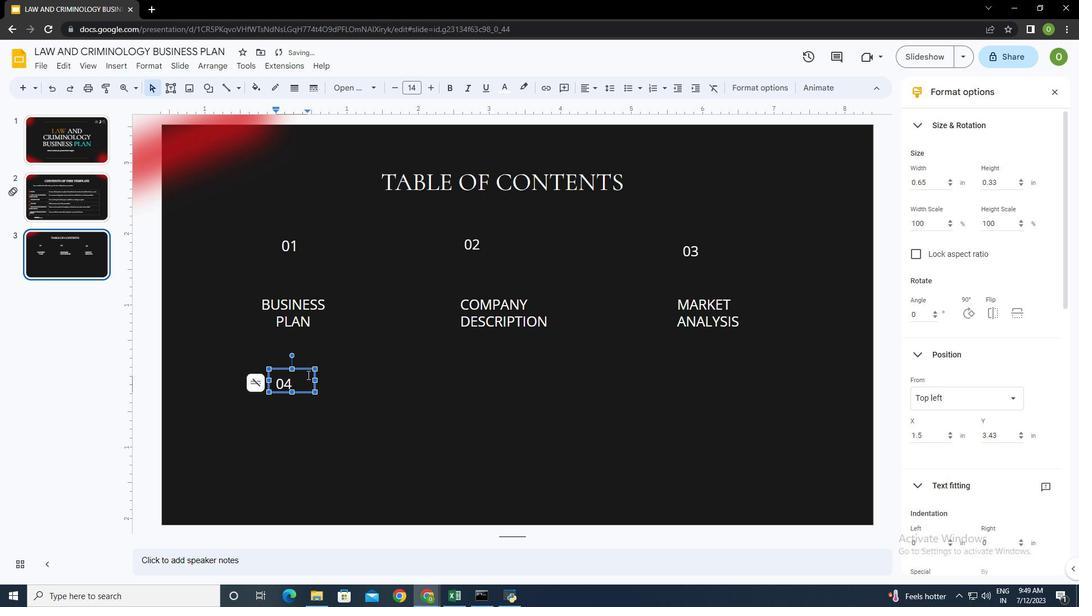 
Action: Mouse moved to (291, 411)
Screenshot: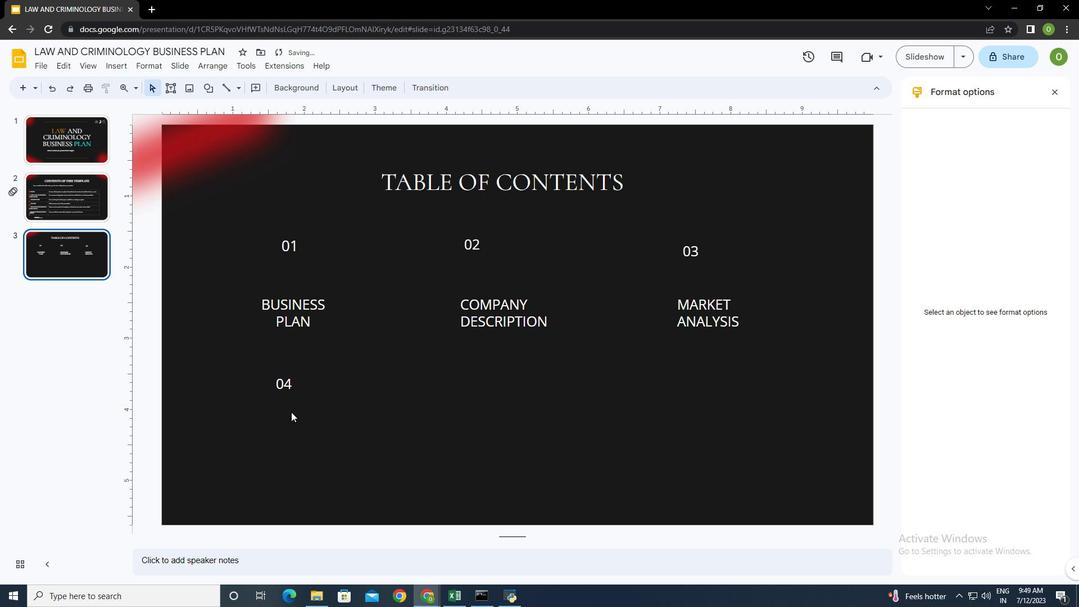 
Action: Mouse pressed left at (291, 411)
Screenshot: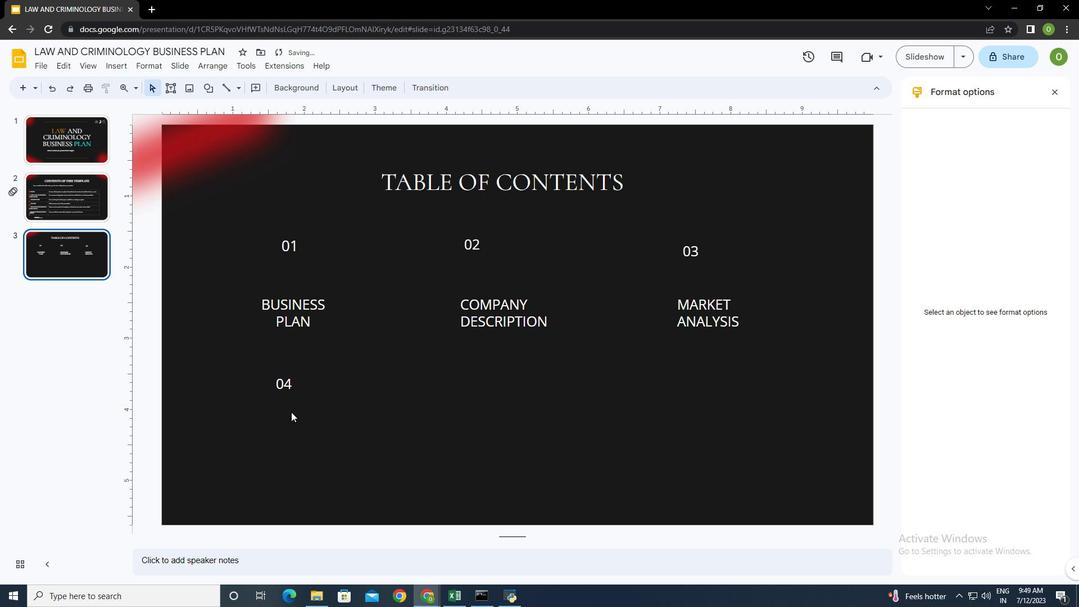 
Action: Mouse moved to (116, 65)
Screenshot: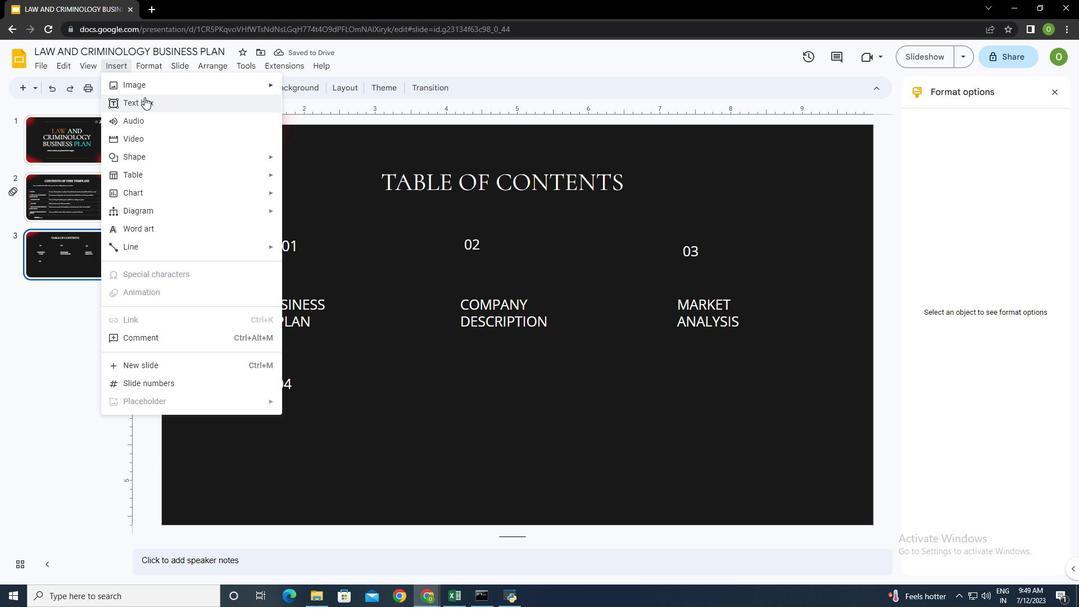 
Action: Mouse pressed left at (116, 65)
Screenshot: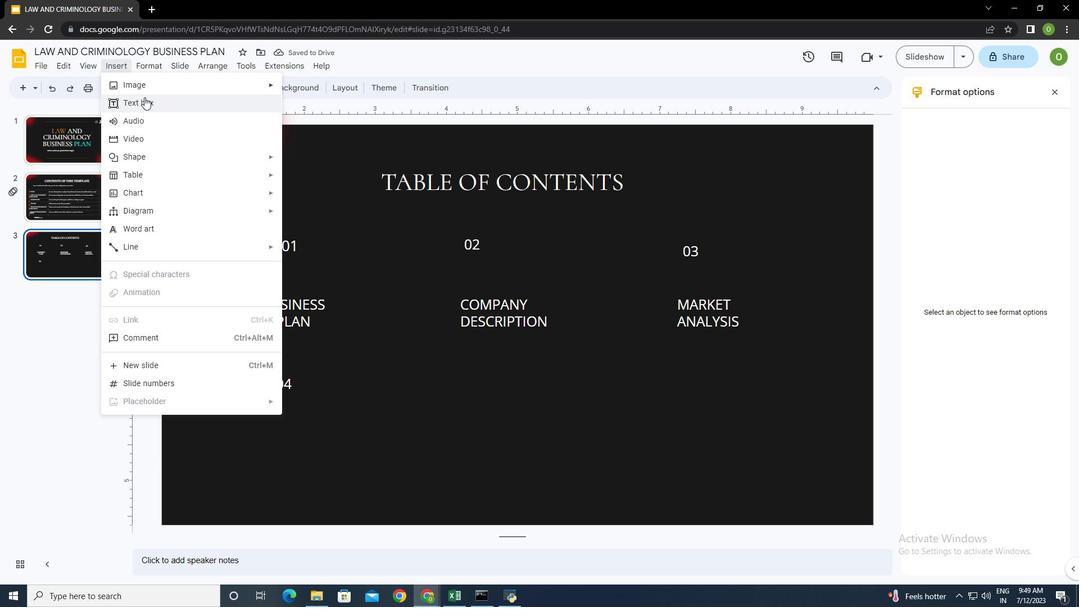 
Action: Mouse moved to (152, 100)
Screenshot: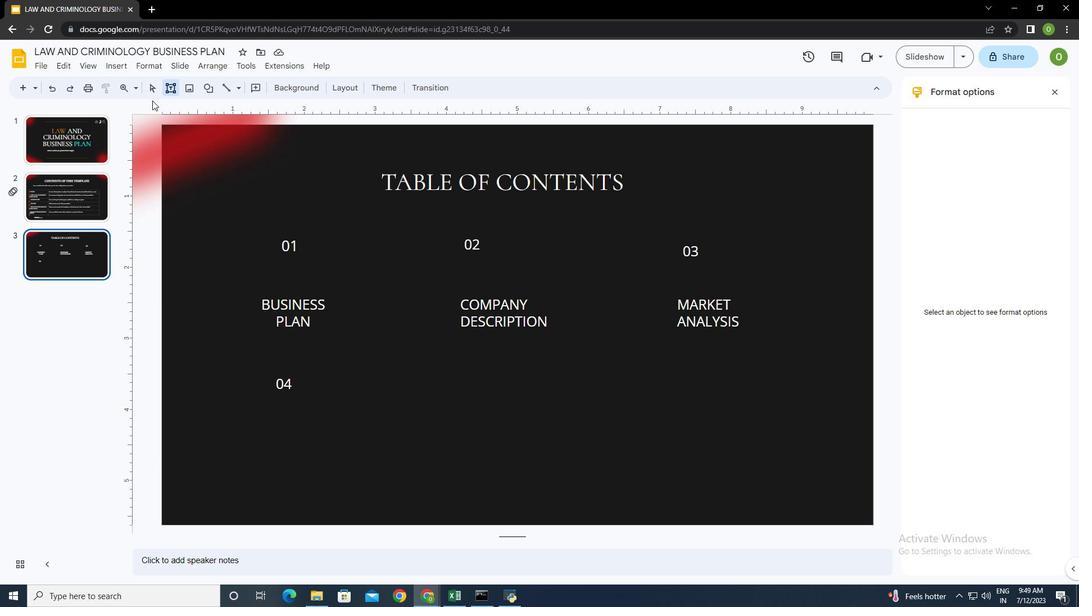 
Action: Mouse pressed left at (152, 100)
Screenshot: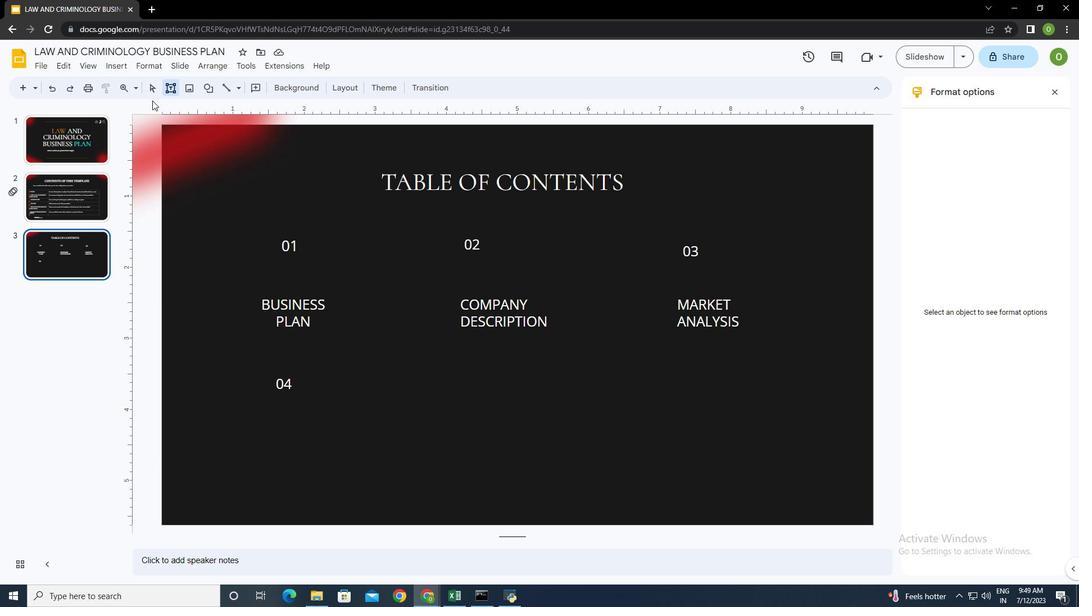 
Action: Mouse moved to (264, 415)
Screenshot: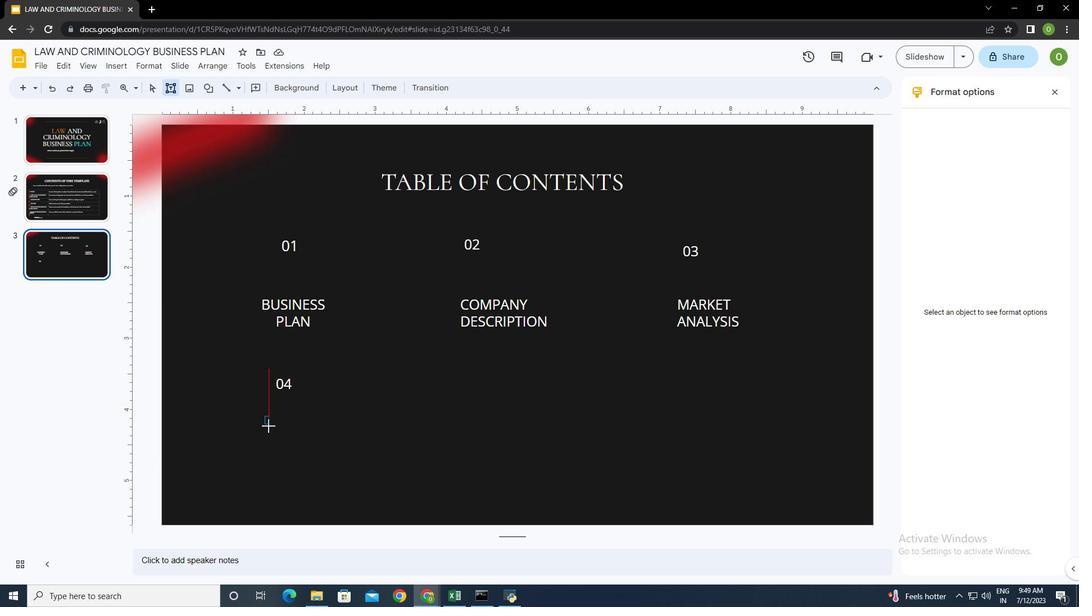 
Action: Mouse pressed left at (264, 415)
Screenshot: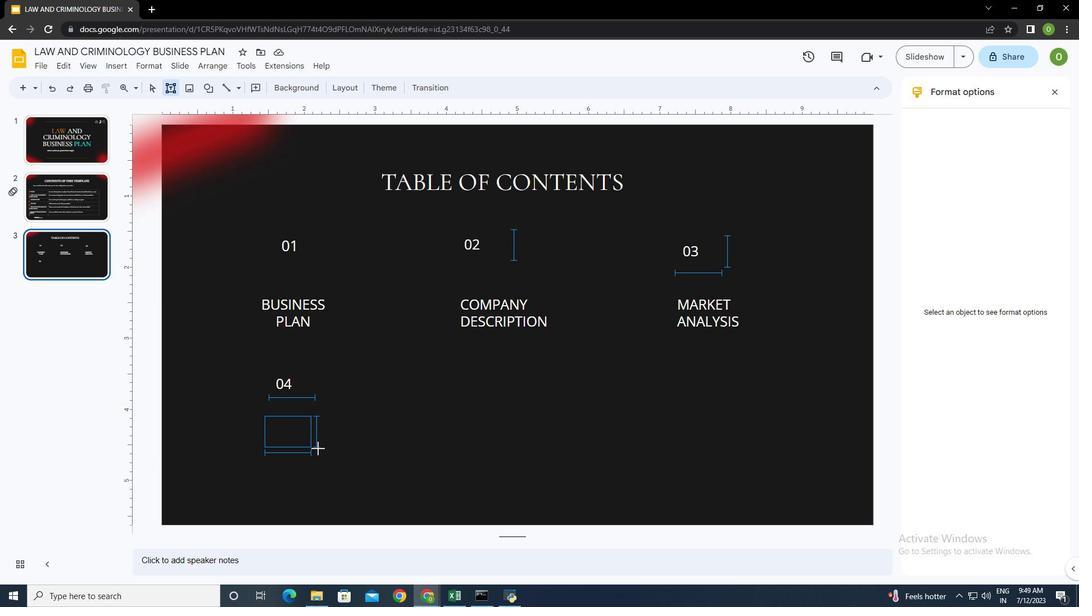 
Action: Mouse moved to (505, 90)
Screenshot: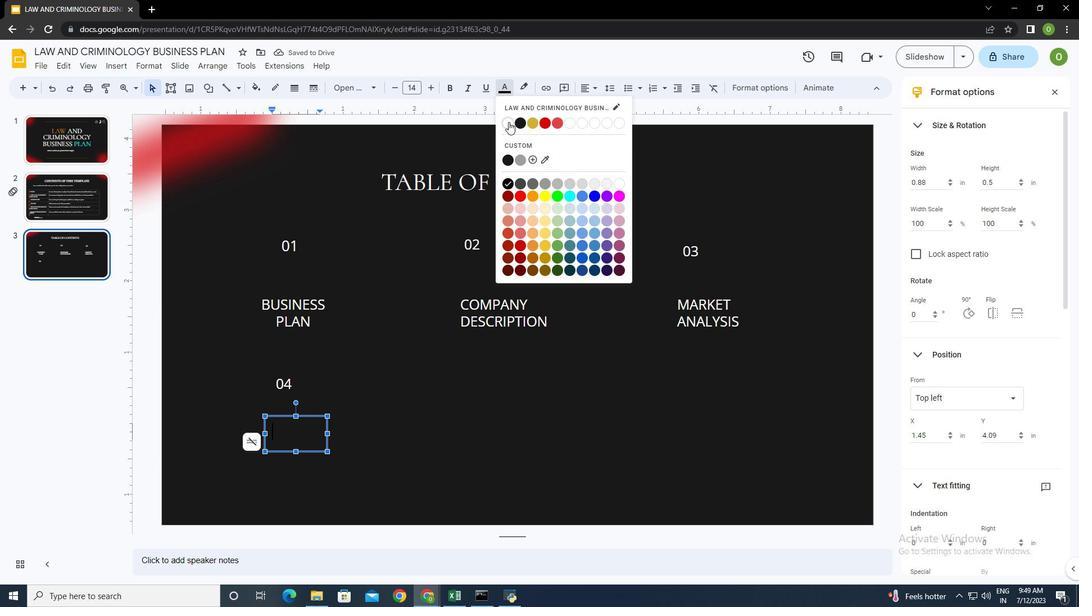 
Action: Mouse pressed left at (505, 90)
Screenshot: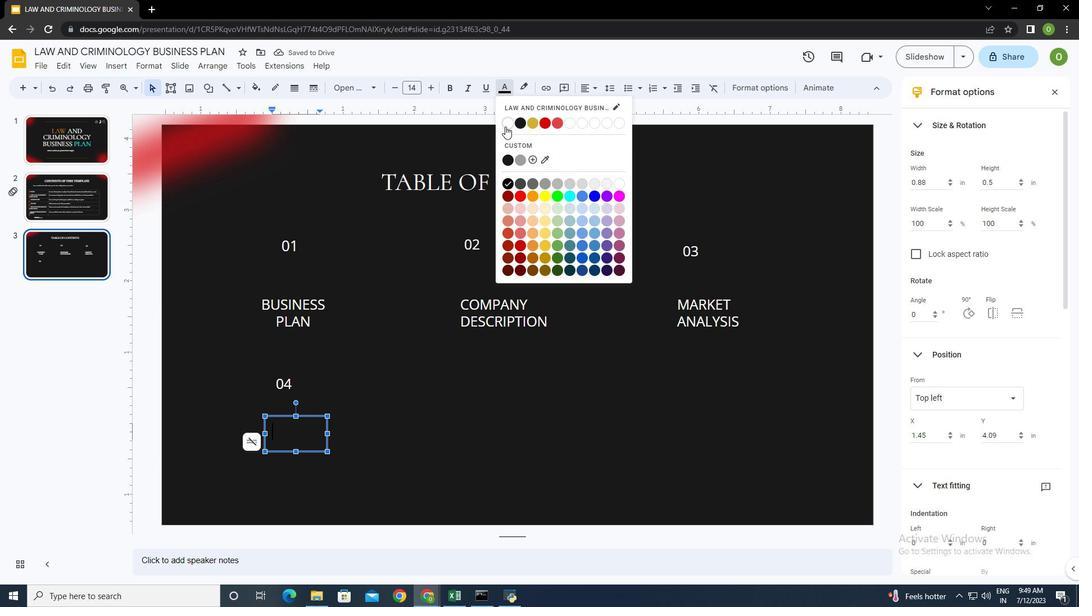 
Action: Mouse moved to (506, 123)
Screenshot: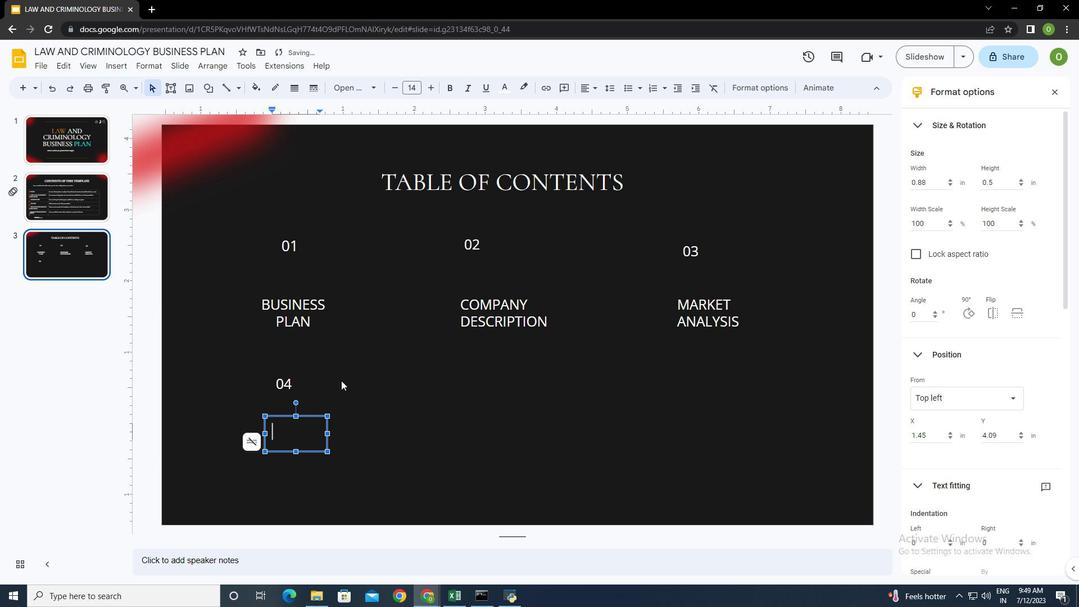 
Action: Mouse pressed left at (506, 123)
Screenshot: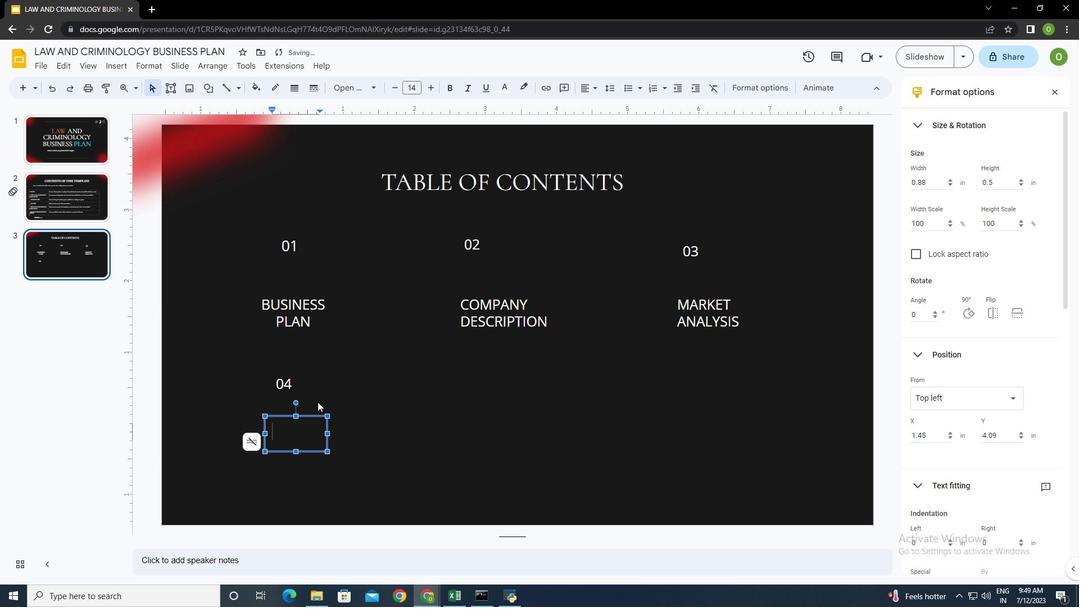 
Action: Mouse moved to (299, 423)
Screenshot: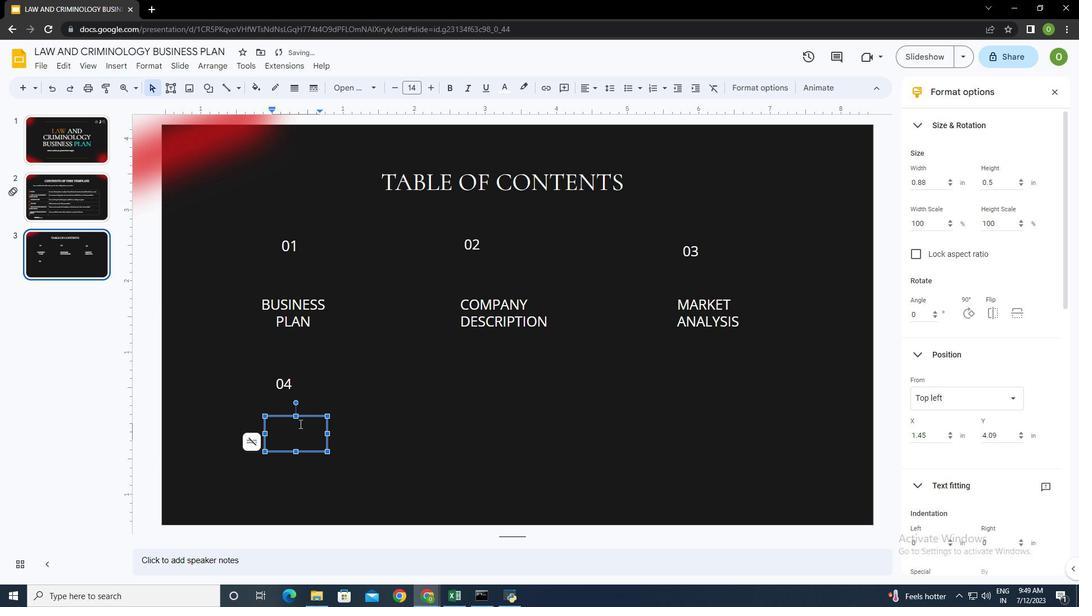 
Action: Key pressed products<Key.space>or<Key.space>services
Screenshot: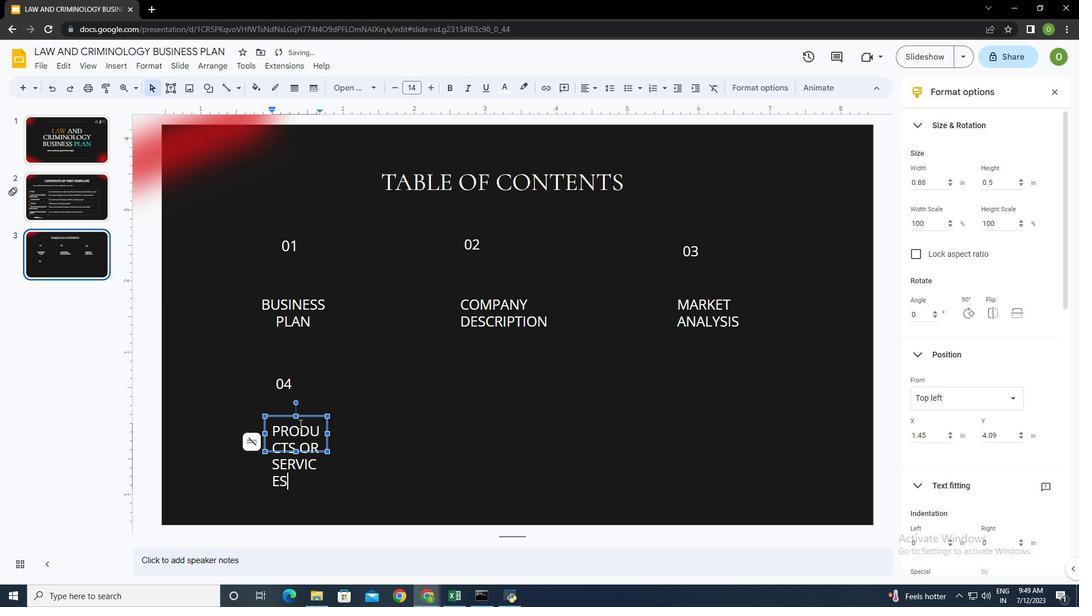 
Action: Mouse moved to (328, 434)
Screenshot: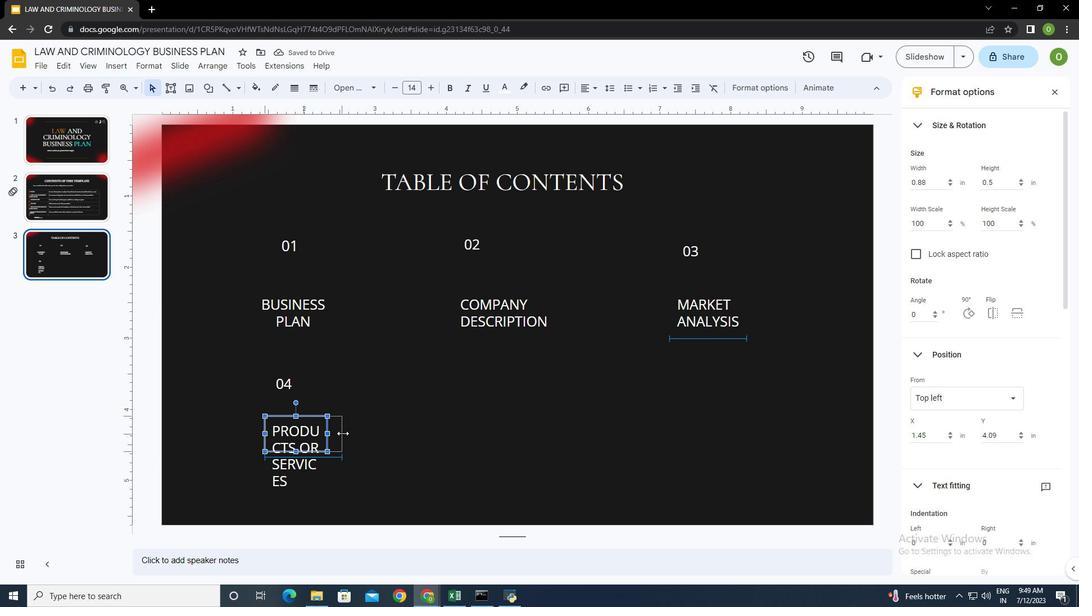 
Action: Mouse pressed left at (328, 434)
Screenshot: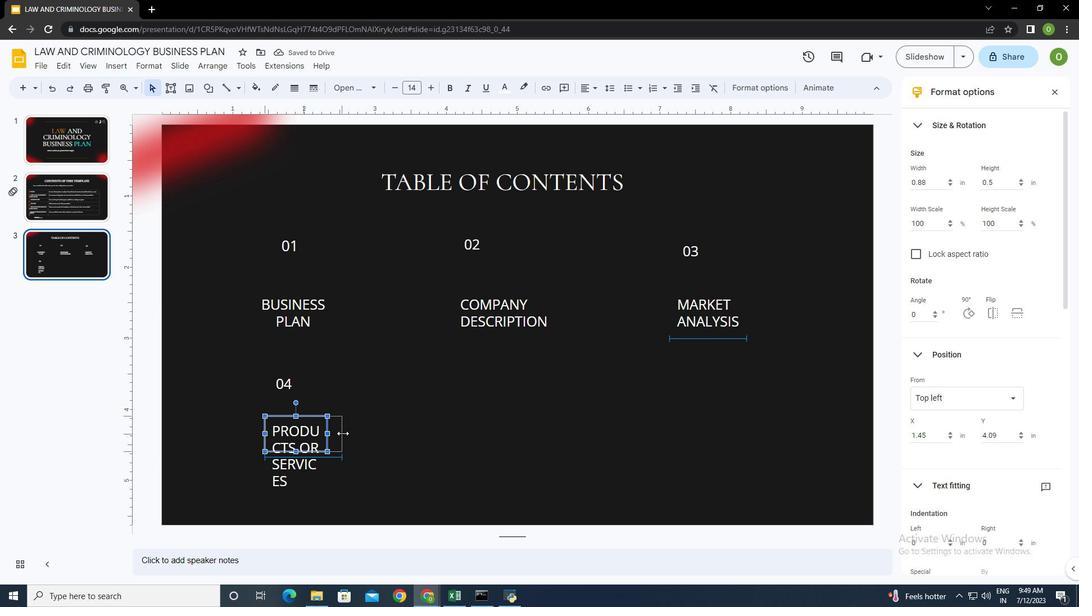 
Action: Mouse moved to (265, 432)
Screenshot: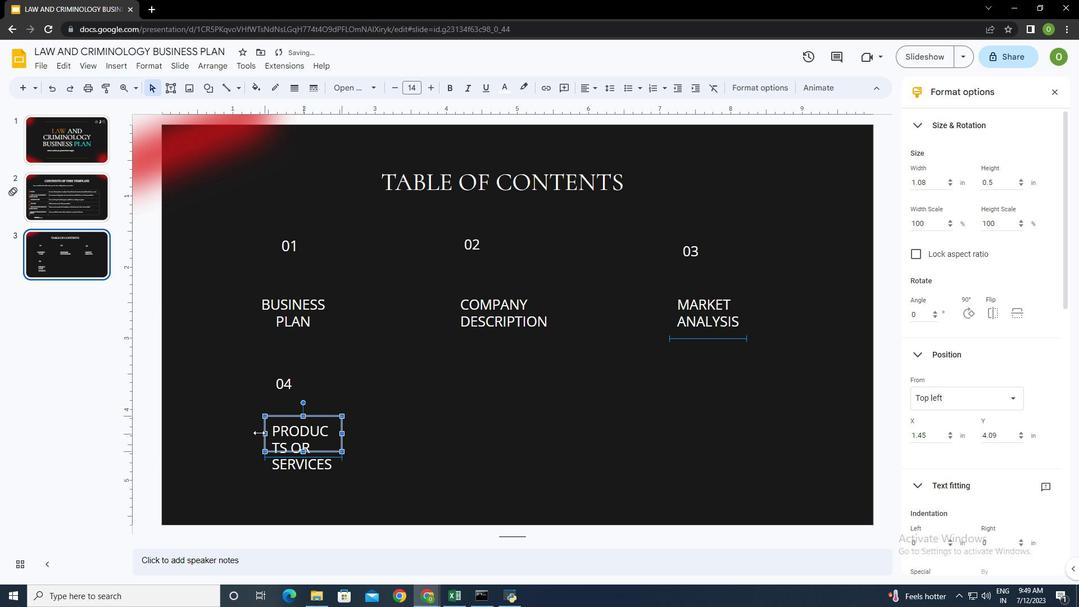 
Action: Mouse pressed left at (265, 432)
Screenshot: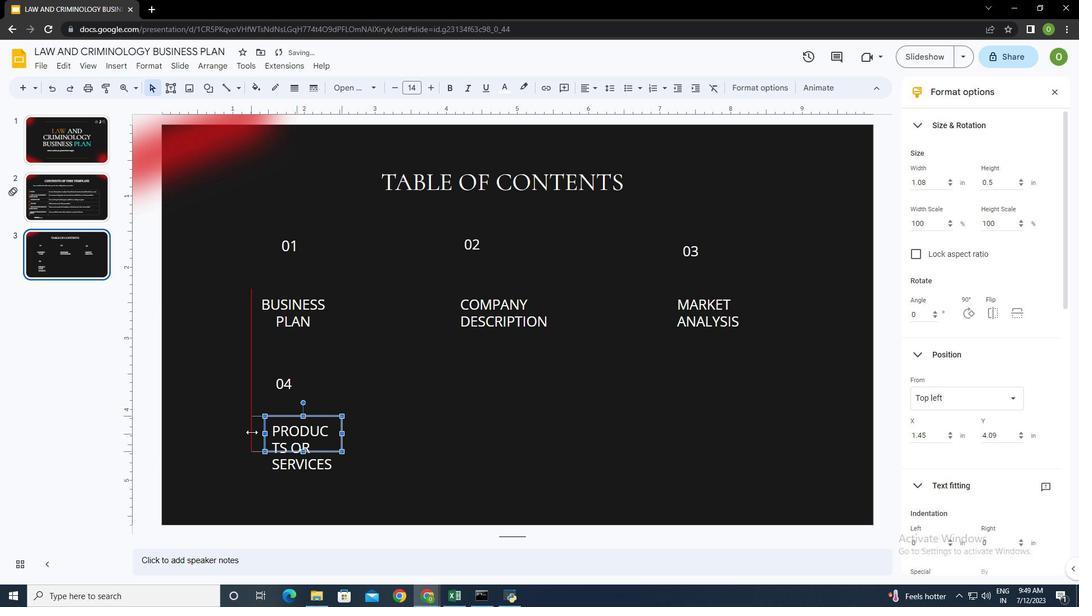 
Action: Mouse moved to (297, 449)
Screenshot: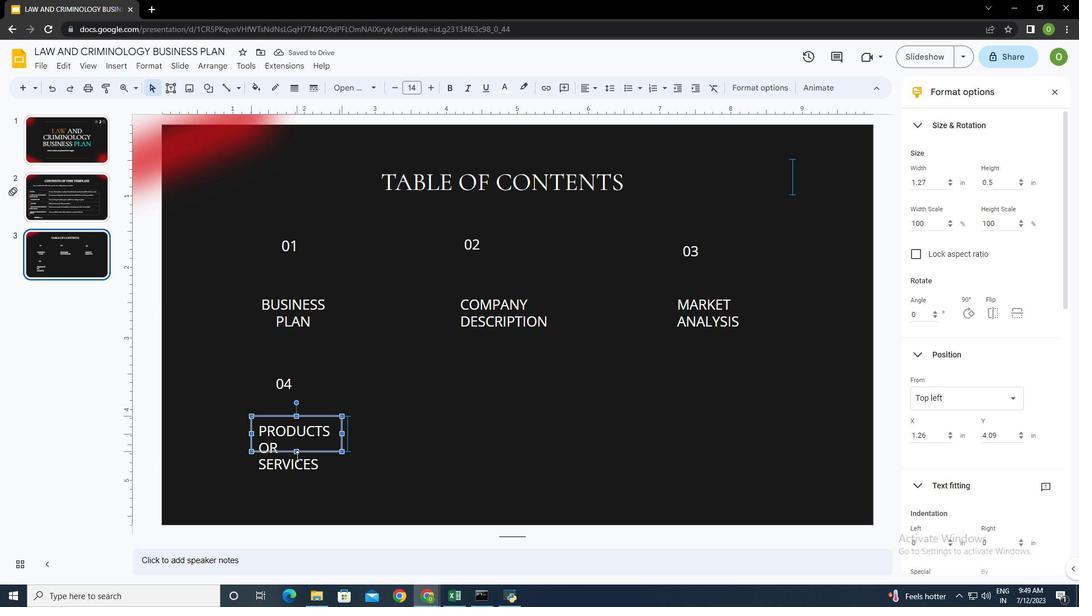
Action: Mouse pressed left at (297, 449)
Screenshot: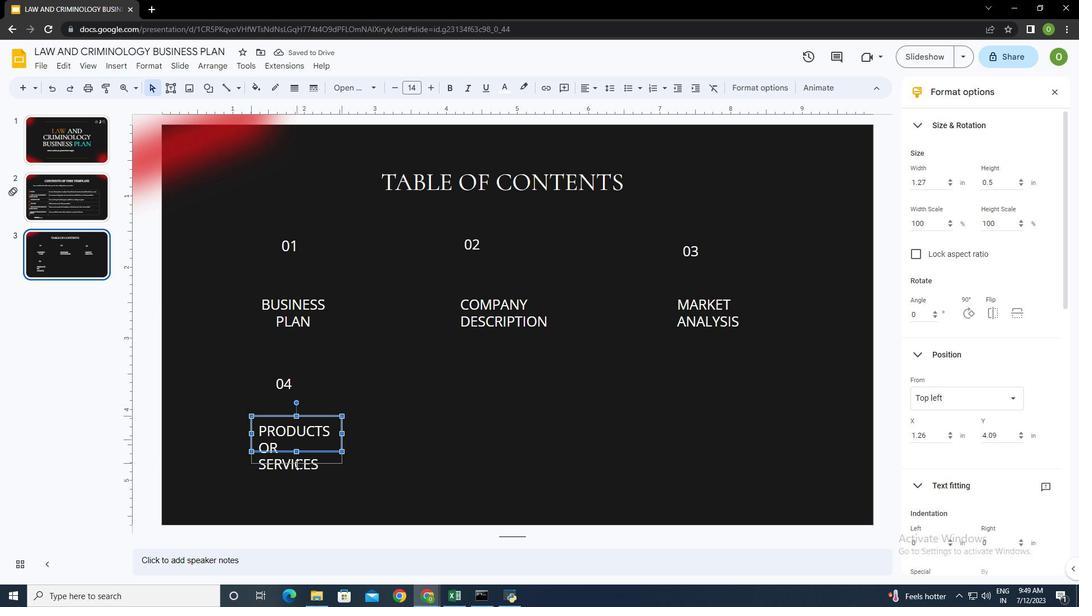 
Action: Mouse moved to (343, 440)
Screenshot: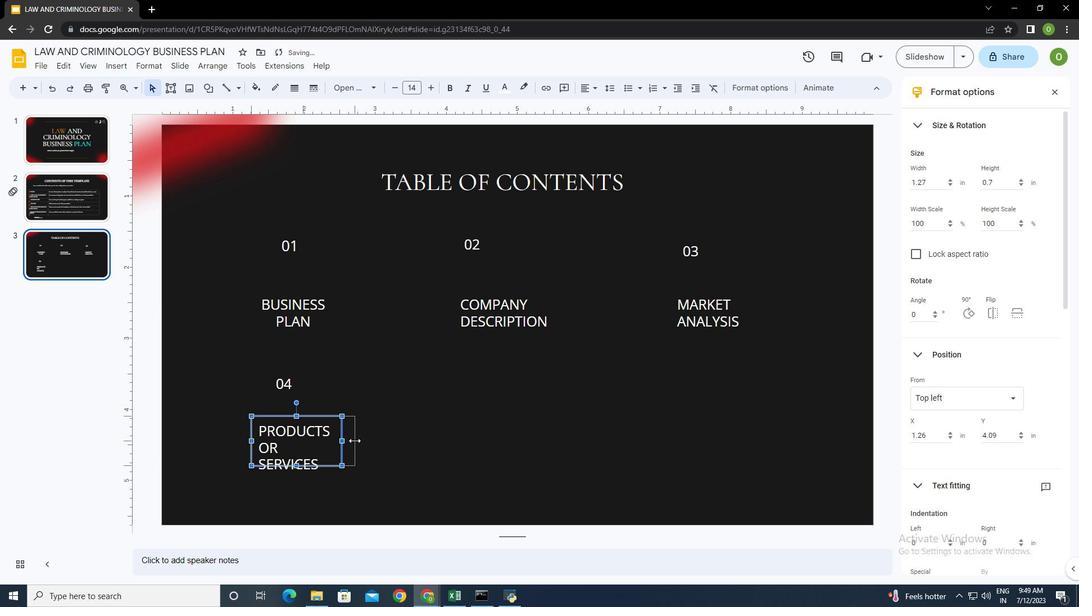 
Action: Mouse pressed left at (343, 440)
Screenshot: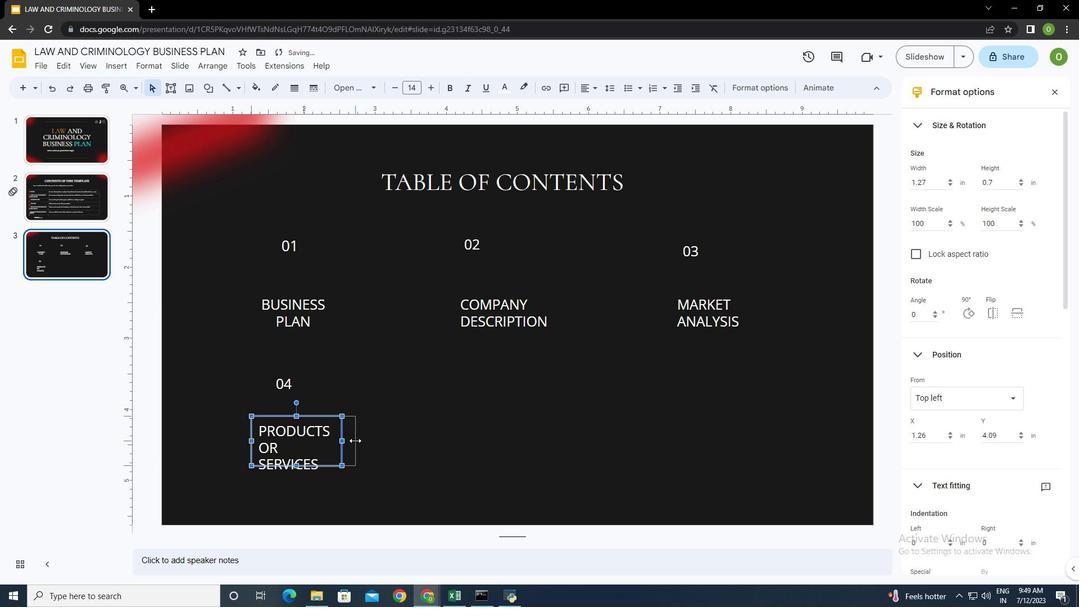 
Action: Mouse moved to (512, 415)
Screenshot: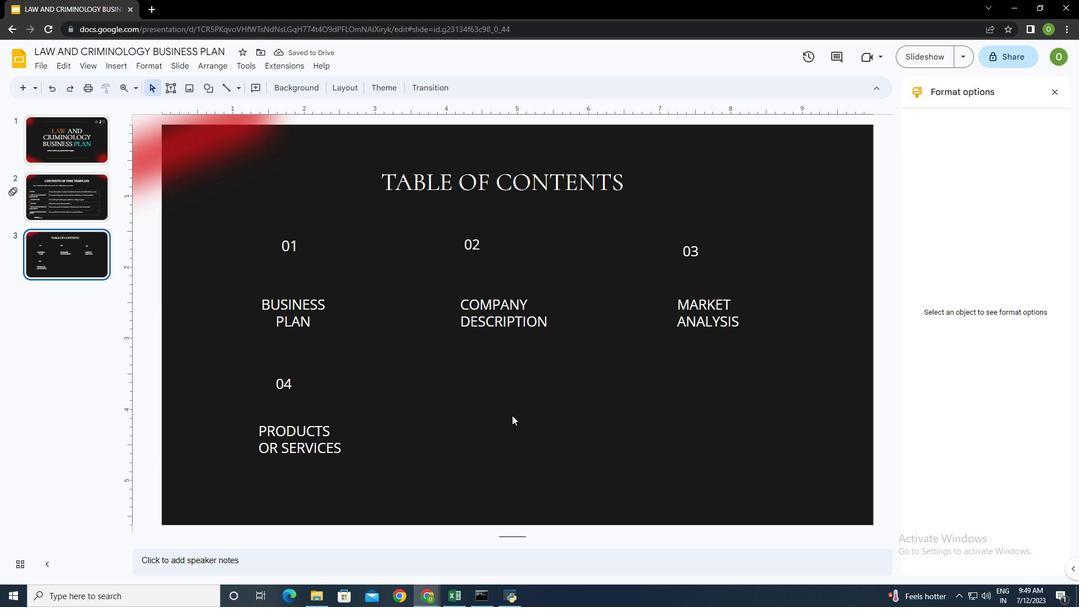 
Action: Mouse pressed left at (512, 415)
Screenshot: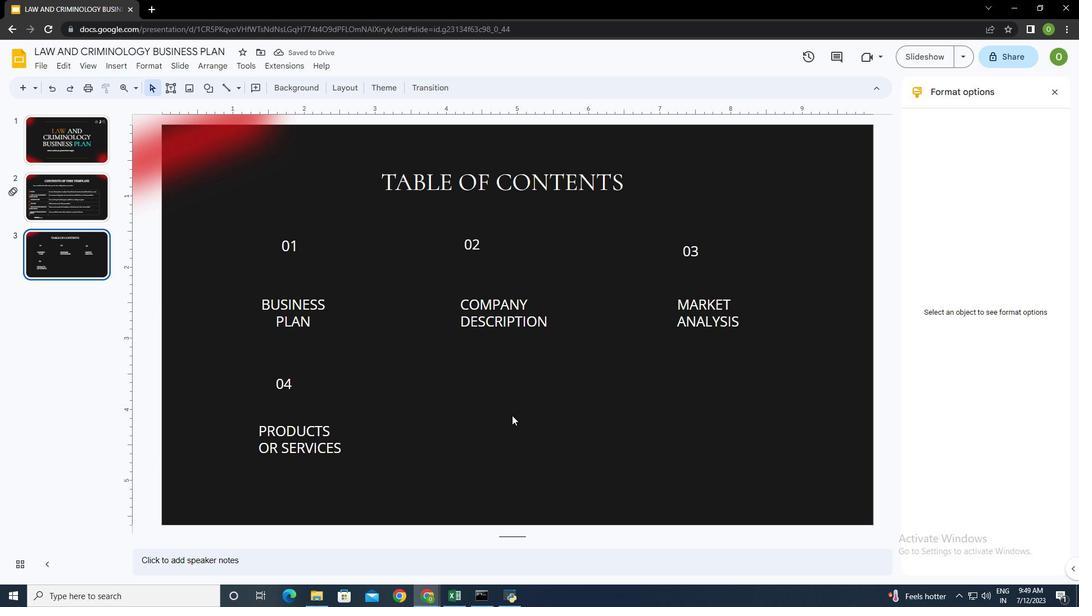 
Action: Mouse moved to (174, 87)
Screenshot: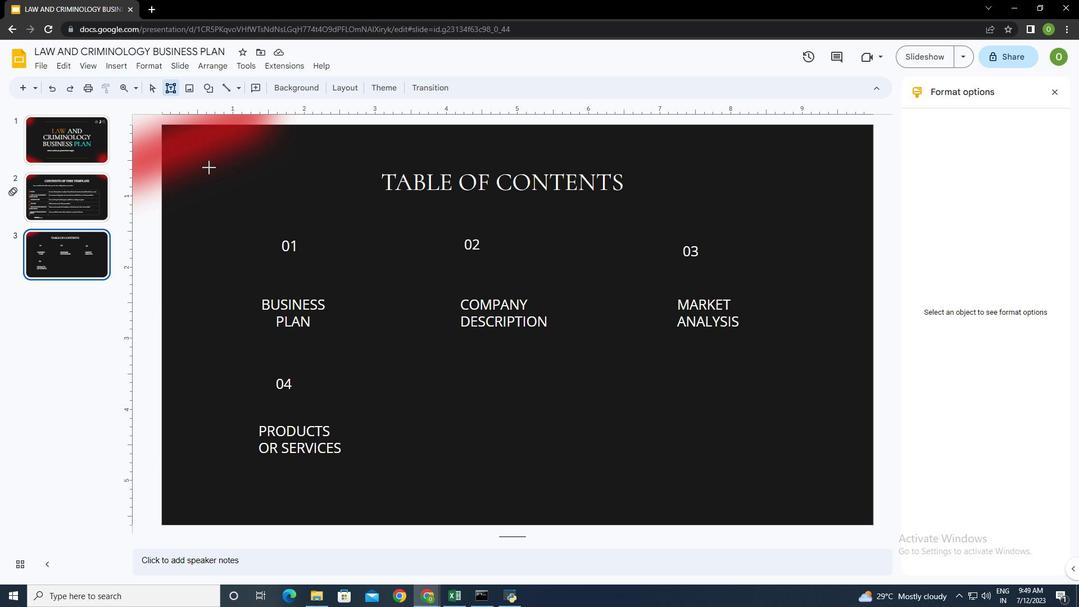
Action: Mouse pressed left at (174, 87)
Screenshot: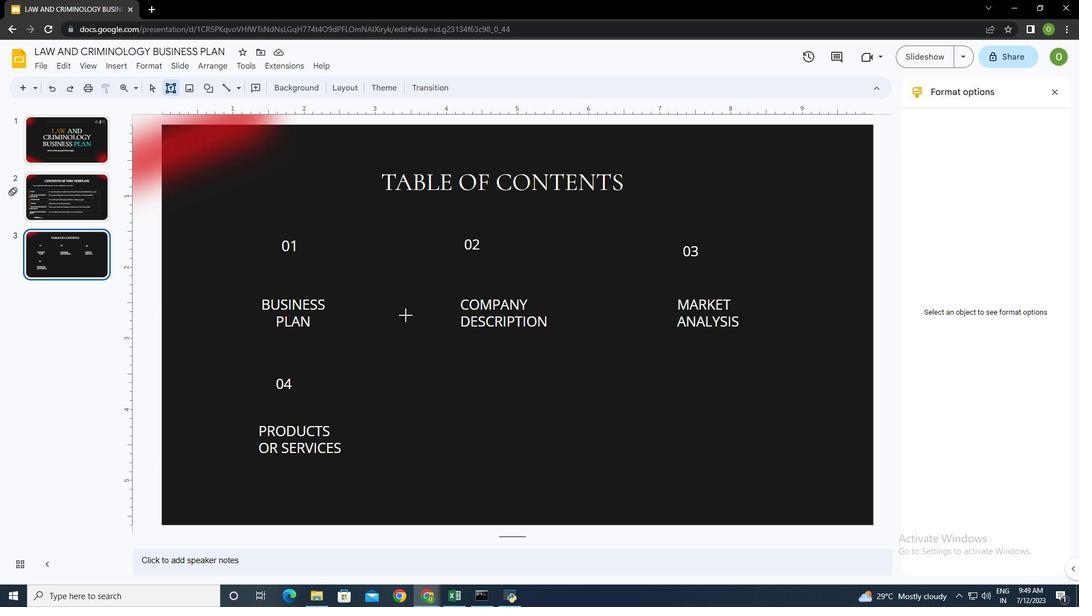 
Action: Mouse moved to (462, 355)
Screenshot: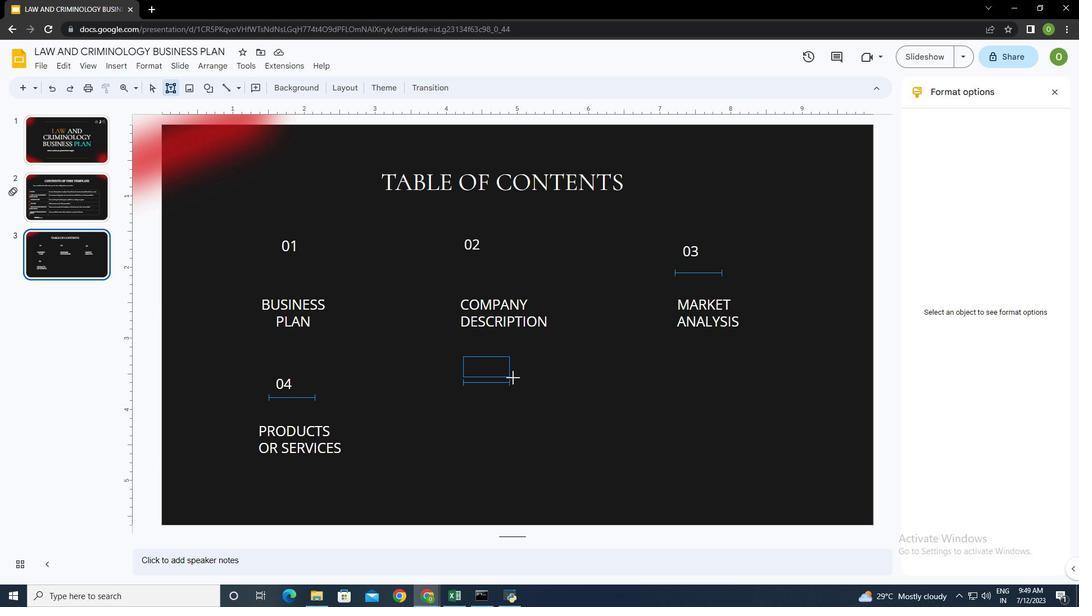 
Action: Mouse pressed left at (462, 355)
Screenshot: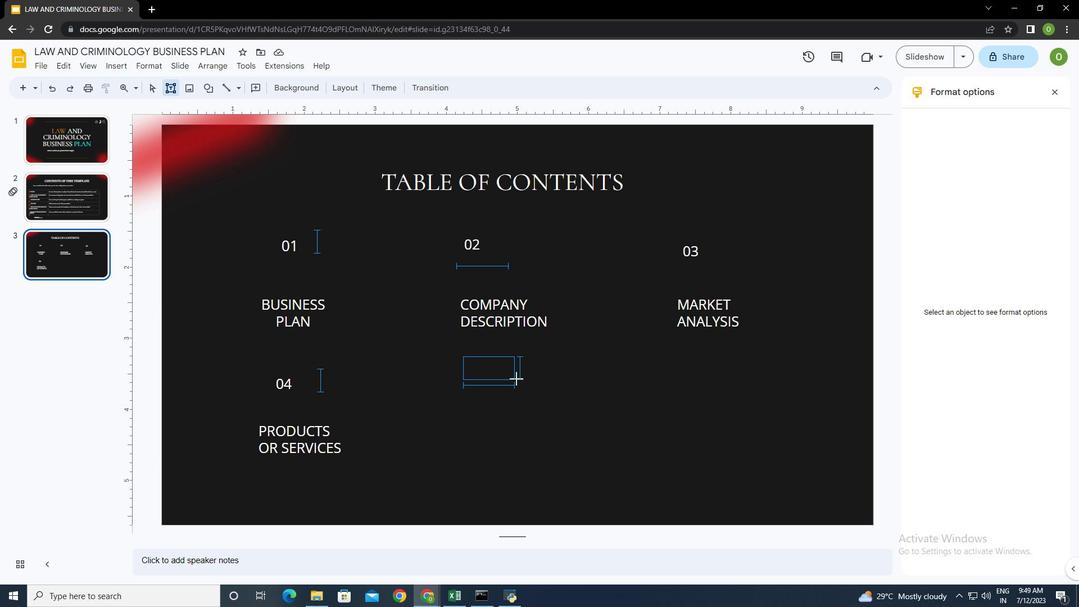 
Action: Mouse moved to (508, 89)
Screenshot: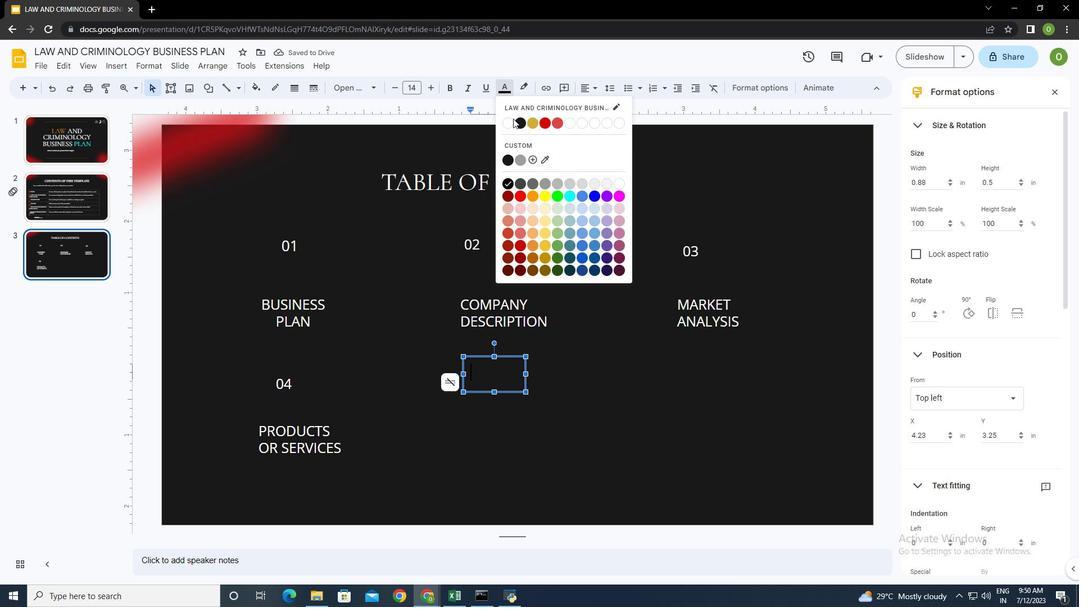 
Action: Mouse pressed left at (508, 89)
Screenshot: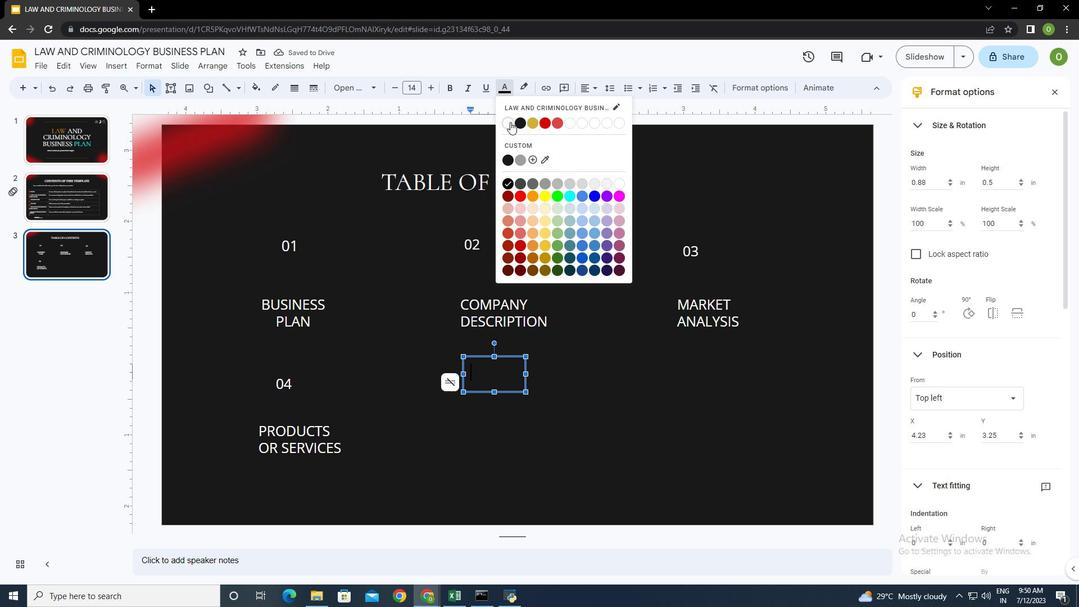 
Action: Mouse moved to (509, 120)
Screenshot: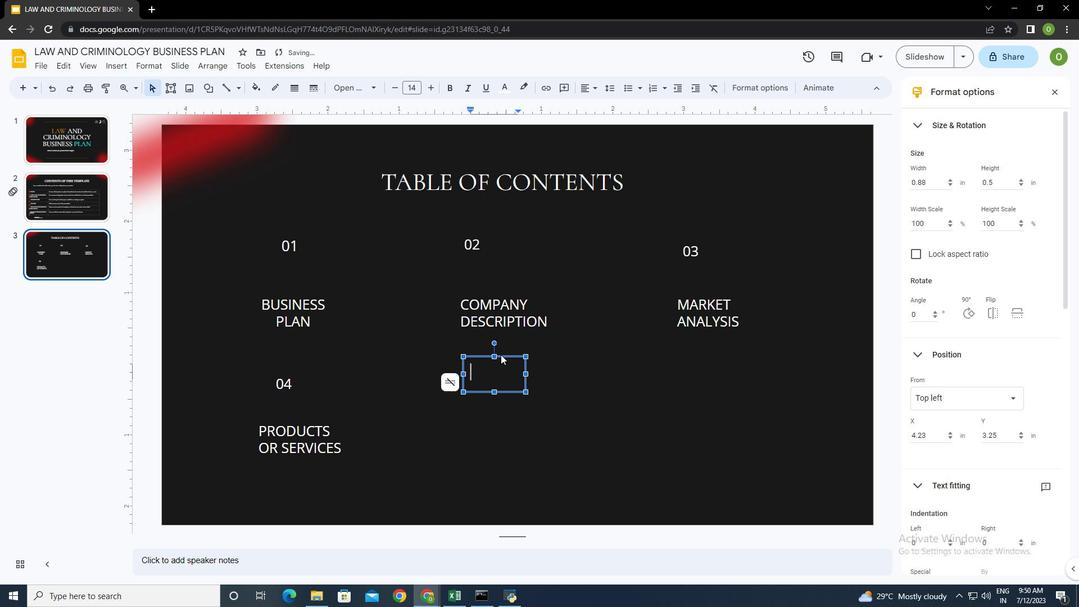
Action: Mouse pressed left at (509, 120)
Screenshot: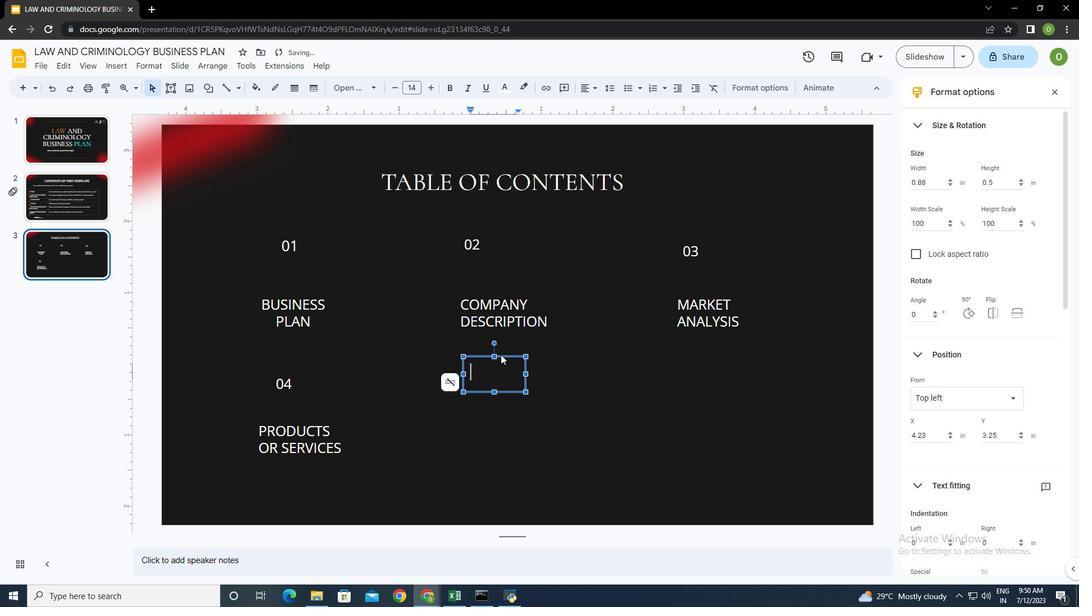 
Action: Mouse moved to (475, 376)
Screenshot: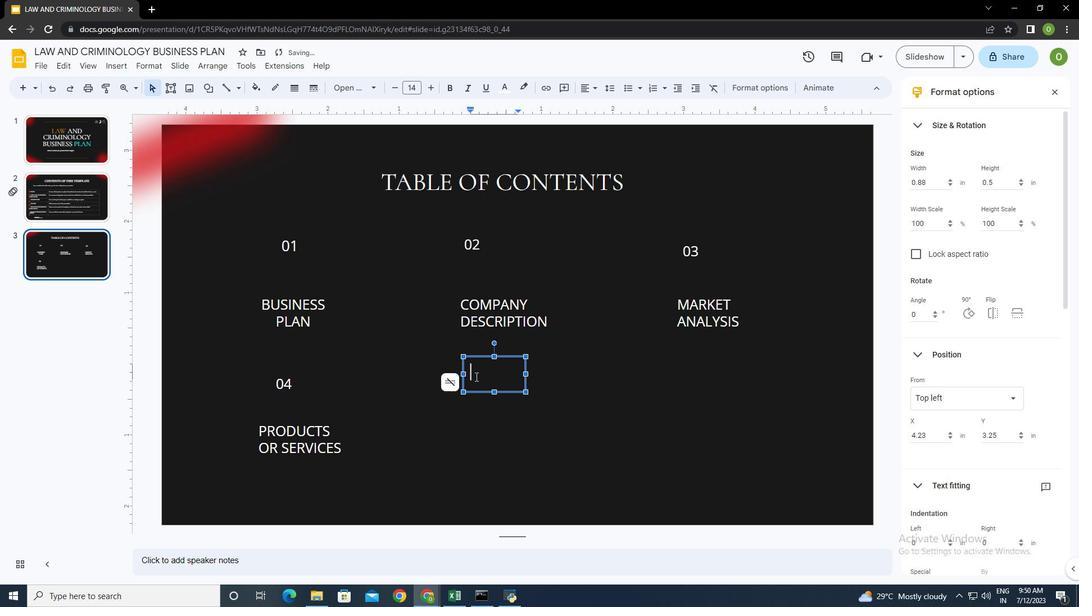 
Action: Key pressed 05
Screenshot: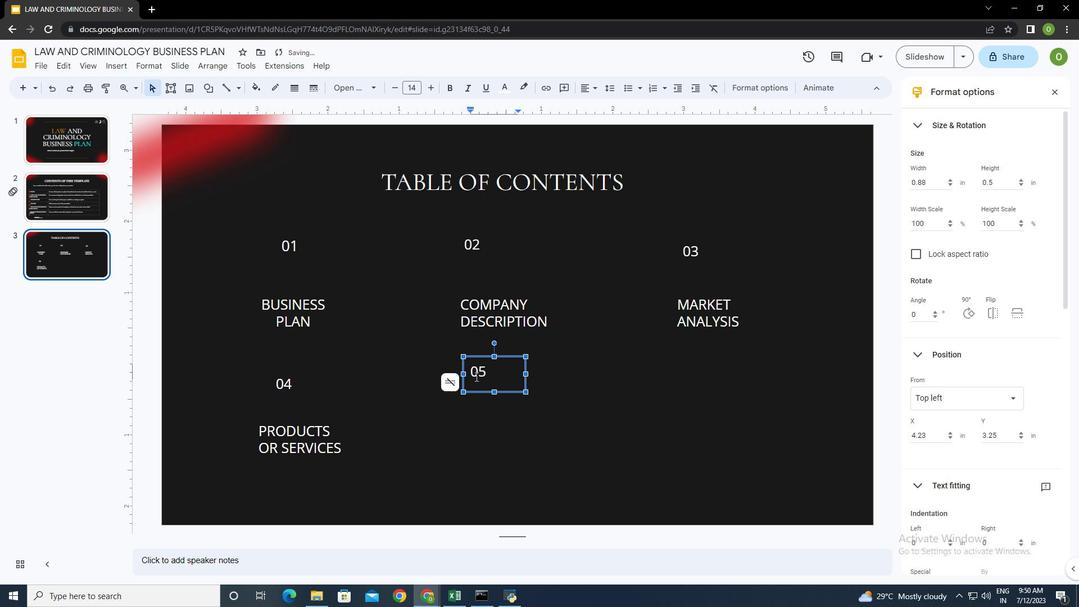 
Action: Mouse moved to (481, 421)
Screenshot: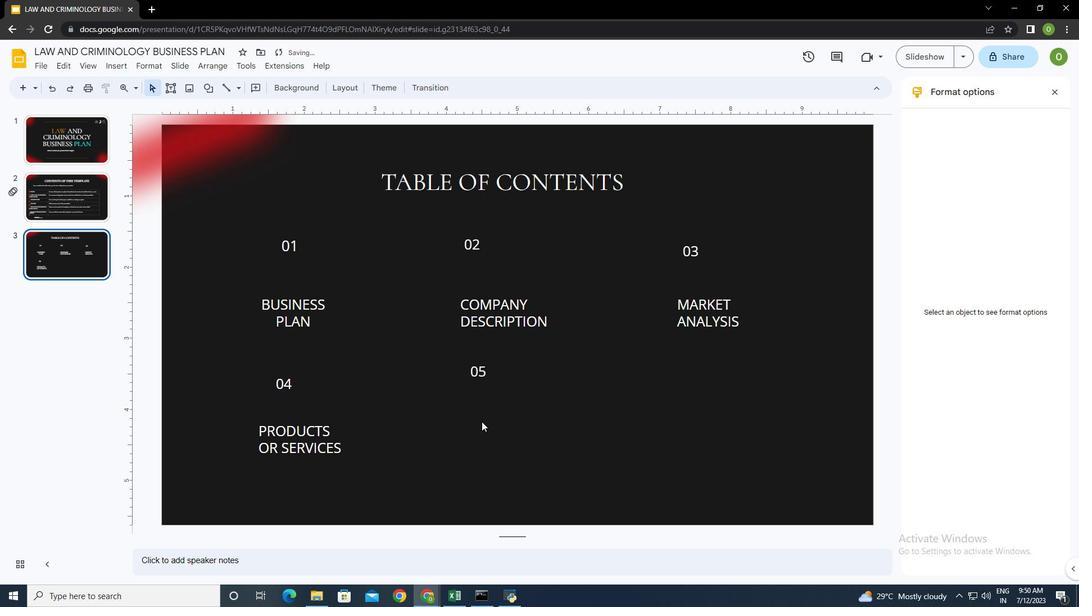 
Action: Mouse pressed left at (481, 421)
Screenshot: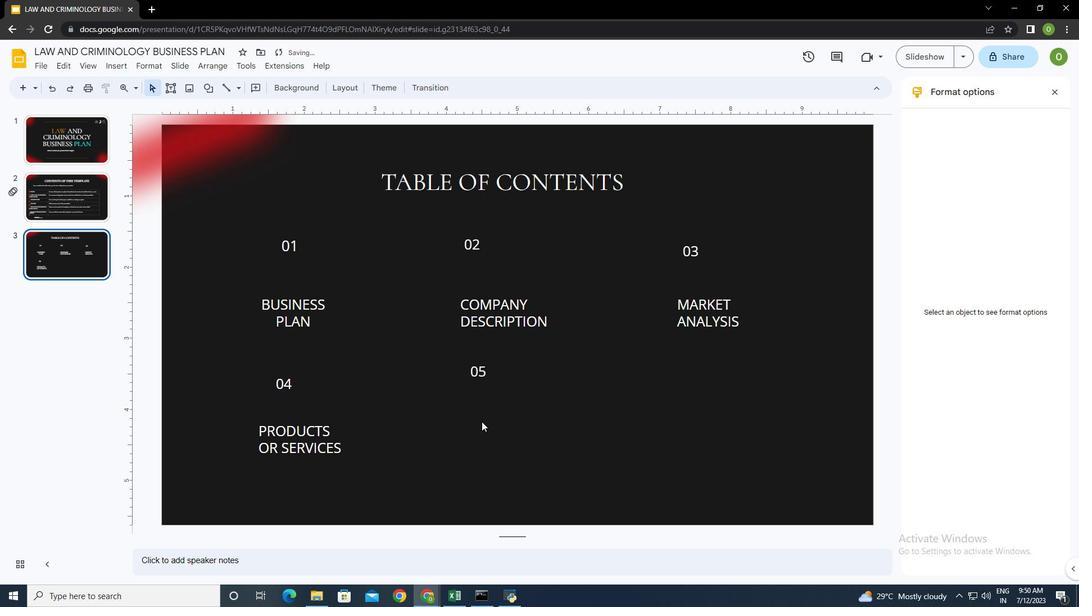 
Action: Mouse moved to (173, 85)
Screenshot: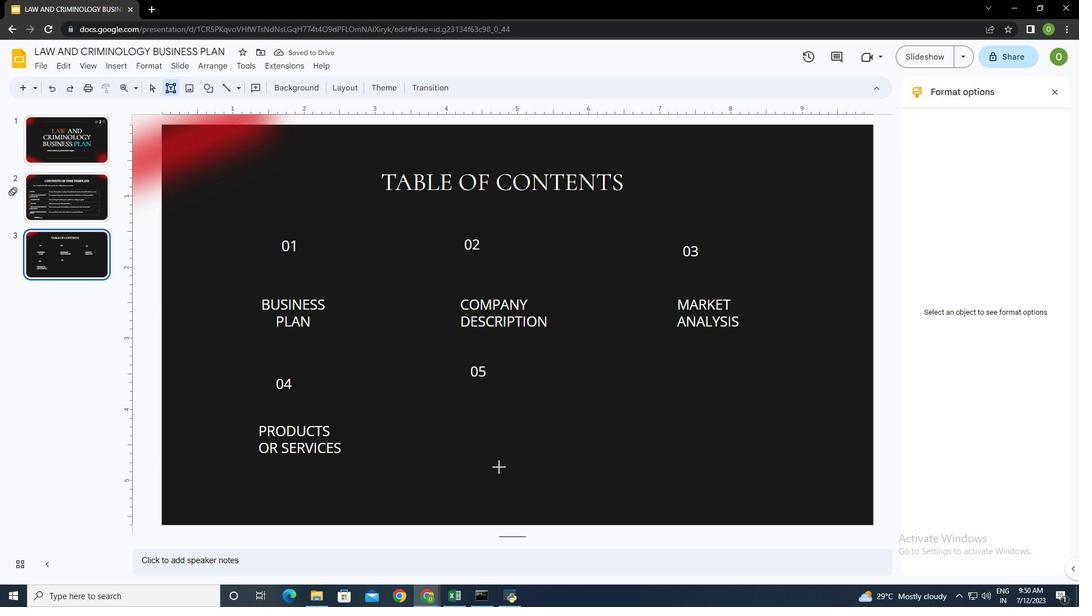 
Action: Mouse pressed left at (173, 85)
Screenshot: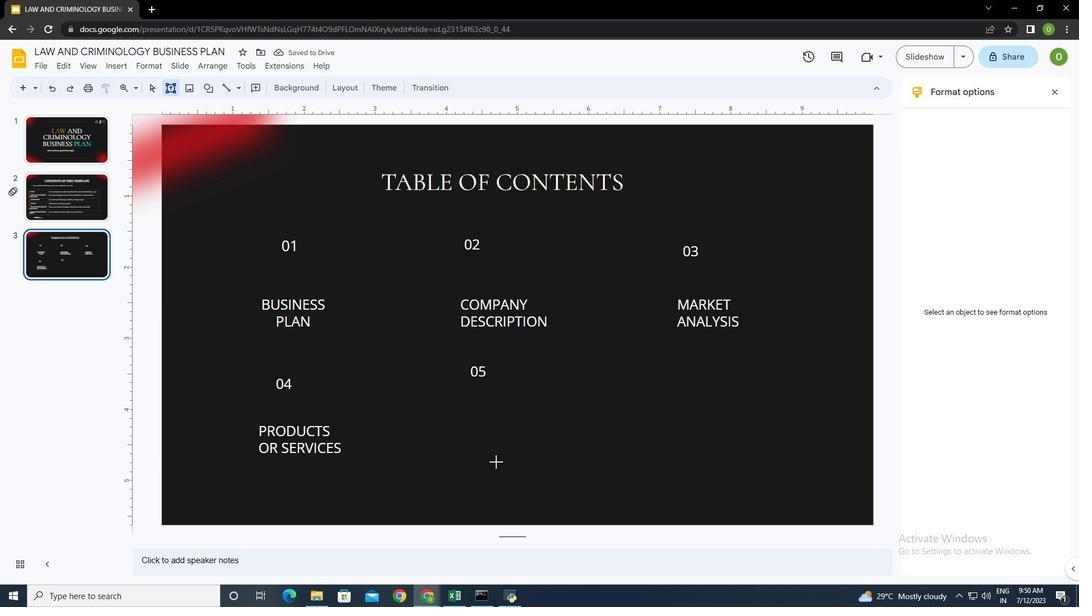 
Action: Mouse moved to (450, 410)
Screenshot: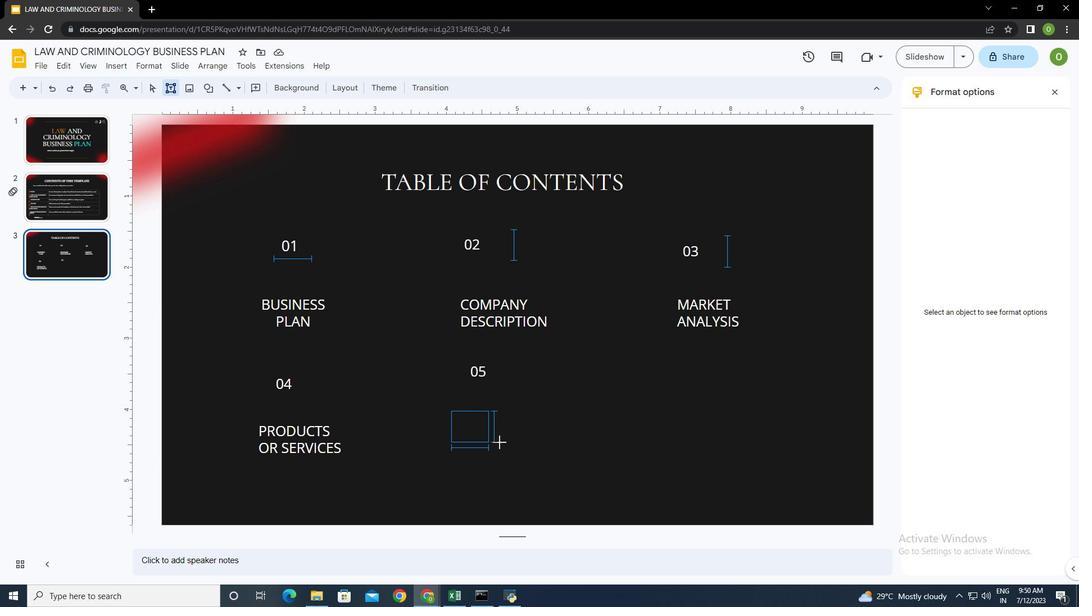 
Action: Mouse pressed left at (450, 410)
Screenshot: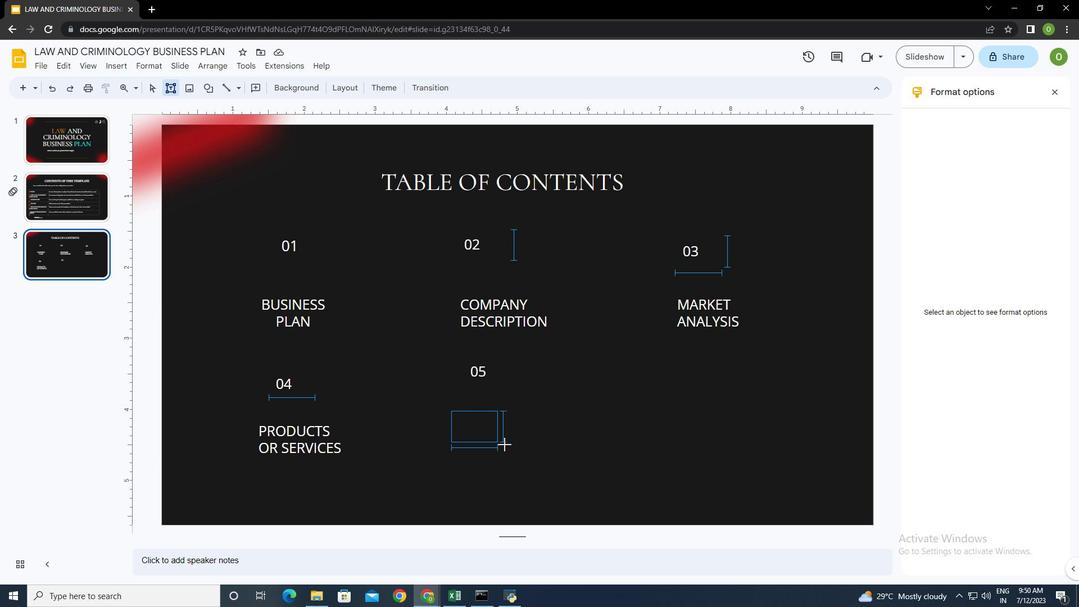 
Action: Mouse moved to (505, 88)
